 Task: Plan a trip to Kari, Nigeria from 11th November, 2023 to 17th November, 2023 for 1 adult. Place can be private room with 1  bedroom having 1 bed and 1 bathroom. Property type can be hotel.
Action: Mouse moved to (462, 62)
Screenshot: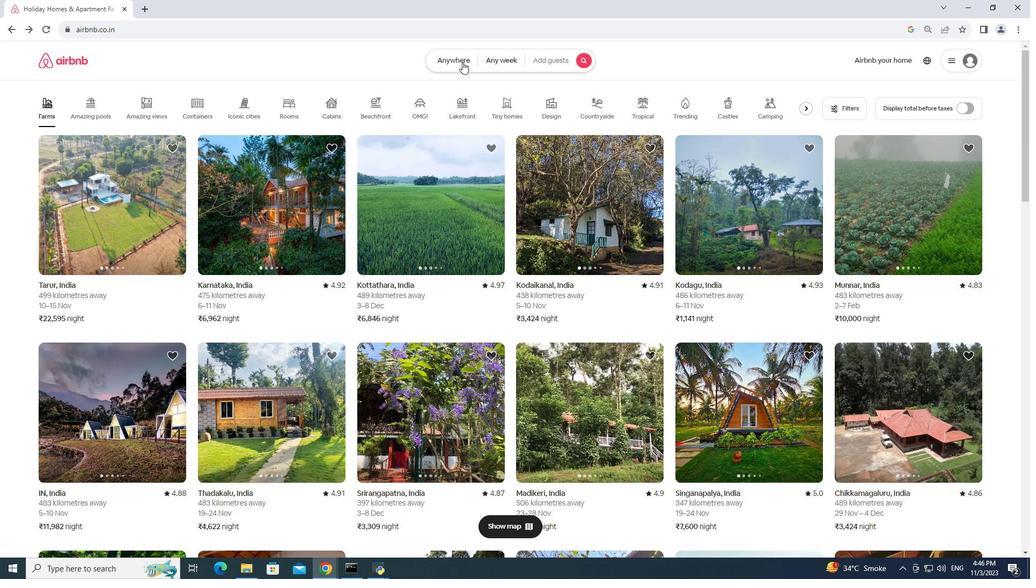 
Action: Mouse pressed left at (462, 62)
Screenshot: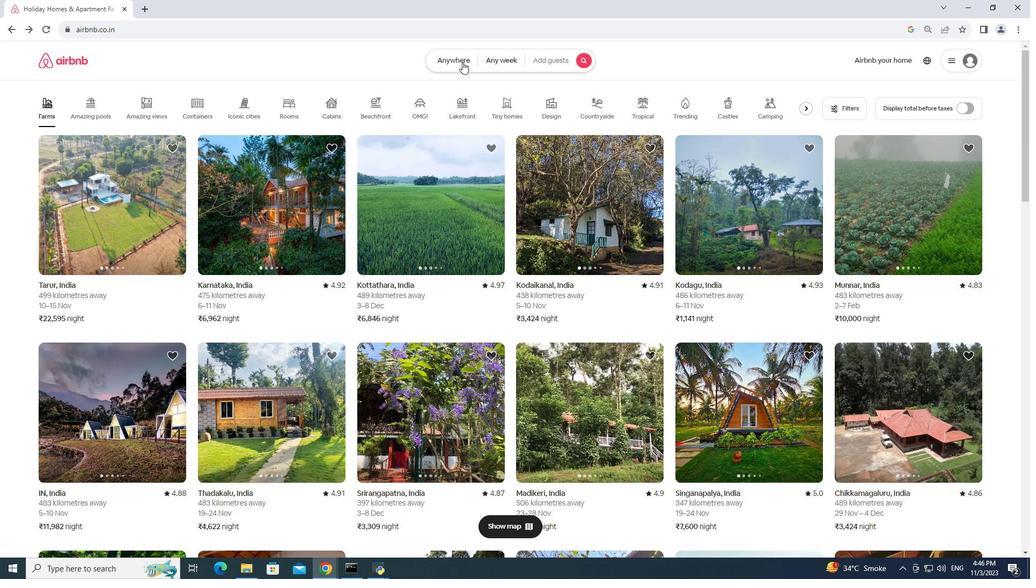 
Action: Mouse moved to (394, 90)
Screenshot: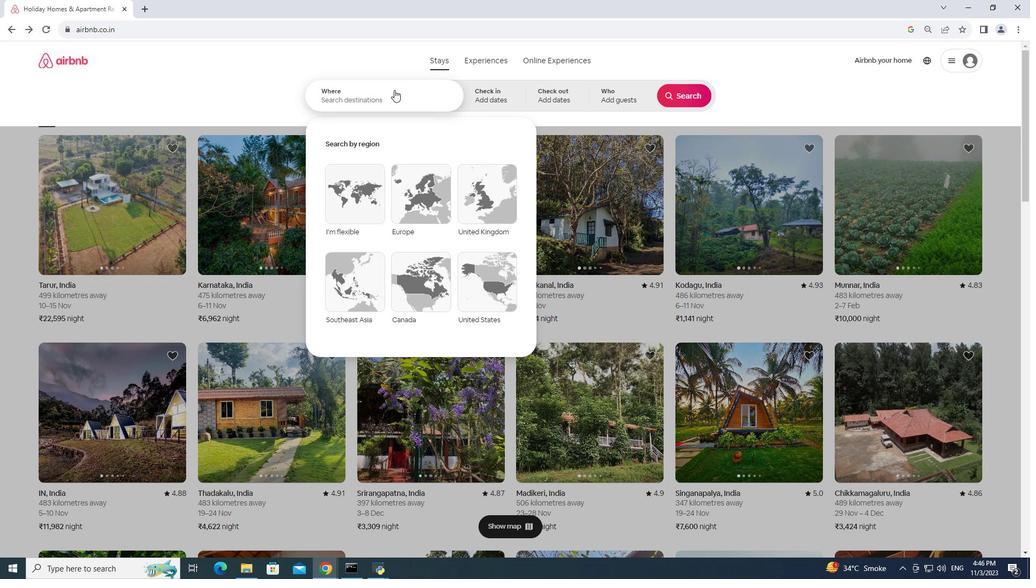 
Action: Key pressed kari,nigeria<Key.enter>11
Screenshot: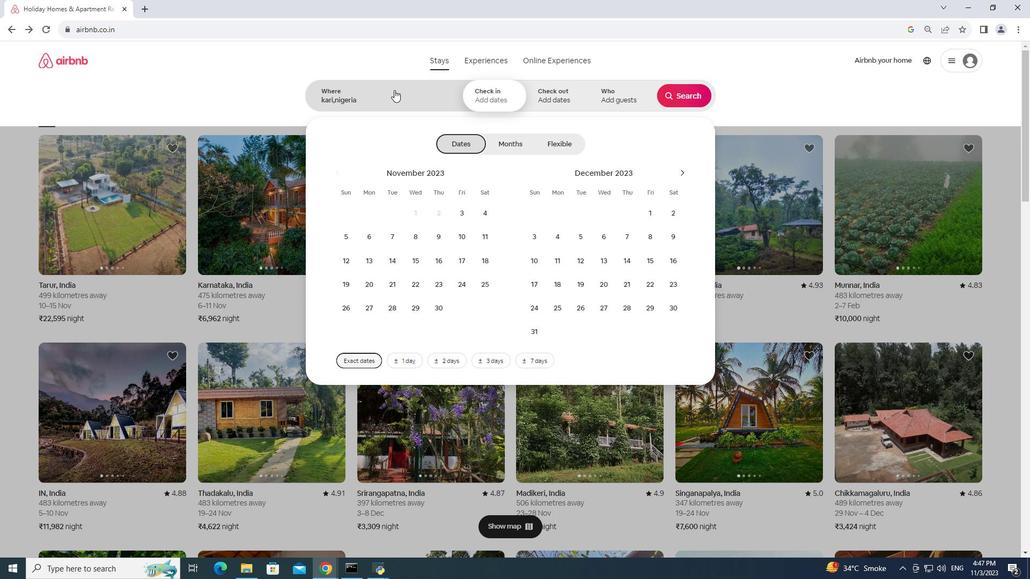 
Action: Mouse moved to (491, 240)
Screenshot: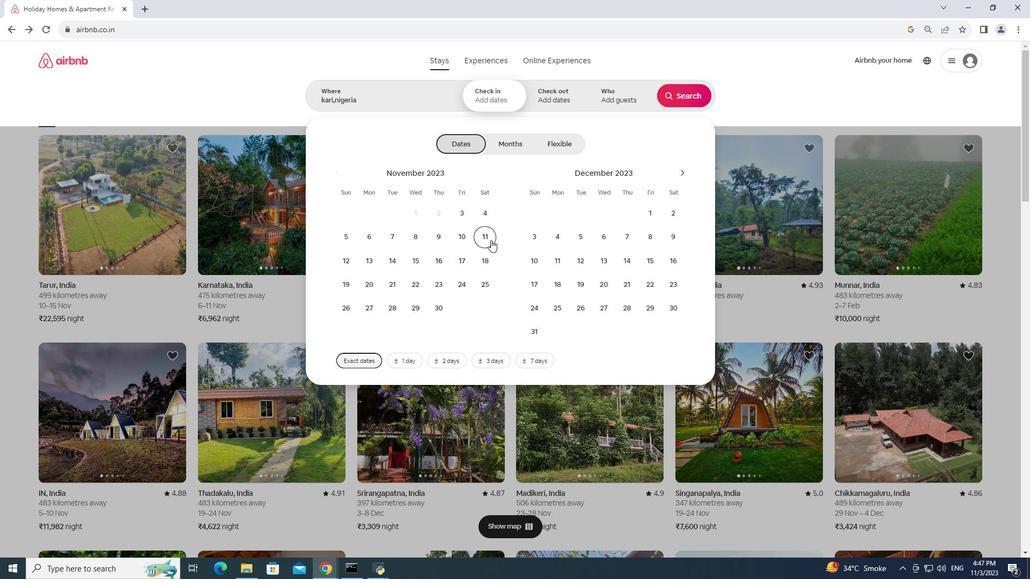 
Action: Mouse pressed left at (491, 240)
Screenshot: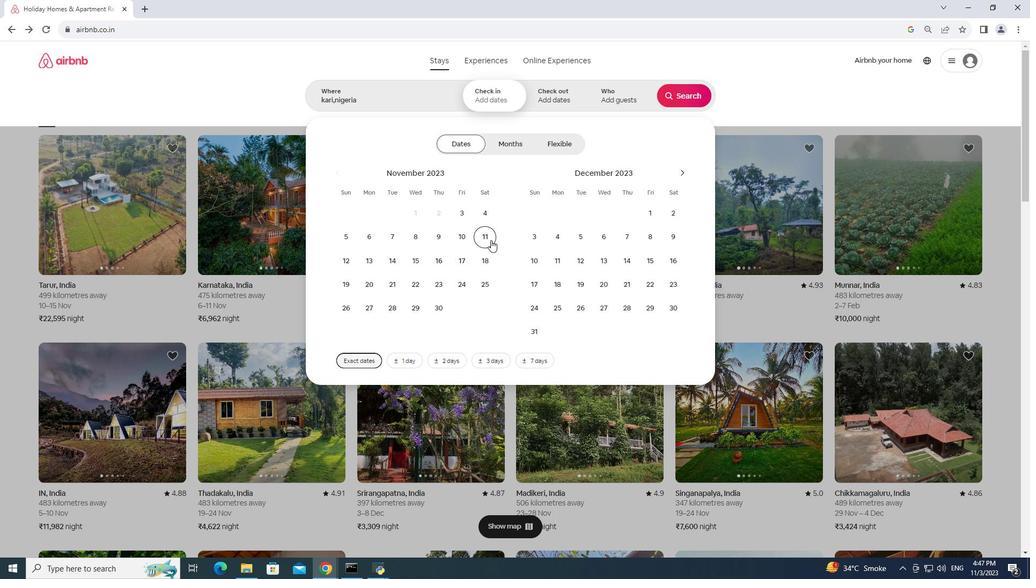 
Action: Mouse moved to (468, 253)
Screenshot: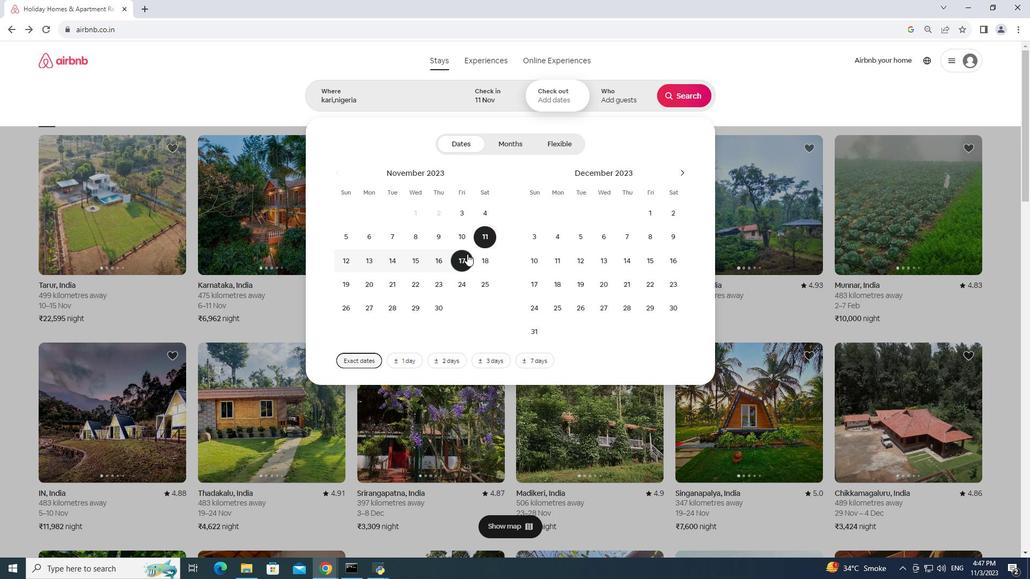 
Action: Mouse pressed left at (468, 253)
Screenshot: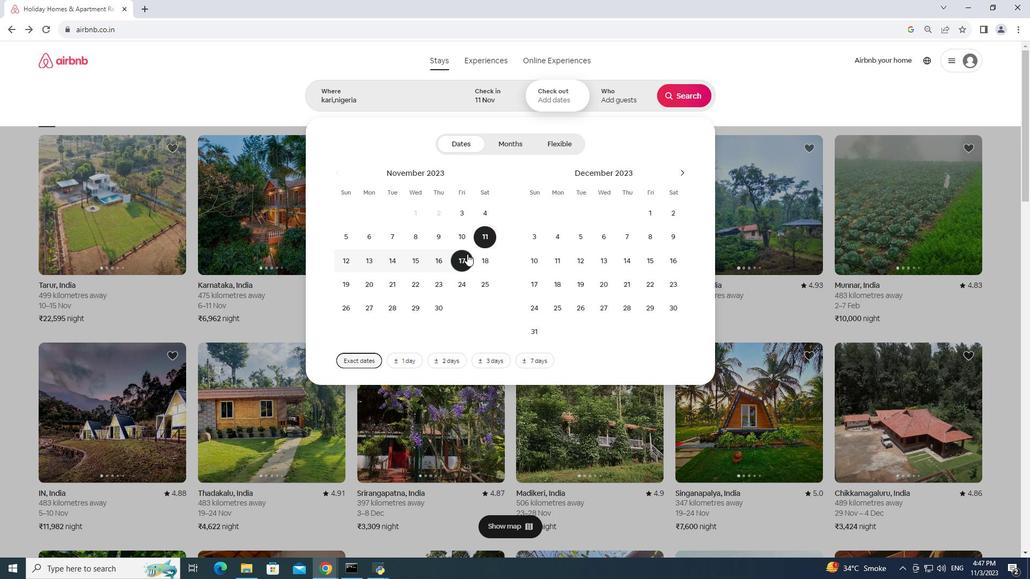 
Action: Mouse moved to (603, 89)
Screenshot: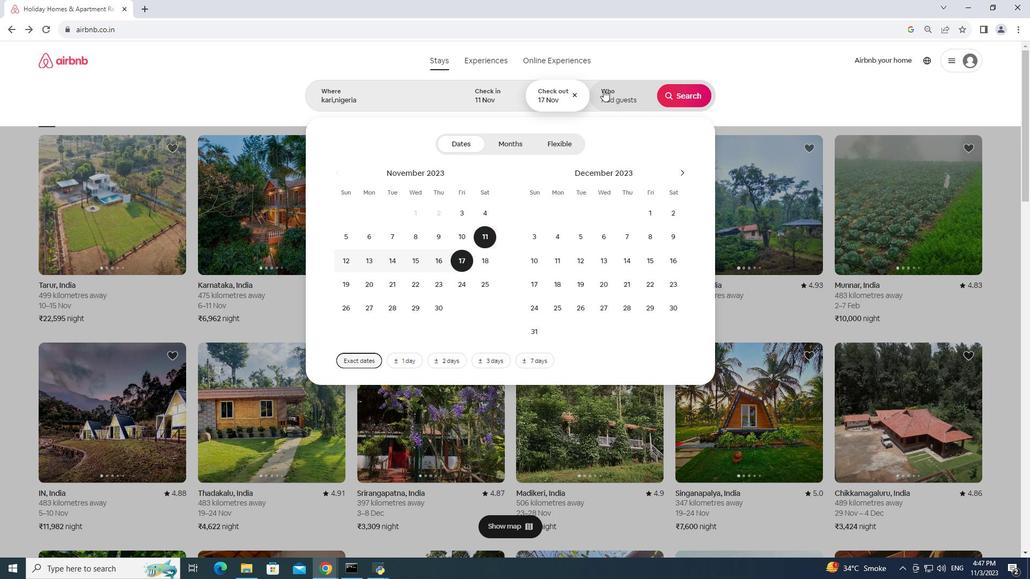 
Action: Mouse pressed left at (603, 89)
Screenshot: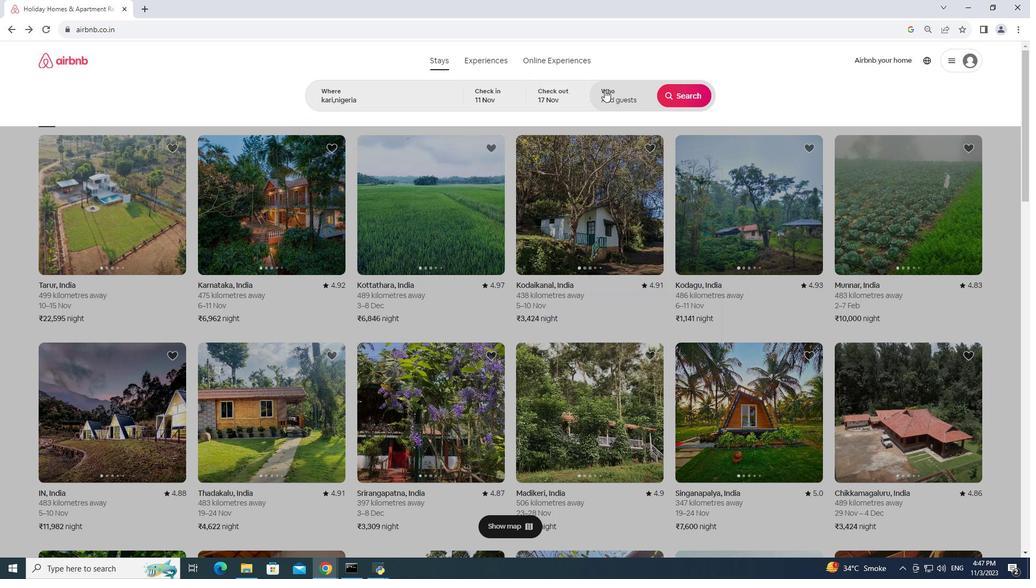 
Action: Mouse moved to (687, 141)
Screenshot: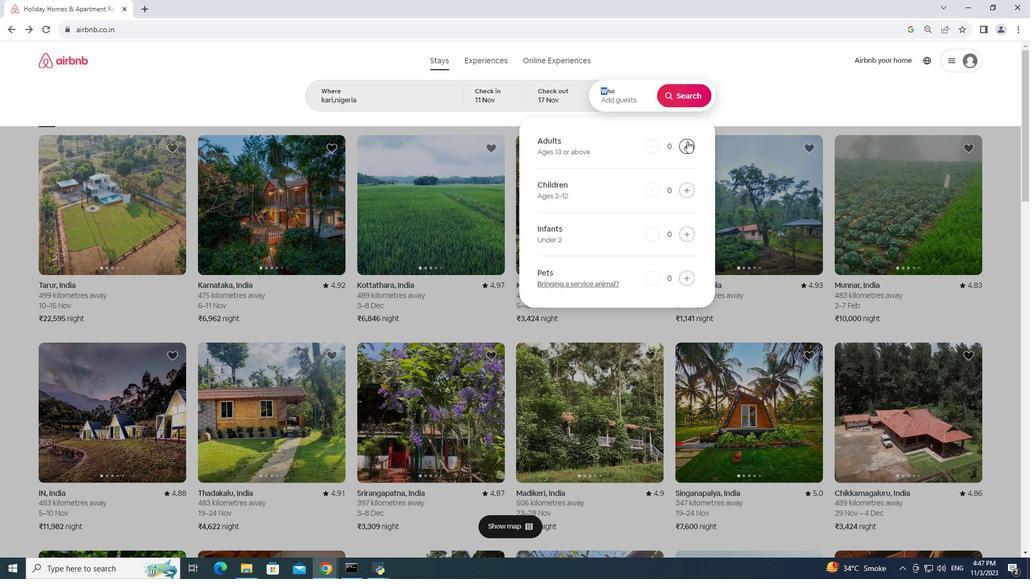 
Action: Mouse pressed left at (687, 141)
Screenshot: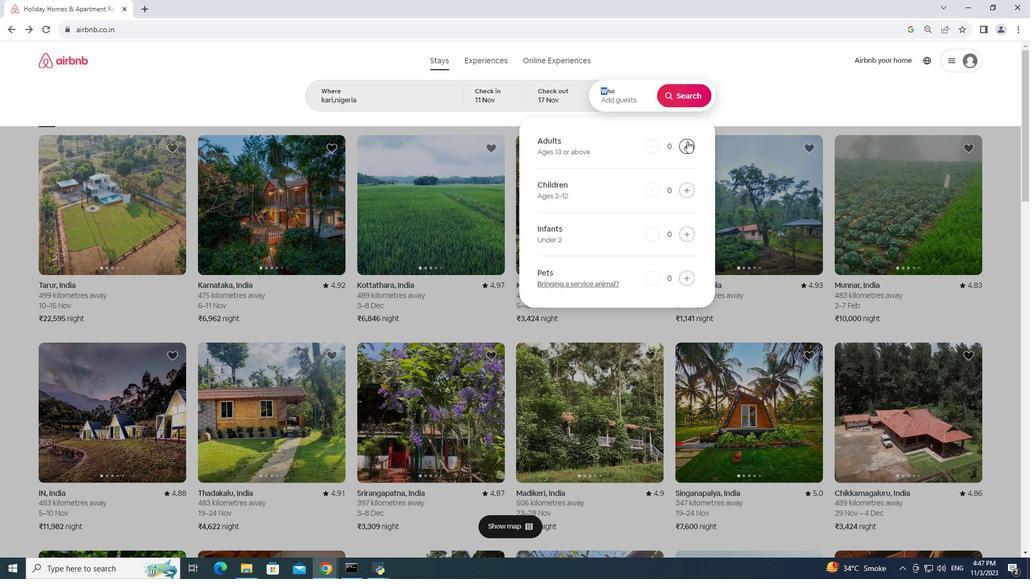 
Action: Mouse moved to (683, 85)
Screenshot: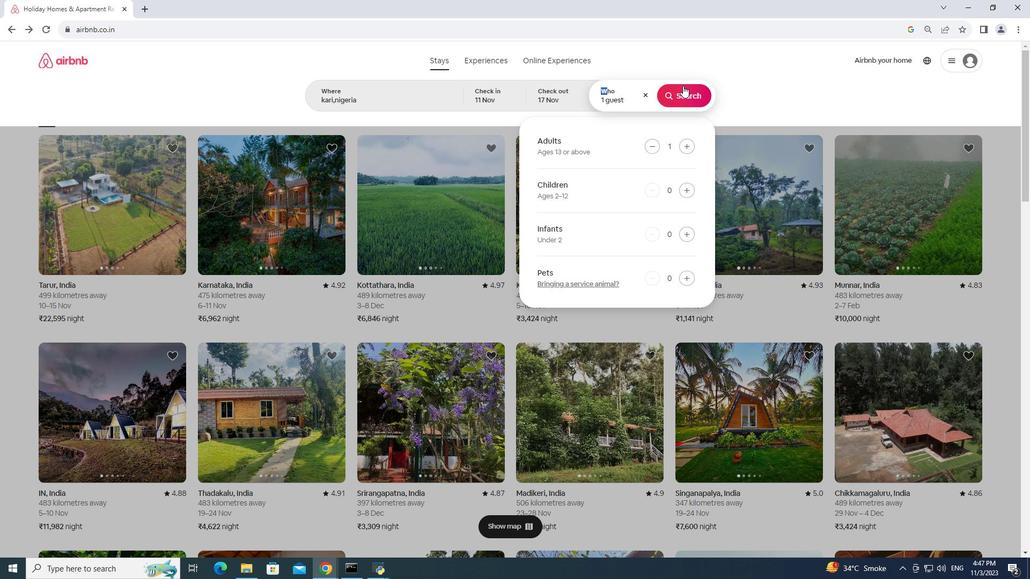 
Action: Mouse pressed left at (683, 85)
Screenshot: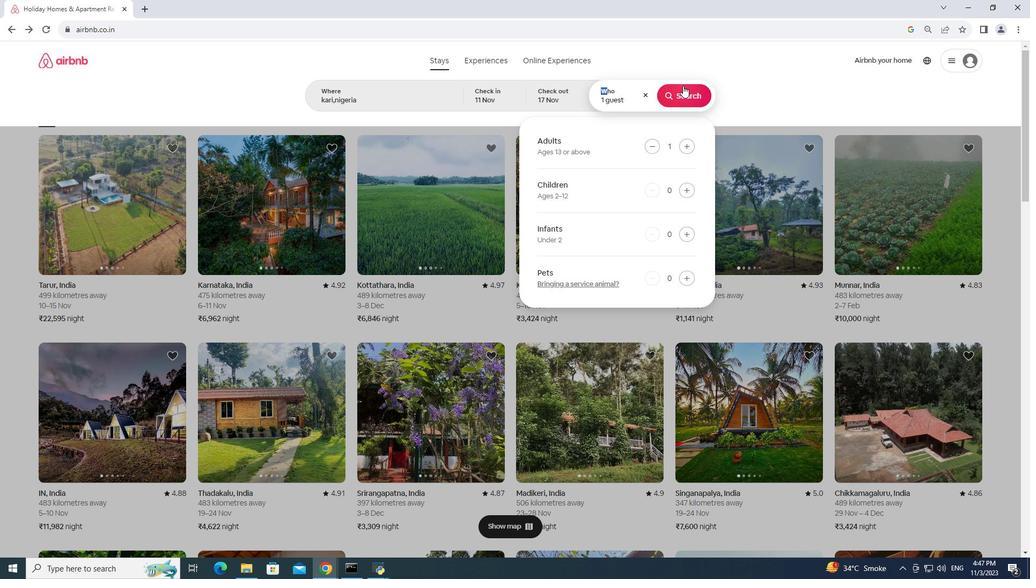 
Action: Mouse moved to (875, 96)
Screenshot: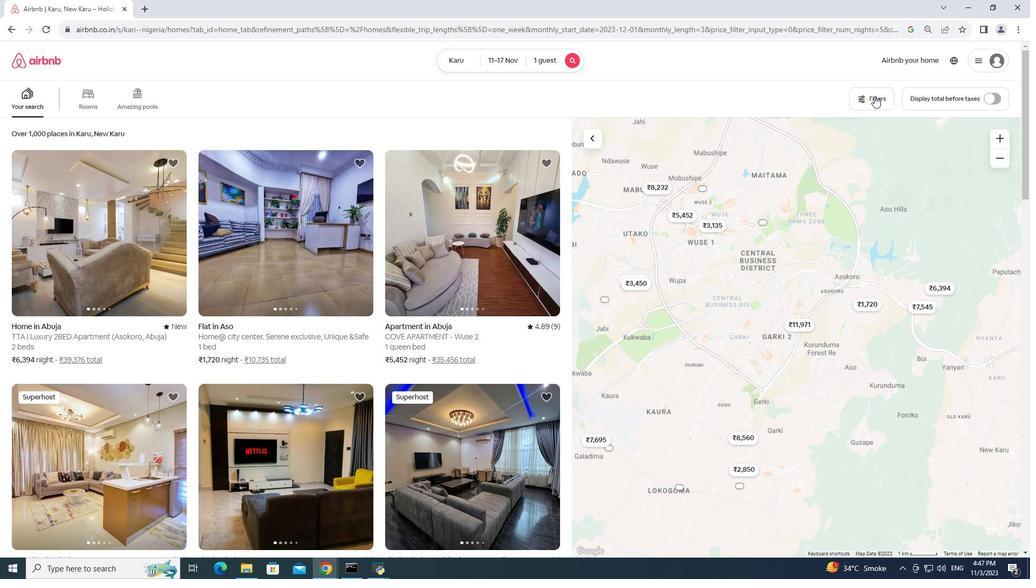 
Action: Mouse pressed left at (875, 96)
Screenshot: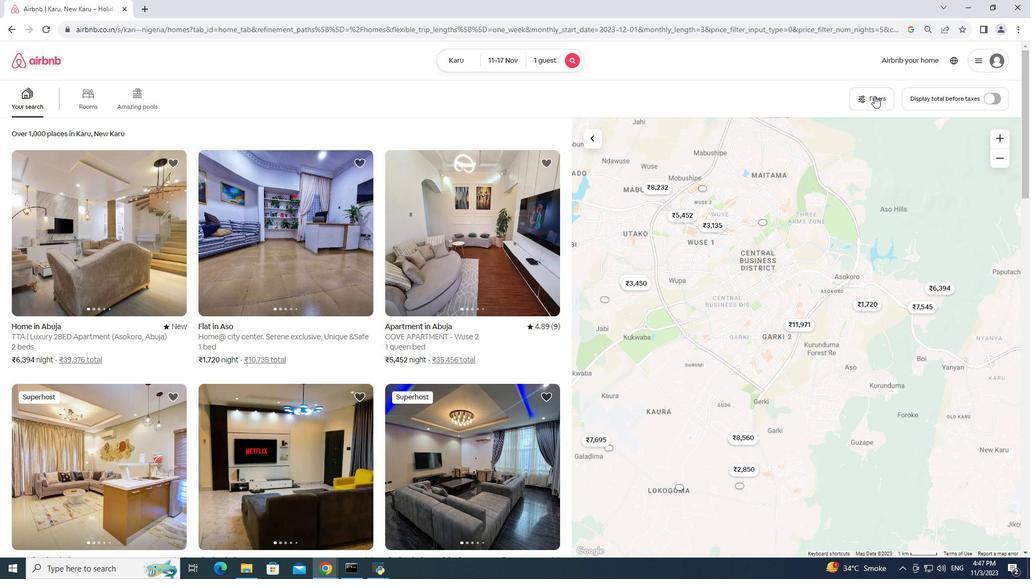 
Action: Mouse moved to (676, 321)
Screenshot: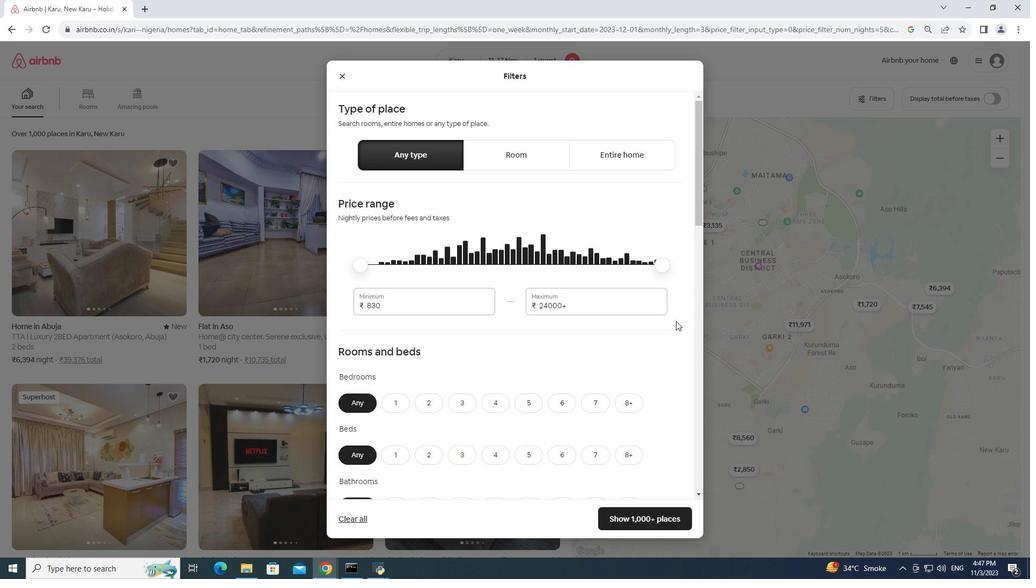 
Action: Mouse scrolled (676, 321) with delta (0, 0)
Screenshot: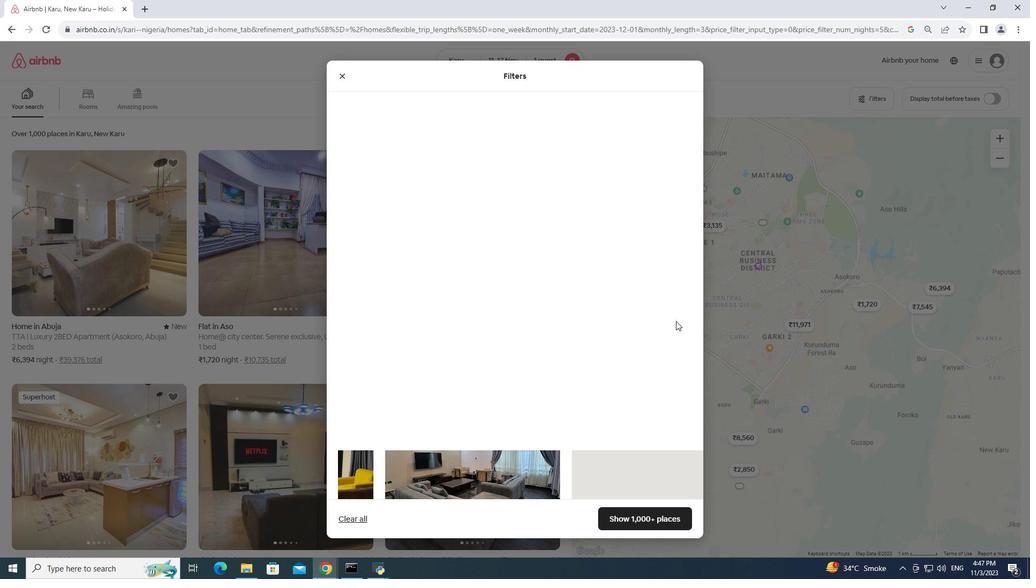 
Action: Mouse scrolled (676, 321) with delta (0, 0)
Screenshot: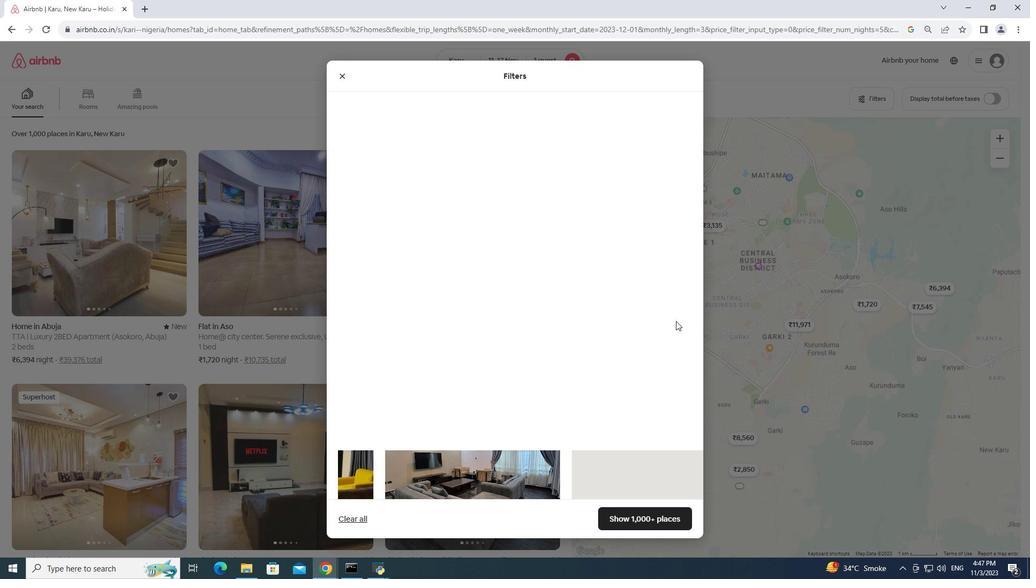 
Action: Mouse scrolled (676, 321) with delta (0, 0)
Screenshot: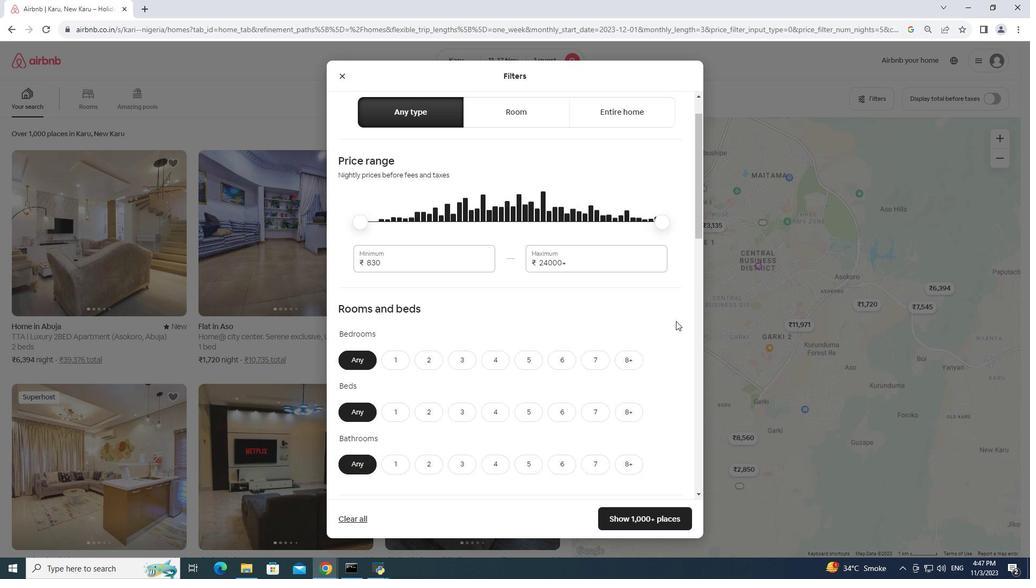 
Action: Mouse scrolled (676, 321) with delta (0, 0)
Screenshot: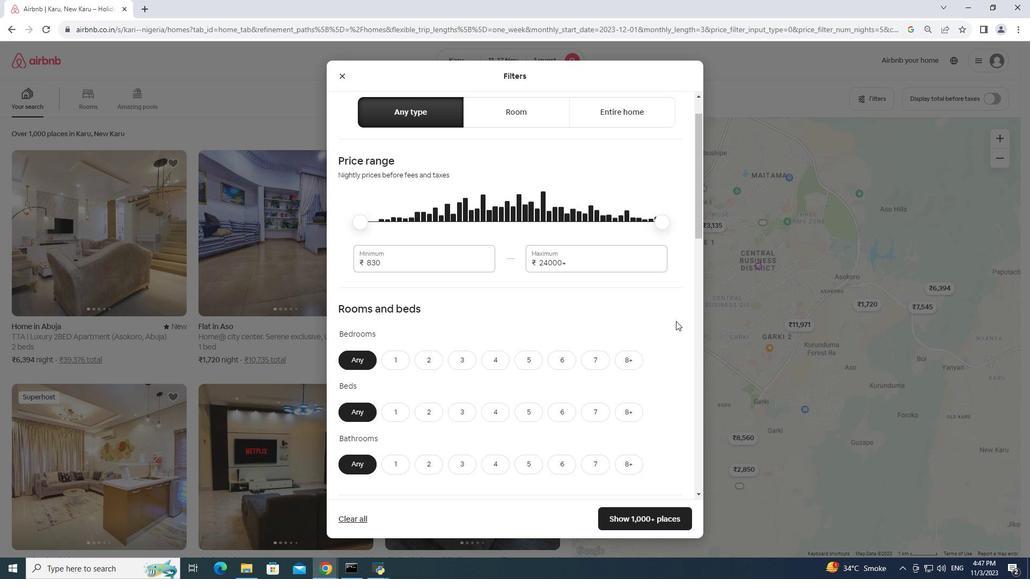 
Action: Mouse scrolled (676, 321) with delta (0, 0)
Screenshot: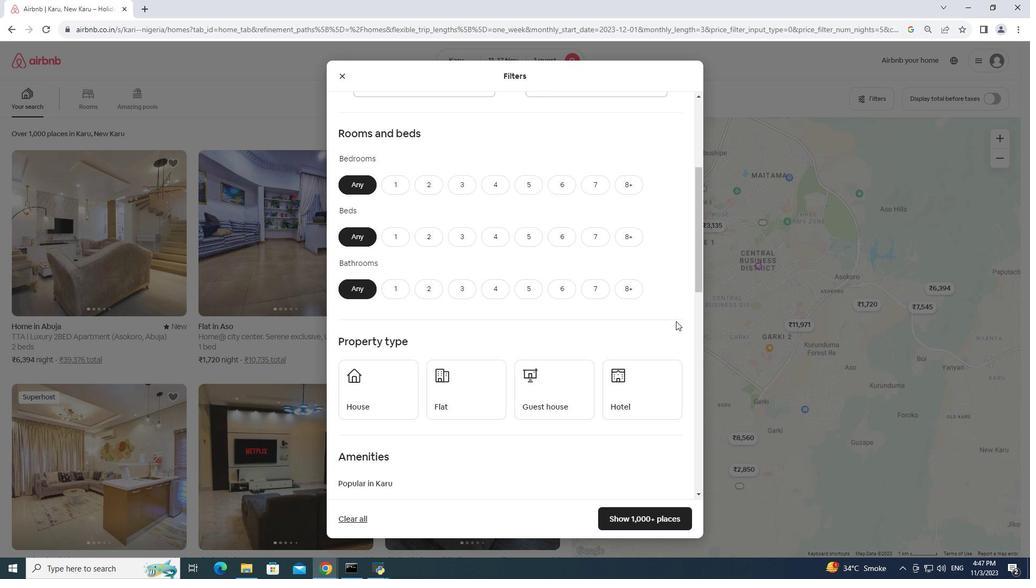 
Action: Mouse moved to (397, 134)
Screenshot: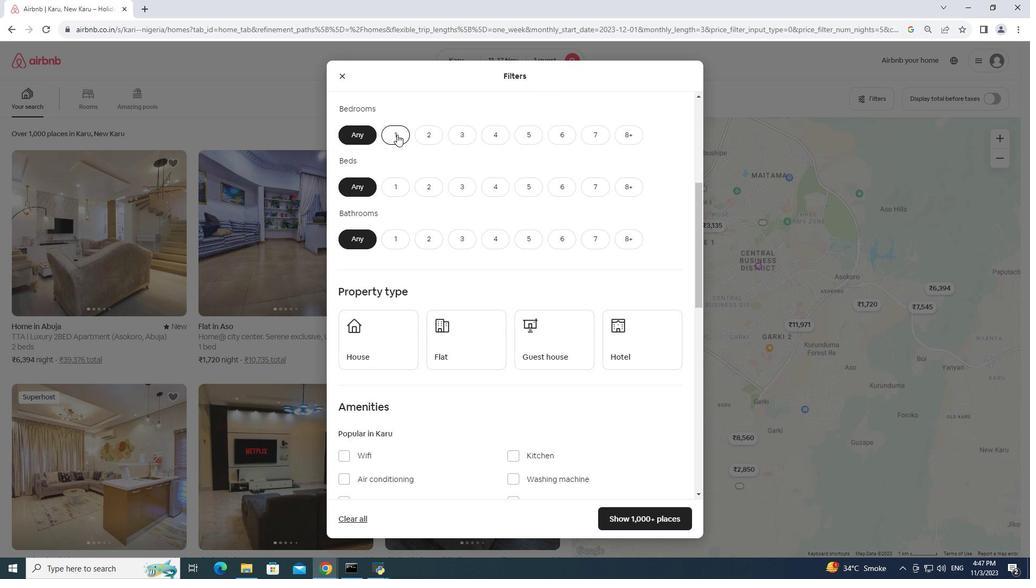 
Action: Mouse pressed left at (397, 134)
Screenshot: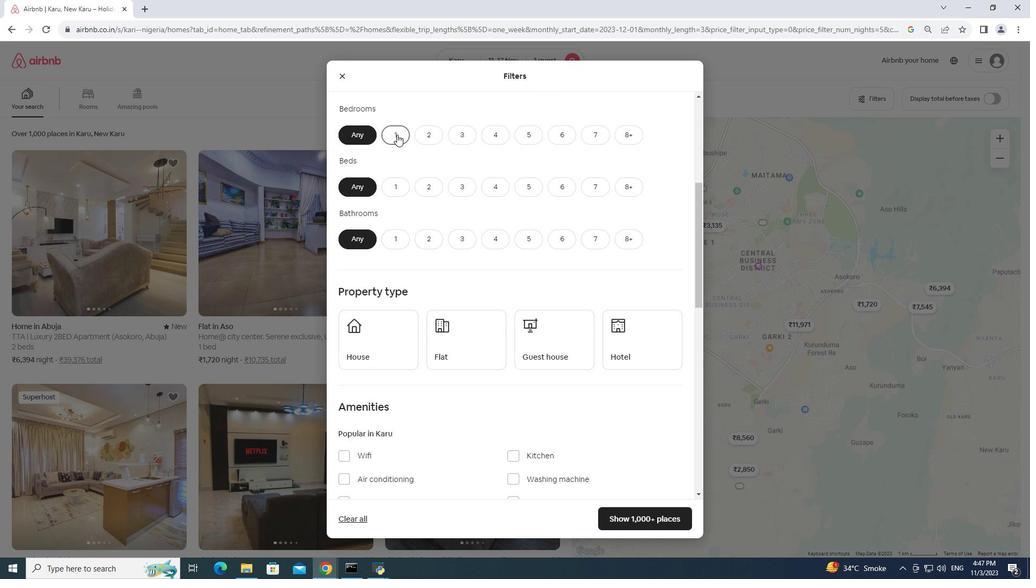 
Action: Mouse moved to (388, 181)
Screenshot: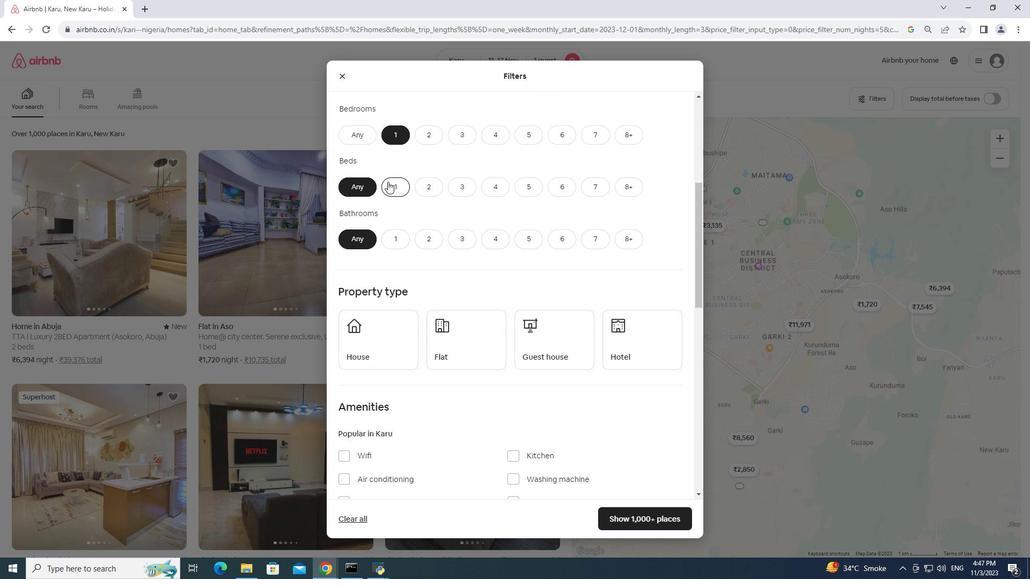 
Action: Mouse pressed left at (388, 181)
Screenshot: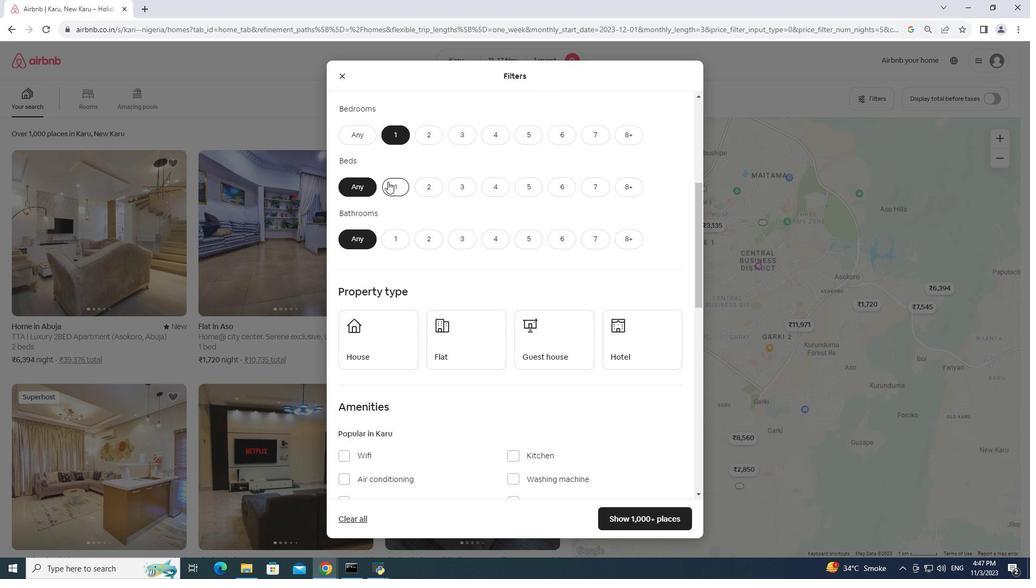 
Action: Mouse moved to (401, 231)
Screenshot: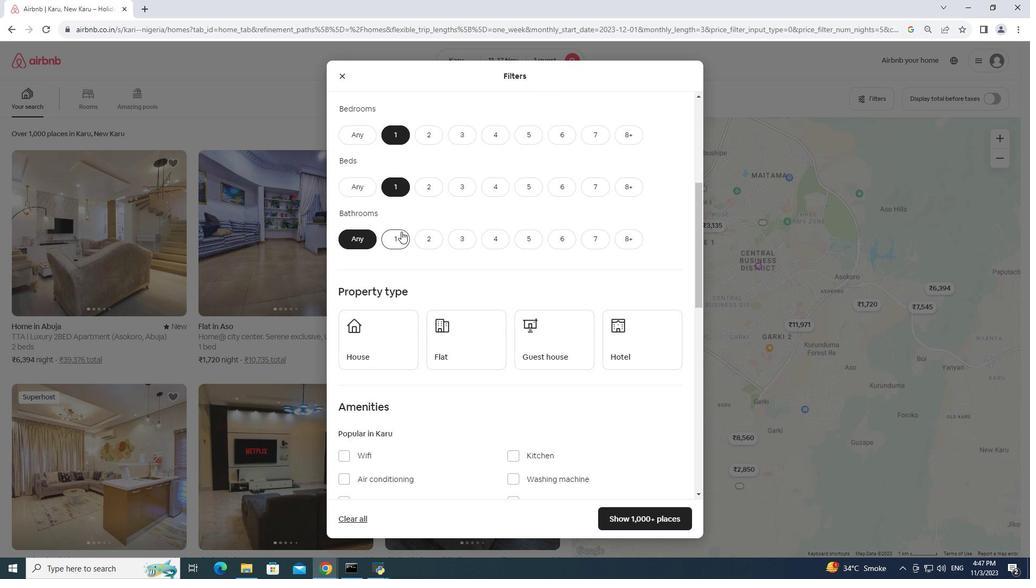 
Action: Mouse pressed left at (401, 231)
Screenshot: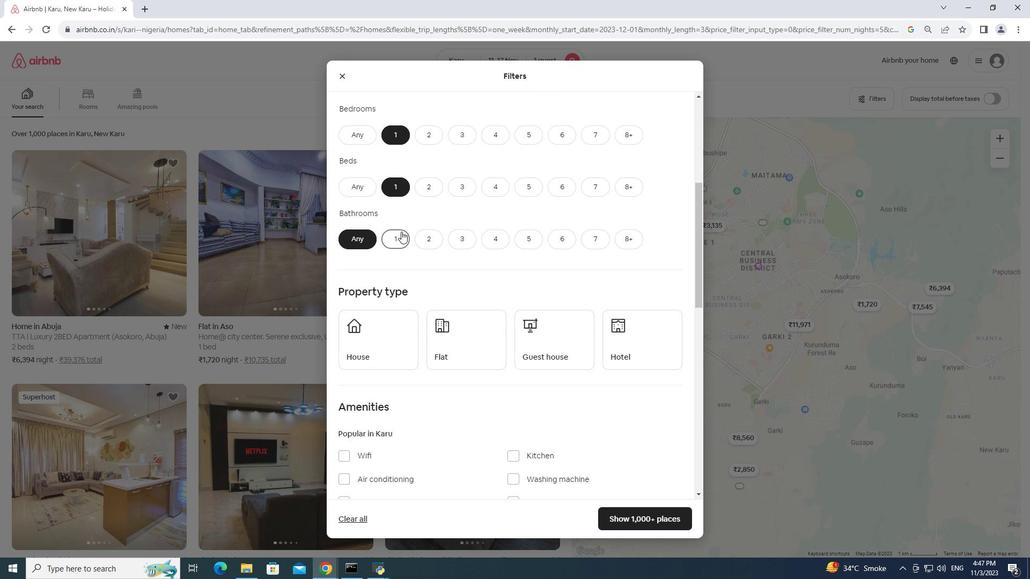 
Action: Mouse moved to (411, 234)
Screenshot: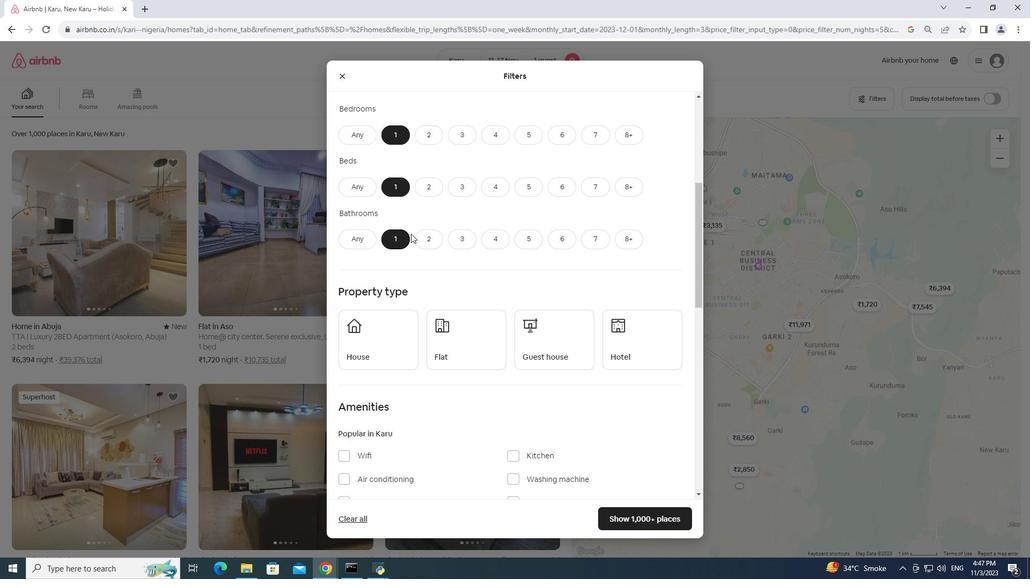 
Action: Mouse scrolled (411, 233) with delta (0, 0)
Screenshot: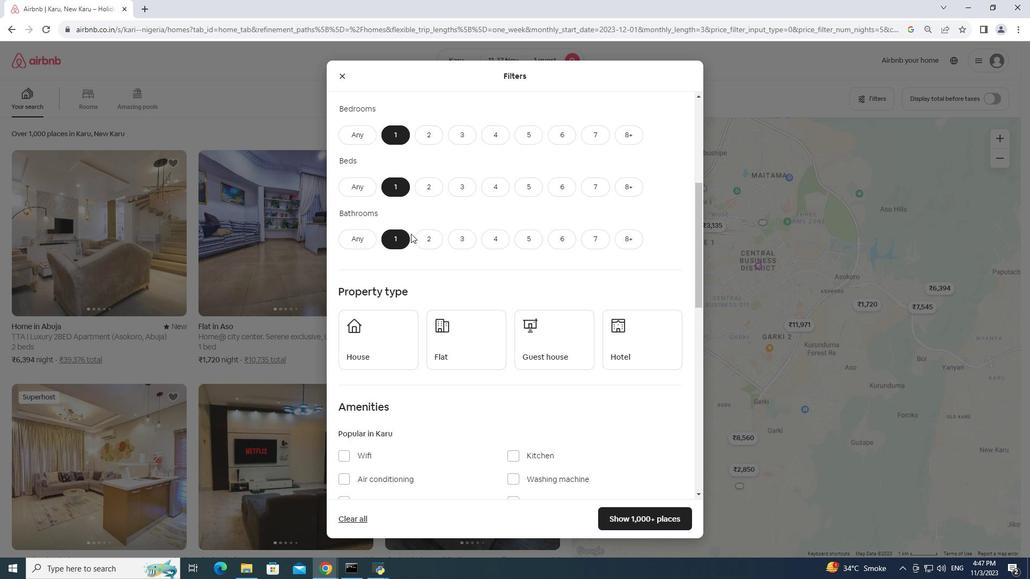 
Action: Mouse scrolled (411, 233) with delta (0, 0)
Screenshot: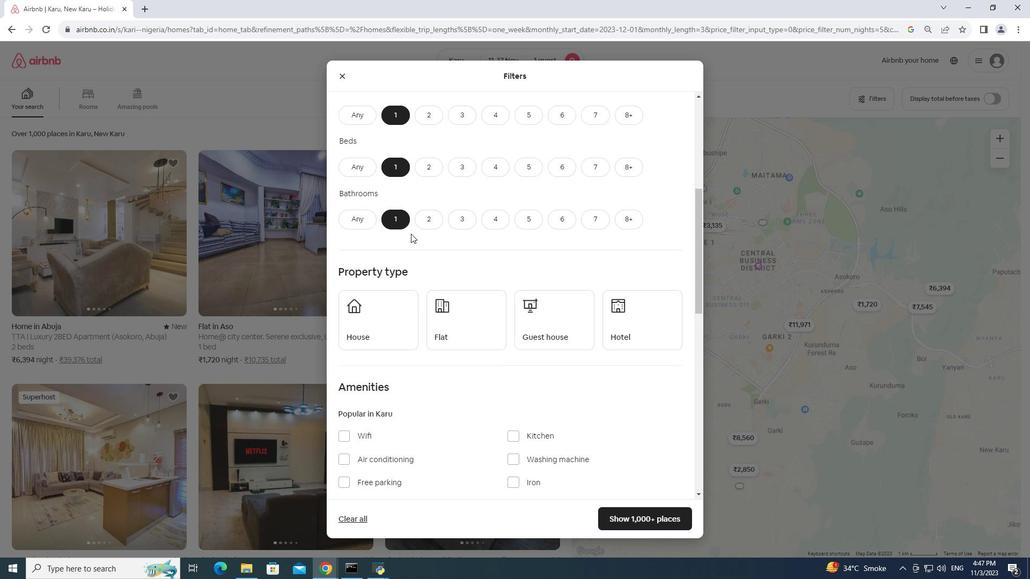 
Action: Mouse moved to (626, 230)
Screenshot: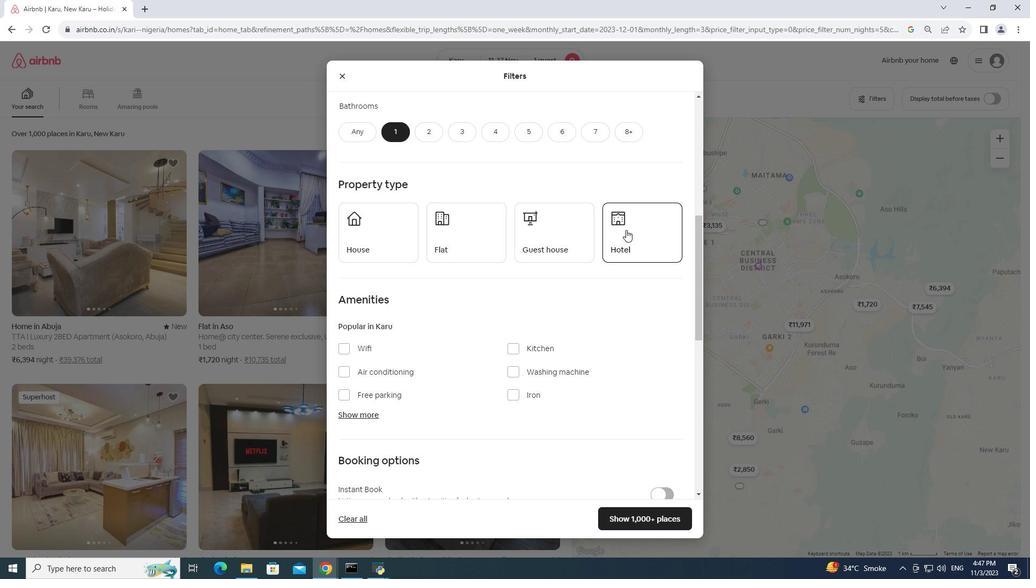 
Action: Mouse pressed left at (626, 230)
Screenshot: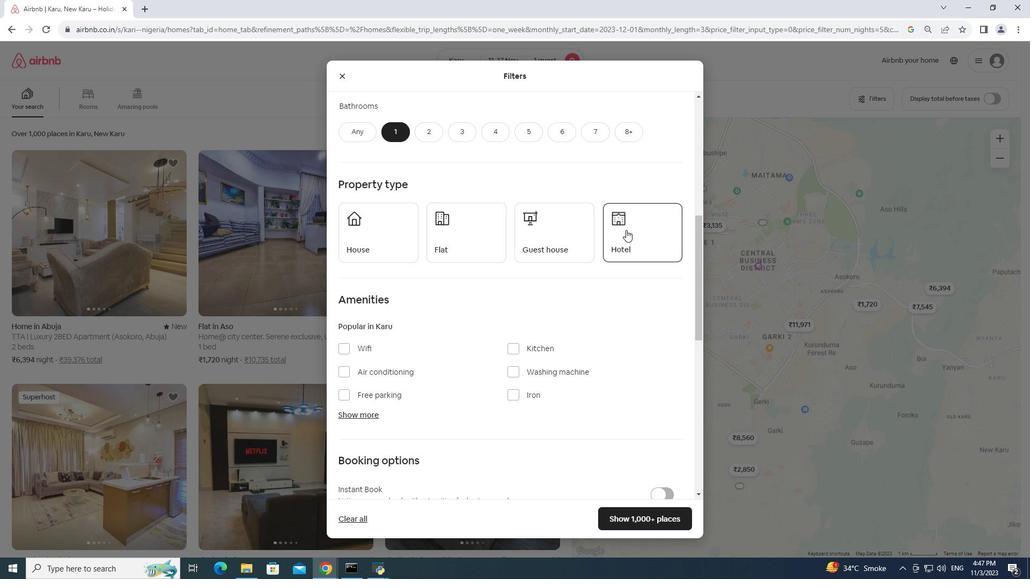 
Action: Mouse moved to (609, 264)
Screenshot: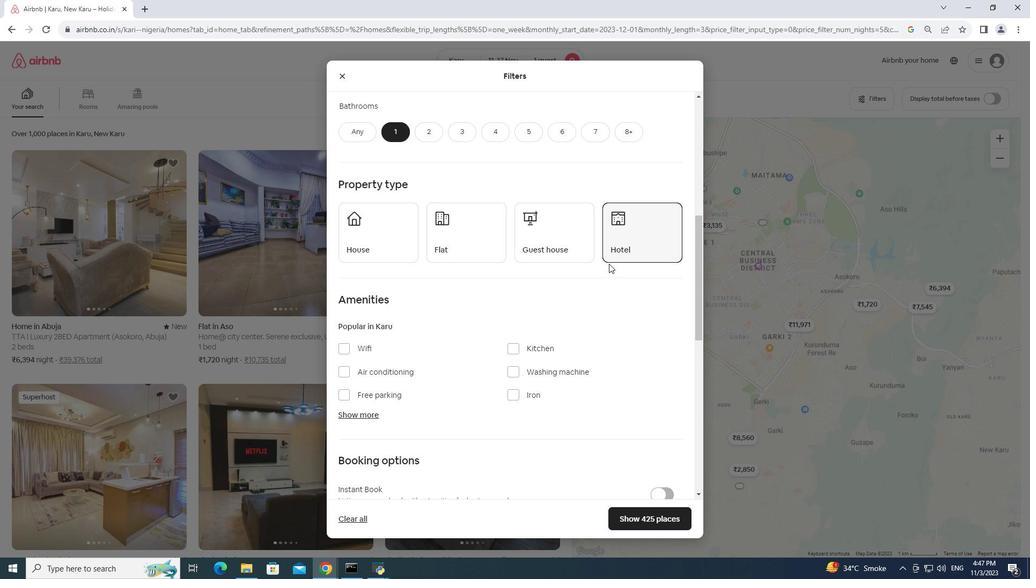 
Action: Mouse scrolled (609, 263) with delta (0, 0)
Screenshot: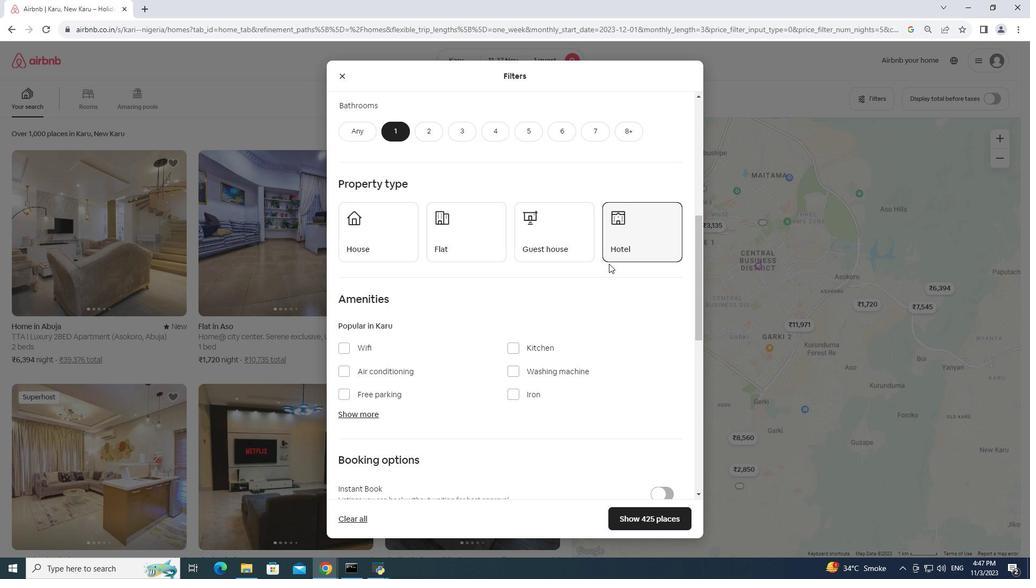 
Action: Mouse scrolled (609, 263) with delta (0, 0)
Screenshot: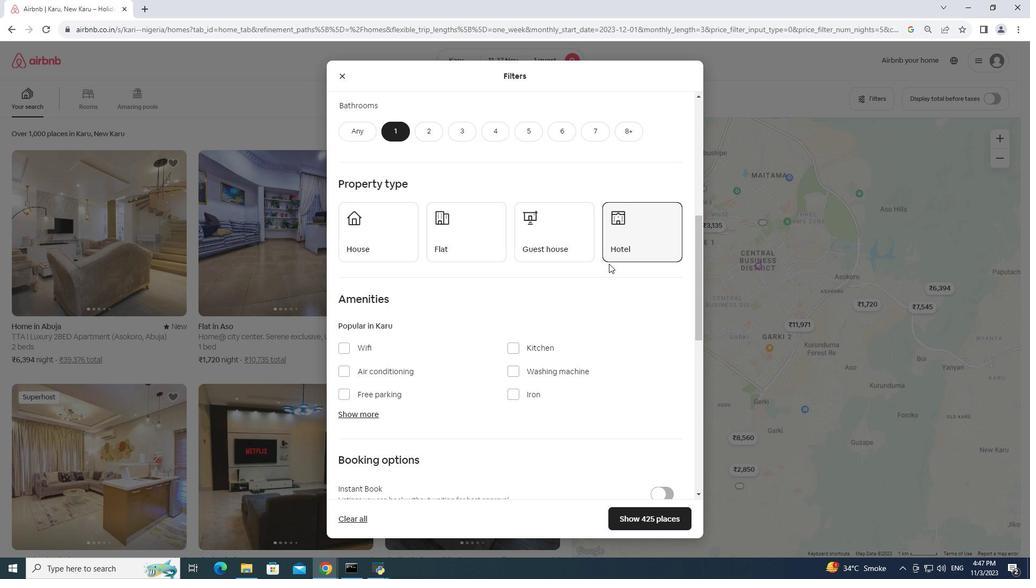 
Action: Mouse scrolled (609, 263) with delta (0, 0)
Screenshot: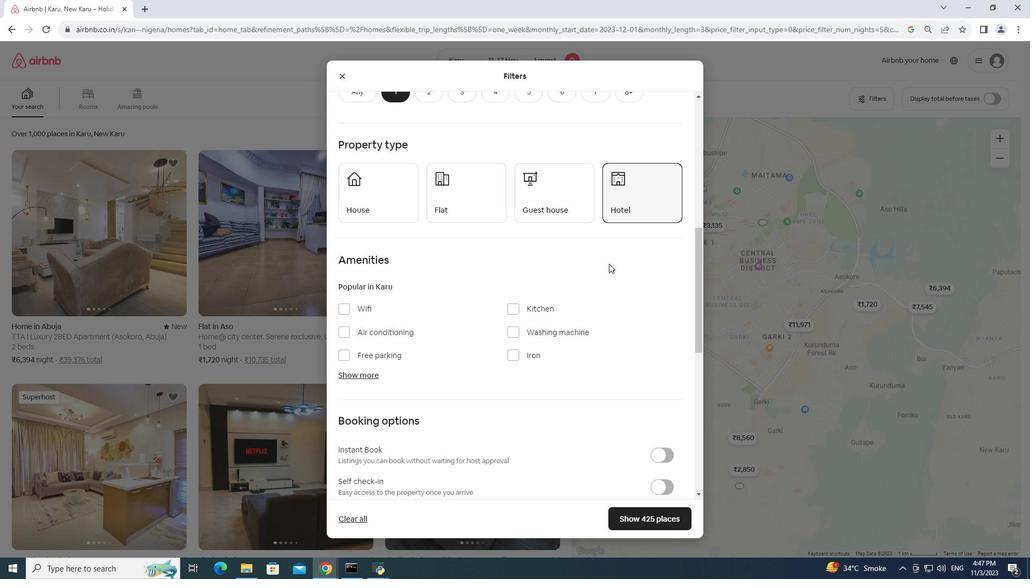 
Action: Mouse scrolled (609, 263) with delta (0, 0)
Screenshot: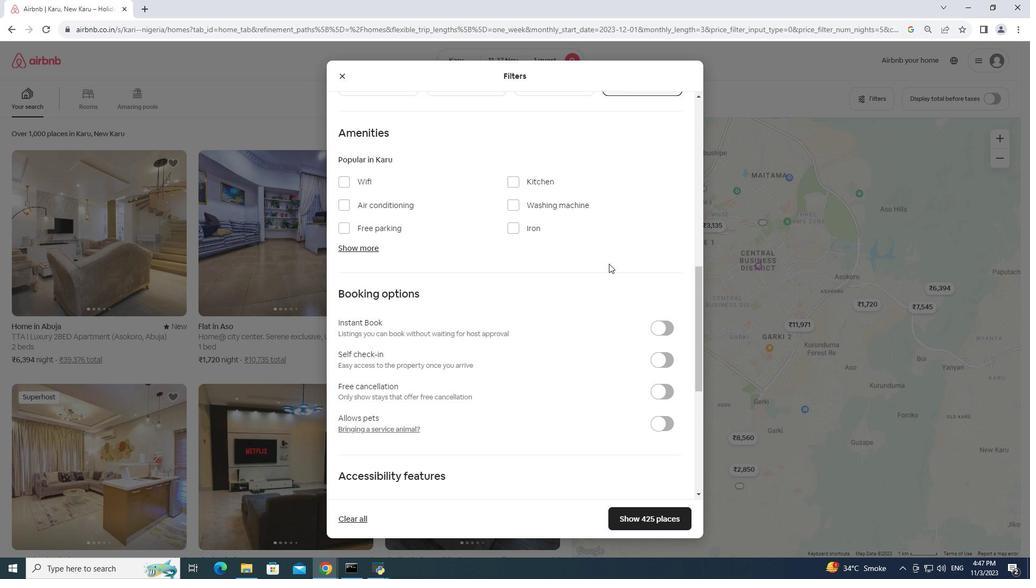 
Action: Mouse moved to (658, 524)
Screenshot: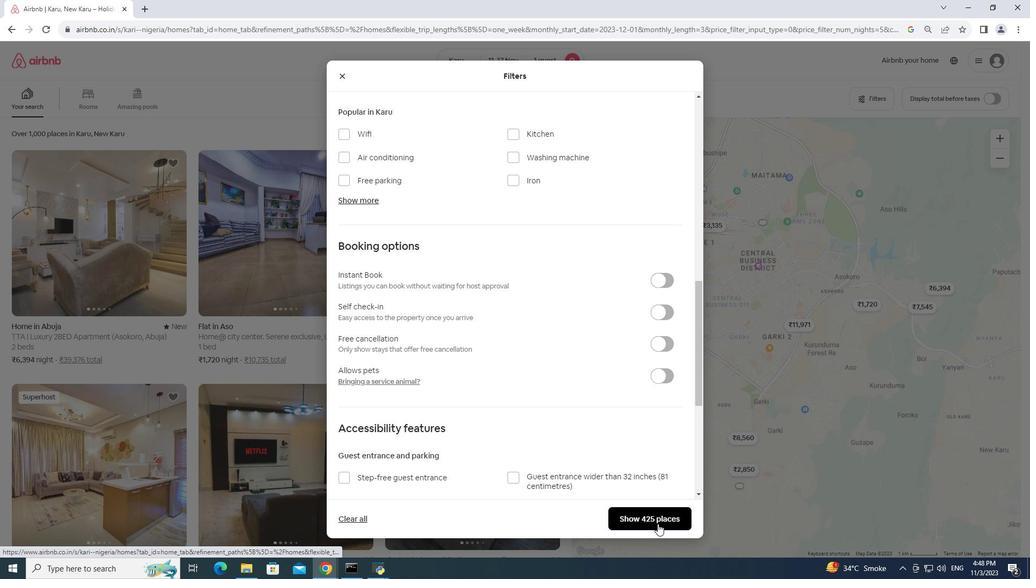 
Action: Mouse pressed left at (658, 524)
Screenshot: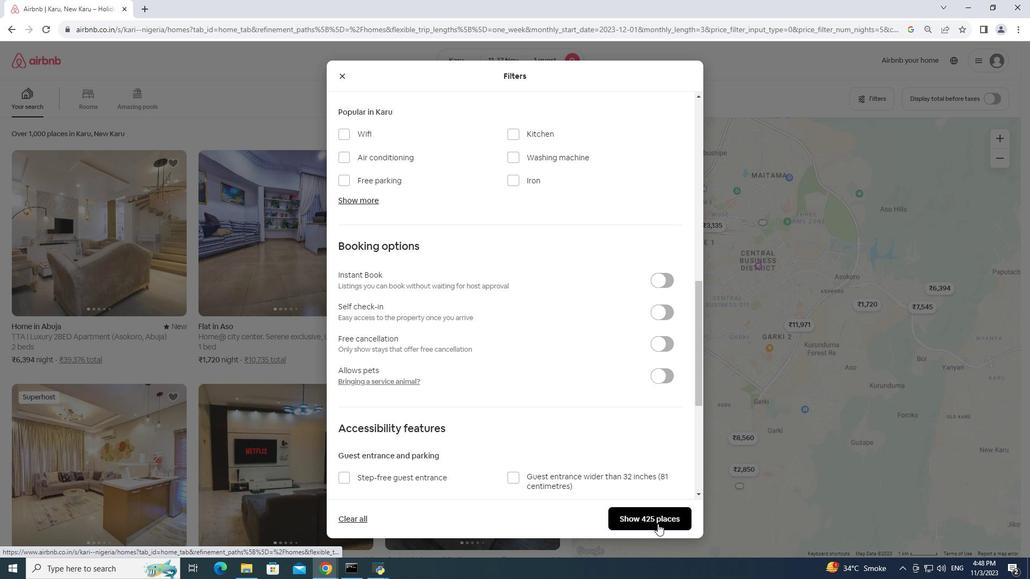 
Action: Mouse moved to (681, 443)
Screenshot: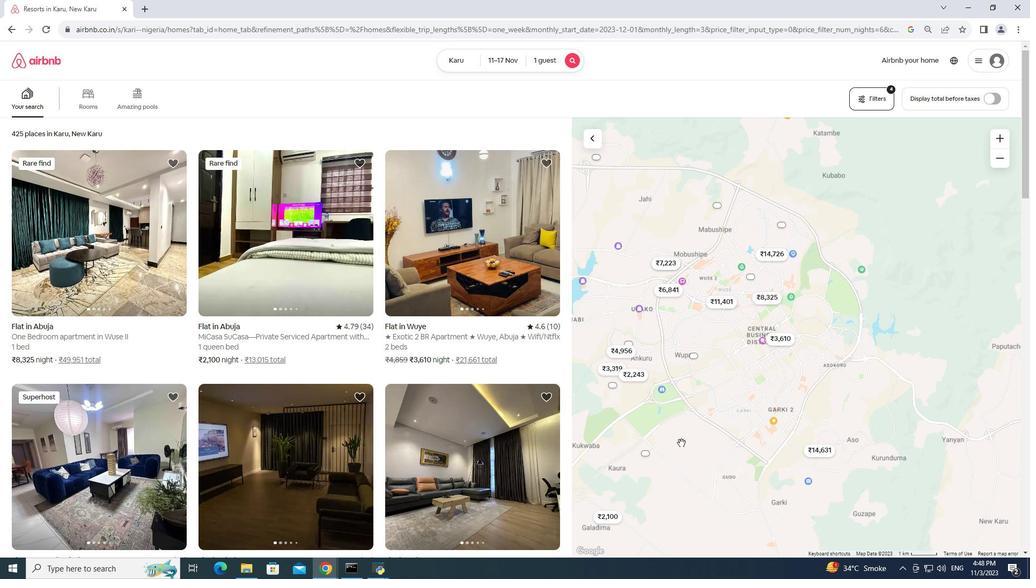 
Action: Mouse scrolled (681, 442) with delta (0, 0)
Screenshot: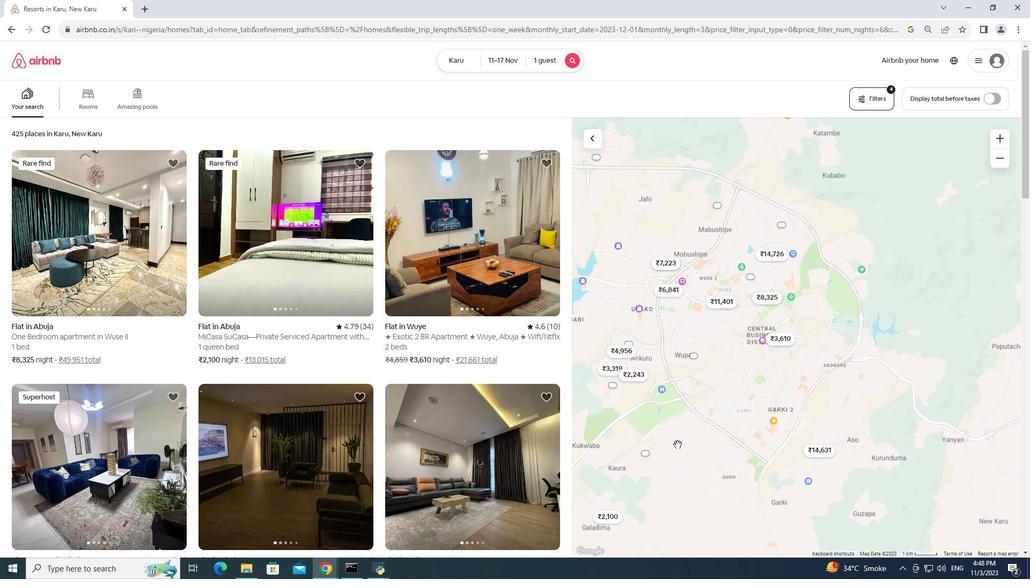 
Action: Mouse scrolled (681, 442) with delta (0, 0)
Screenshot: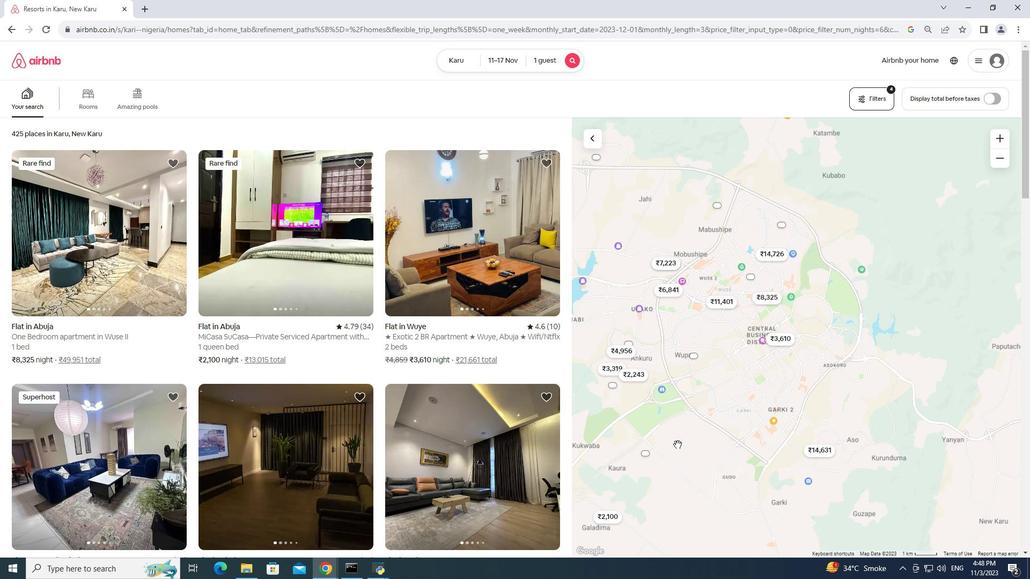 
Action: Mouse moved to (674, 445)
Screenshot: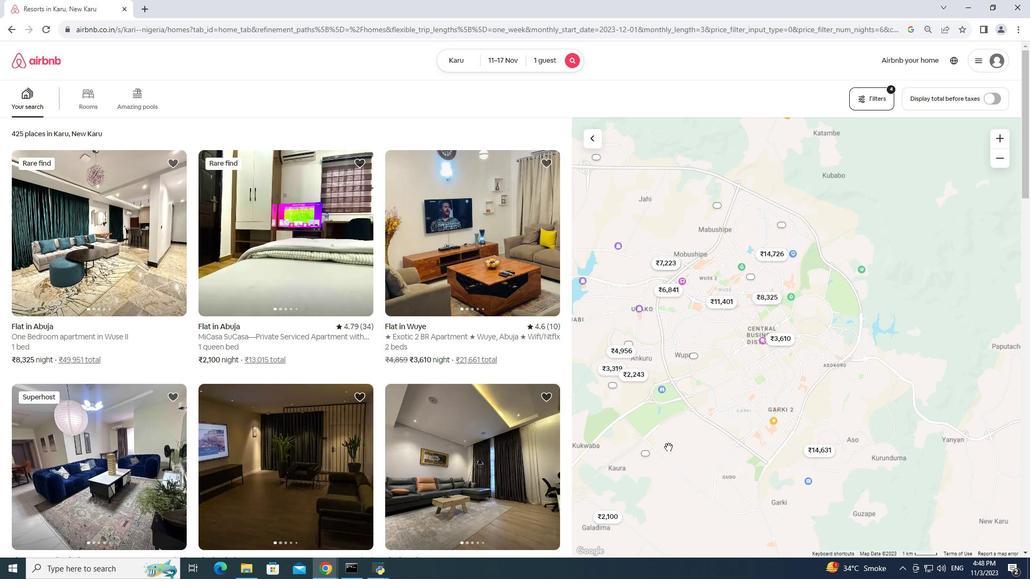 
Action: Mouse scrolled (674, 444) with delta (0, 0)
Screenshot: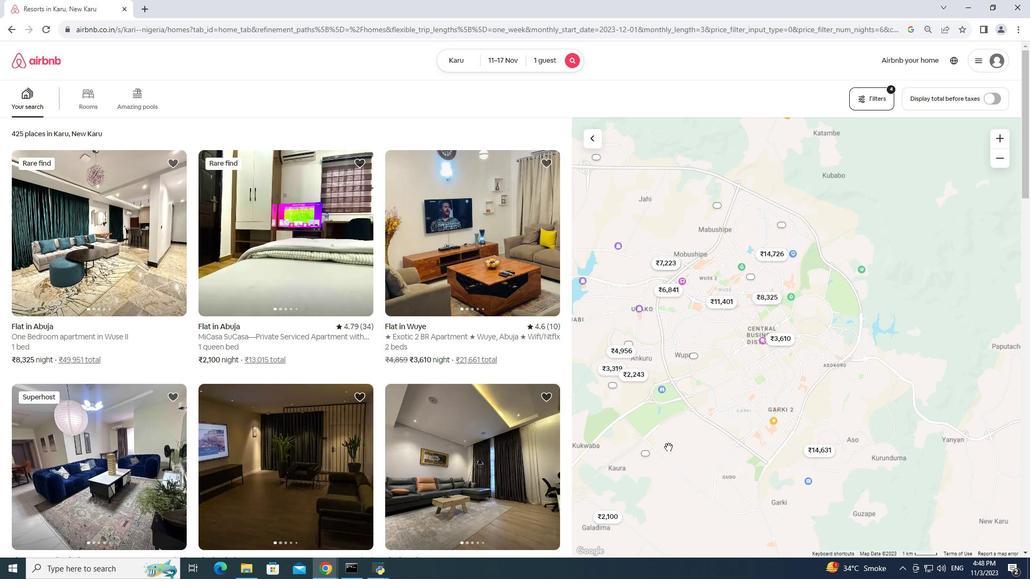 
Action: Mouse moved to (650, 444)
Screenshot: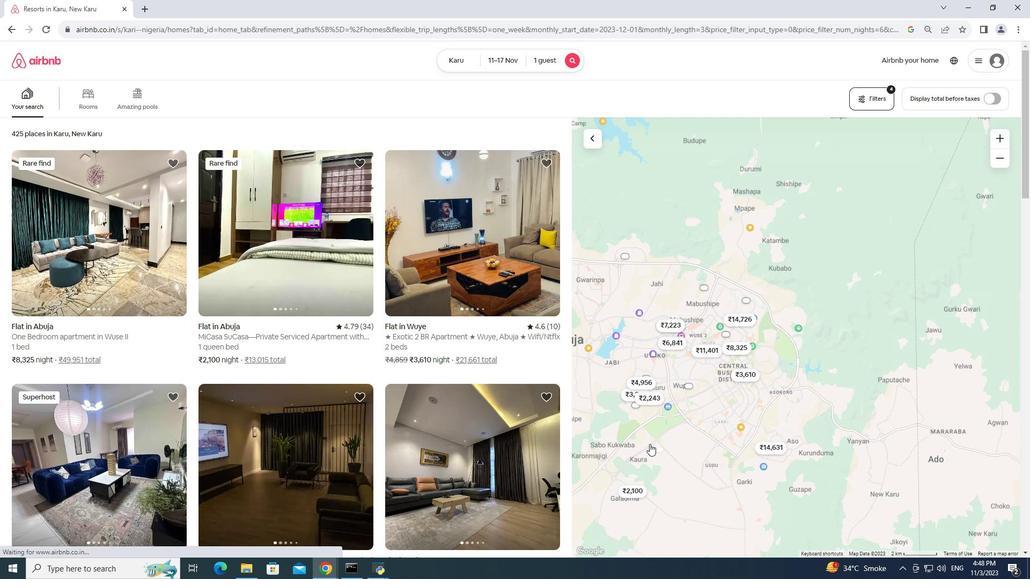 
Action: Mouse scrolled (650, 443) with delta (0, 0)
Screenshot: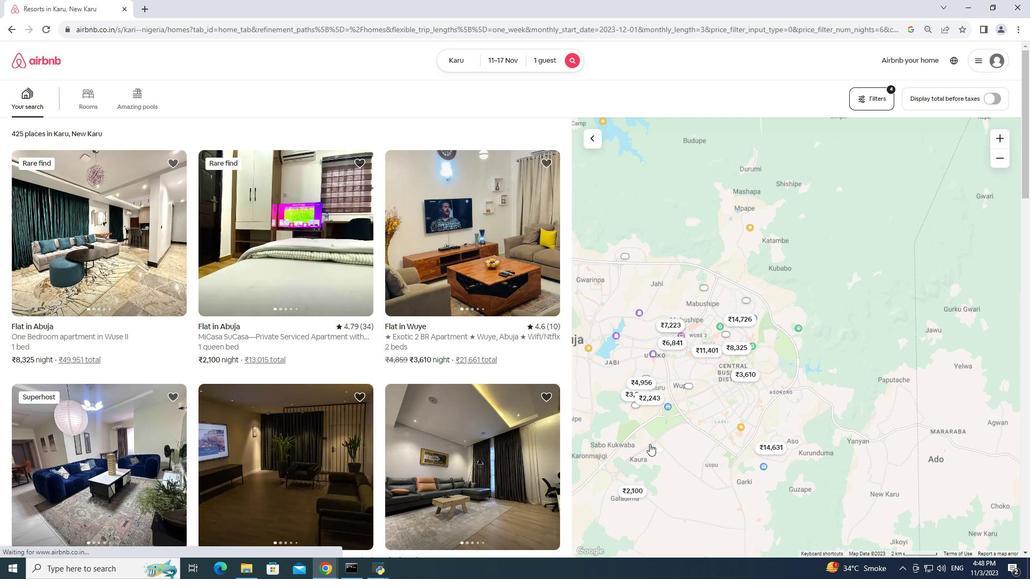 
Action: Mouse moved to (871, 97)
Screenshot: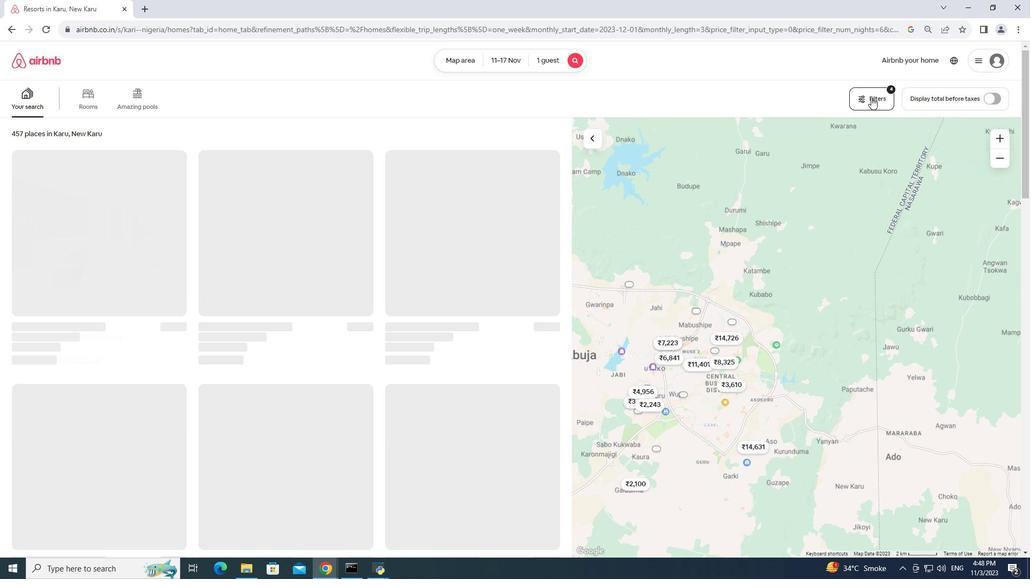 
Action: Mouse pressed left at (871, 97)
Screenshot: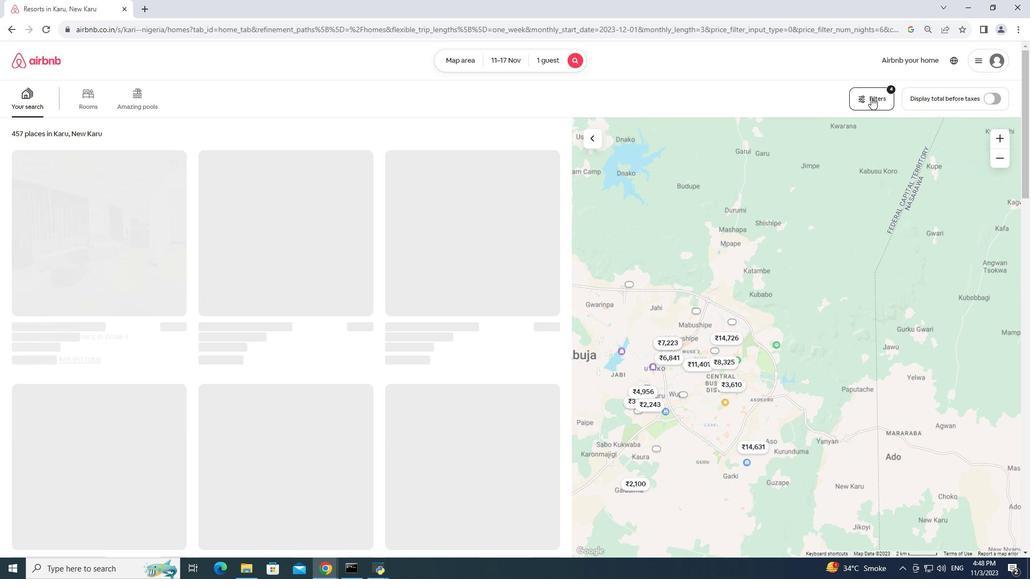 
Action: Mouse moved to (588, 315)
Screenshot: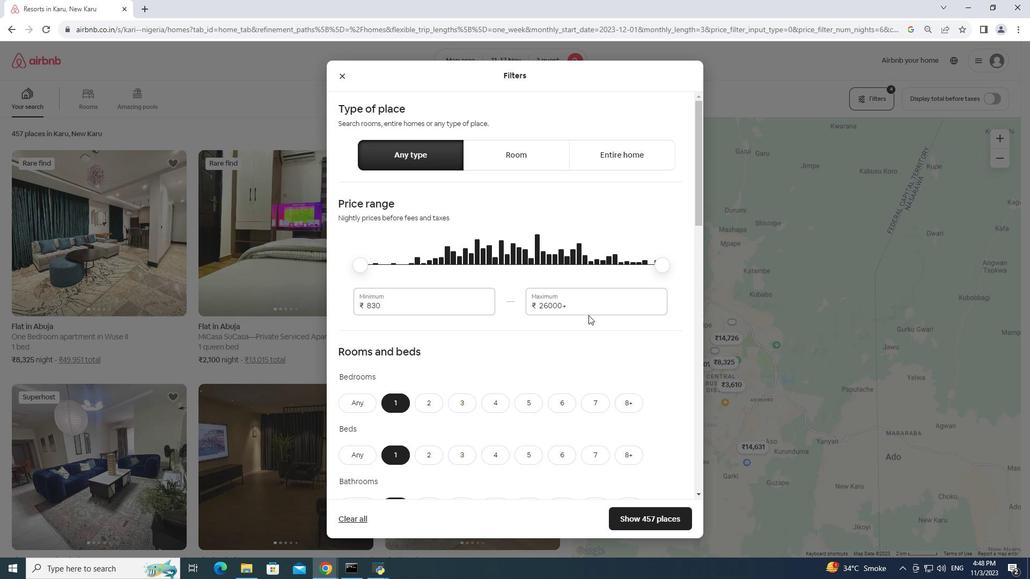 
Action: Mouse scrolled (588, 315) with delta (0, 0)
Screenshot: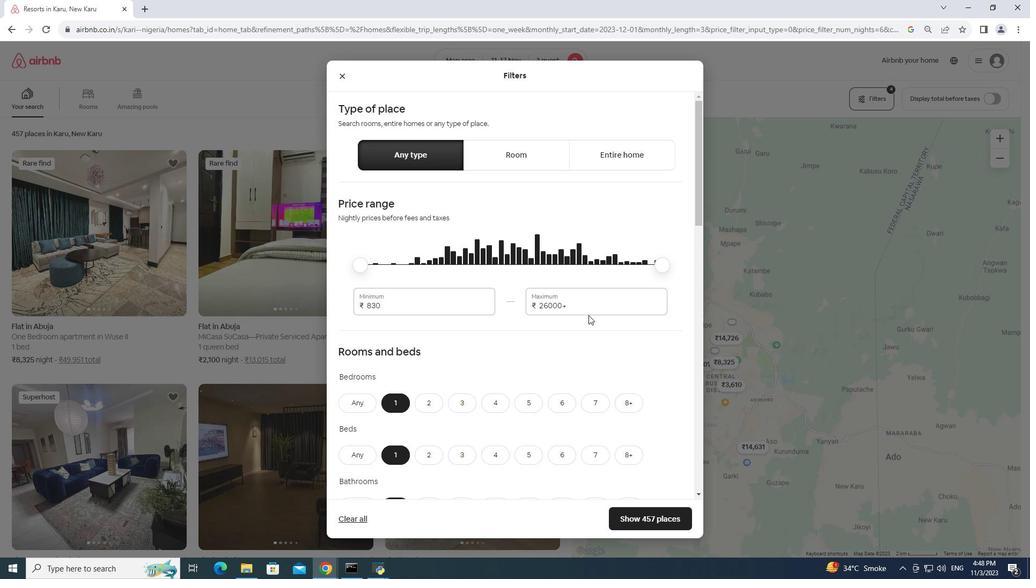 
Action: Mouse scrolled (588, 315) with delta (0, 0)
Screenshot: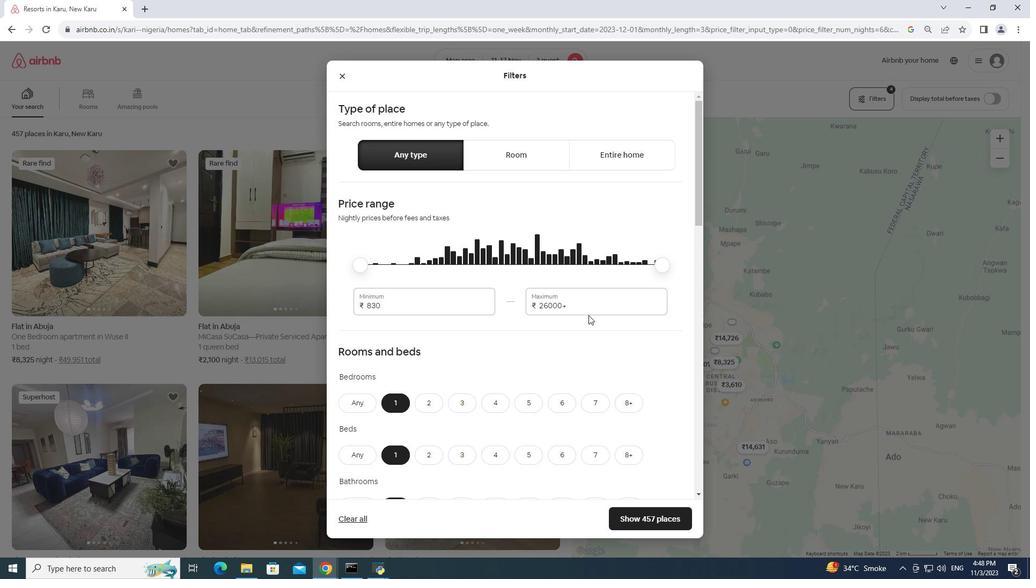
Action: Mouse scrolled (588, 315) with delta (0, 0)
Screenshot: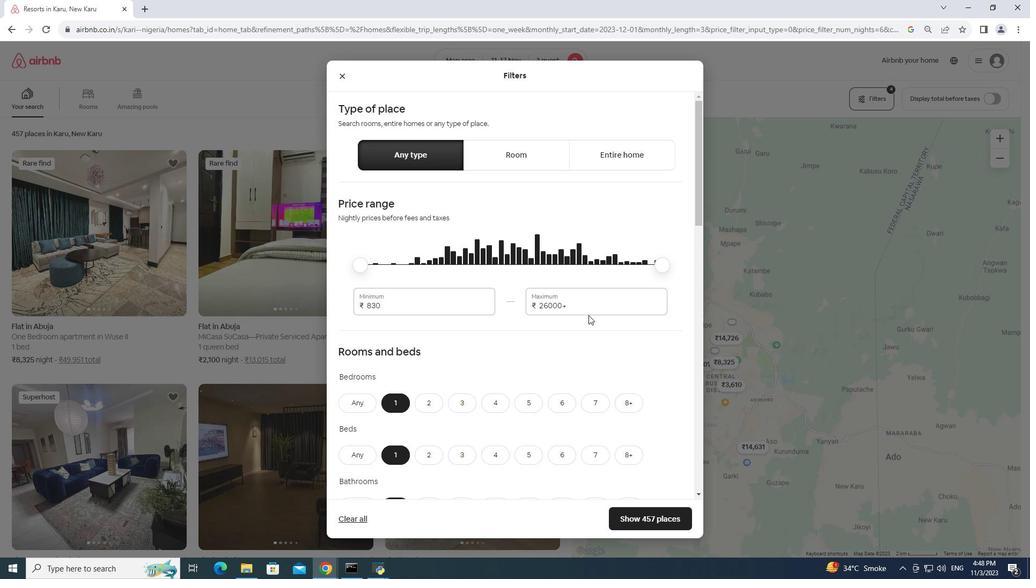 
Action: Mouse scrolled (588, 315) with delta (0, 0)
Screenshot: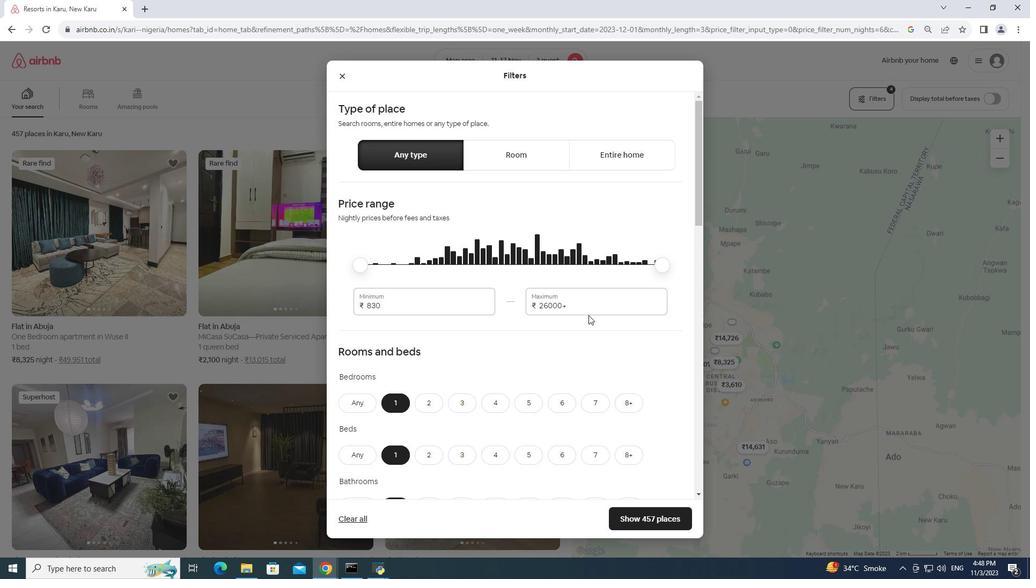 
Action: Mouse moved to (573, 309)
Screenshot: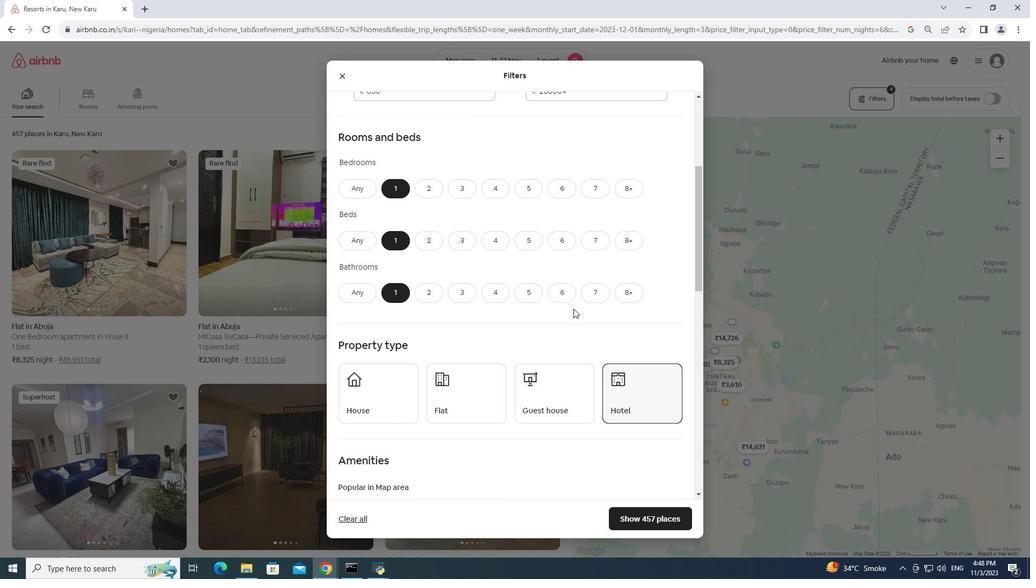 
Action: Mouse scrolled (573, 308) with delta (0, 0)
Screenshot: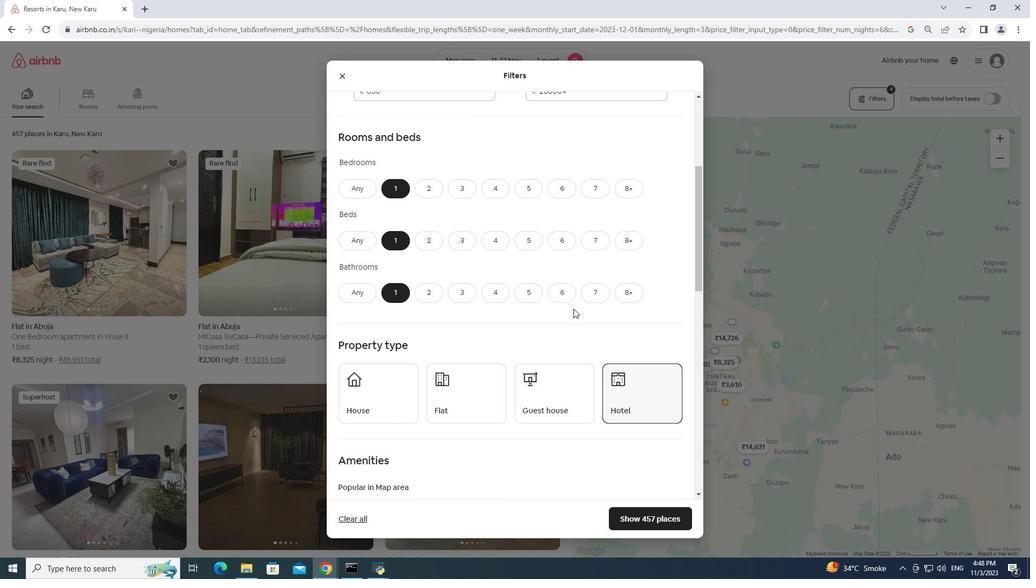 
Action: Mouse scrolled (573, 308) with delta (0, 0)
Screenshot: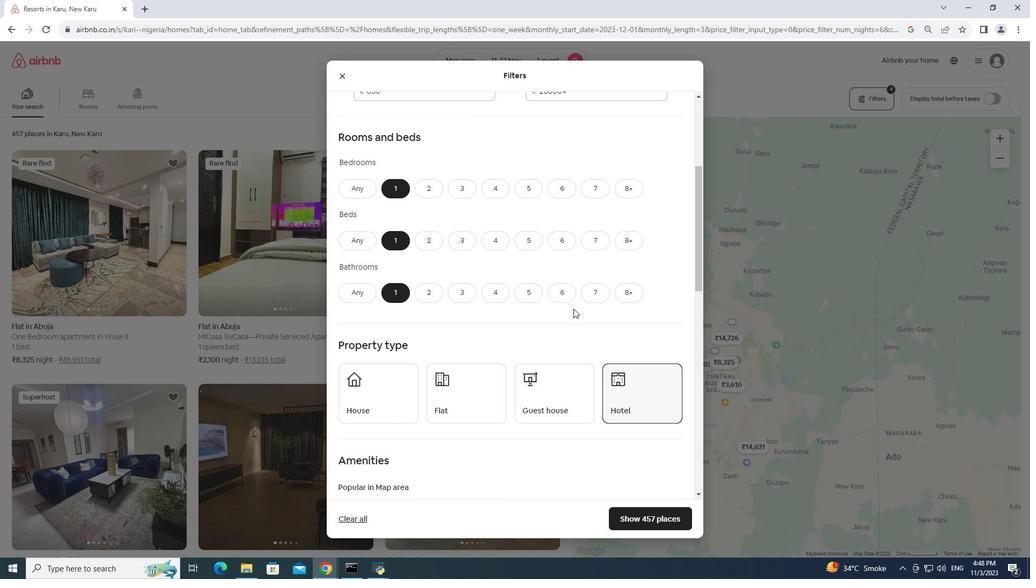 
Action: Mouse scrolled (573, 308) with delta (0, 0)
Screenshot: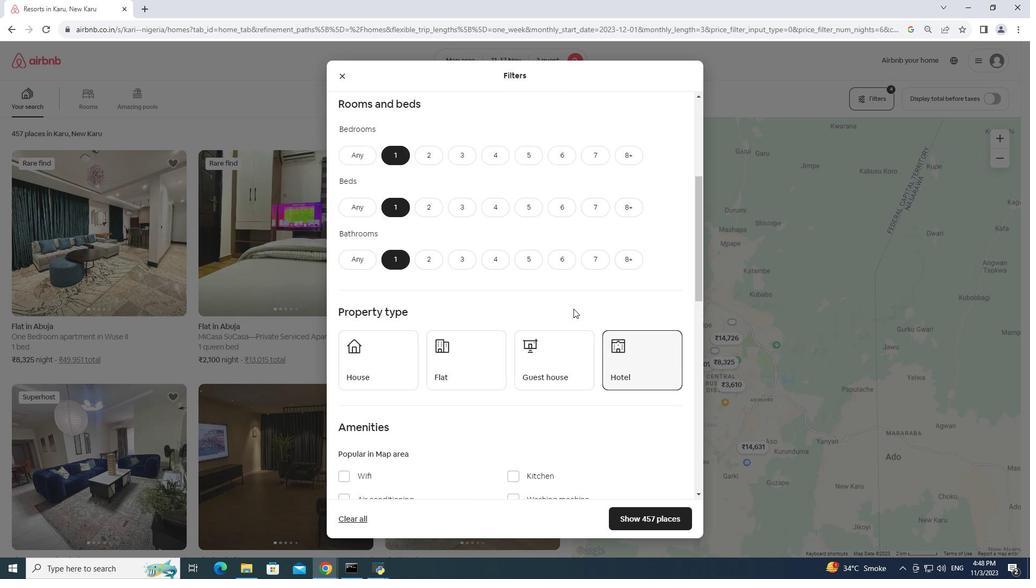 
Action: Mouse scrolled (573, 308) with delta (0, 0)
Screenshot: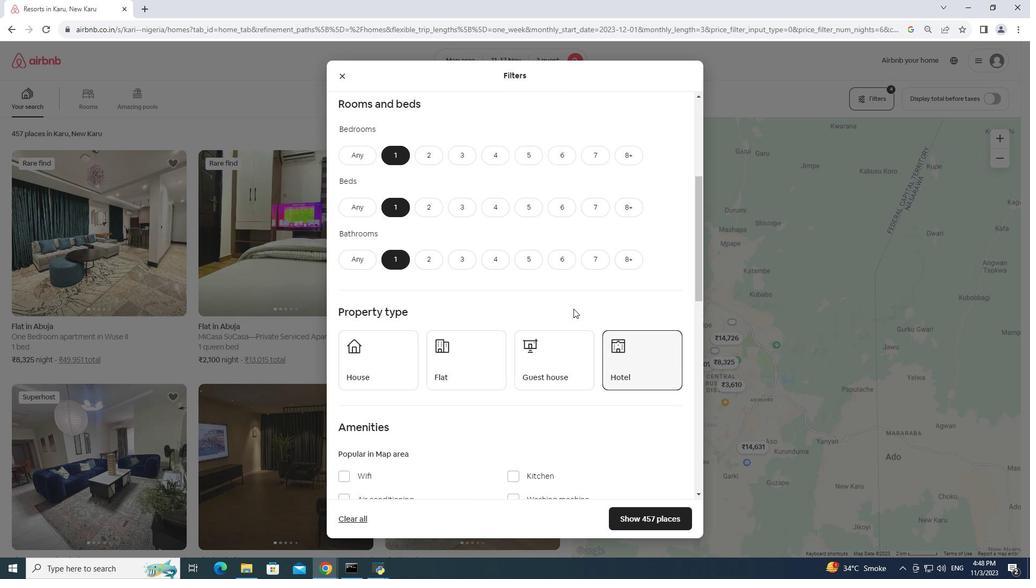 
Action: Mouse moved to (346, 74)
Screenshot: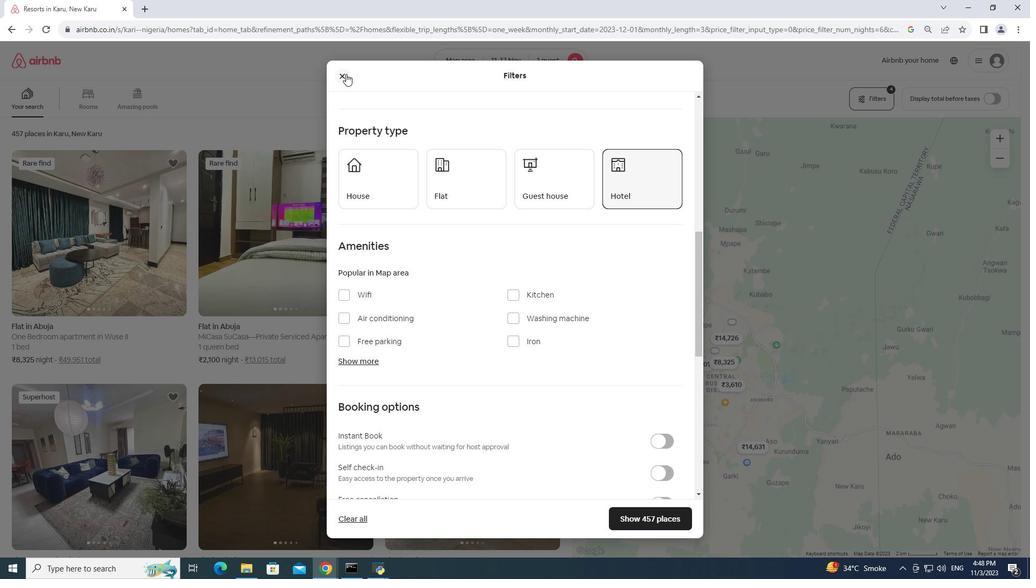 
Action: Mouse pressed left at (346, 74)
Screenshot: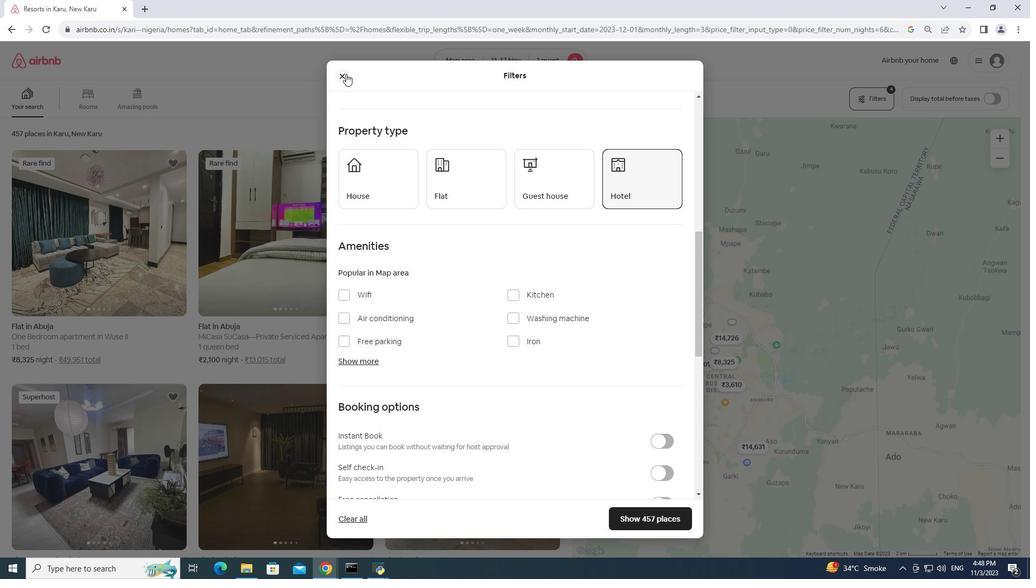 
Action: Mouse moved to (131, 244)
Screenshot: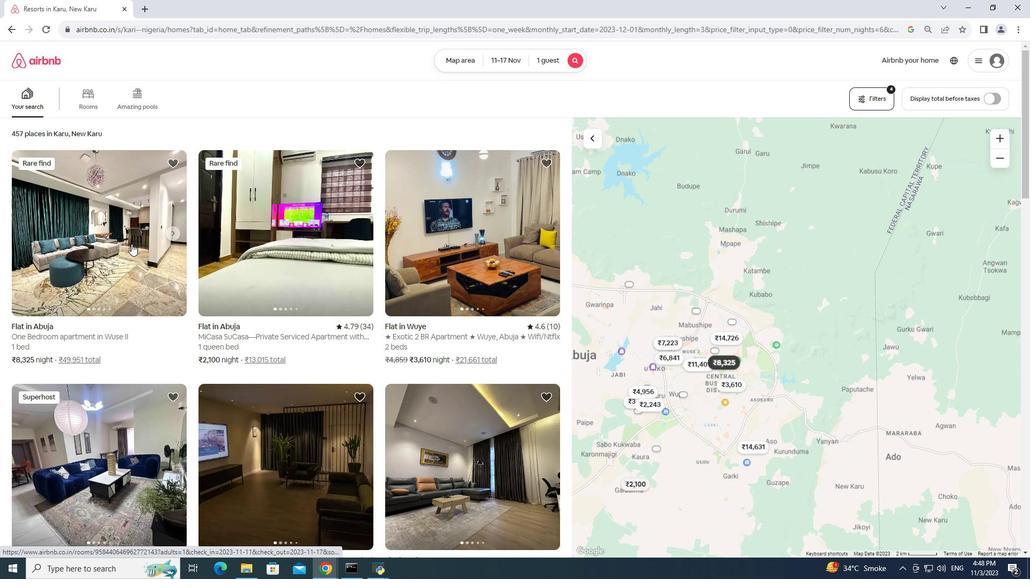
Action: Mouse pressed left at (131, 244)
Screenshot: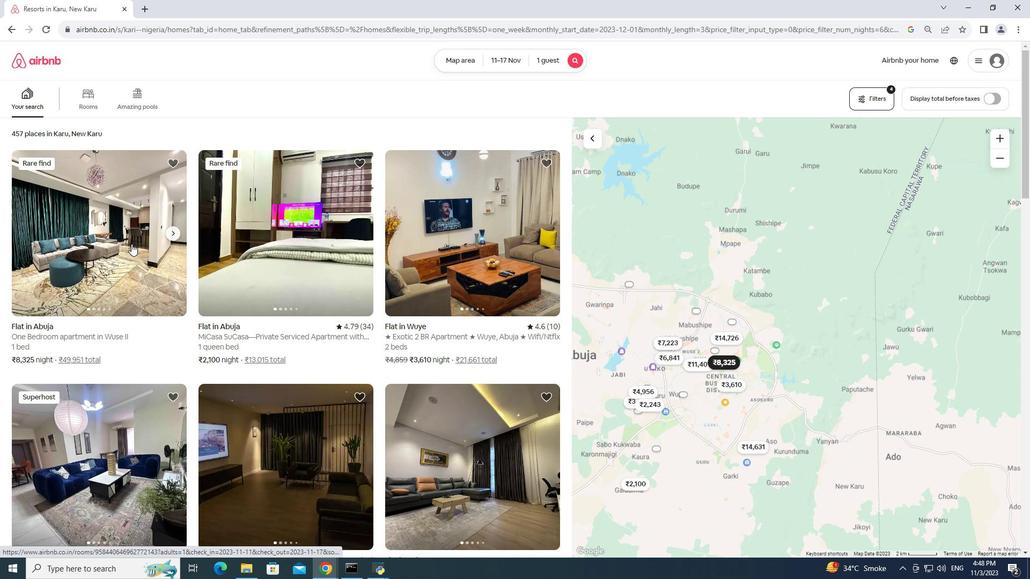 
Action: Mouse moved to (131, 243)
Screenshot: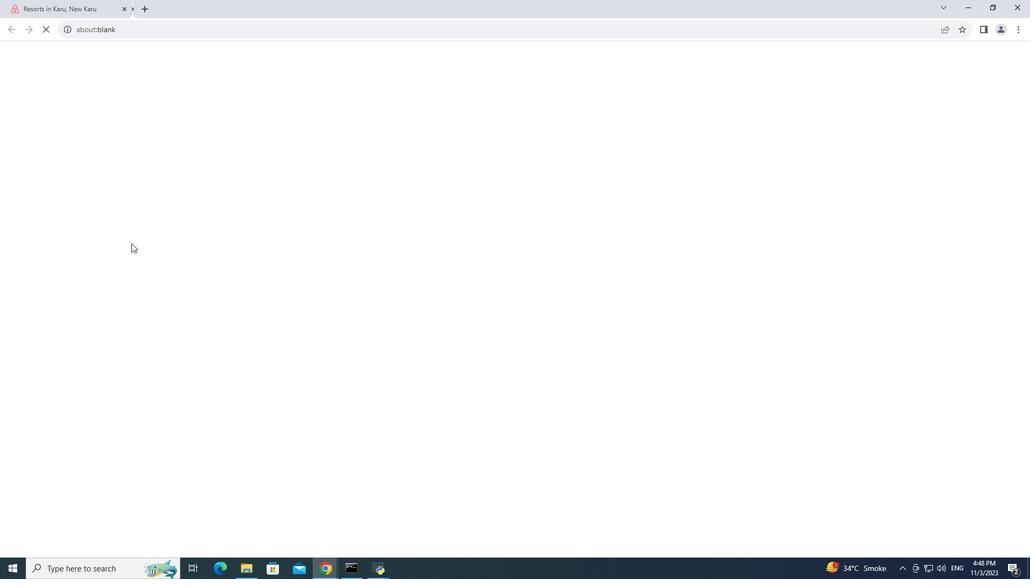 
Action: Mouse pressed left at (131, 243)
Screenshot: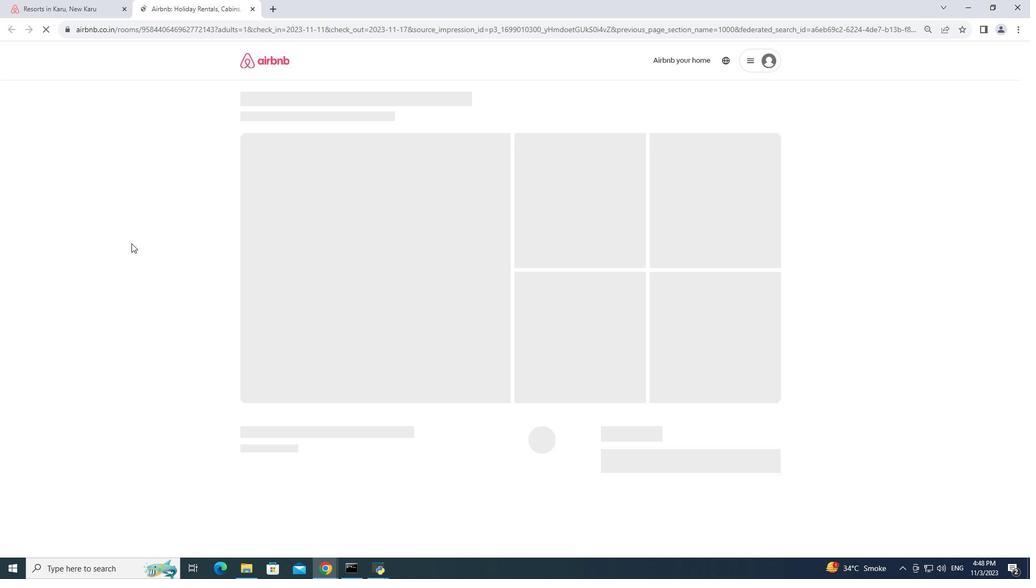 
Action: Mouse moved to (744, 380)
Screenshot: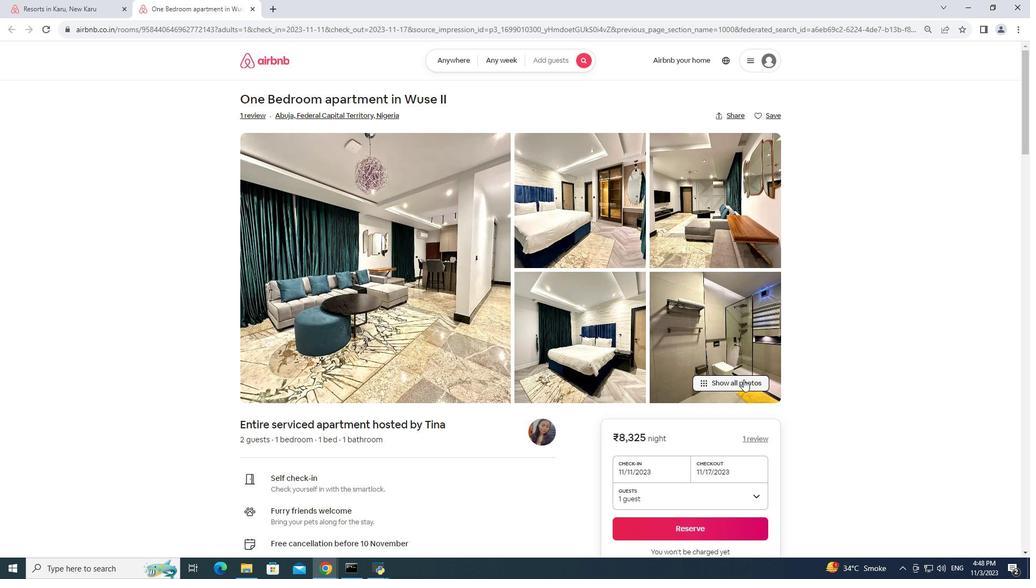 
Action: Mouse pressed left at (744, 380)
Screenshot: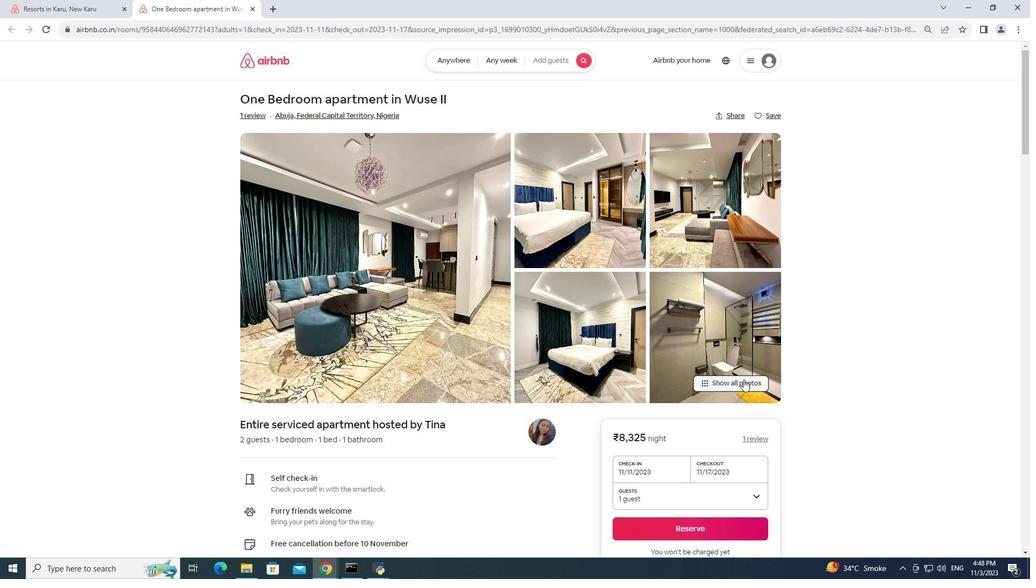 
Action: Mouse moved to (634, 332)
Screenshot: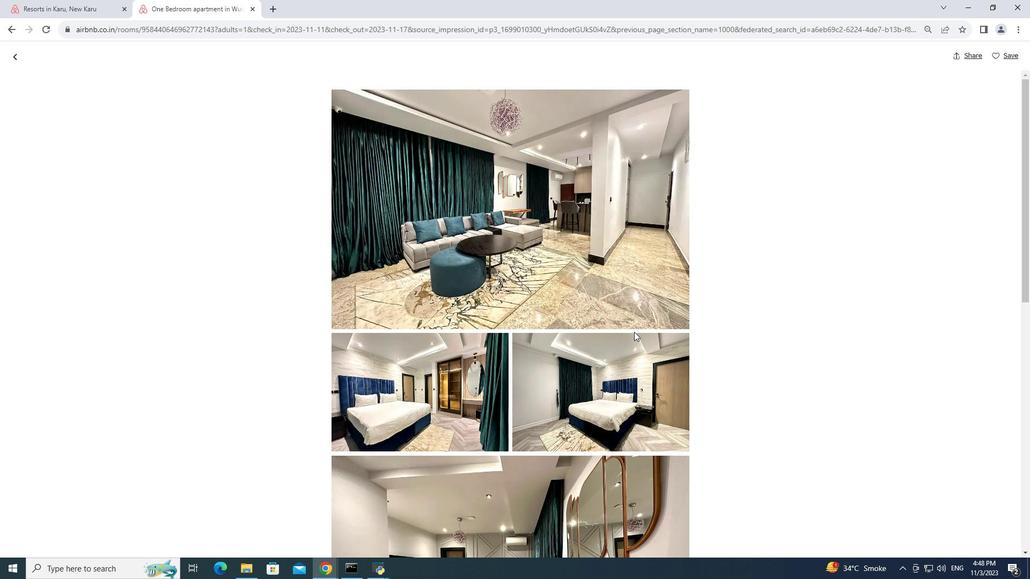 
Action: Mouse scrolled (634, 331) with delta (0, 0)
Screenshot: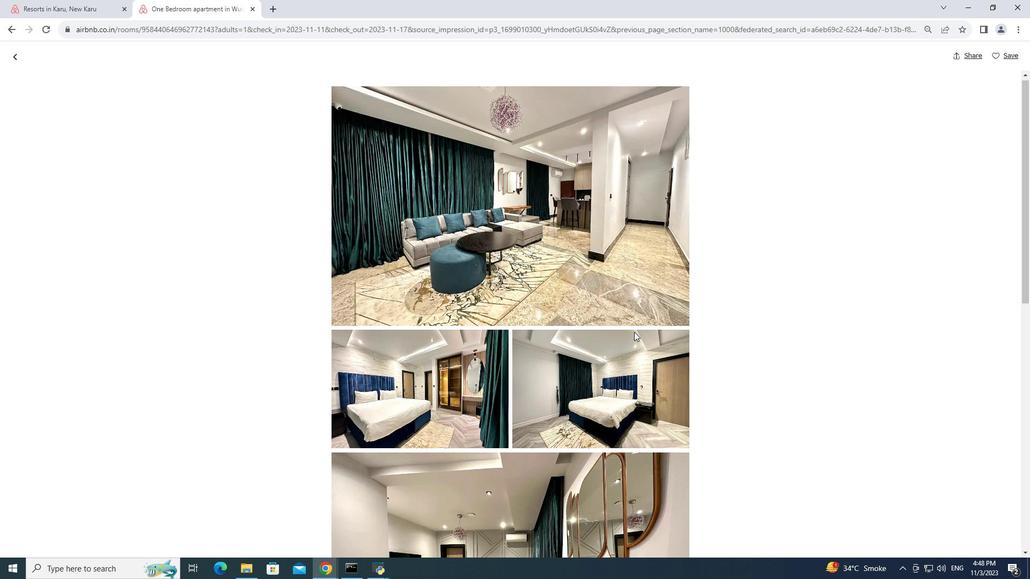 
Action: Mouse scrolled (634, 331) with delta (0, 0)
Screenshot: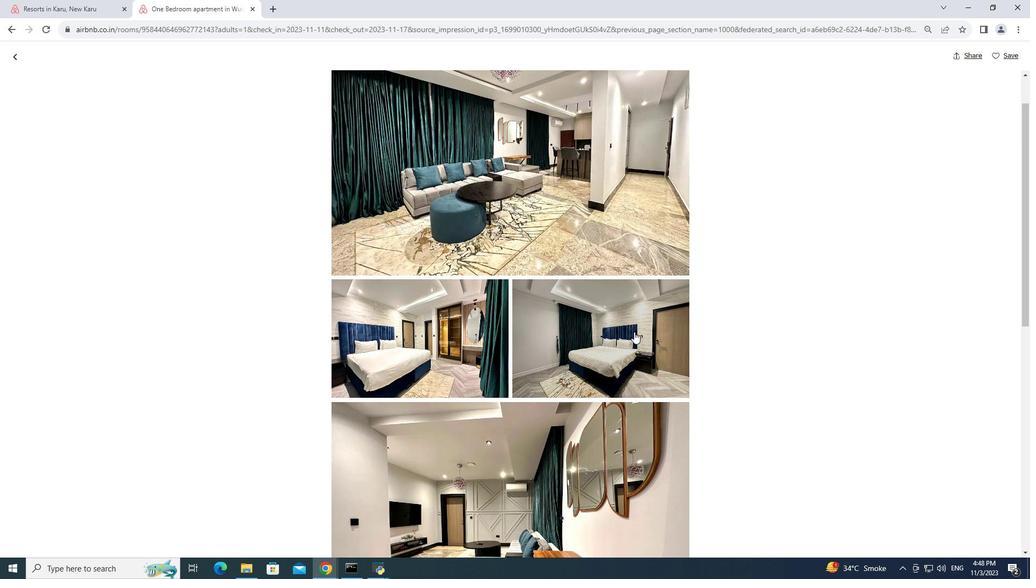 
Action: Mouse scrolled (634, 331) with delta (0, 0)
Screenshot: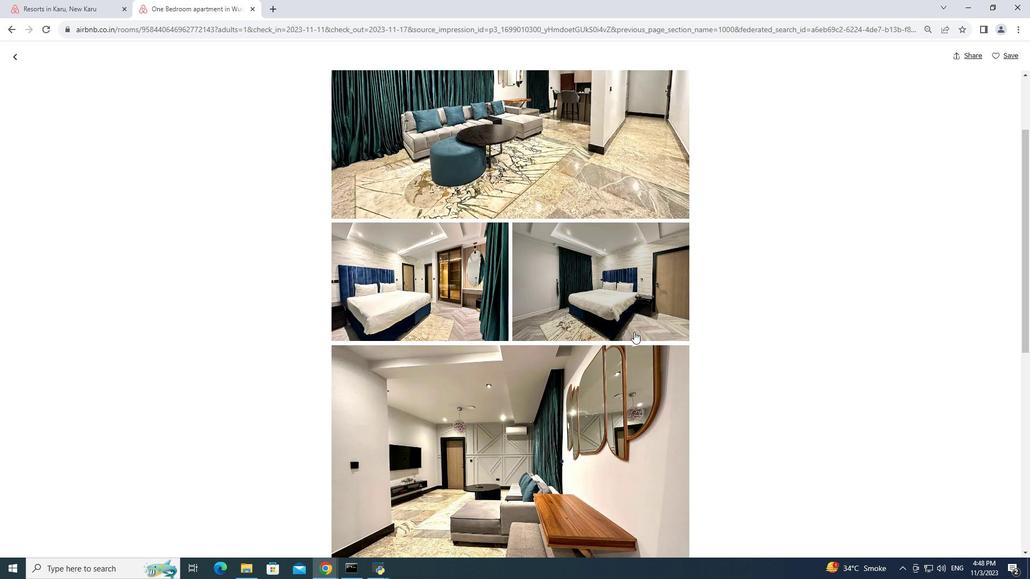 
Action: Mouse moved to (635, 330)
Screenshot: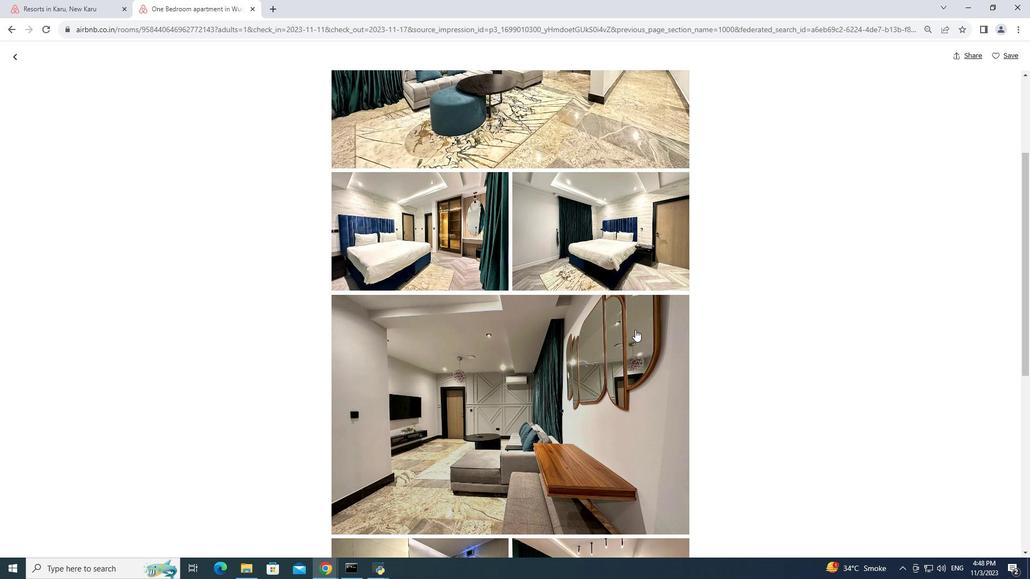 
Action: Mouse scrolled (635, 329) with delta (0, 0)
Screenshot: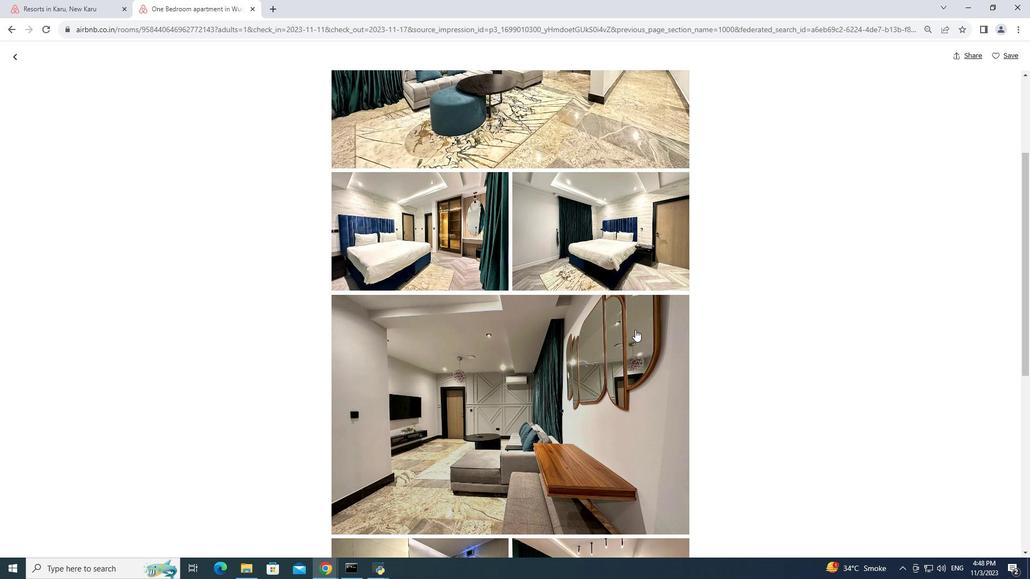 
Action: Mouse moved to (634, 329)
Screenshot: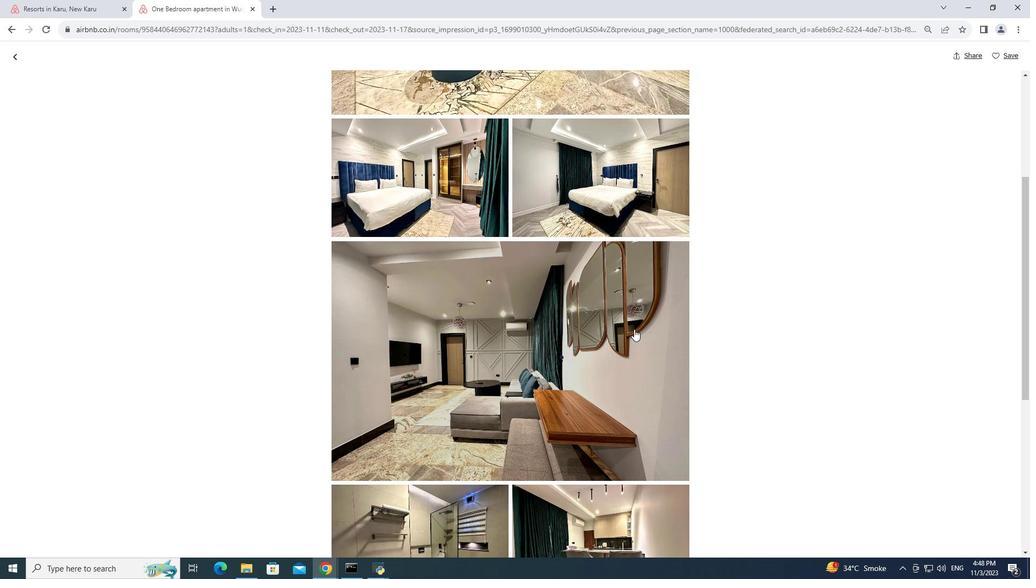 
Action: Mouse scrolled (634, 329) with delta (0, 0)
Screenshot: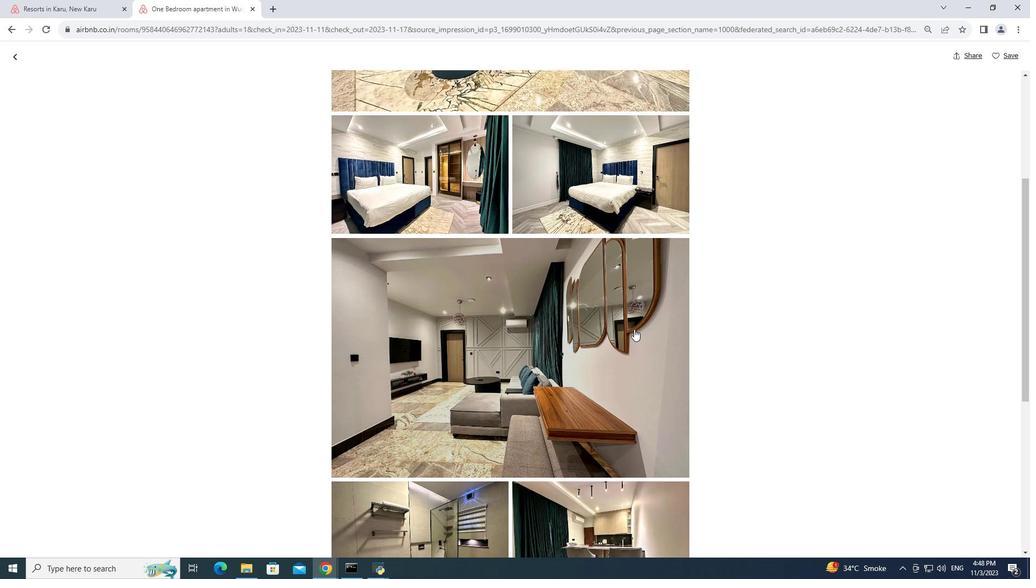 
Action: Mouse scrolled (634, 329) with delta (0, 0)
Screenshot: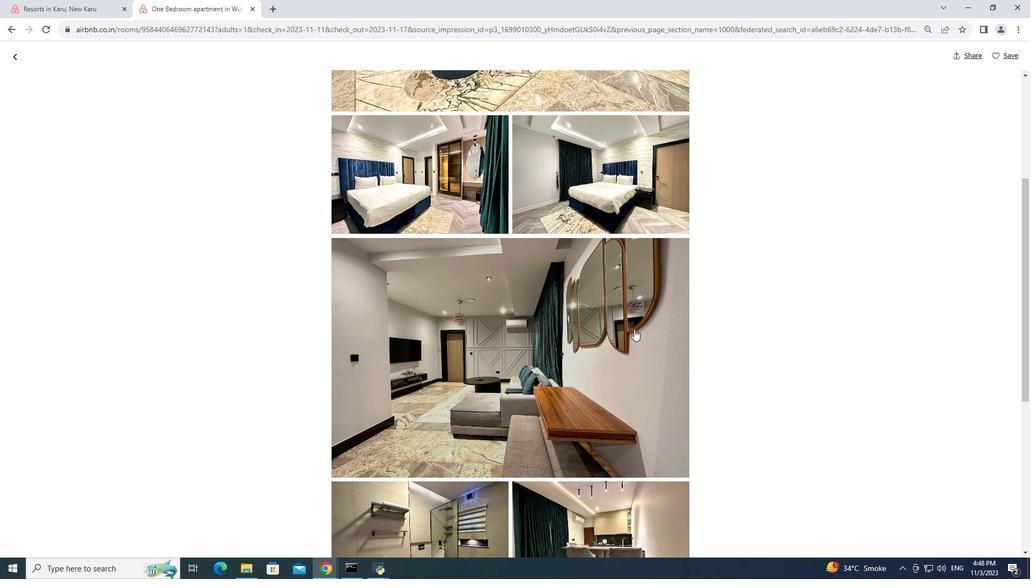 
Action: Mouse scrolled (634, 329) with delta (0, 0)
Screenshot: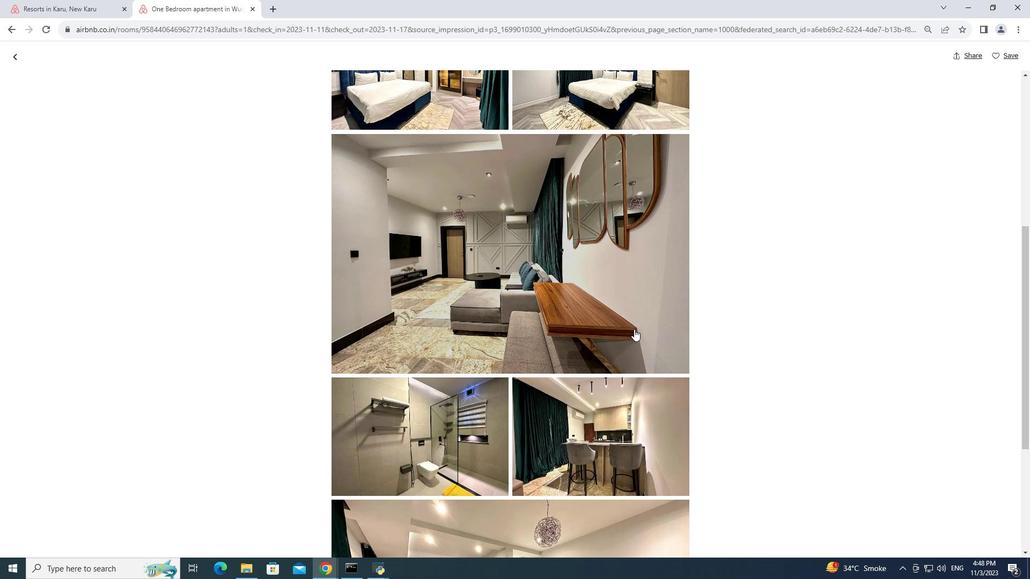 
Action: Mouse moved to (633, 329)
Screenshot: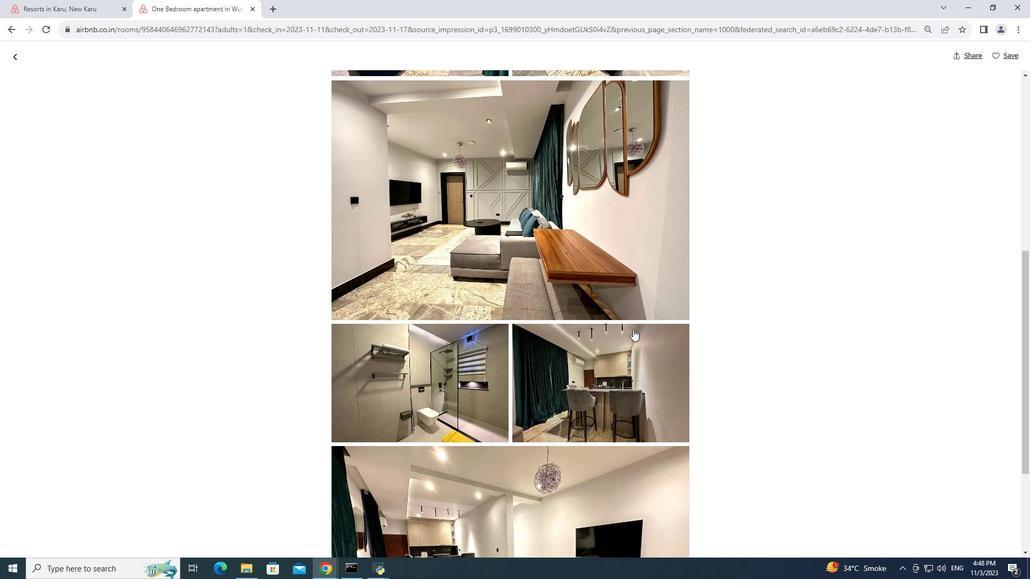 
Action: Mouse scrolled (633, 329) with delta (0, 0)
Screenshot: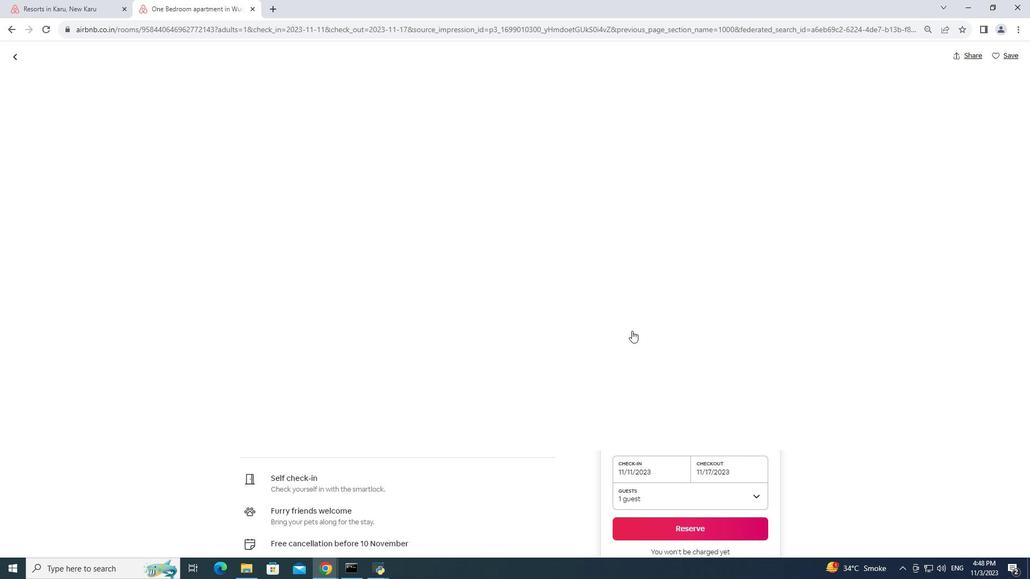 
Action: Mouse moved to (631, 331)
Screenshot: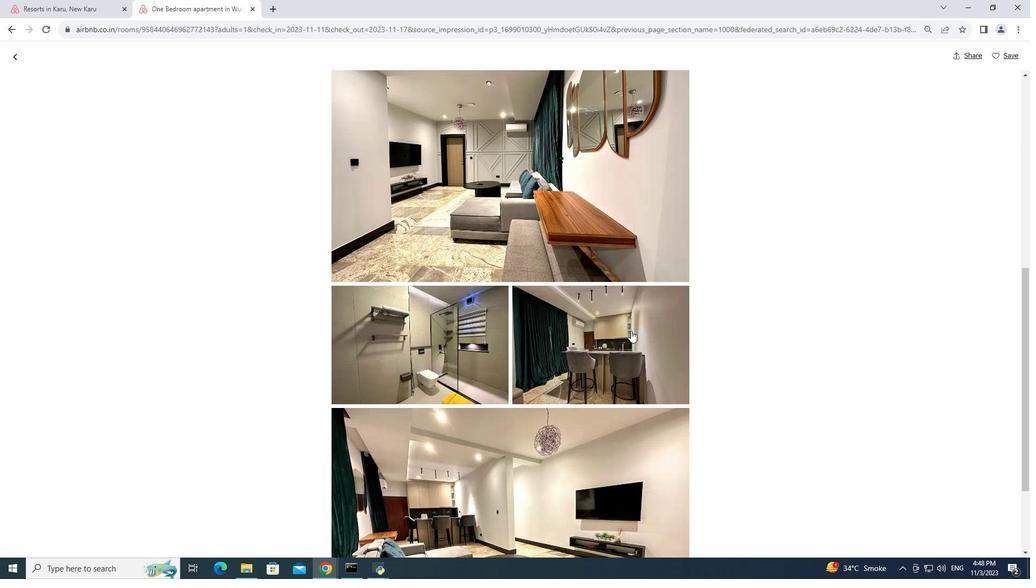 
Action: Mouse scrolled (631, 330) with delta (0, 0)
Screenshot: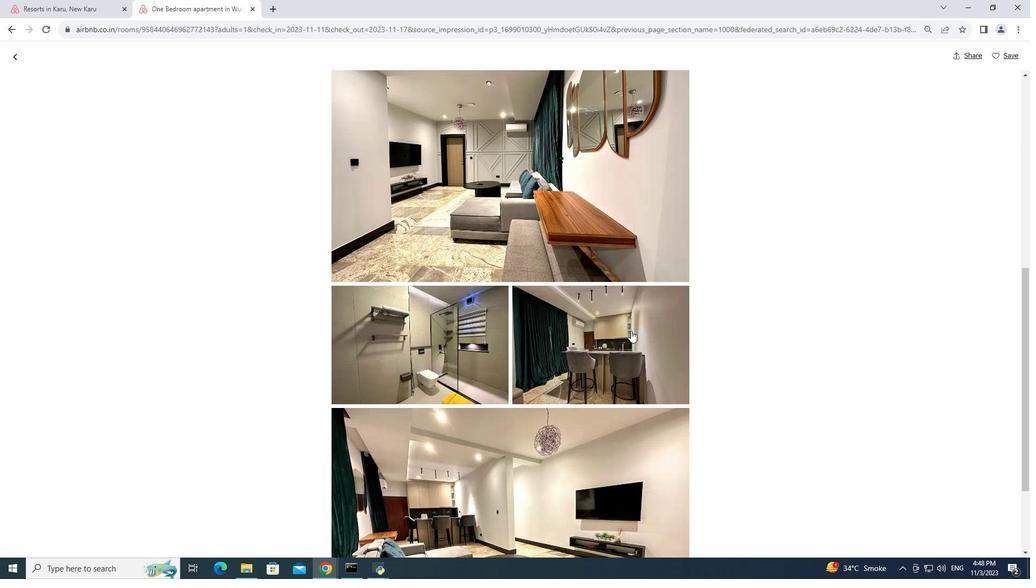 
Action: Mouse moved to (631, 331)
Screenshot: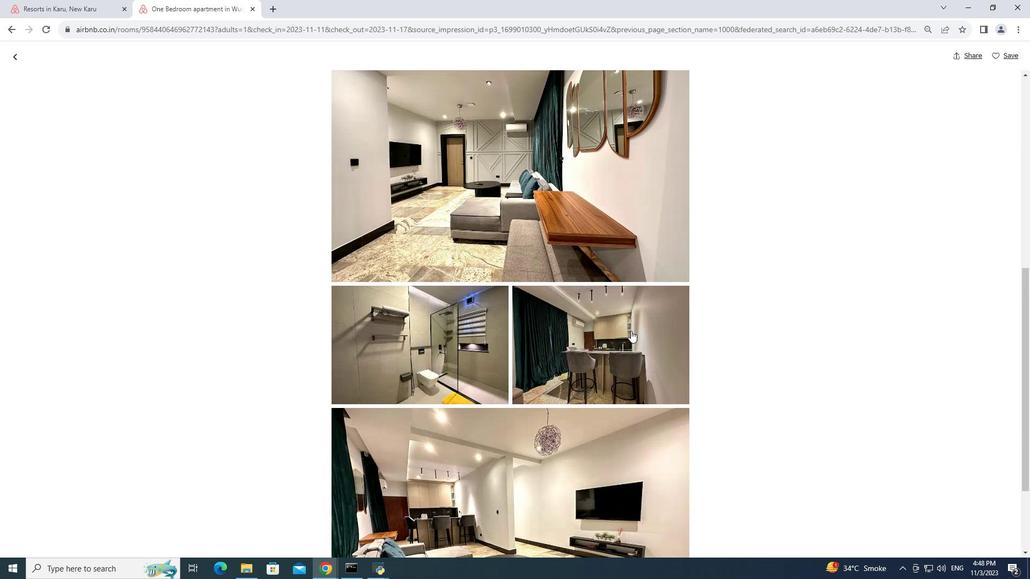 
Action: Mouse scrolled (631, 330) with delta (0, 0)
Screenshot: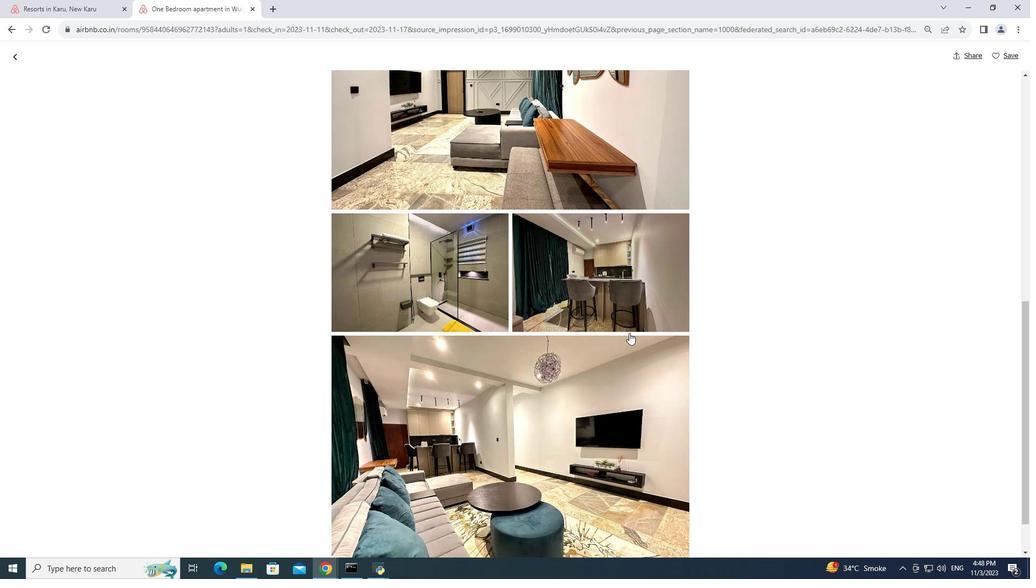 
Action: Mouse moved to (630, 333)
Screenshot: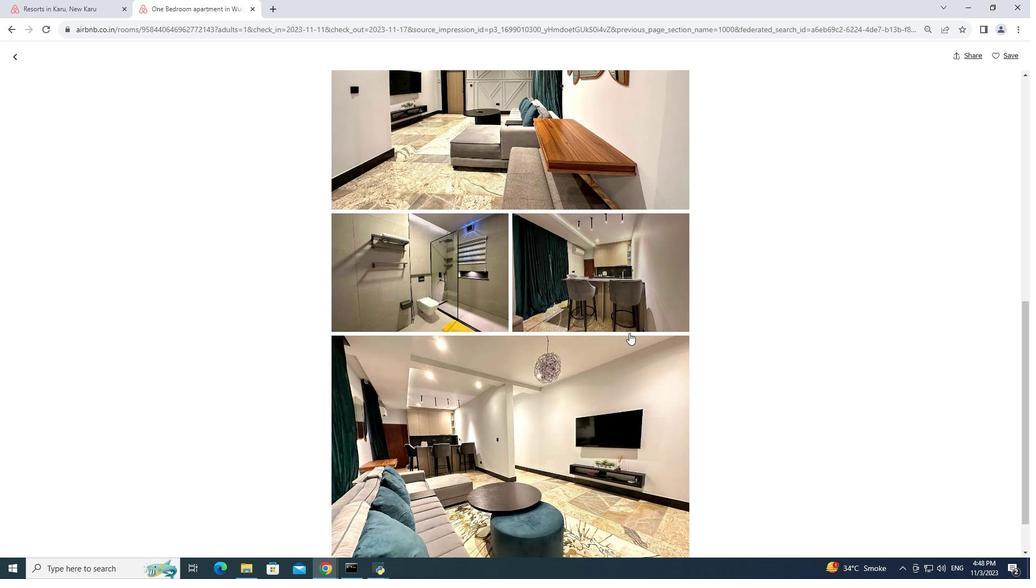 
Action: Mouse scrolled (630, 332) with delta (0, 0)
Screenshot: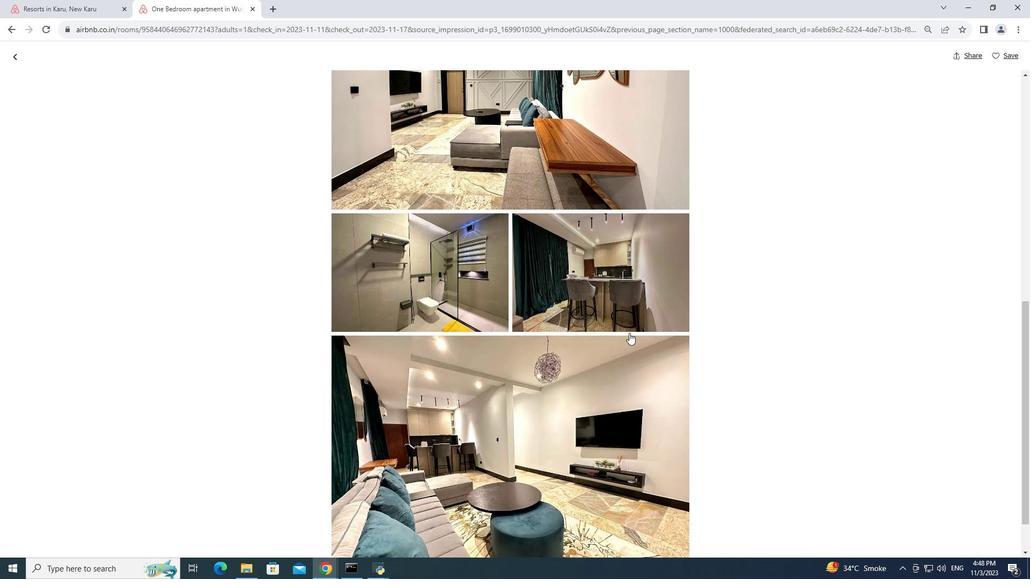 
Action: Mouse moved to (629, 333)
Screenshot: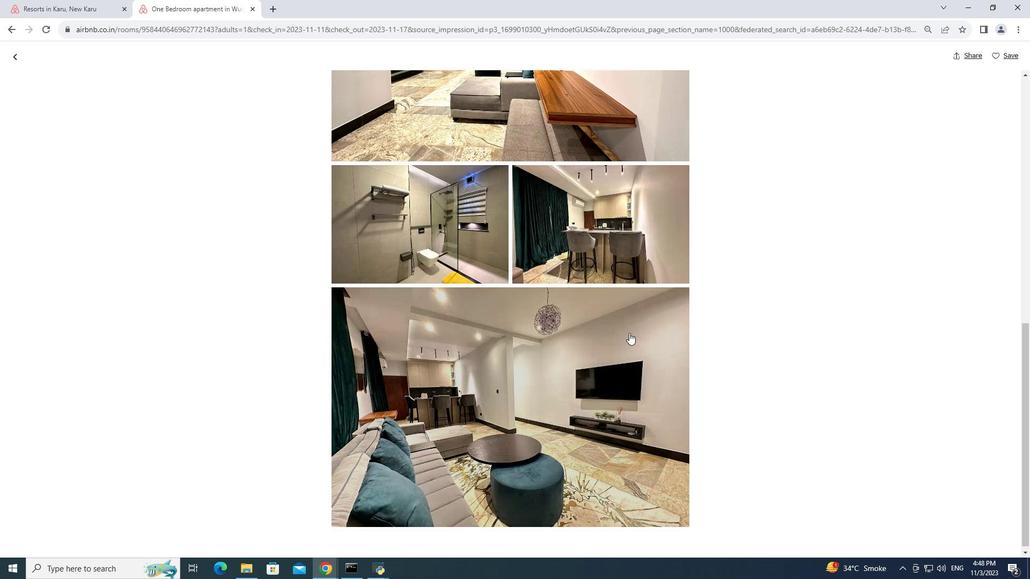 
Action: Mouse scrolled (629, 332) with delta (0, 0)
Screenshot: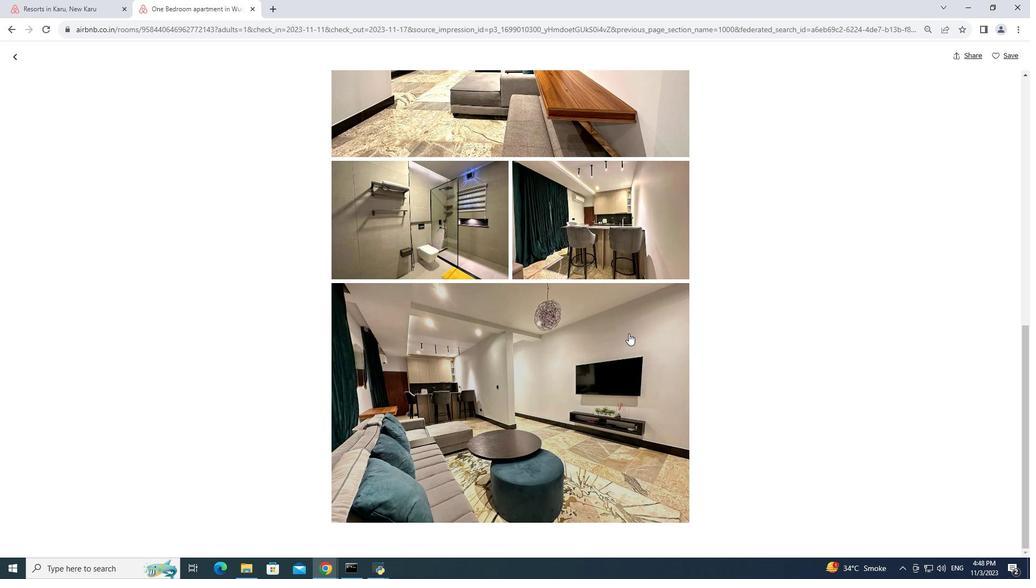 
Action: Mouse moved to (628, 334)
Screenshot: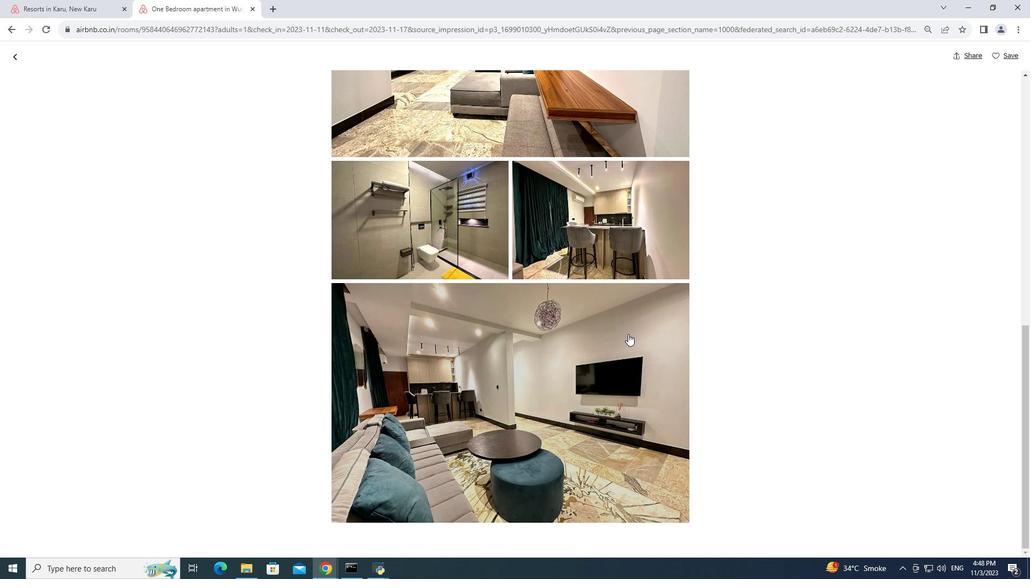 
Action: Mouse scrolled (628, 333) with delta (0, 0)
Screenshot: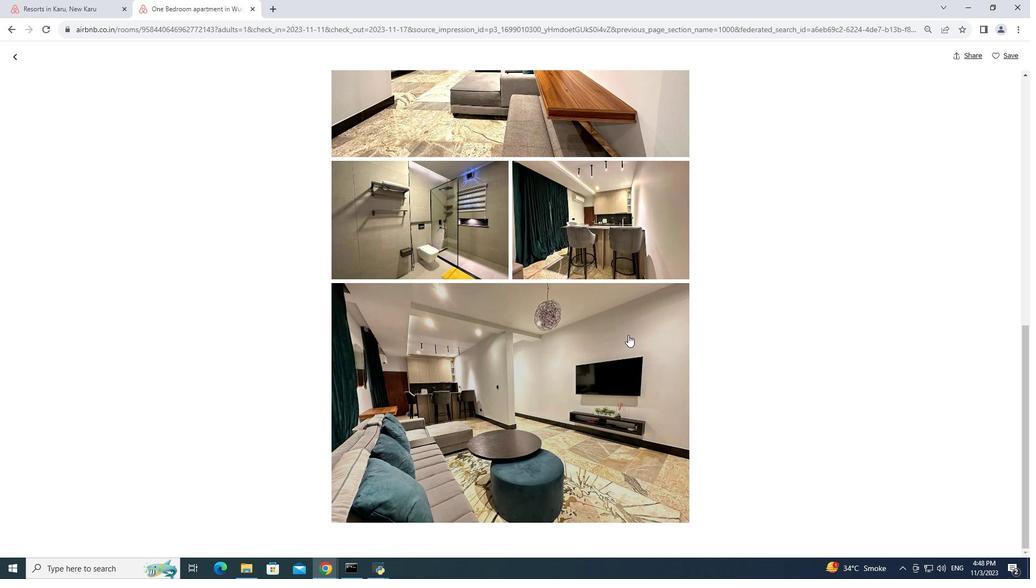 
Action: Mouse moved to (628, 335)
Screenshot: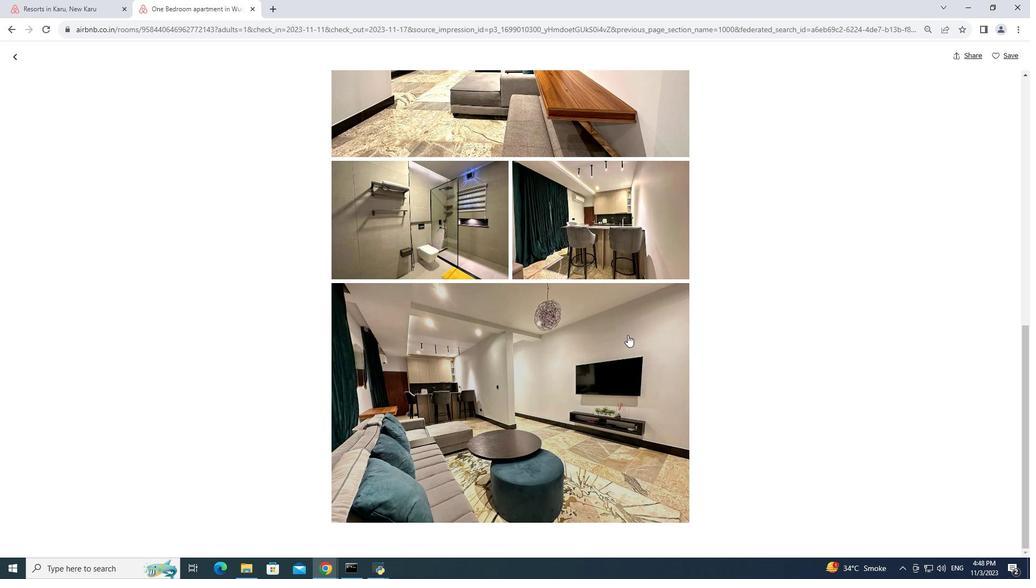 
Action: Mouse scrolled (628, 334) with delta (0, 0)
Screenshot: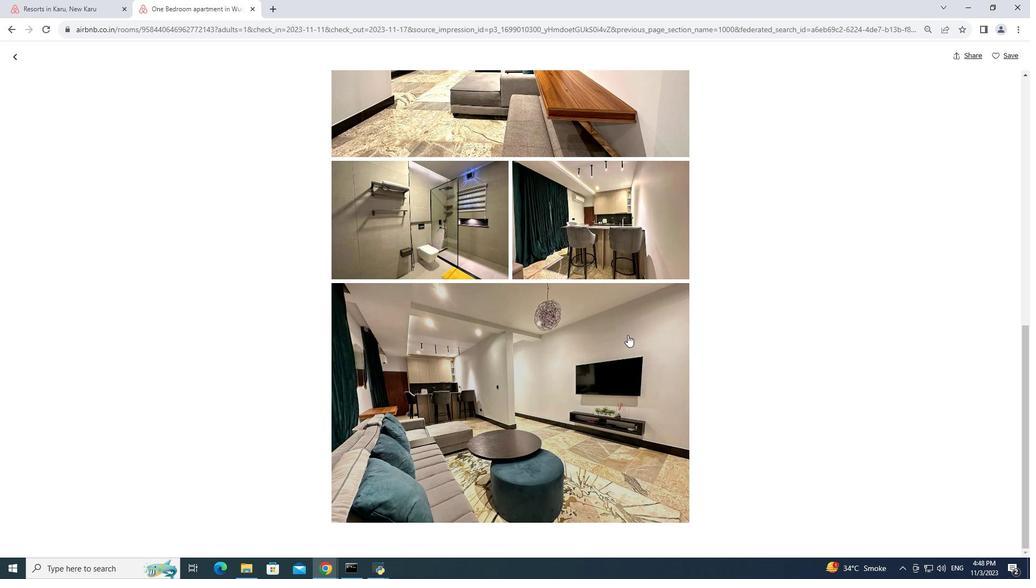 
Action: Mouse scrolled (628, 334) with delta (0, 0)
Screenshot: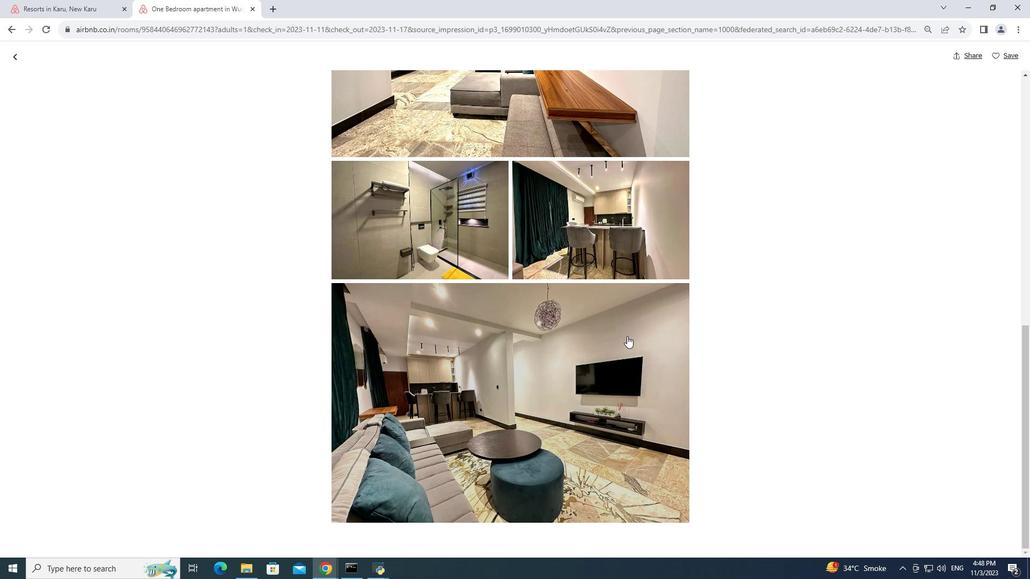 
Action: Mouse moved to (627, 336)
Screenshot: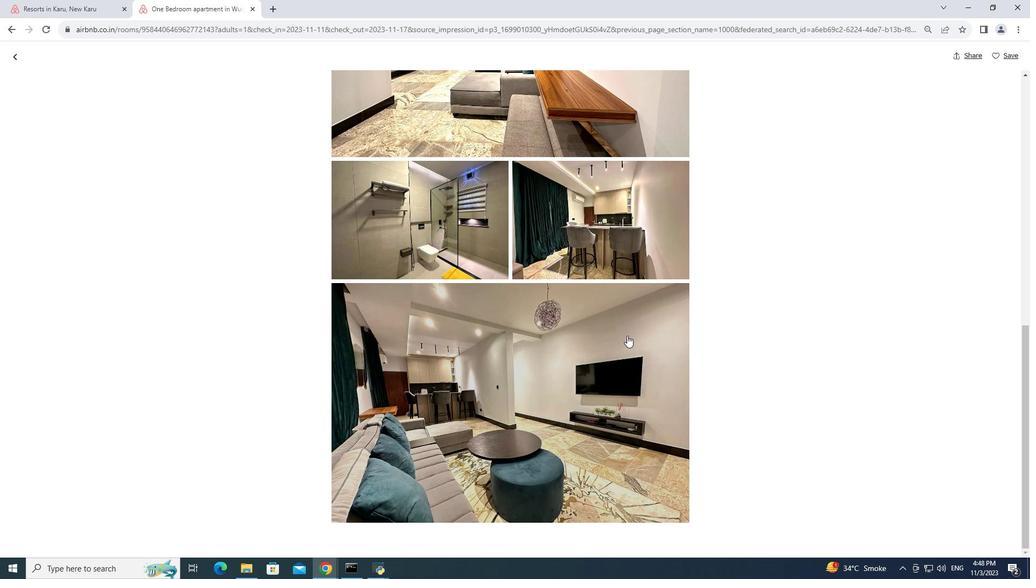 
Action: Mouse scrolled (627, 335) with delta (0, 0)
Screenshot: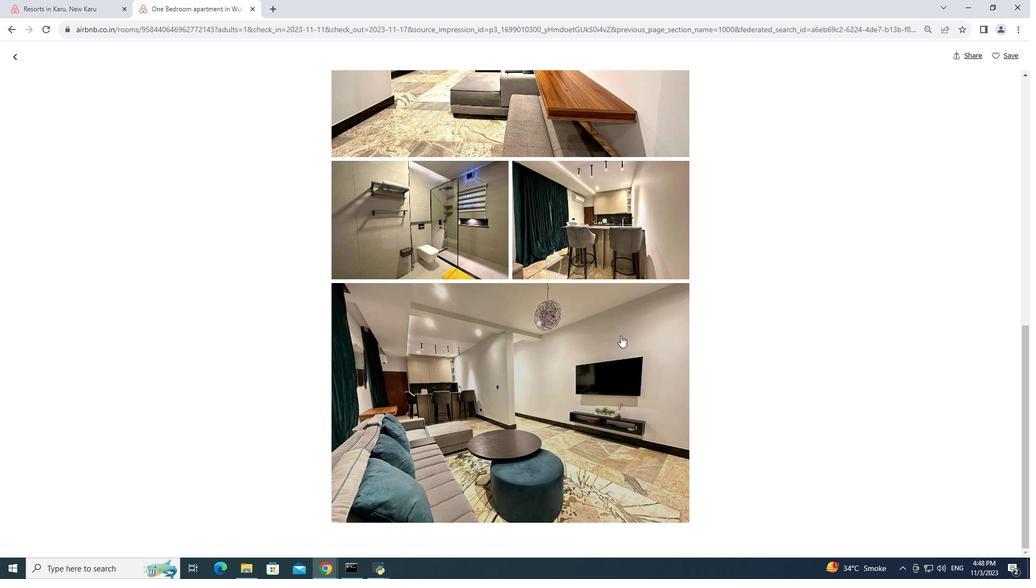
Action: Mouse moved to (622, 336)
Screenshot: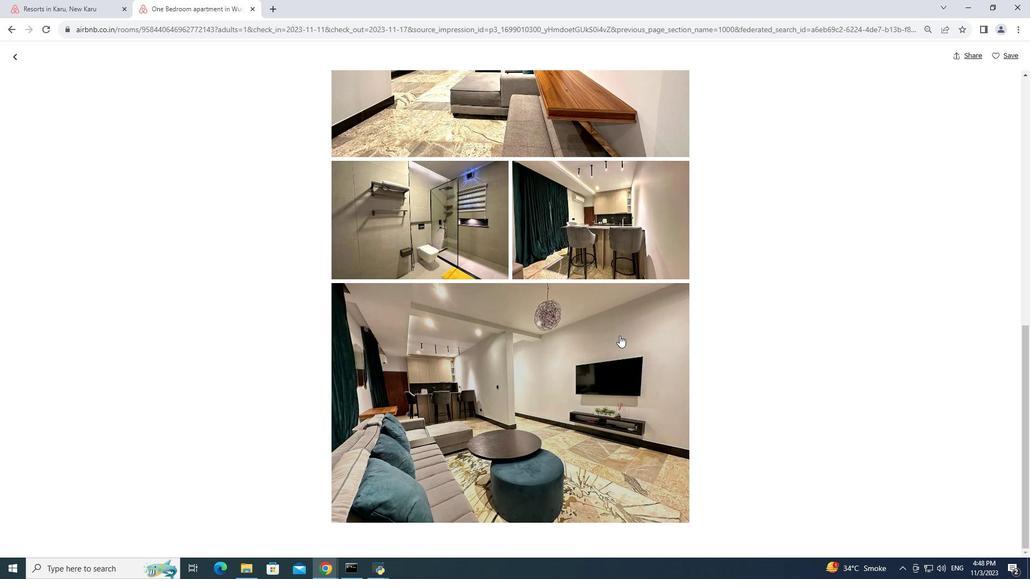 
Action: Mouse scrolled (622, 335) with delta (0, 0)
Screenshot: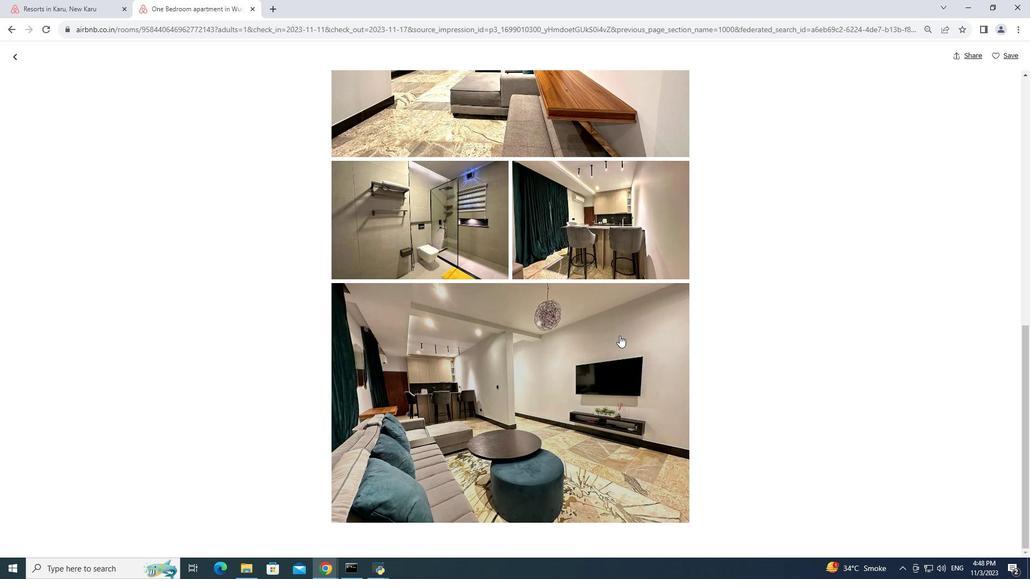 
Action: Mouse moved to (620, 336)
Screenshot: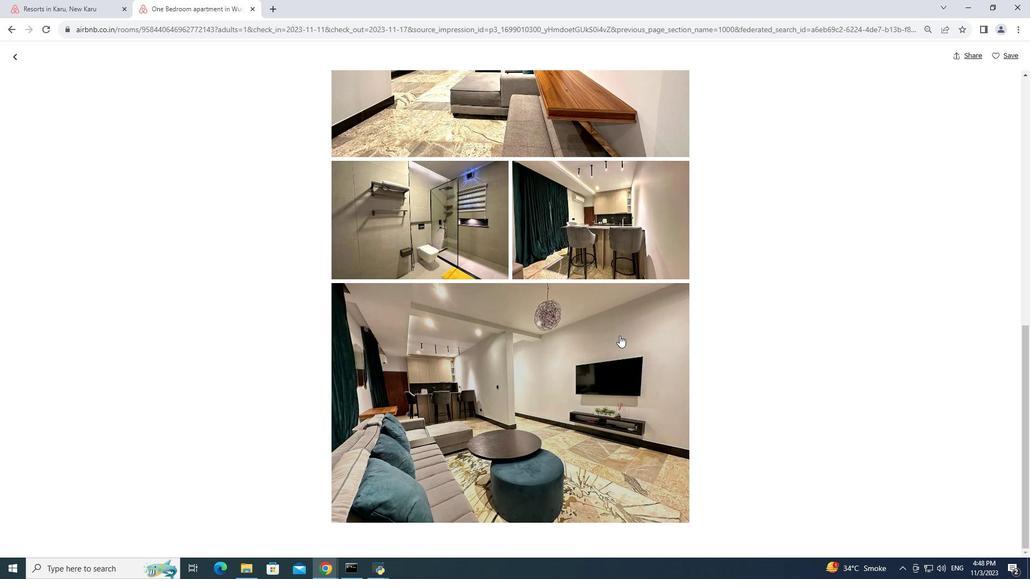 
Action: Mouse scrolled (620, 335) with delta (0, 0)
Screenshot: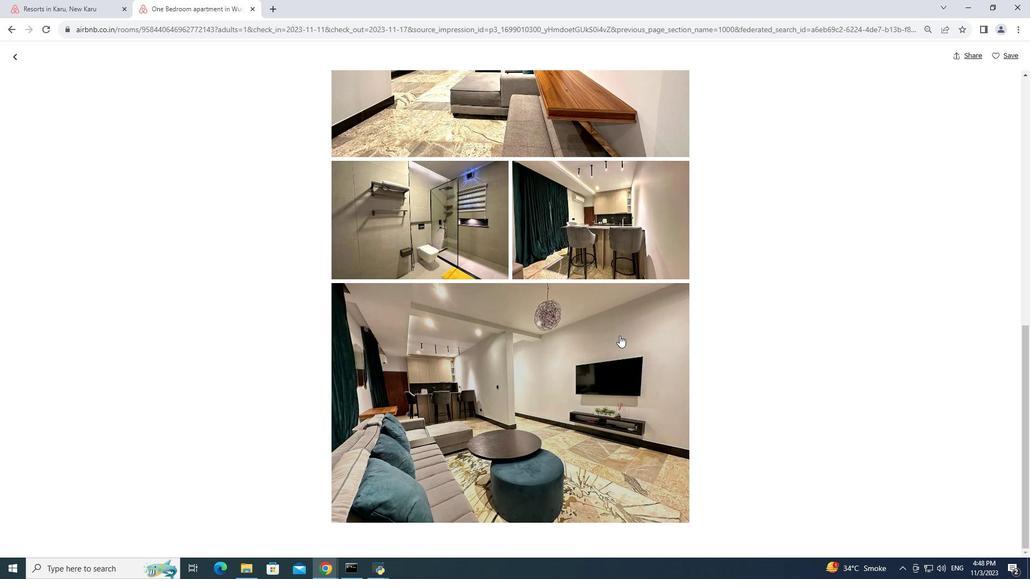 
Action: Mouse moved to (618, 330)
Screenshot: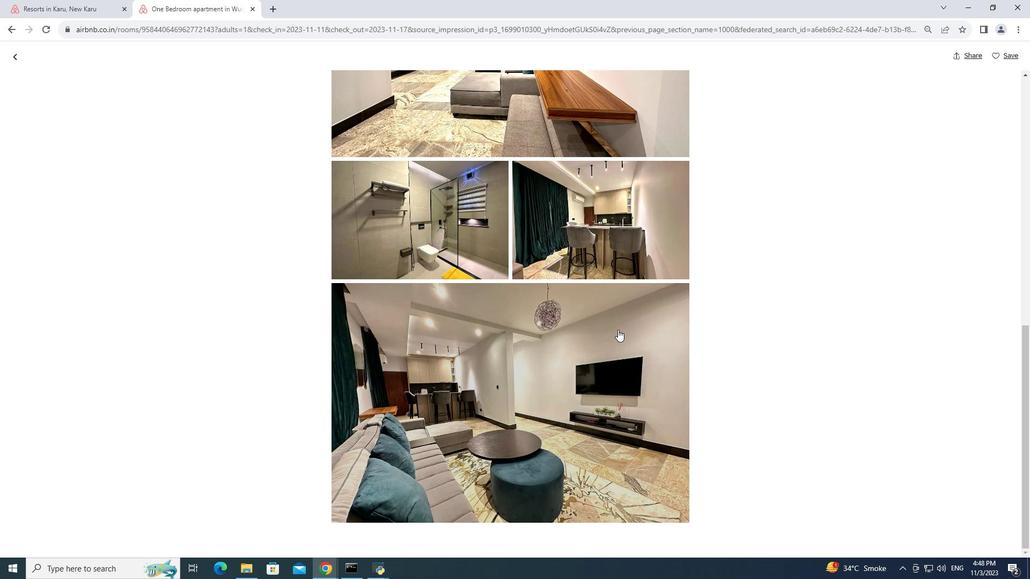 
Action: Mouse scrolled (618, 329) with delta (0, 0)
Screenshot: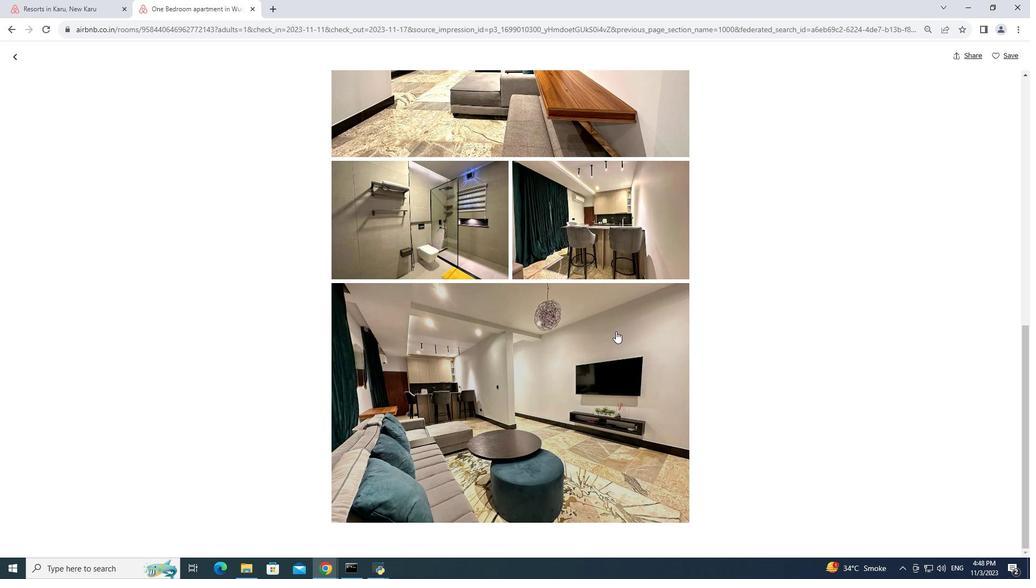 
Action: Mouse scrolled (618, 329) with delta (0, 0)
Screenshot: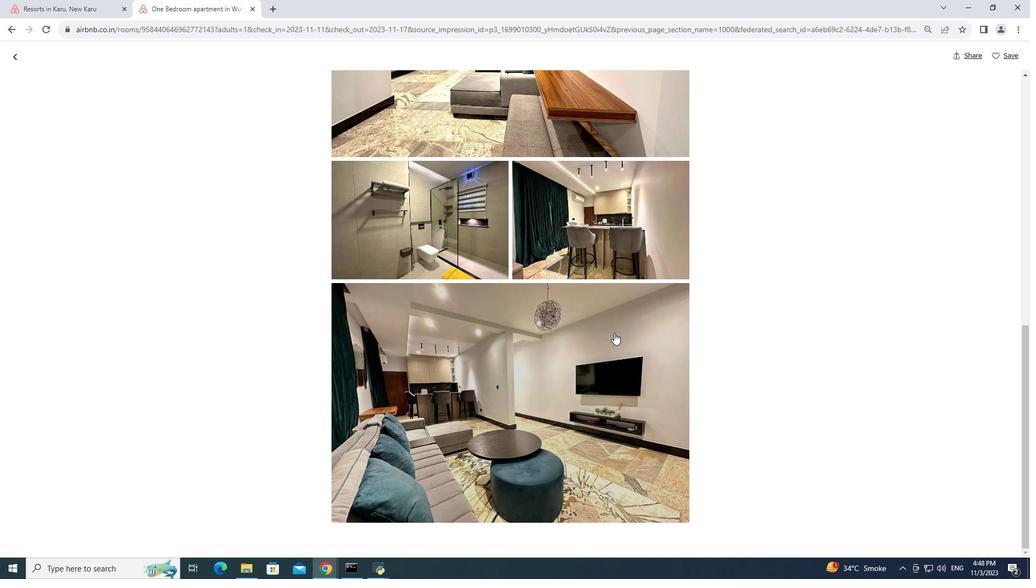 
Action: Mouse moved to (617, 330)
Screenshot: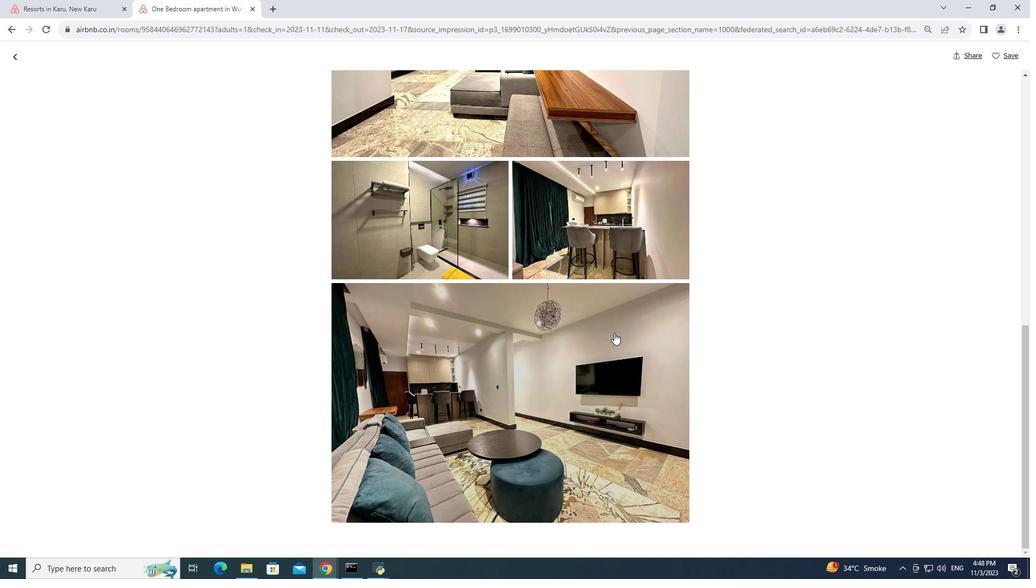 
Action: Mouse scrolled (617, 329) with delta (0, 0)
Screenshot: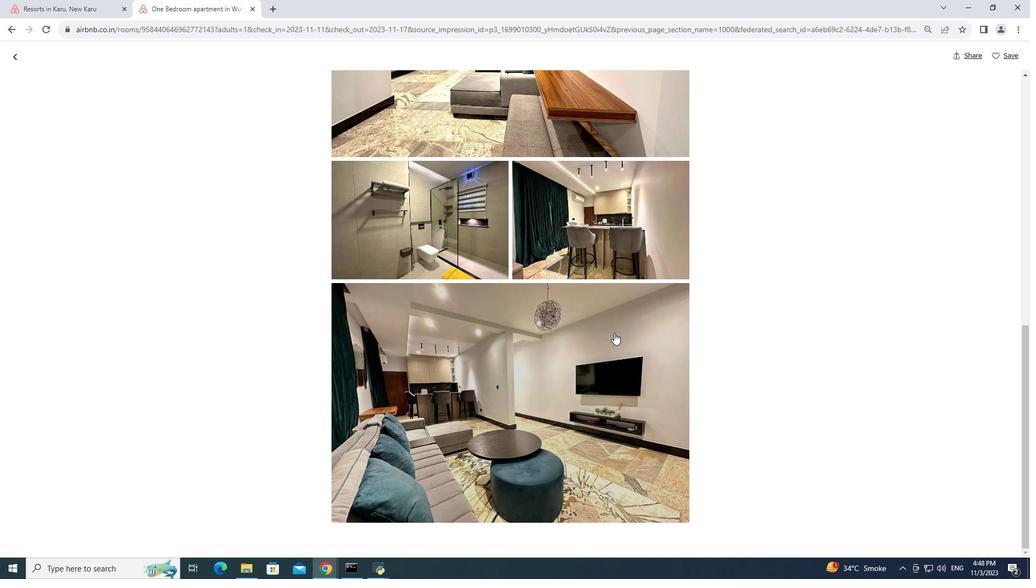 
Action: Mouse moved to (615, 333)
Screenshot: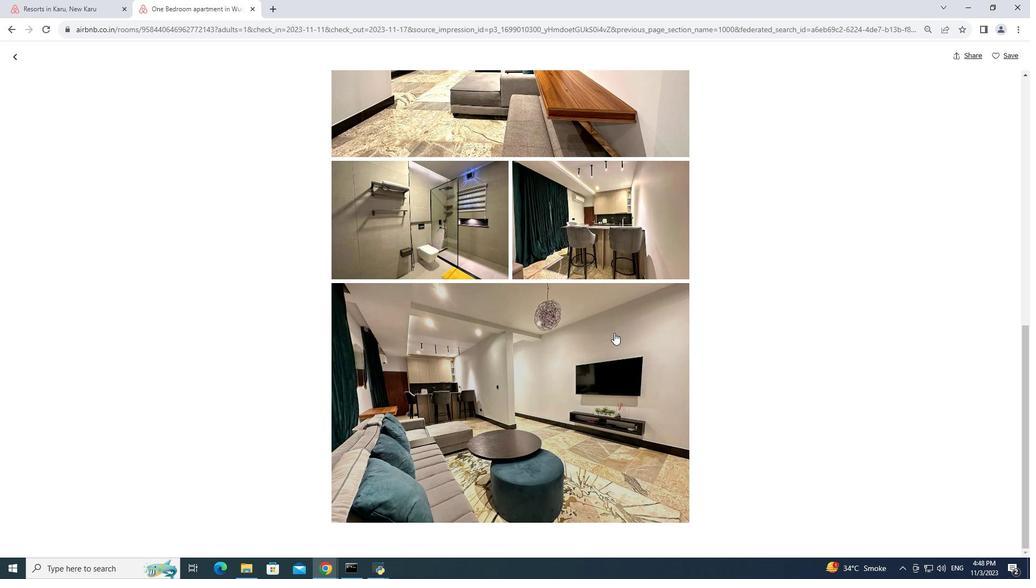 
Action: Mouse scrolled (615, 332) with delta (0, 0)
Screenshot: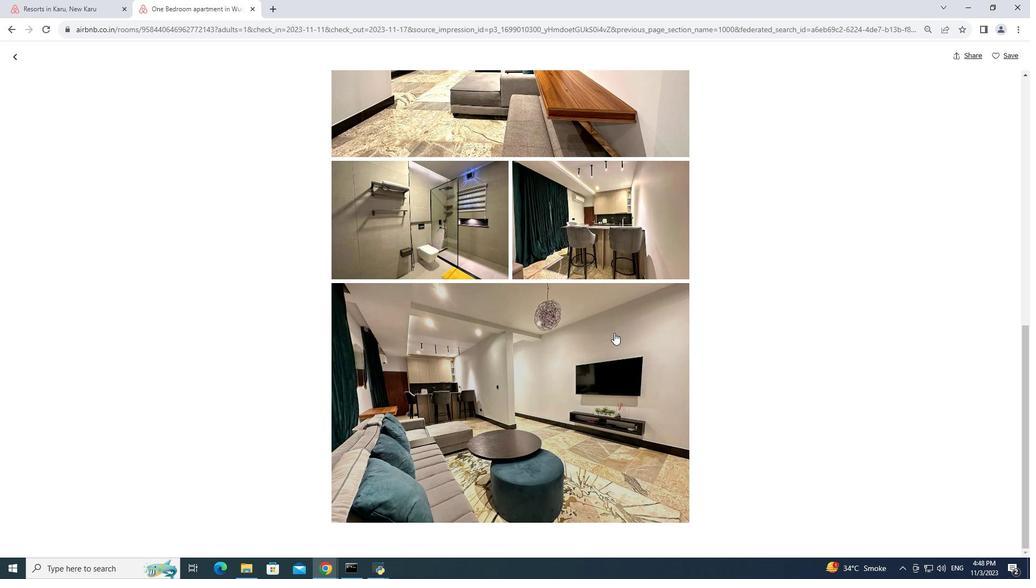 
Action: Mouse moved to (10, 52)
Screenshot: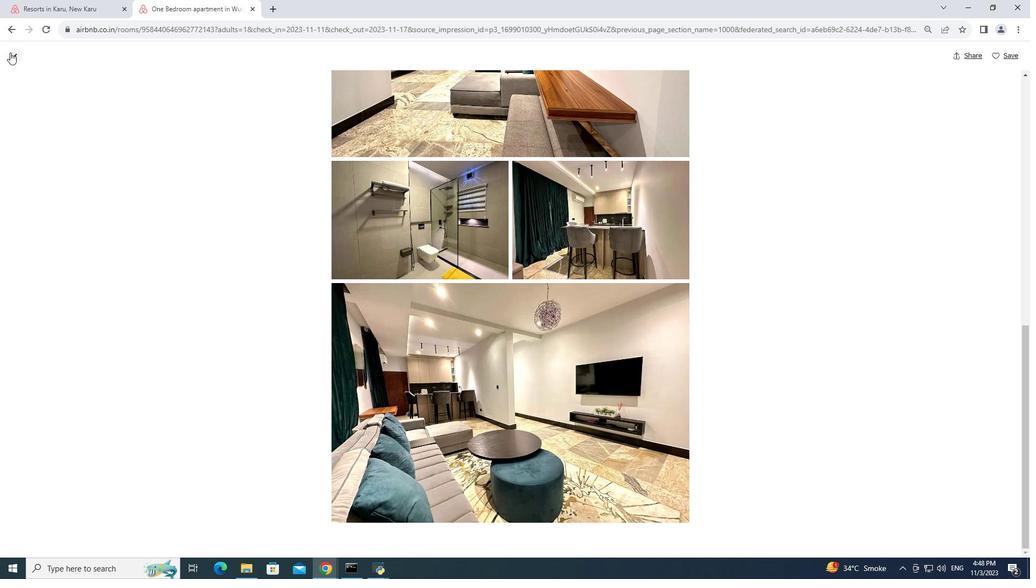 
Action: Mouse pressed left at (10, 52)
Screenshot: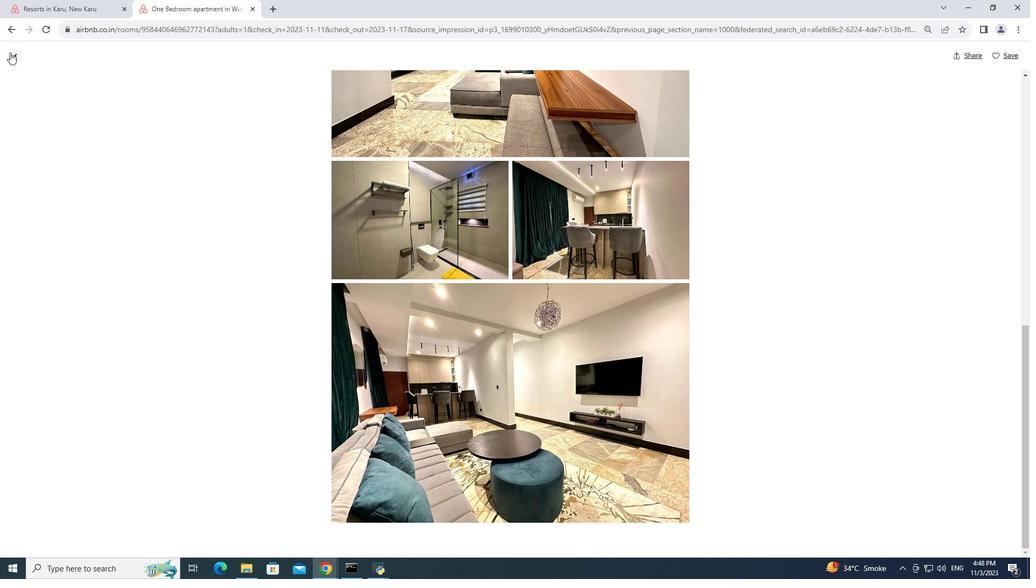 
Action: Mouse moved to (372, 249)
Screenshot: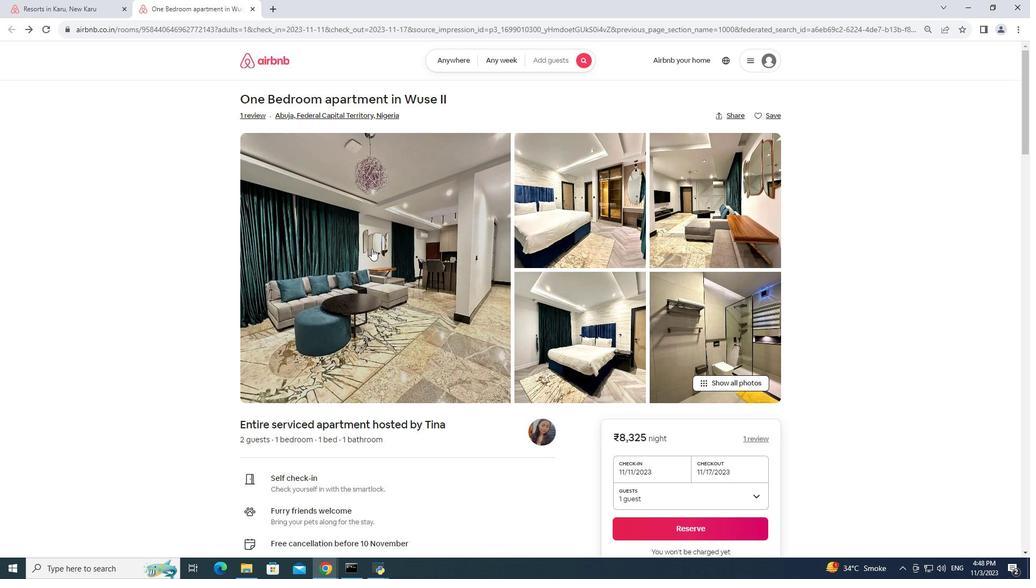 
Action: Mouse scrolled (372, 248) with delta (0, 0)
Screenshot: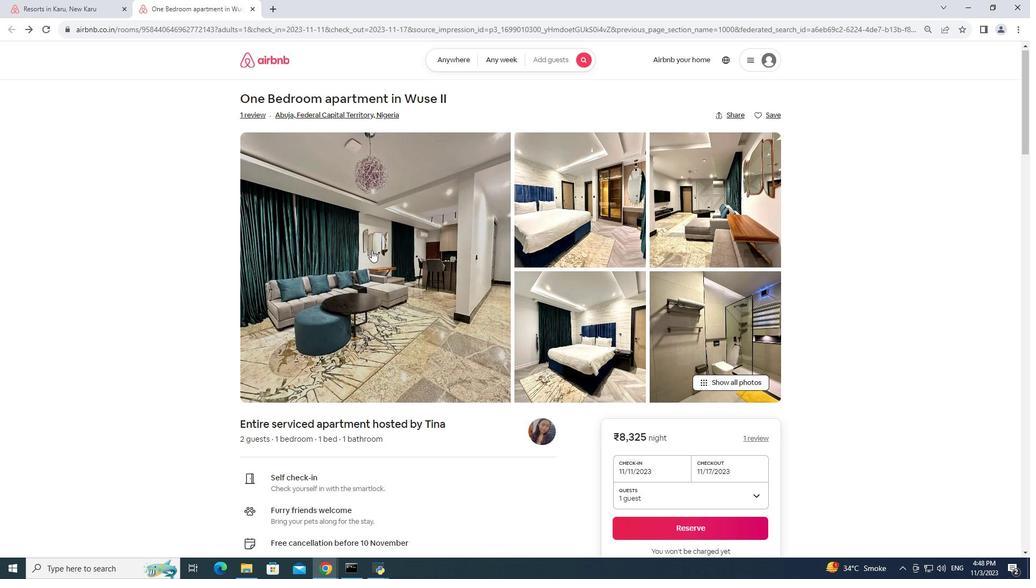 
Action: Mouse moved to (372, 249)
Screenshot: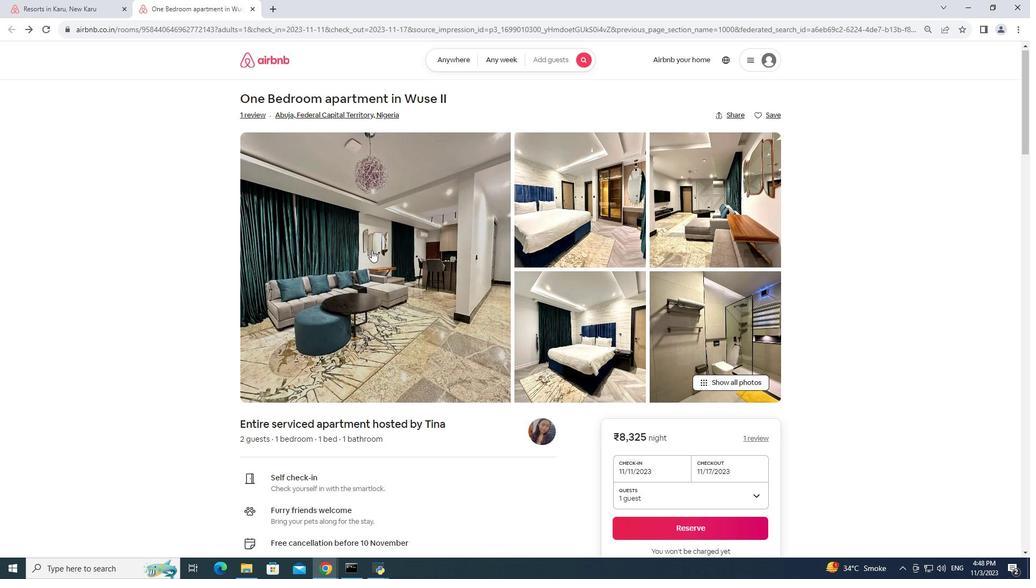 
Action: Mouse scrolled (372, 249) with delta (0, 0)
Screenshot: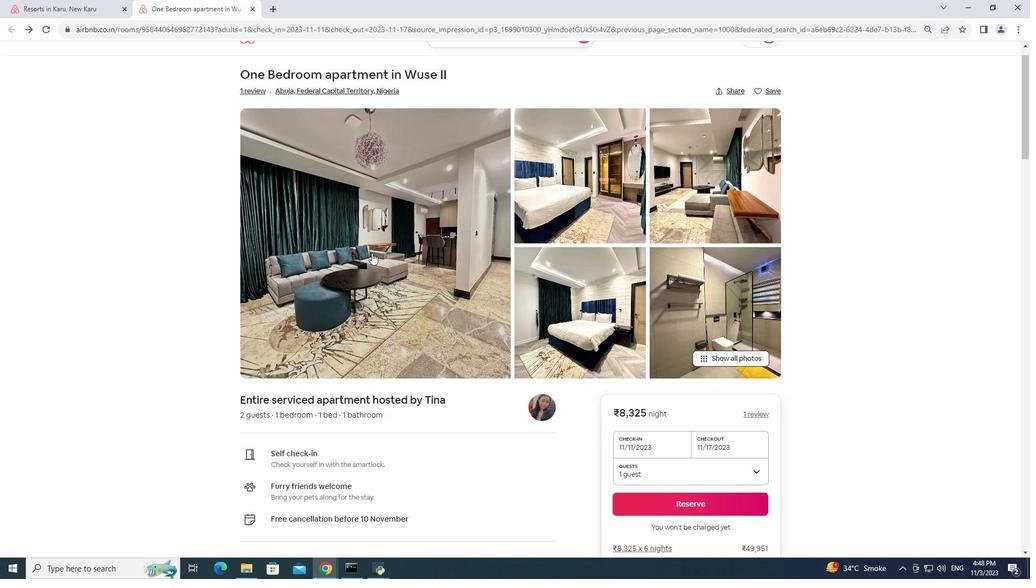 
Action: Mouse moved to (372, 251)
Screenshot: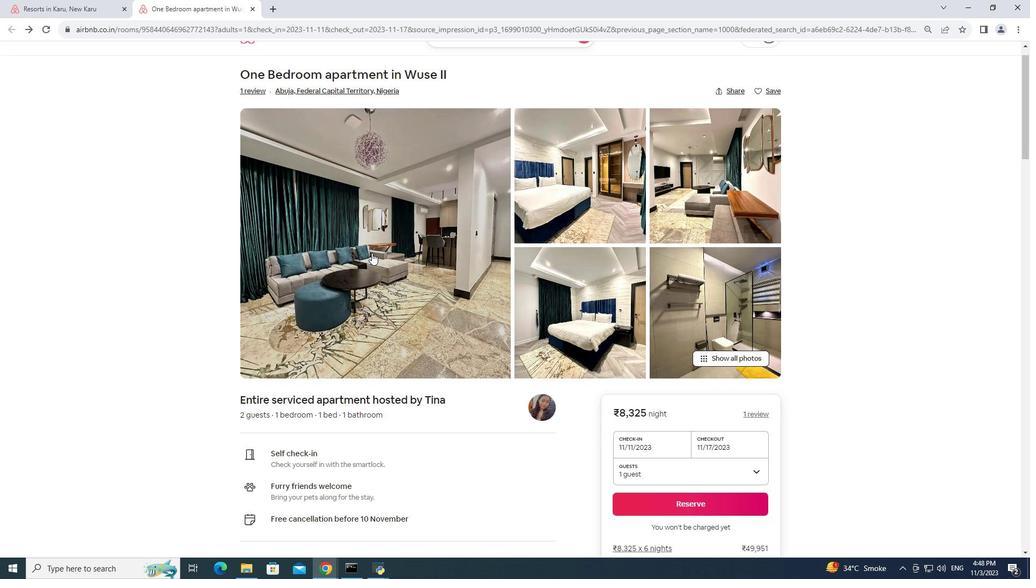 
Action: Mouse scrolled (372, 251) with delta (0, 0)
Screenshot: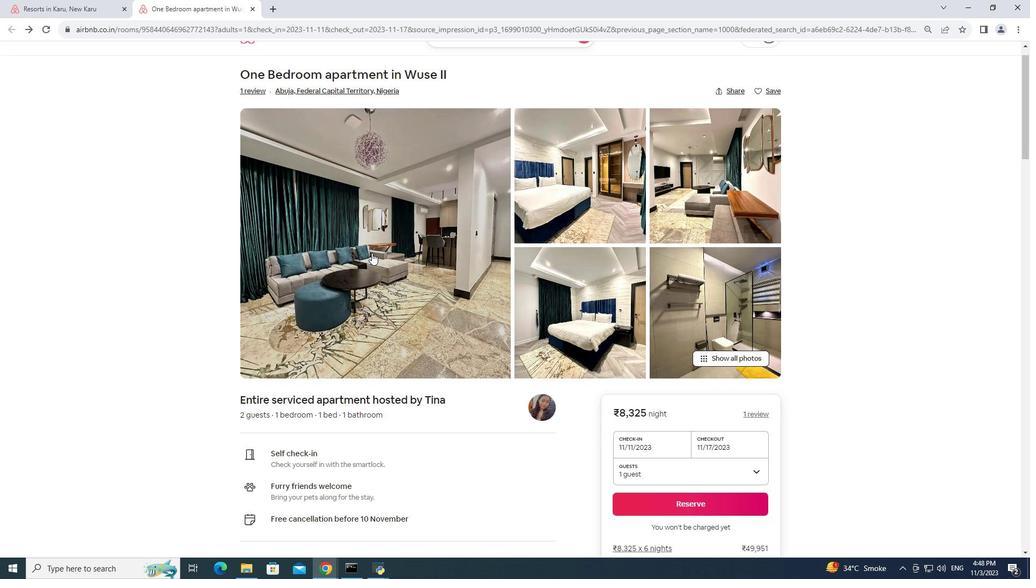 
Action: Mouse moved to (372, 253)
Screenshot: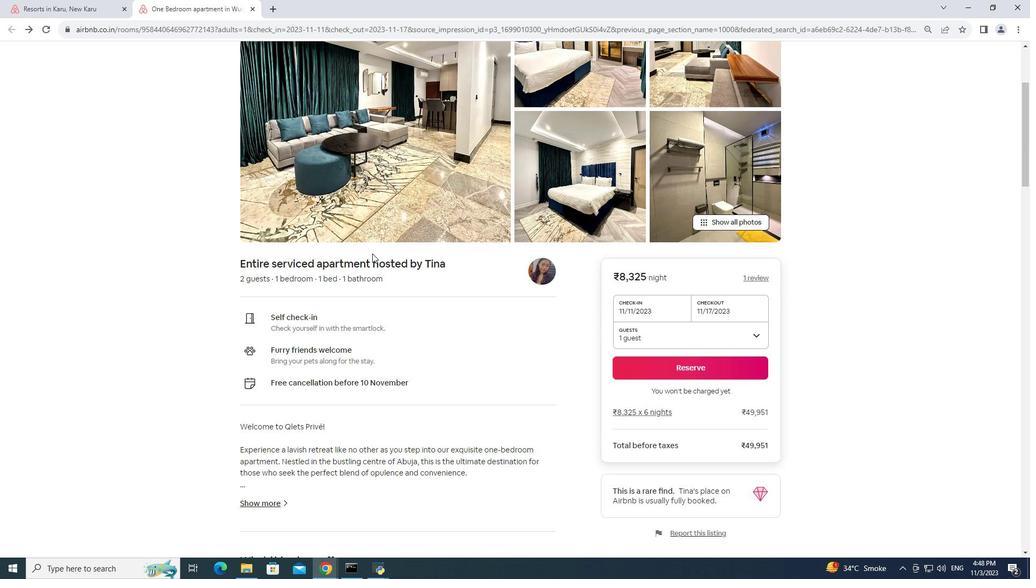 
Action: Mouse scrolled (372, 253) with delta (0, 0)
Screenshot: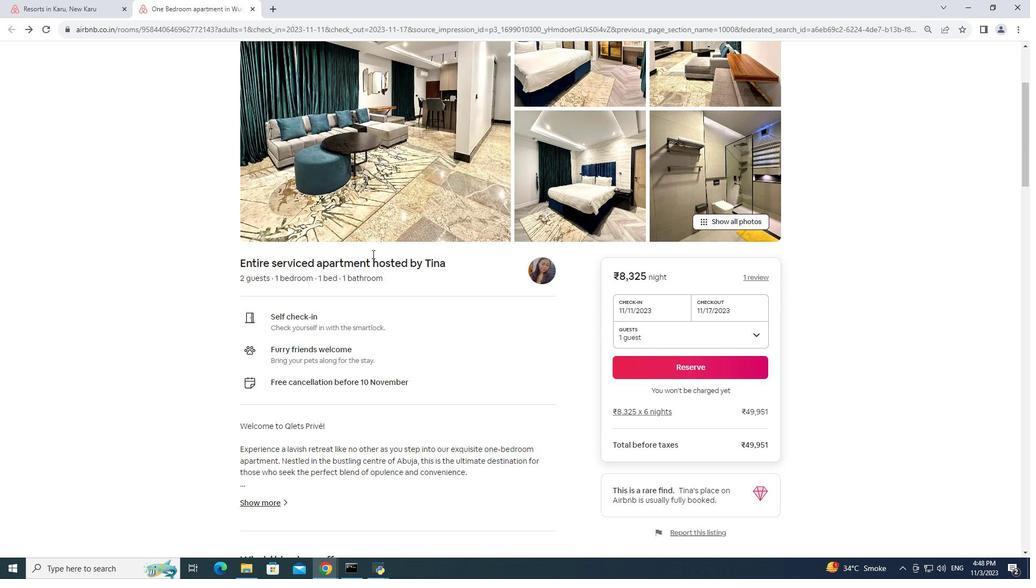 
Action: Mouse moved to (372, 254)
Screenshot: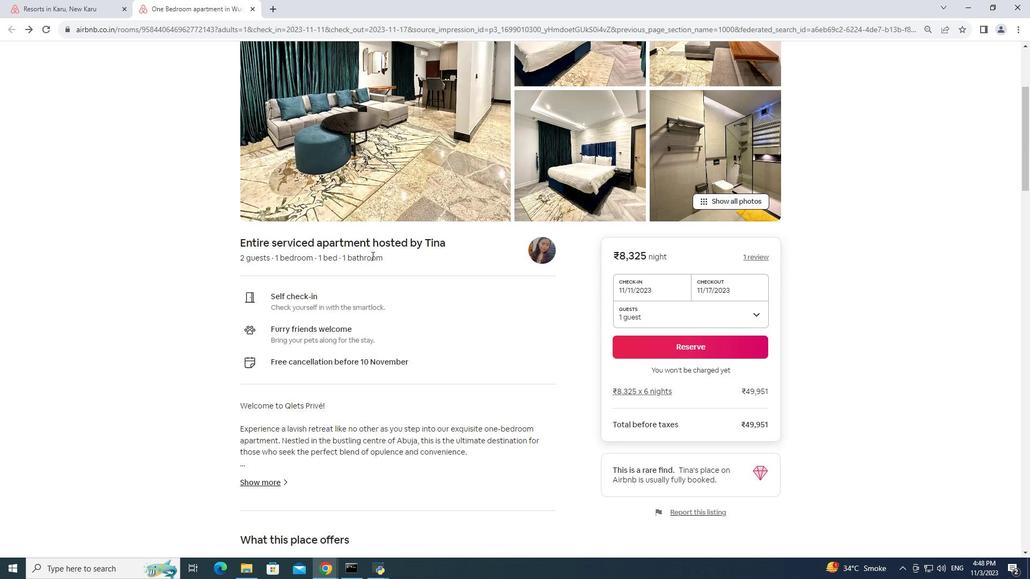 
Action: Mouse scrolled (372, 253) with delta (0, 0)
Screenshot: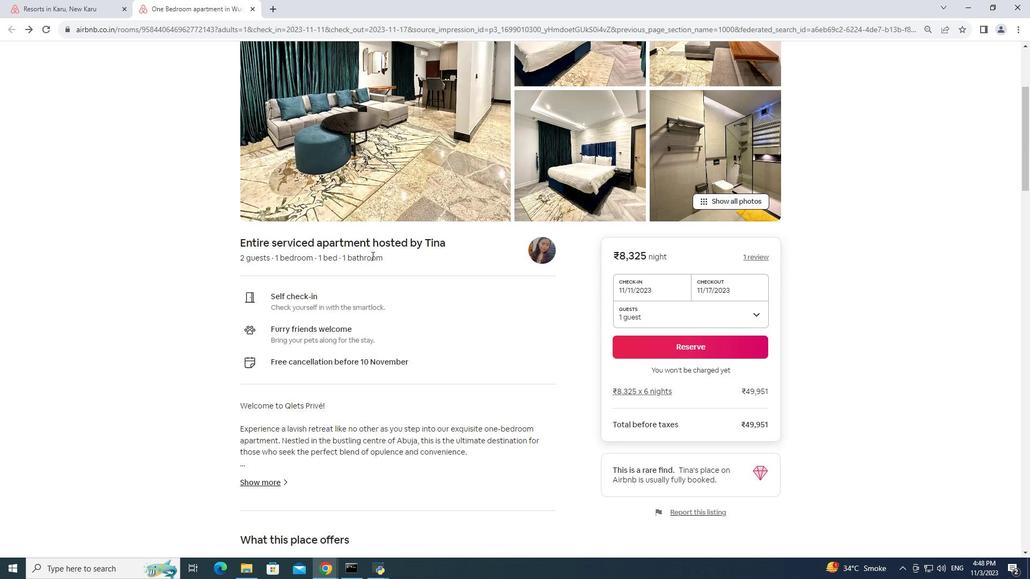 
Action: Mouse moved to (371, 255)
Screenshot: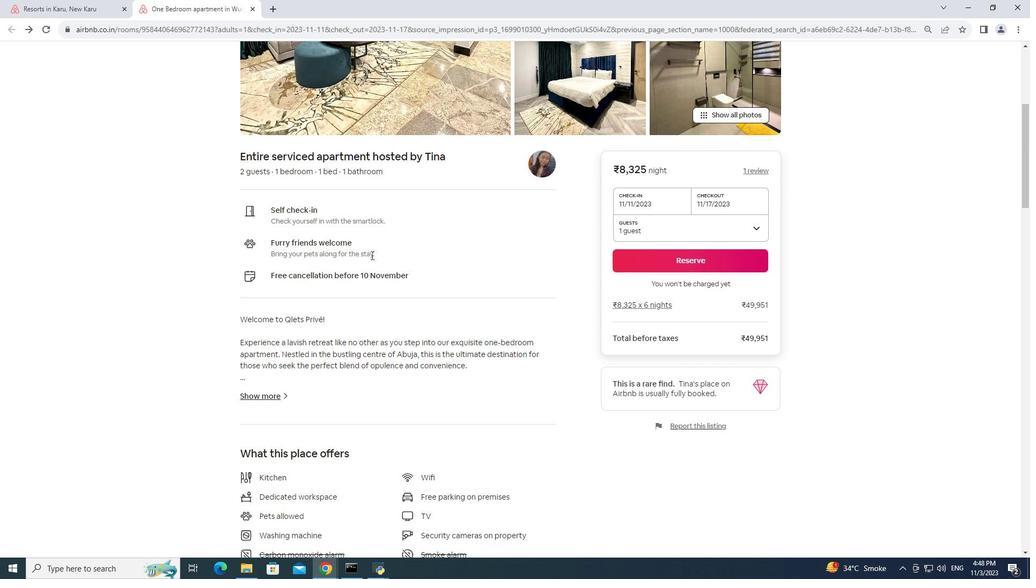 
Action: Mouse scrolled (371, 254) with delta (0, 0)
Screenshot: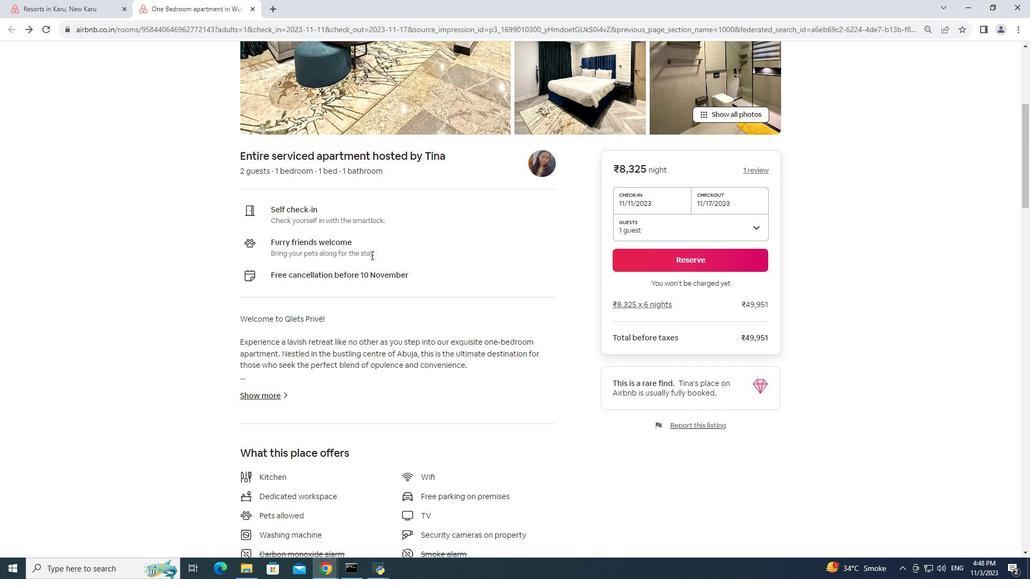 
Action: Mouse scrolled (371, 254) with delta (0, 0)
Screenshot: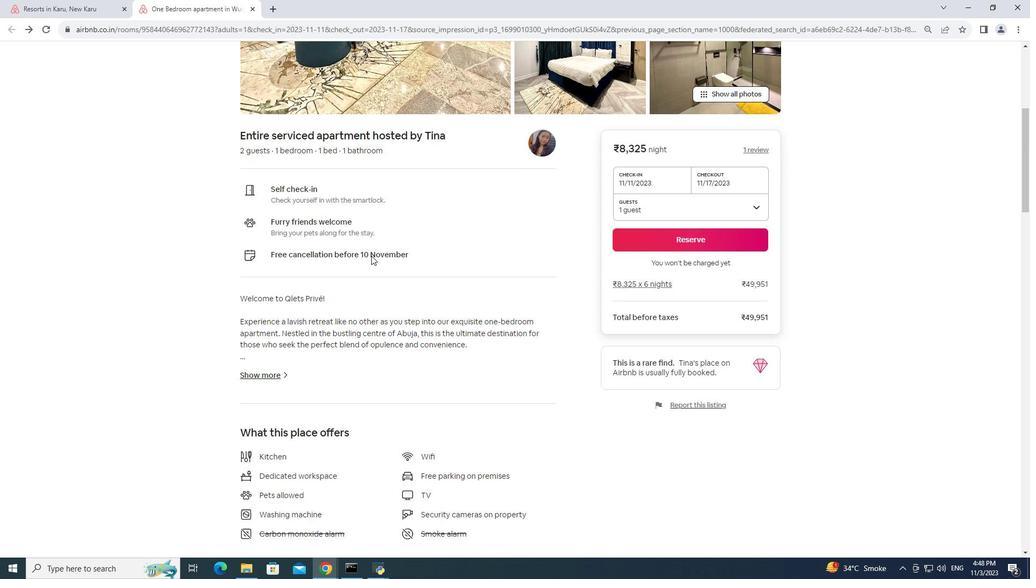 
Action: Mouse moved to (370, 256)
Screenshot: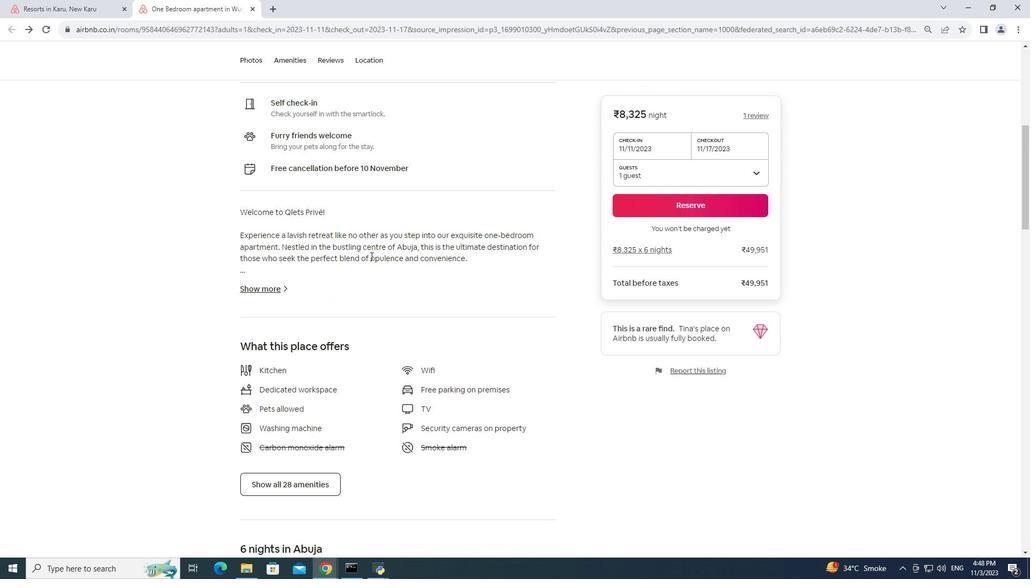 
Action: Mouse scrolled (370, 256) with delta (0, 0)
Screenshot: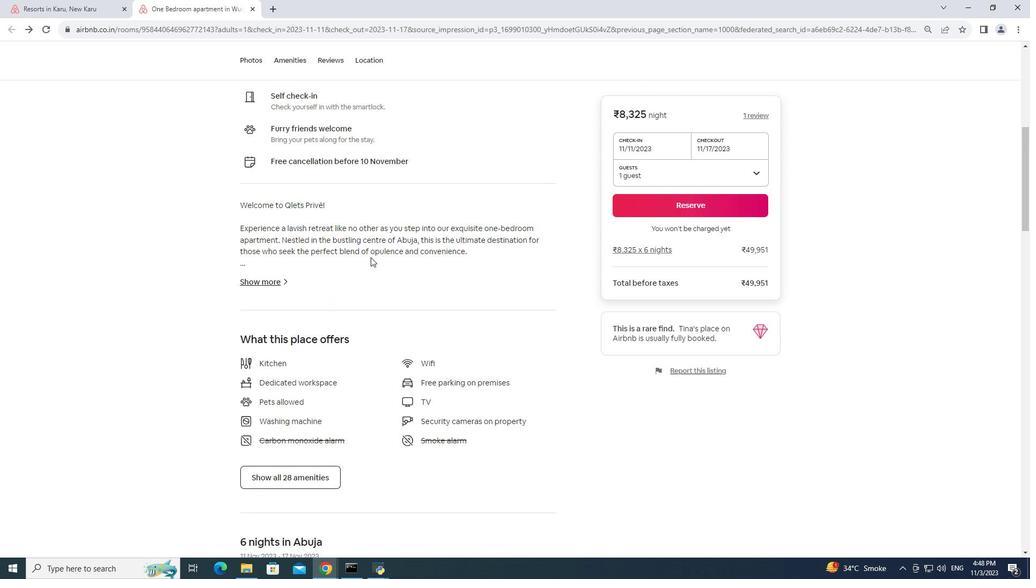 
Action: Mouse moved to (370, 257)
Screenshot: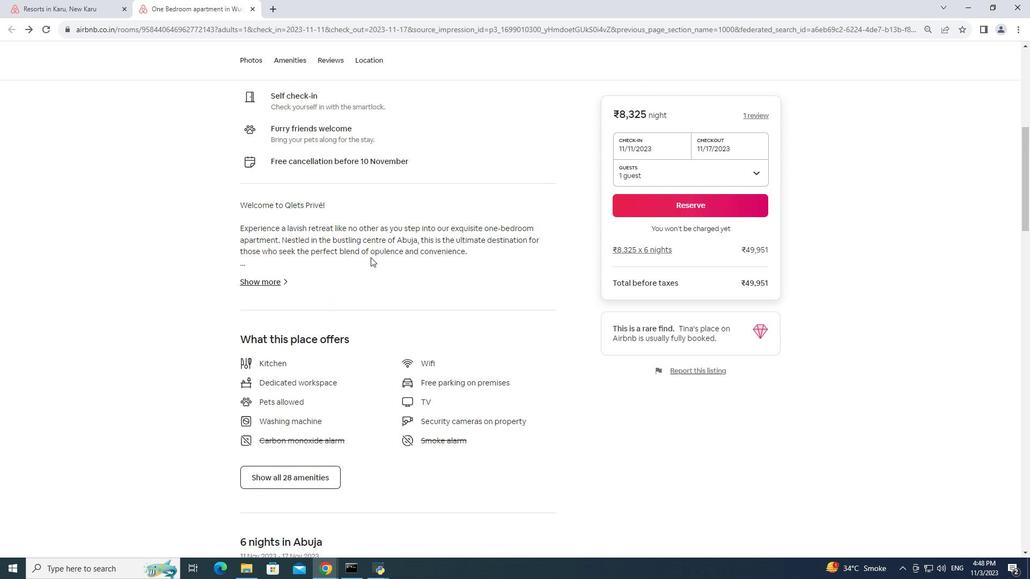 
Action: Mouse scrolled (370, 256) with delta (0, 0)
Screenshot: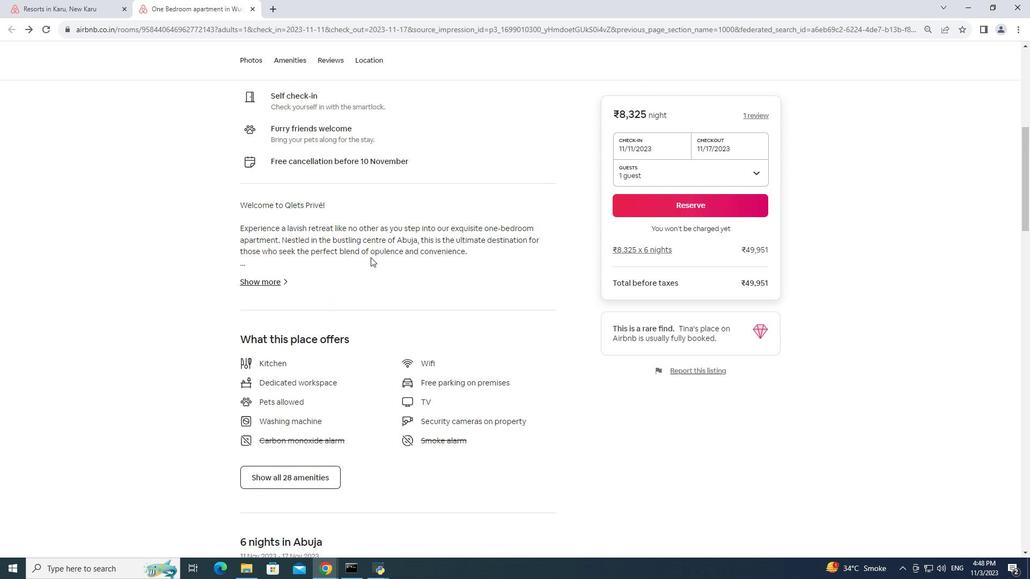 
Action: Mouse moved to (370, 258)
Screenshot: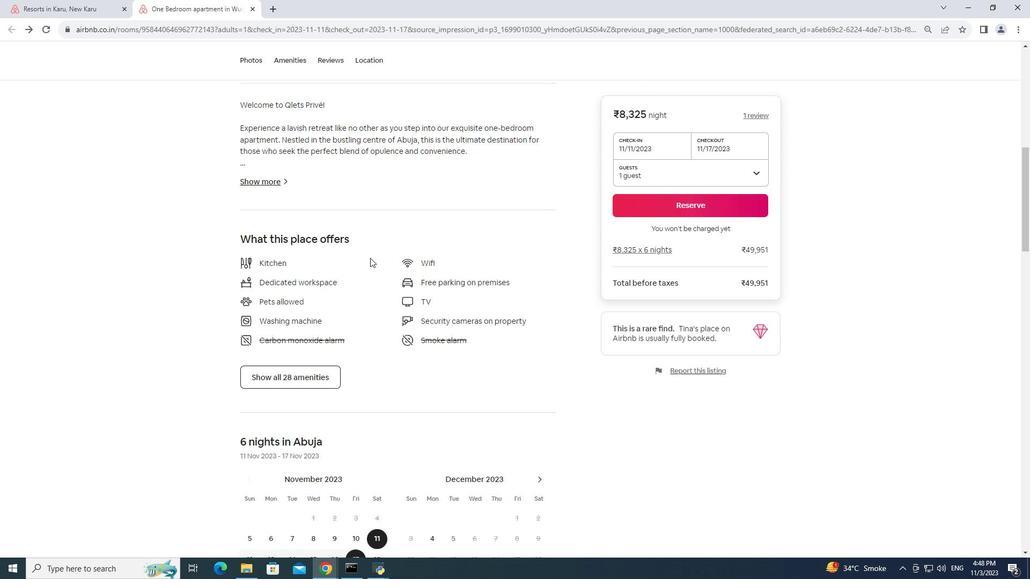 
Action: Mouse scrolled (370, 257) with delta (0, 0)
Screenshot: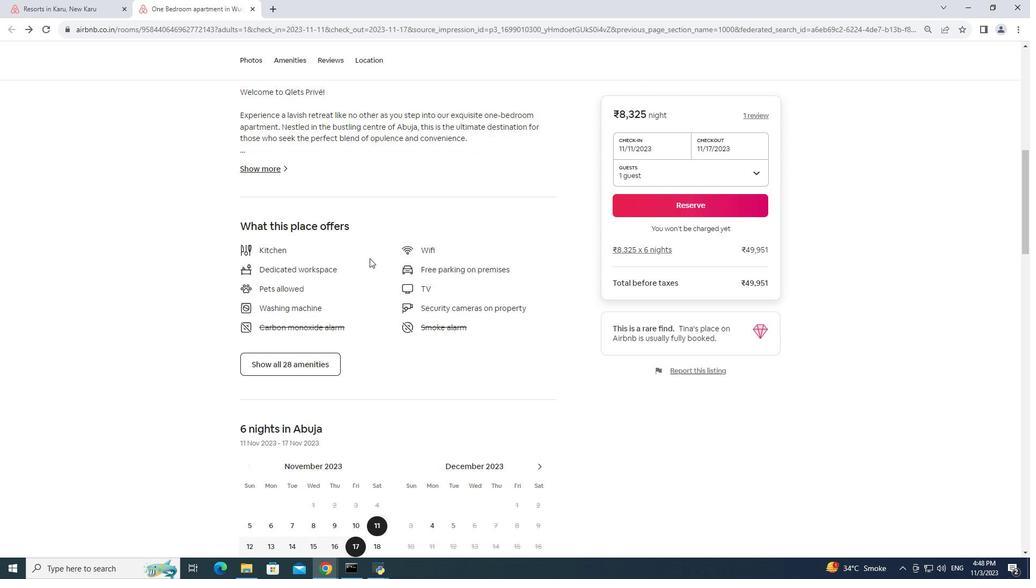 
Action: Mouse moved to (369, 258)
Screenshot: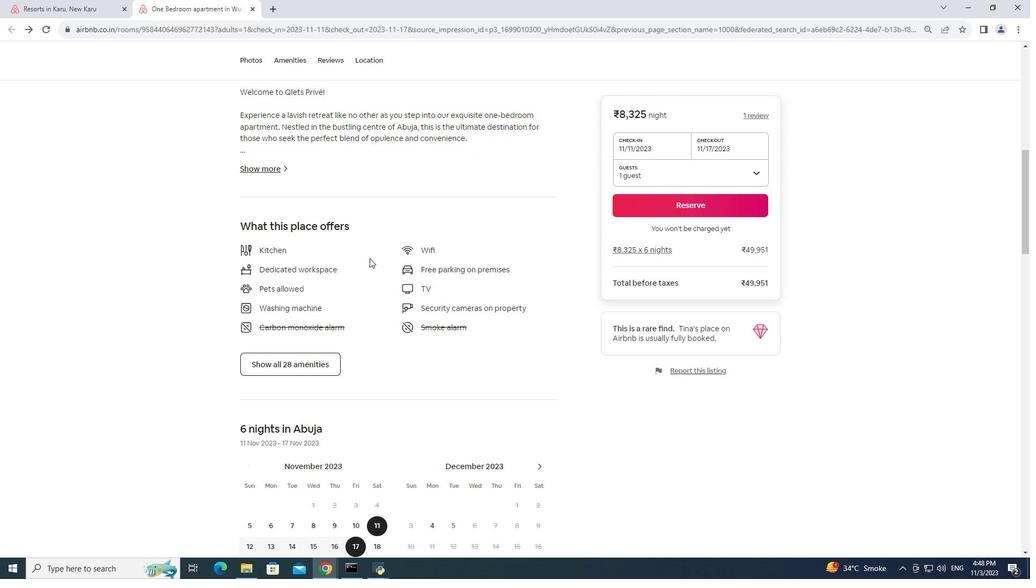 
Action: Mouse scrolled (369, 257) with delta (0, 0)
Screenshot: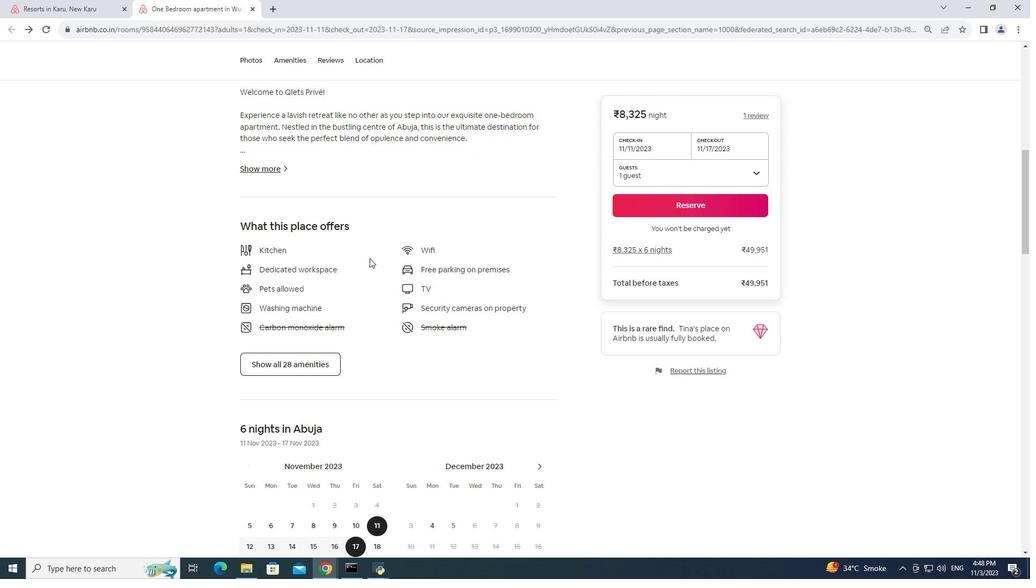 
Action: Mouse moved to (369, 258)
Screenshot: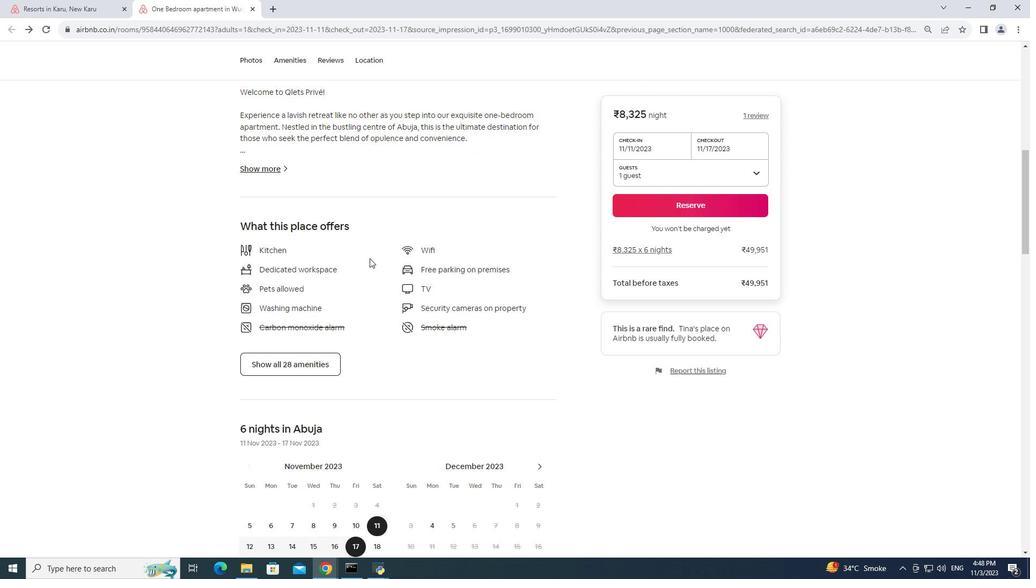 
Action: Mouse scrolled (369, 258) with delta (0, 0)
Screenshot: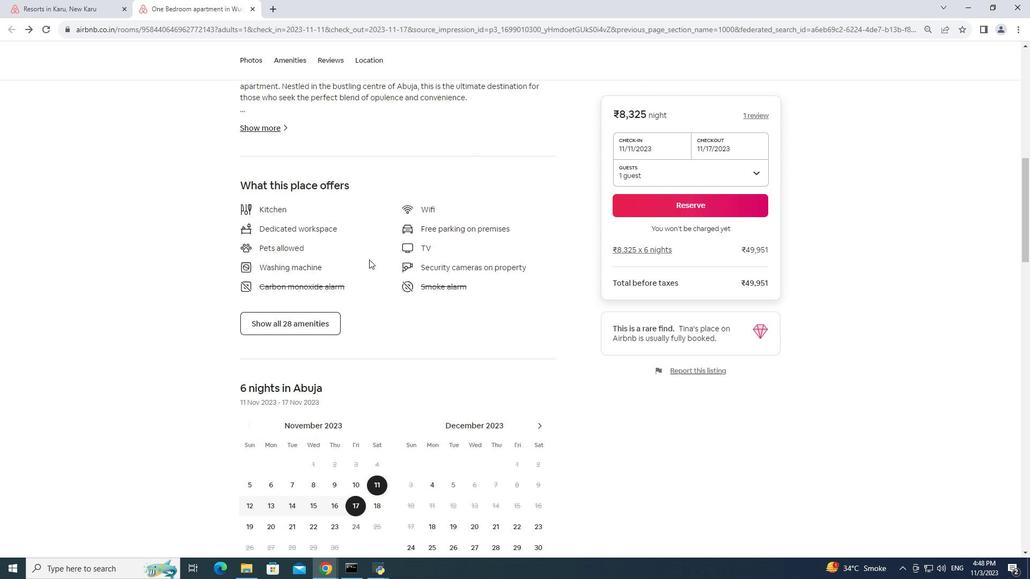 
Action: Mouse moved to (296, 220)
Screenshot: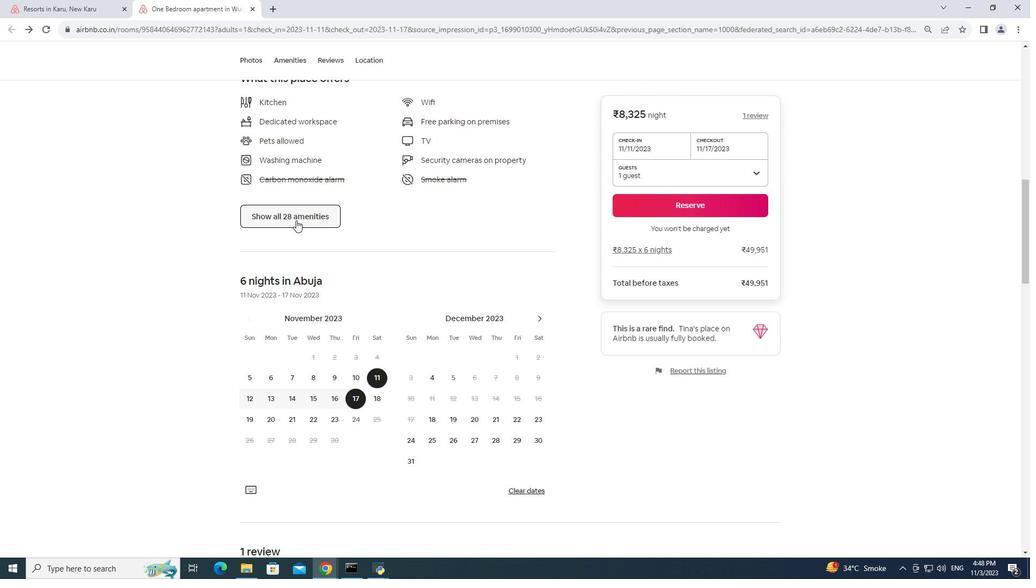 
Action: Mouse pressed left at (296, 220)
Screenshot: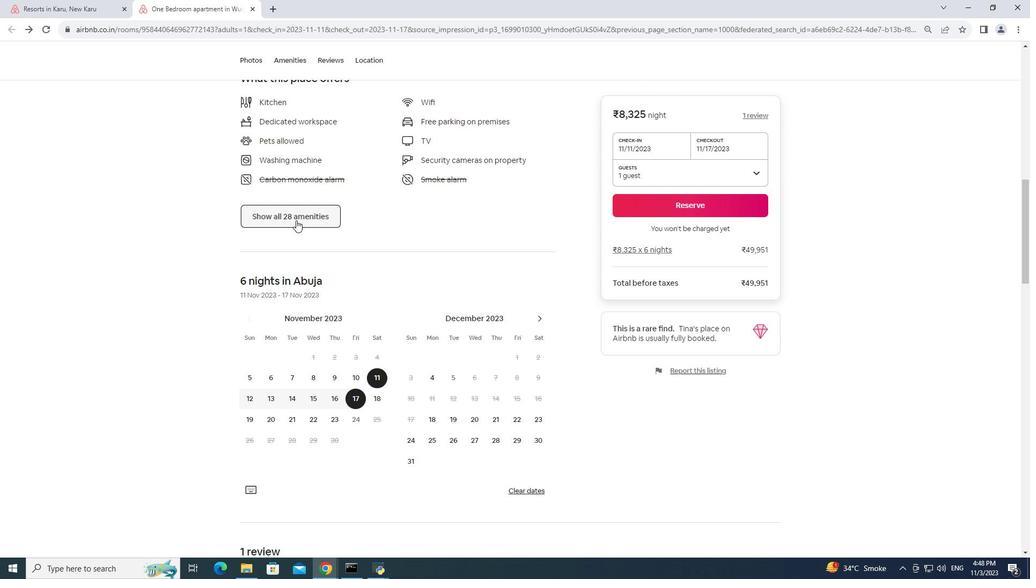 
Action: Mouse moved to (381, 227)
Screenshot: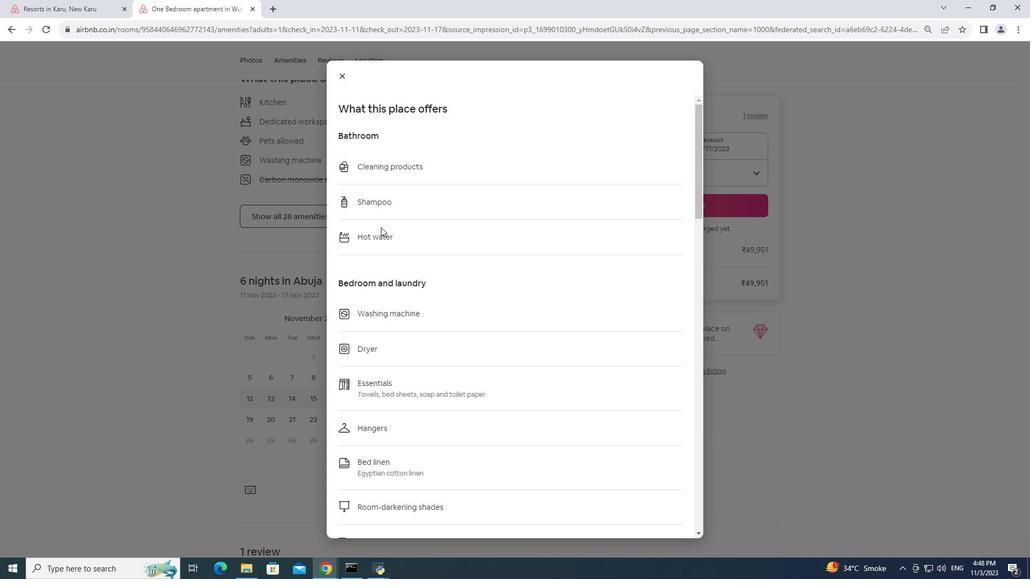 
Action: Mouse scrolled (381, 227) with delta (0, 0)
Screenshot: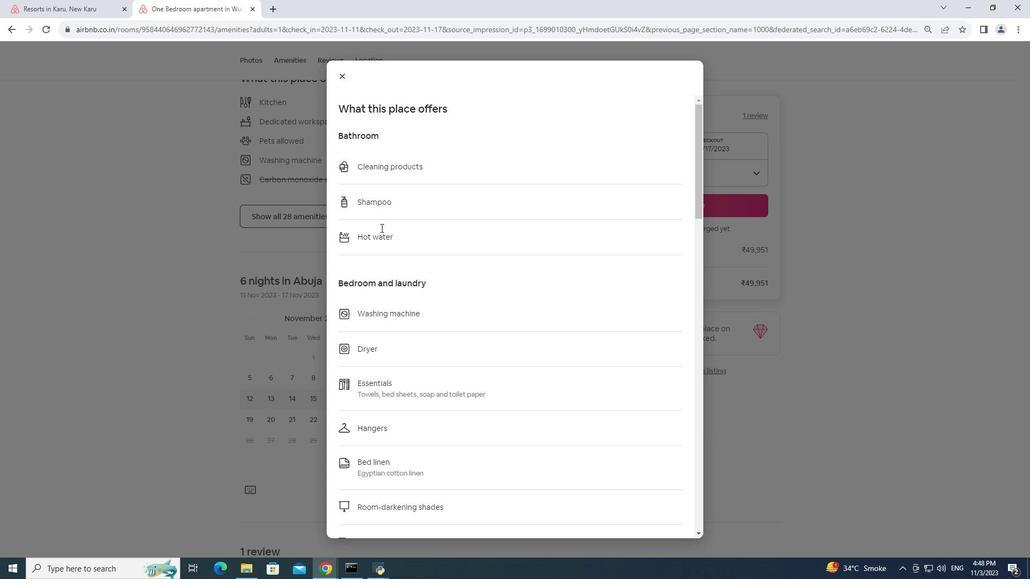 
Action: Mouse moved to (381, 228)
Screenshot: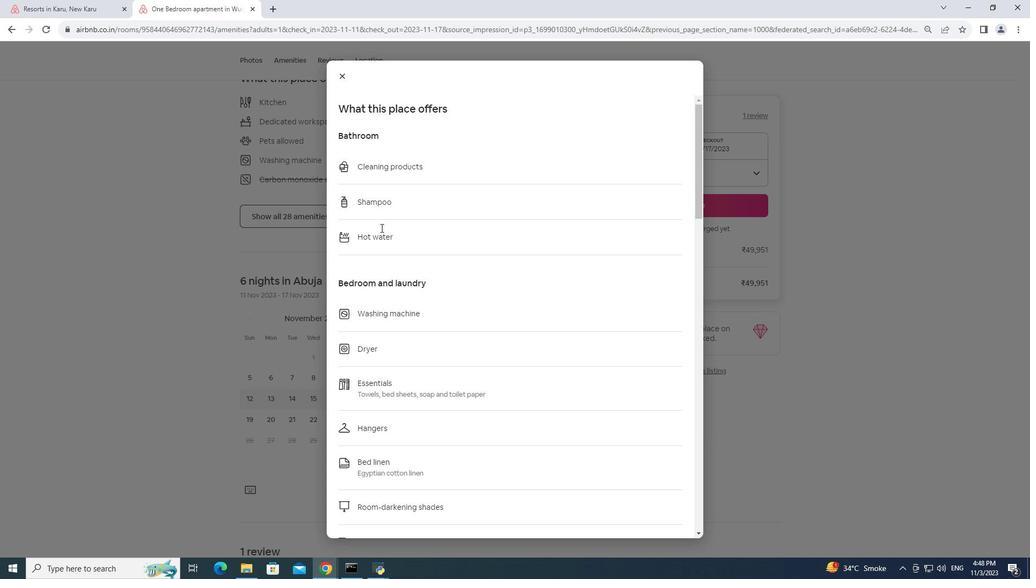 
Action: Mouse scrolled (381, 227) with delta (0, 0)
Screenshot: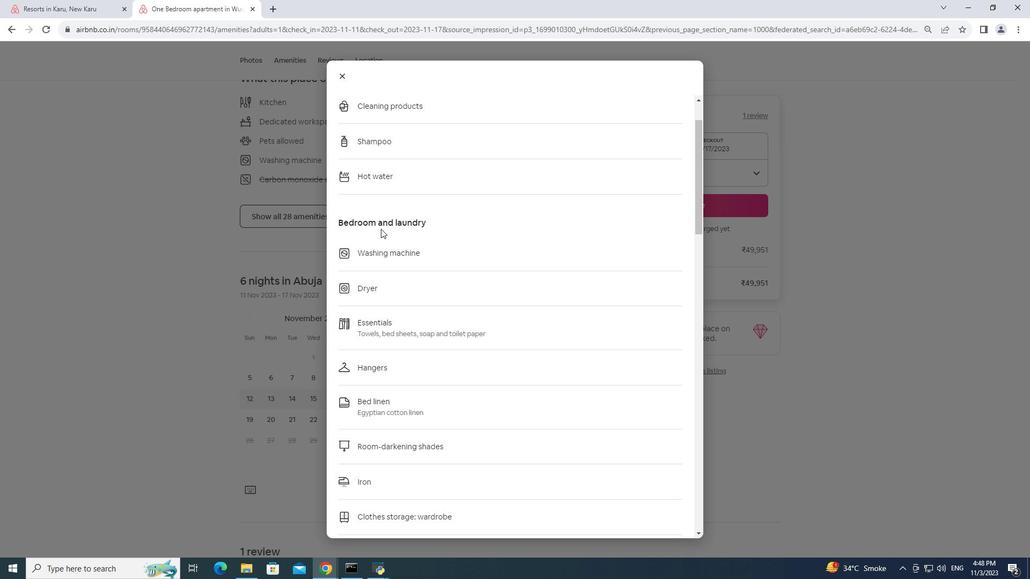 
Action: Mouse moved to (381, 229)
Screenshot: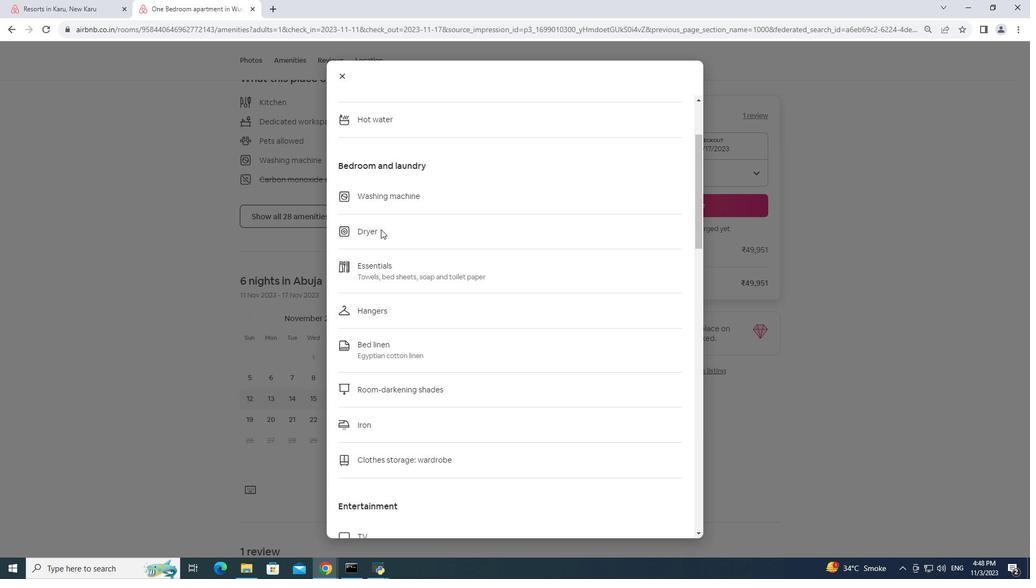 
Action: Mouse scrolled (381, 229) with delta (0, 0)
Screenshot: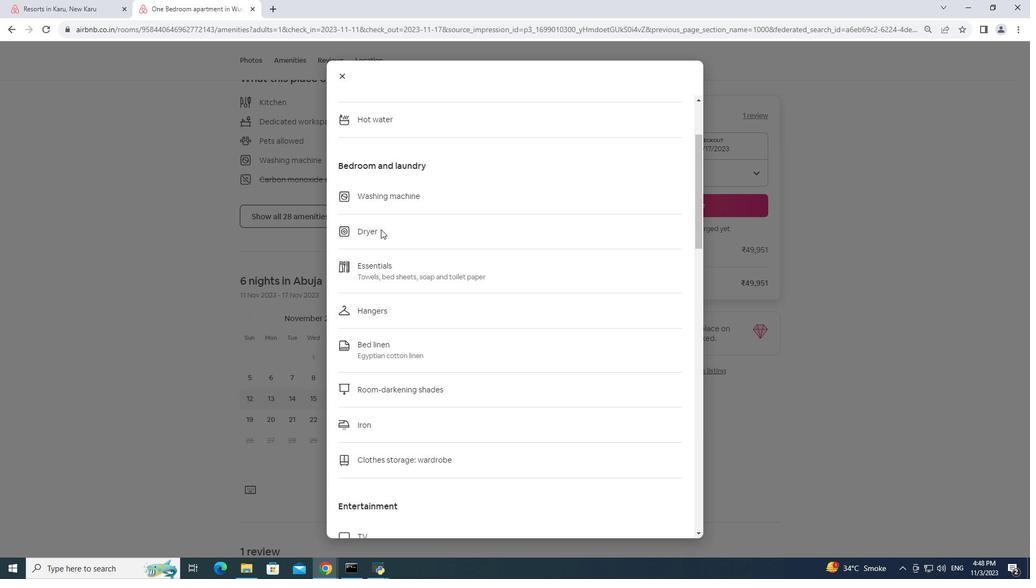 
Action: Mouse moved to (380, 232)
Screenshot: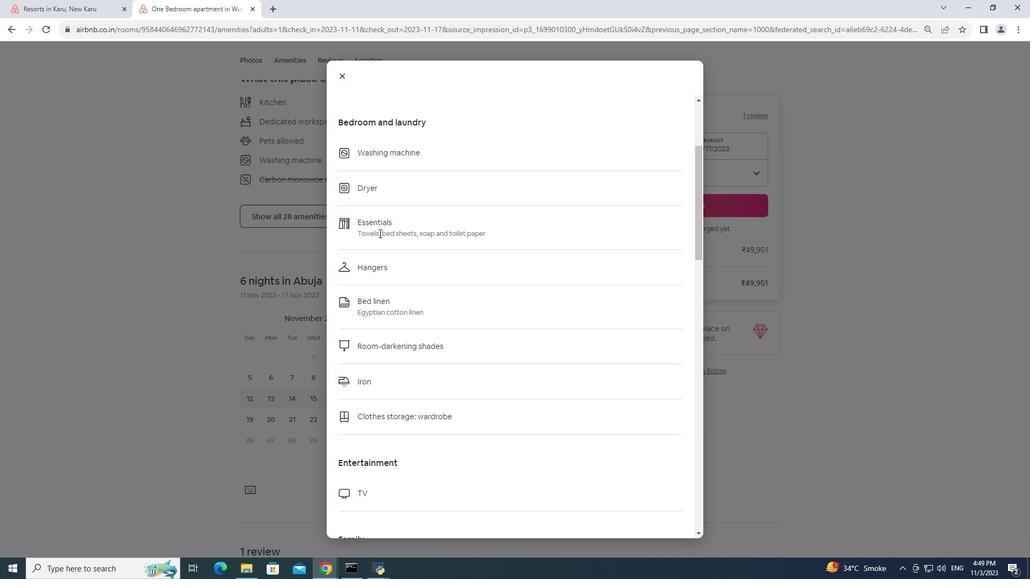 
Action: Mouse scrolled (380, 232) with delta (0, 0)
Screenshot: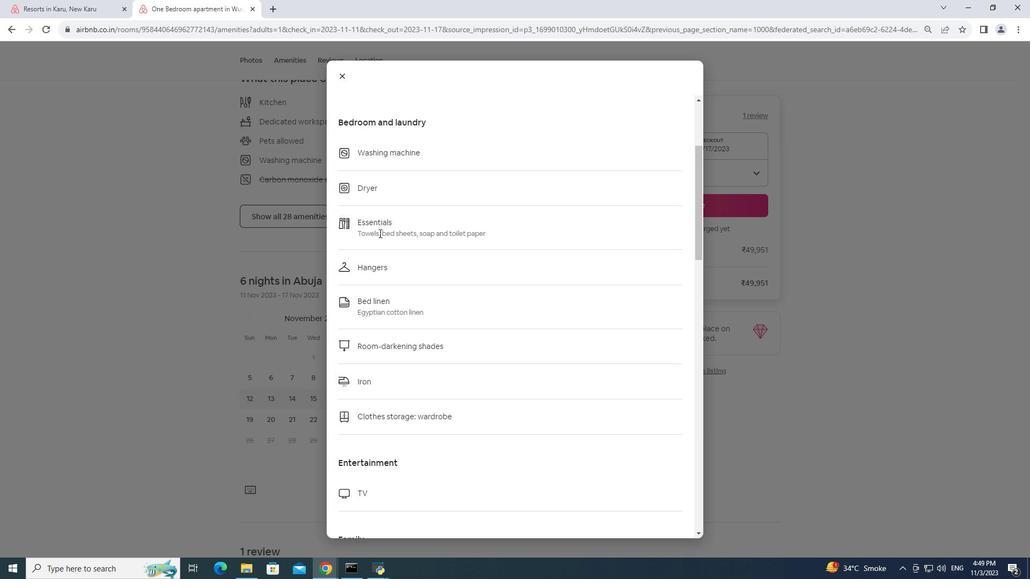 
Action: Mouse moved to (378, 234)
Screenshot: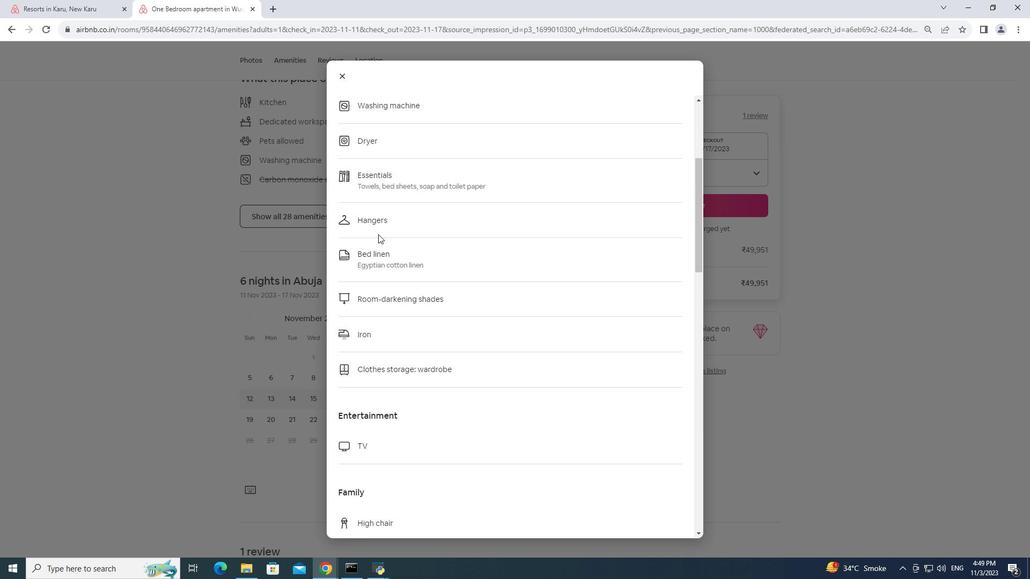 
Action: Mouse scrolled (378, 234) with delta (0, 0)
Screenshot: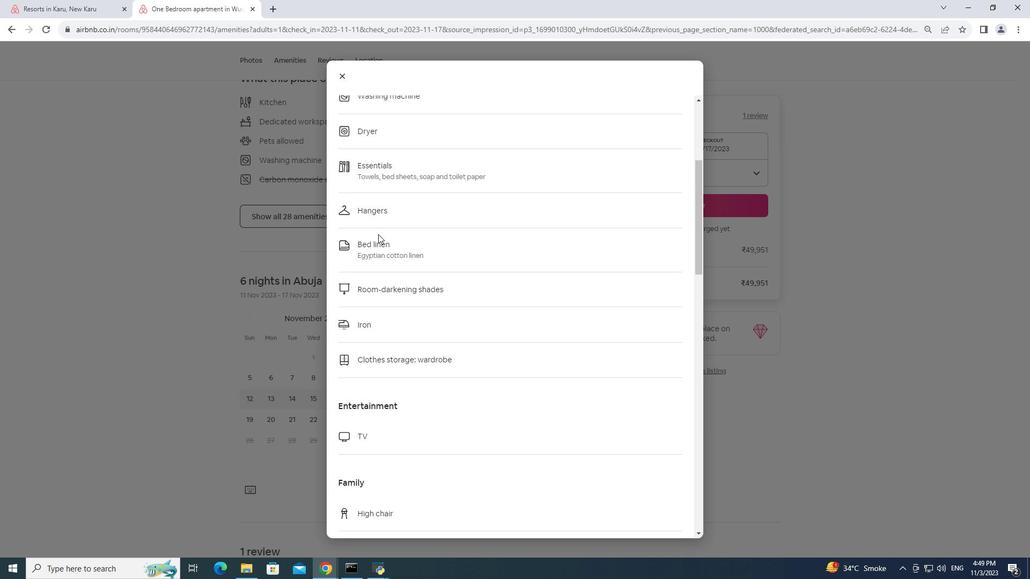 
Action: Mouse scrolled (378, 234) with delta (0, 0)
Screenshot: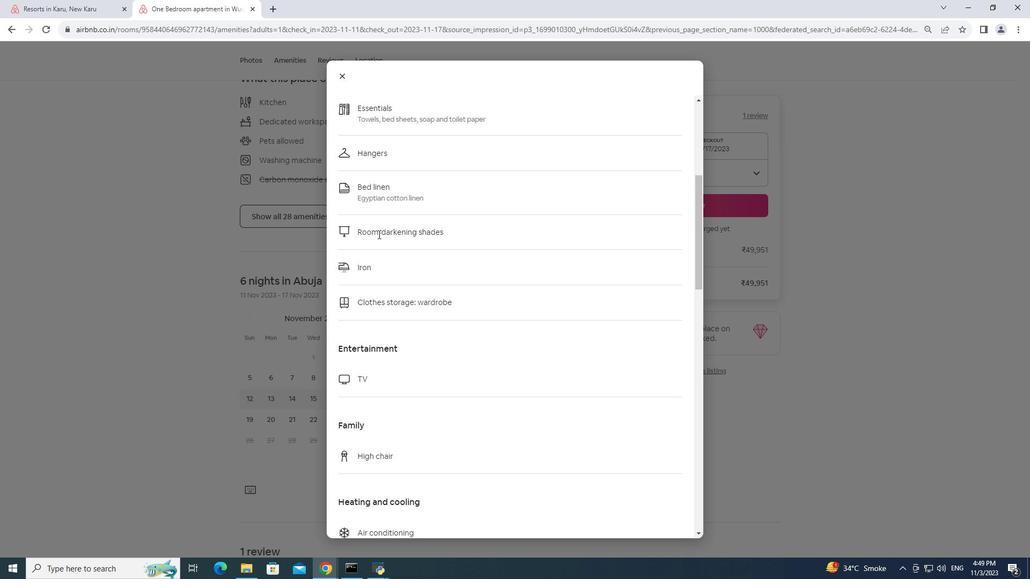 
Action: Mouse scrolled (378, 234) with delta (0, 0)
Screenshot: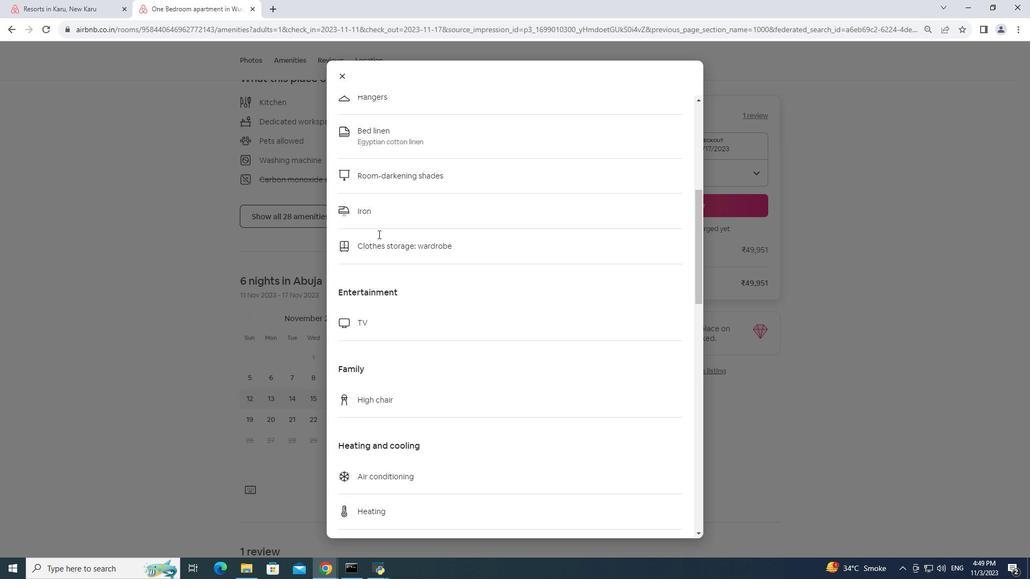 
Action: Mouse scrolled (378, 234) with delta (0, 0)
Screenshot: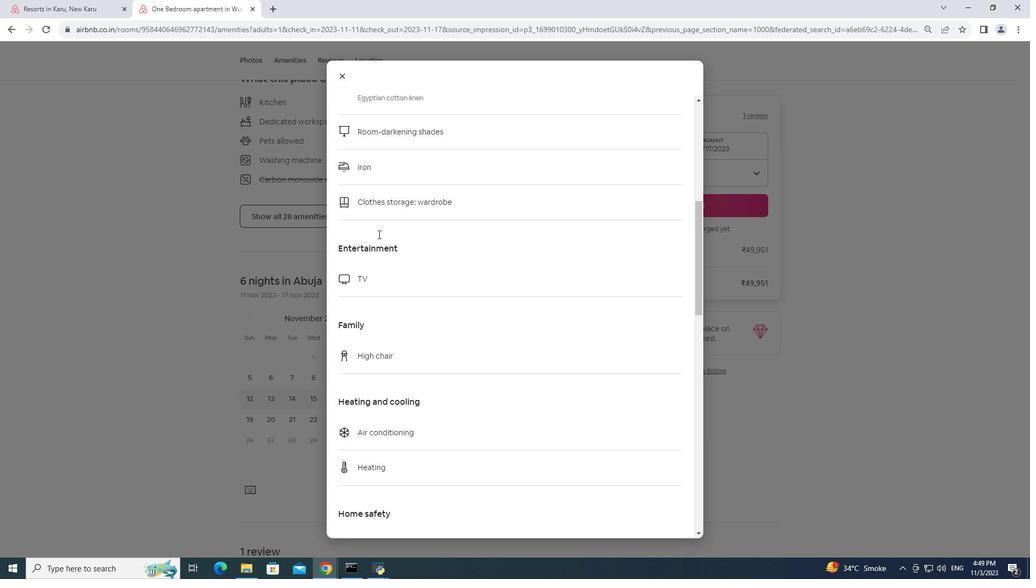 
Action: Mouse scrolled (378, 234) with delta (0, 0)
Screenshot: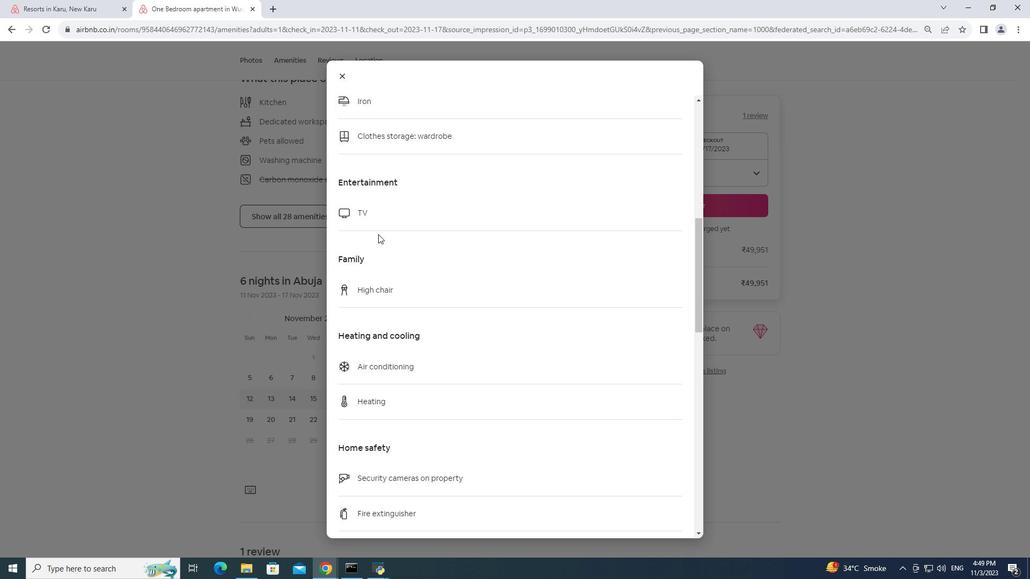 
Action: Mouse moved to (388, 241)
Screenshot: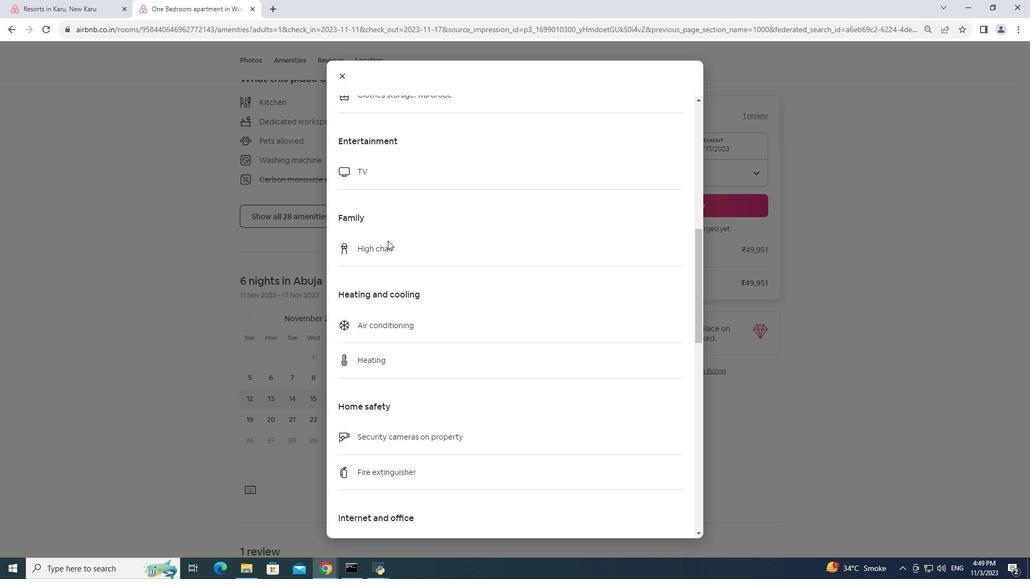 
Action: Mouse scrolled (388, 240) with delta (0, 0)
Screenshot: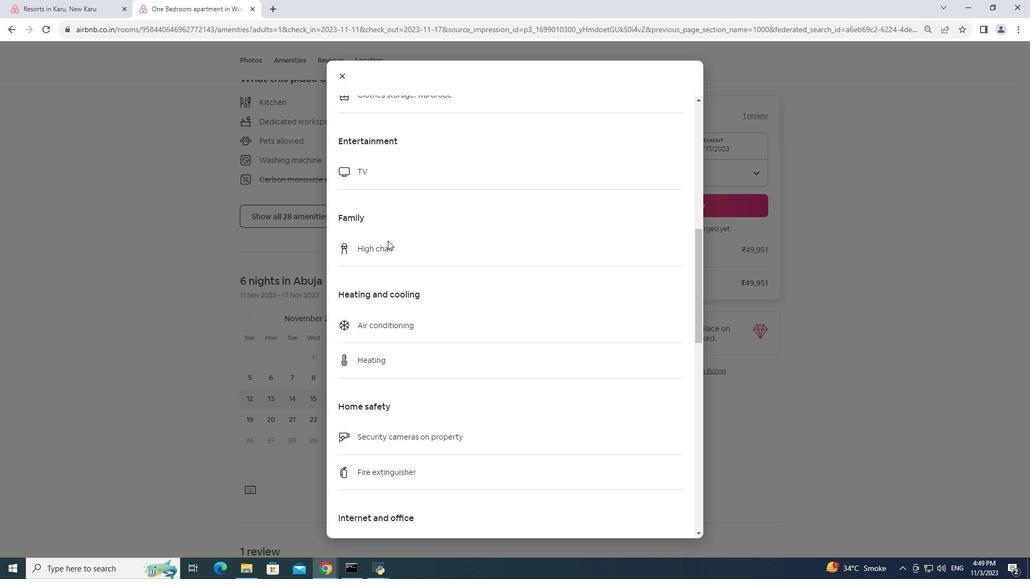 
Action: Mouse scrolled (388, 240) with delta (0, 0)
Screenshot: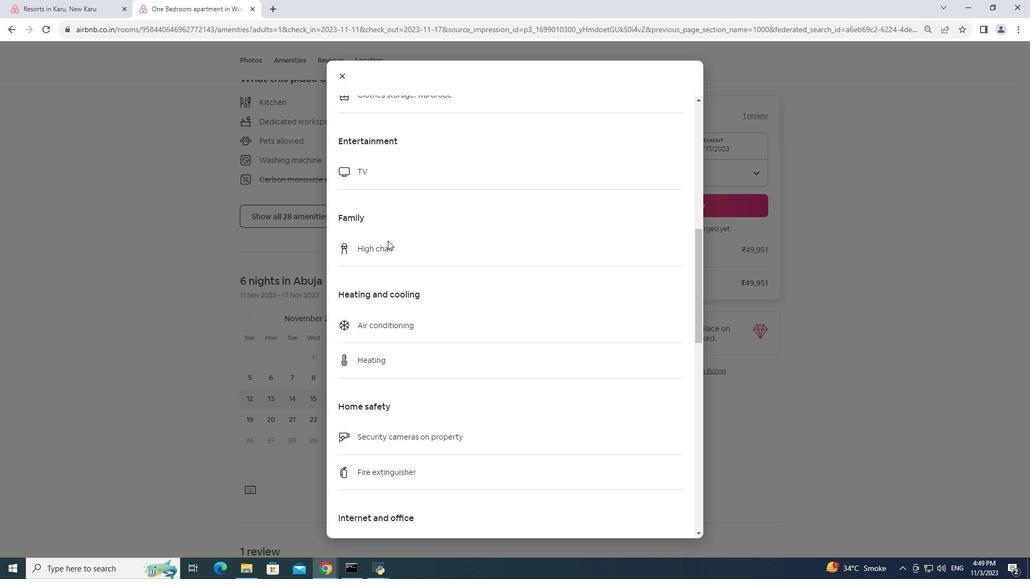 
Action: Mouse scrolled (388, 240) with delta (0, 0)
Screenshot: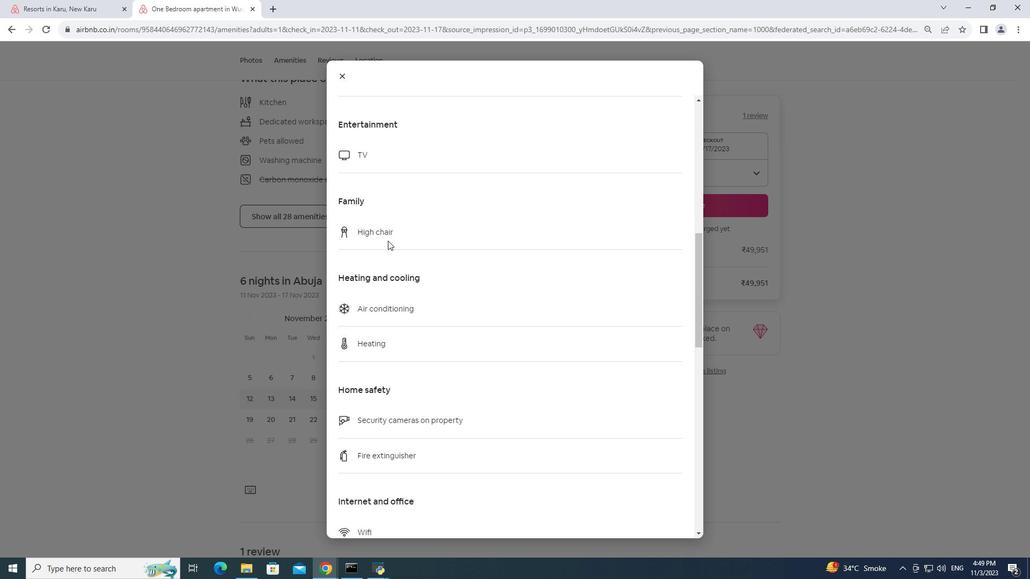 
Action: Mouse scrolled (388, 240) with delta (0, 0)
Screenshot: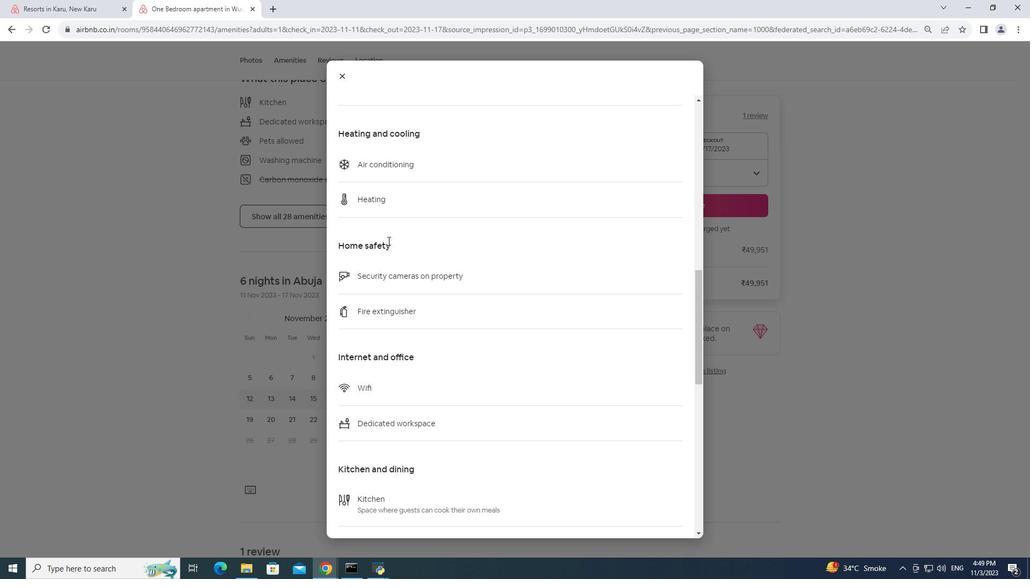 
Action: Mouse moved to (388, 241)
Screenshot: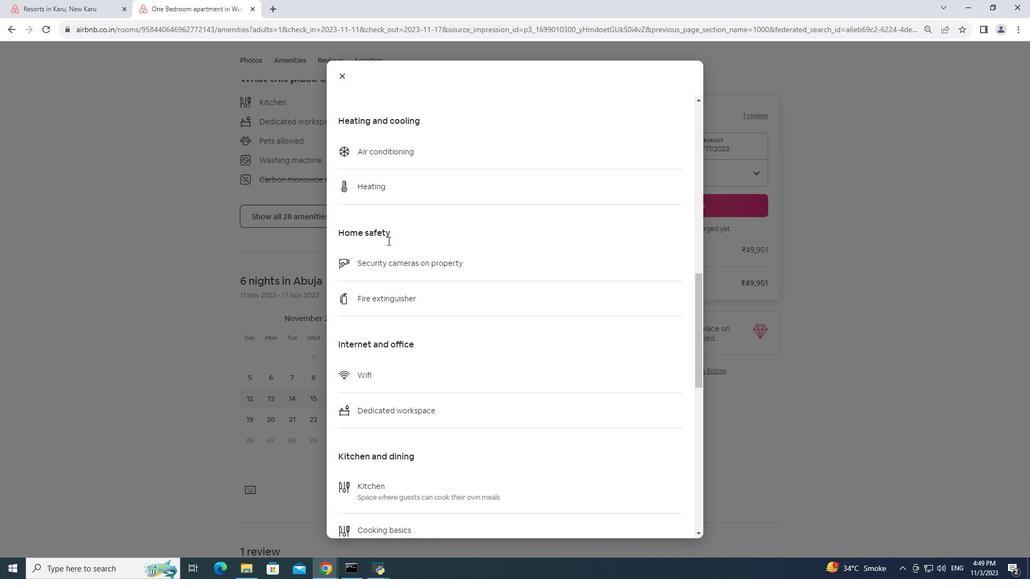 
Action: Mouse scrolled (388, 240) with delta (0, 0)
Screenshot: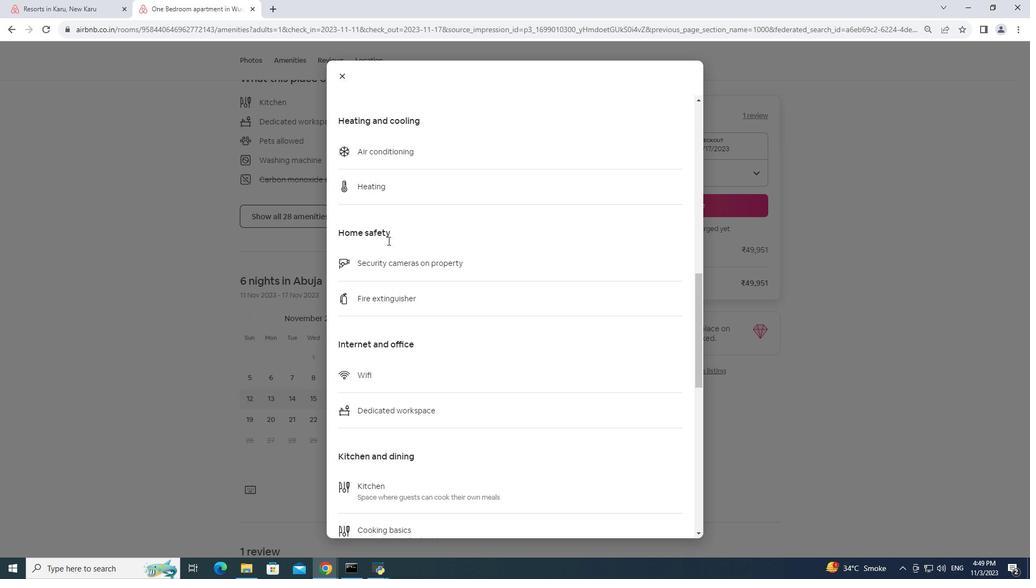 
Action: Mouse moved to (388, 241)
Screenshot: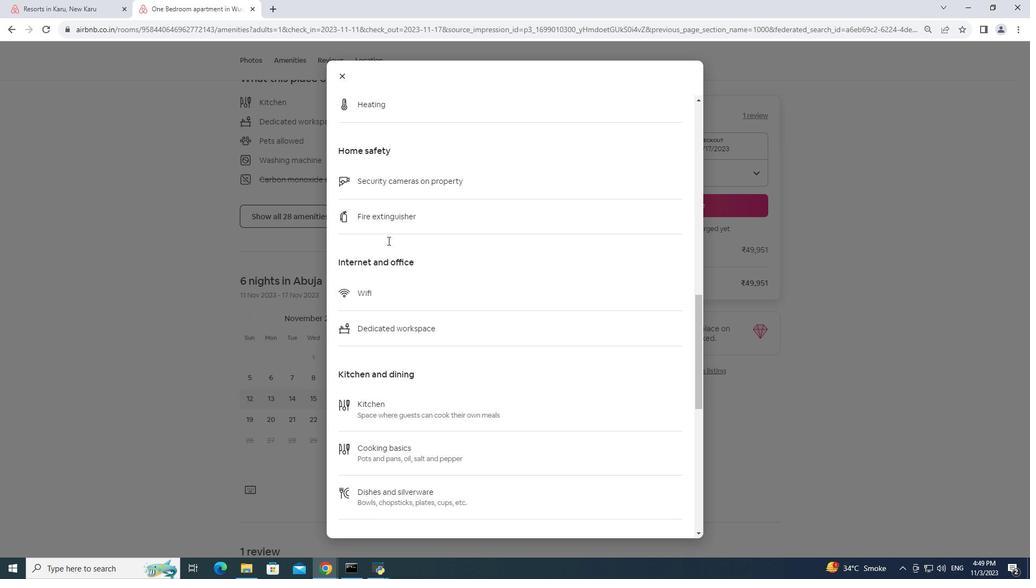 
Action: Mouse scrolled (388, 240) with delta (0, 0)
Screenshot: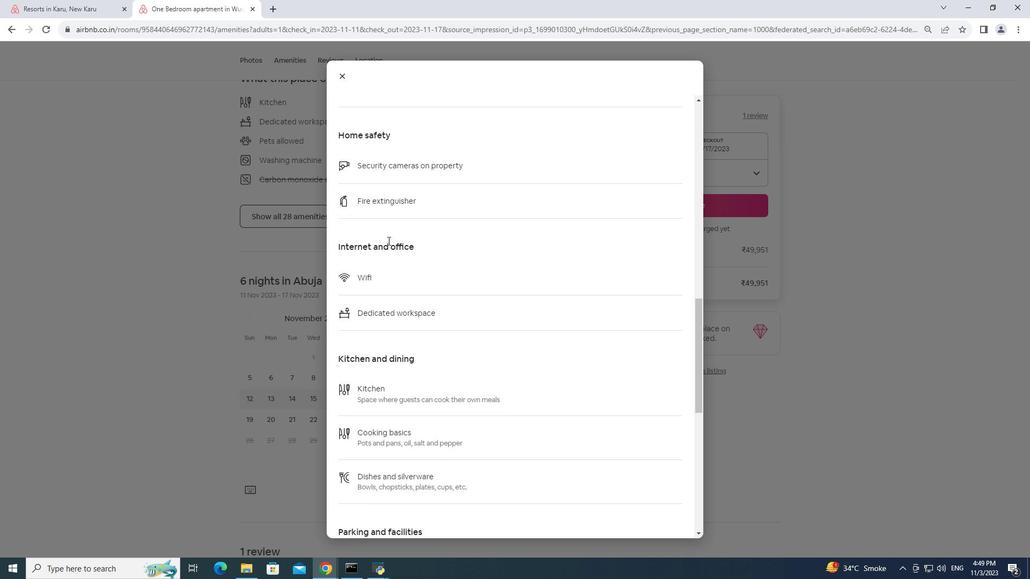 
Action: Mouse scrolled (388, 240) with delta (0, 0)
Screenshot: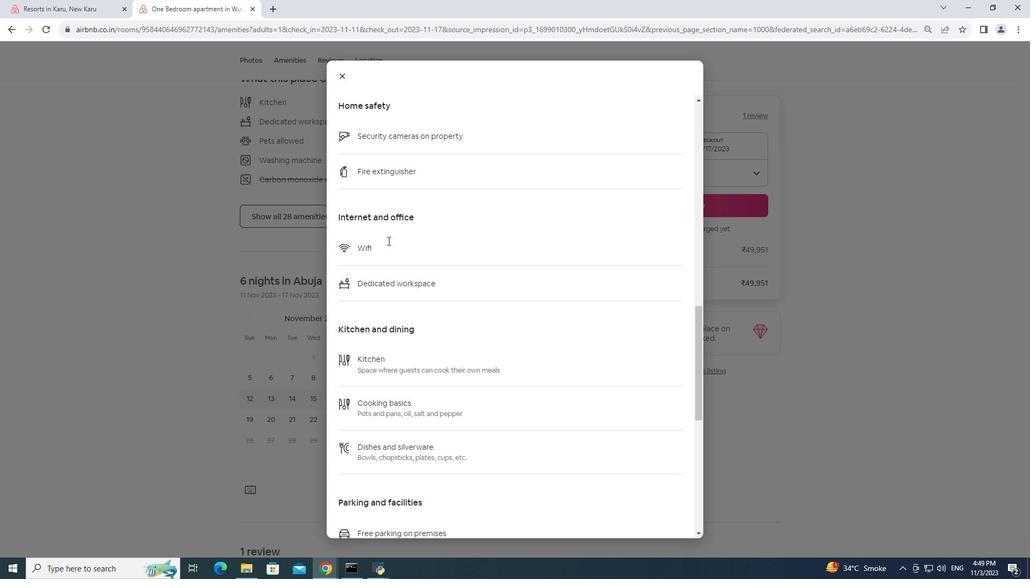 
Action: Mouse scrolled (388, 240) with delta (0, 0)
Screenshot: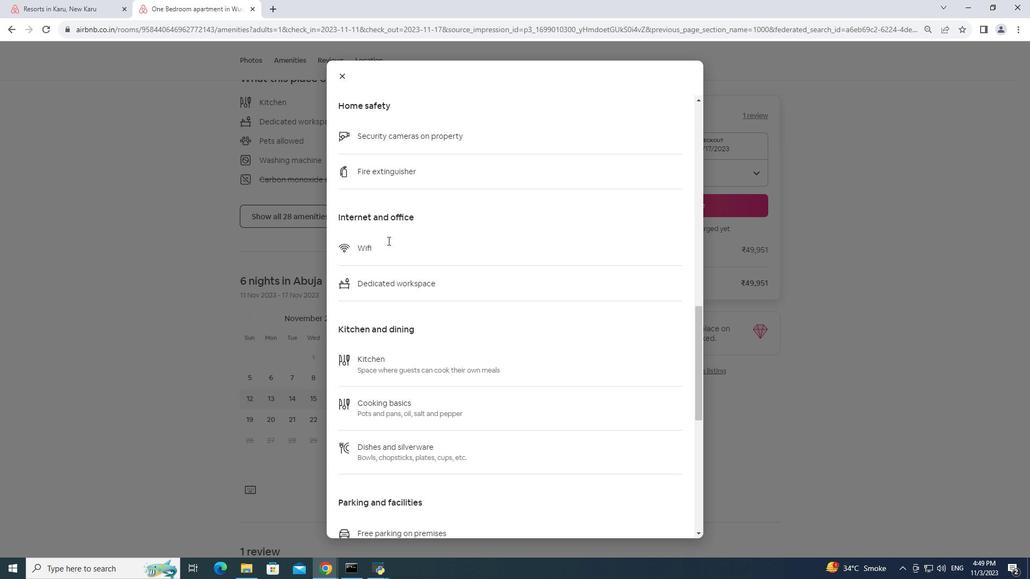 
Action: Mouse moved to (387, 241)
Screenshot: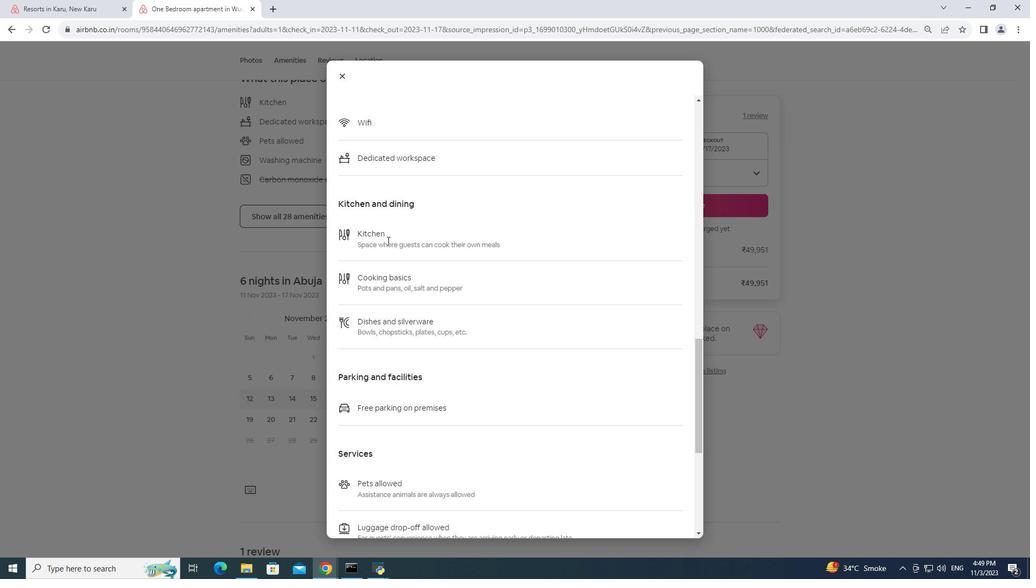 
Action: Mouse scrolled (387, 240) with delta (0, 0)
Screenshot: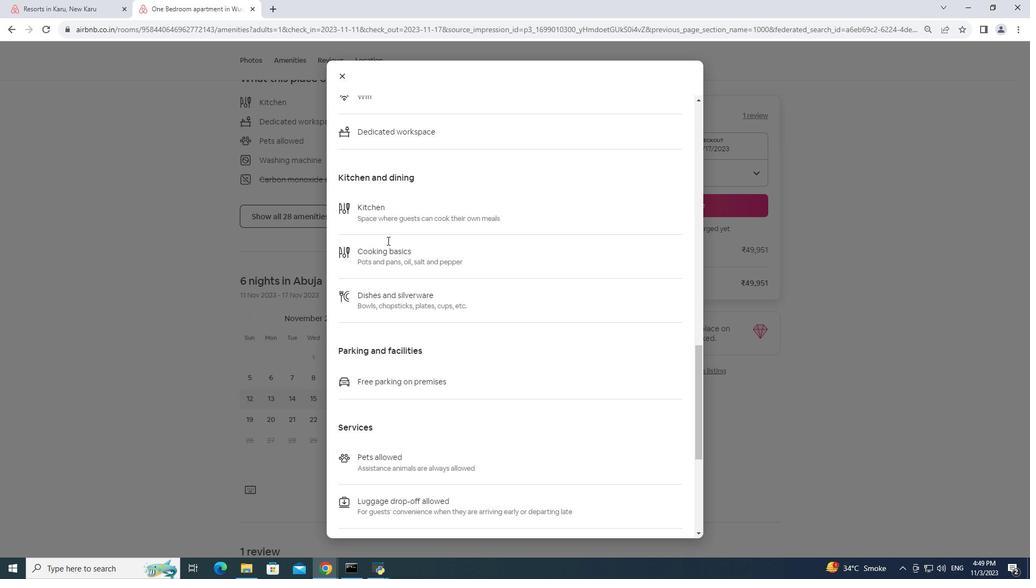 
Action: Mouse scrolled (387, 240) with delta (0, 0)
Screenshot: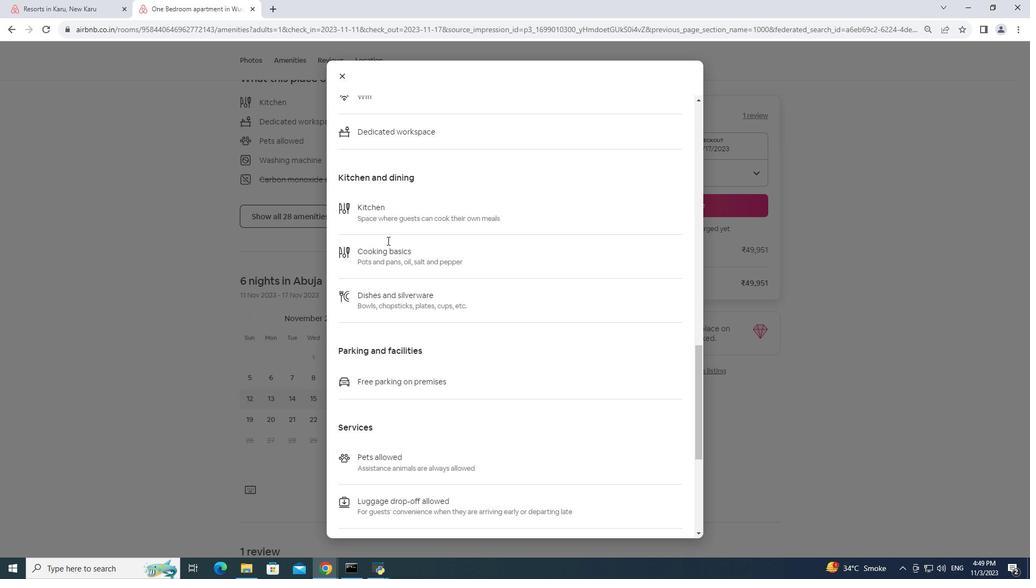 
Action: Mouse scrolled (387, 240) with delta (0, 0)
Screenshot: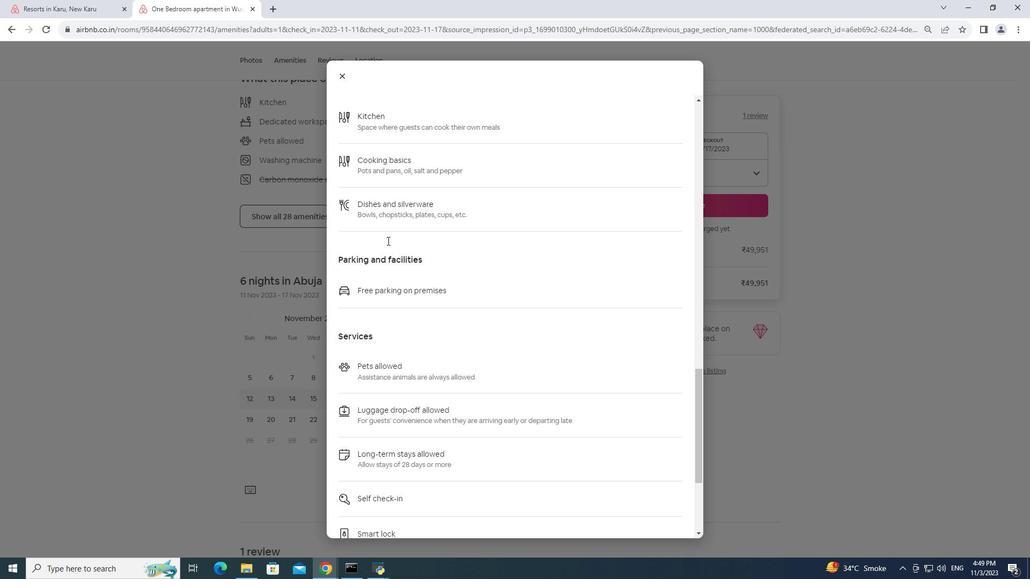 
Action: Mouse moved to (387, 241)
Screenshot: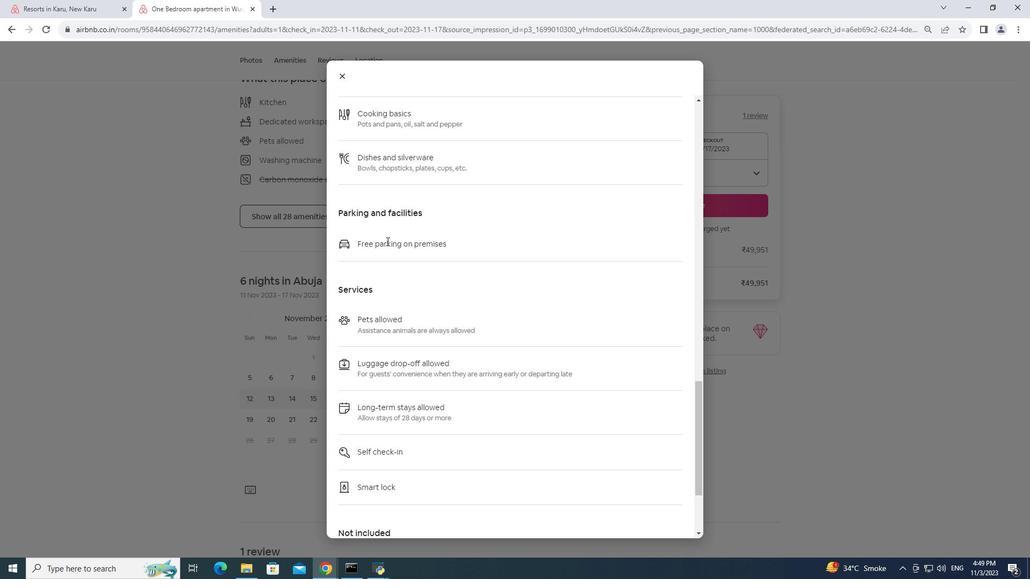 
Action: Mouse scrolled (387, 240) with delta (0, 0)
Screenshot: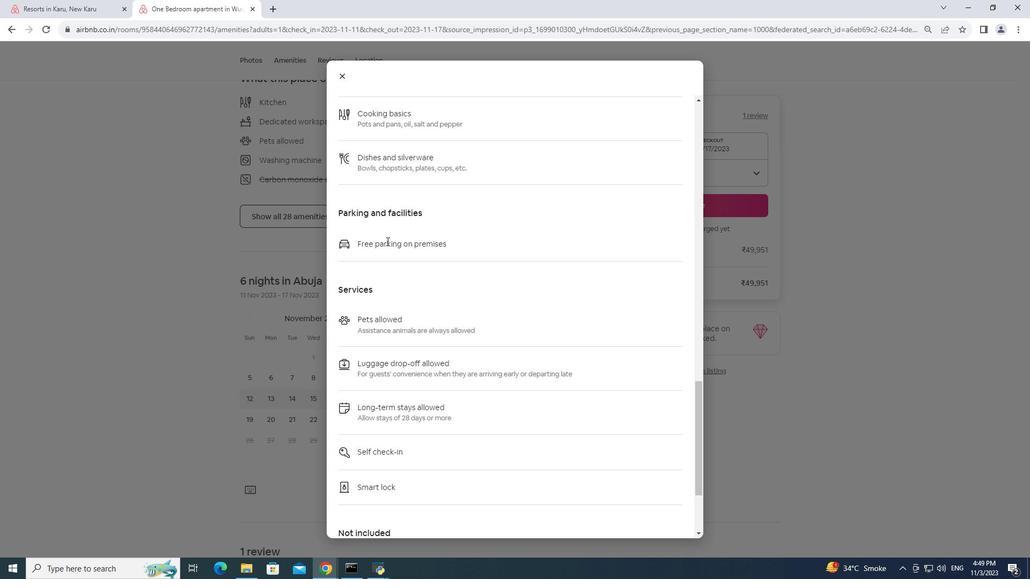 
Action: Mouse moved to (387, 241)
Screenshot: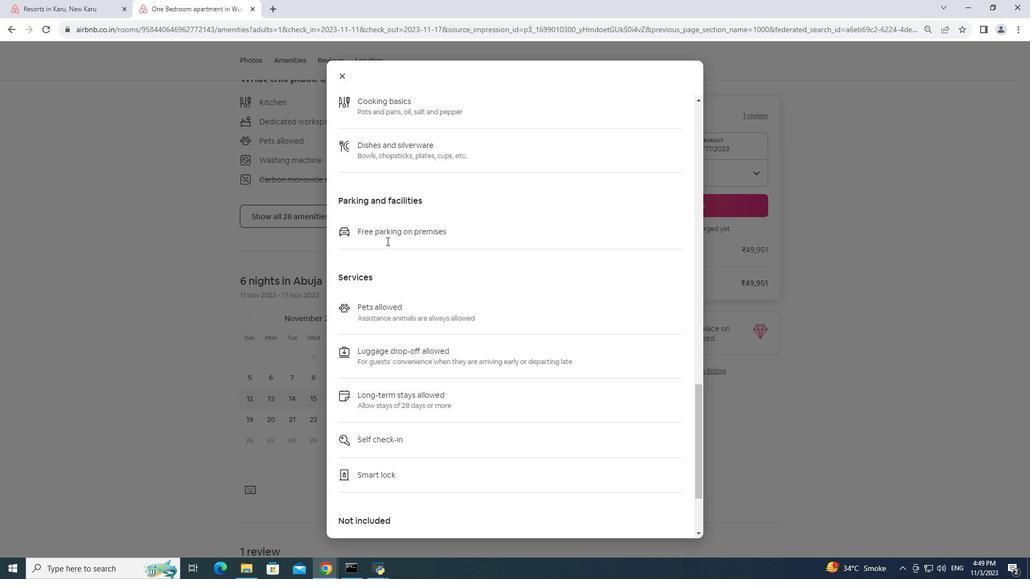 
Action: Mouse scrolled (387, 241) with delta (0, 0)
Screenshot: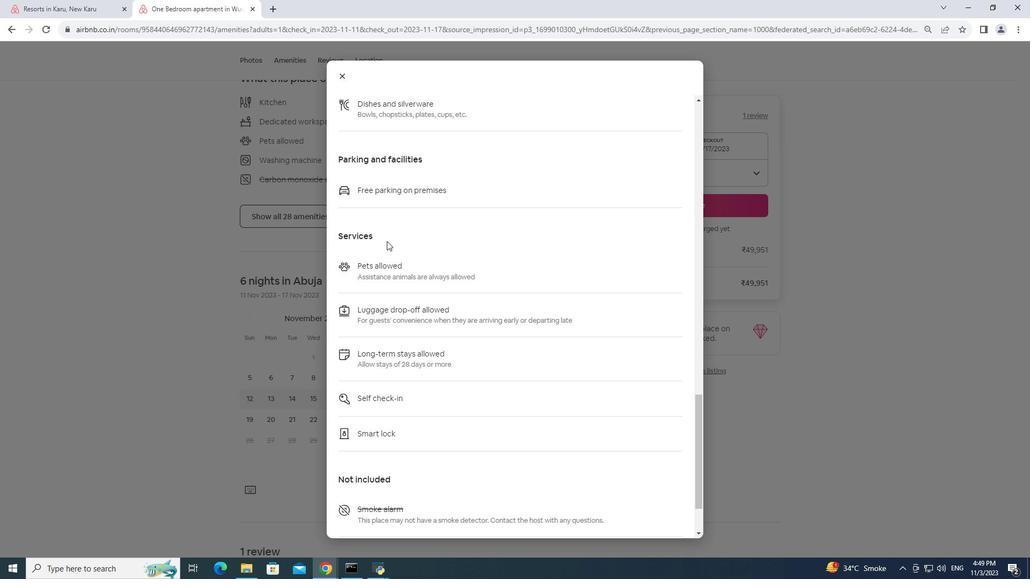 
Action: Mouse scrolled (387, 241) with delta (0, 0)
Screenshot: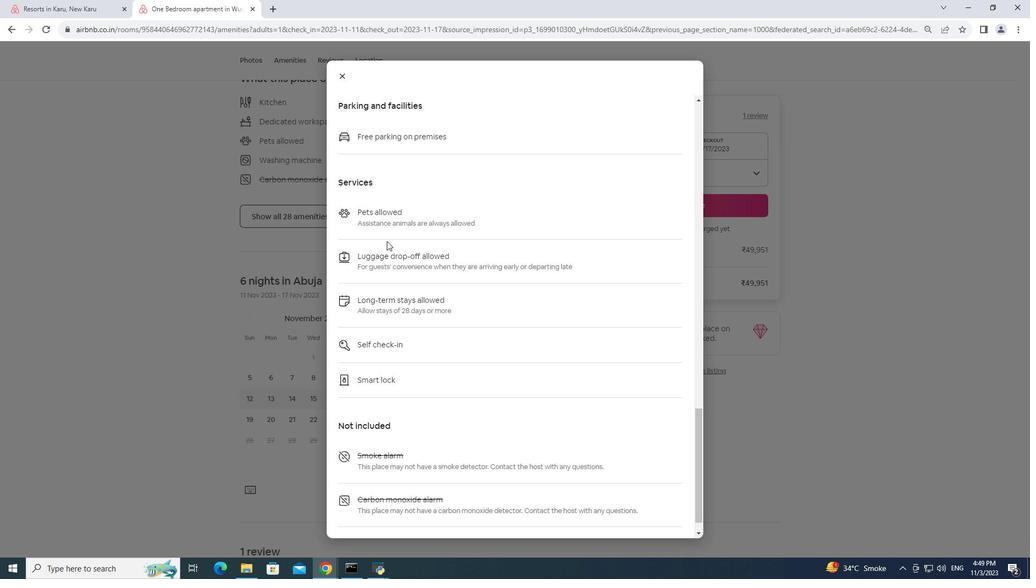 
Action: Mouse scrolled (387, 241) with delta (0, 0)
Screenshot: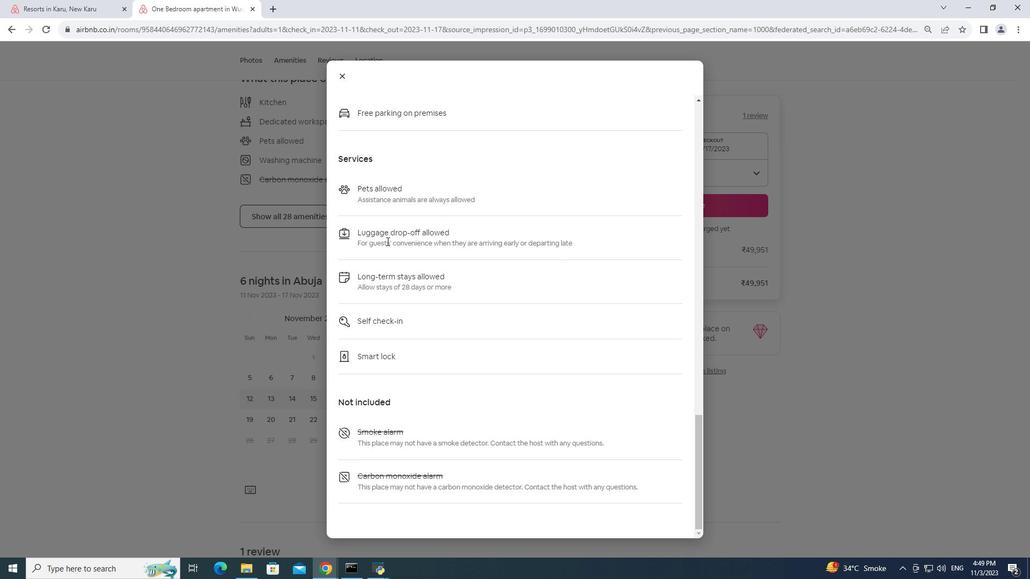 
Action: Mouse scrolled (387, 241) with delta (0, 0)
Screenshot: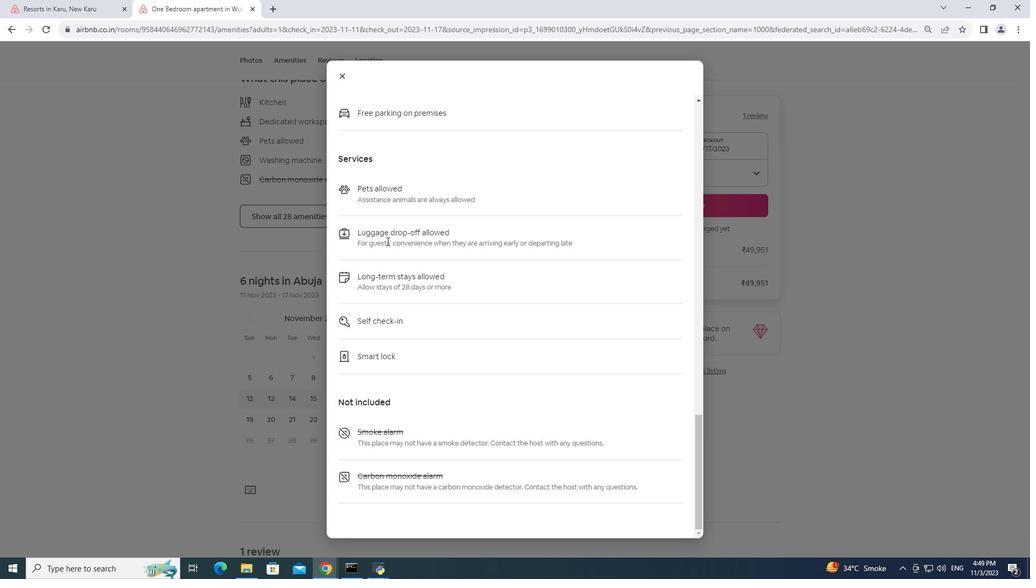 
Action: Mouse scrolled (387, 241) with delta (0, 0)
Screenshot: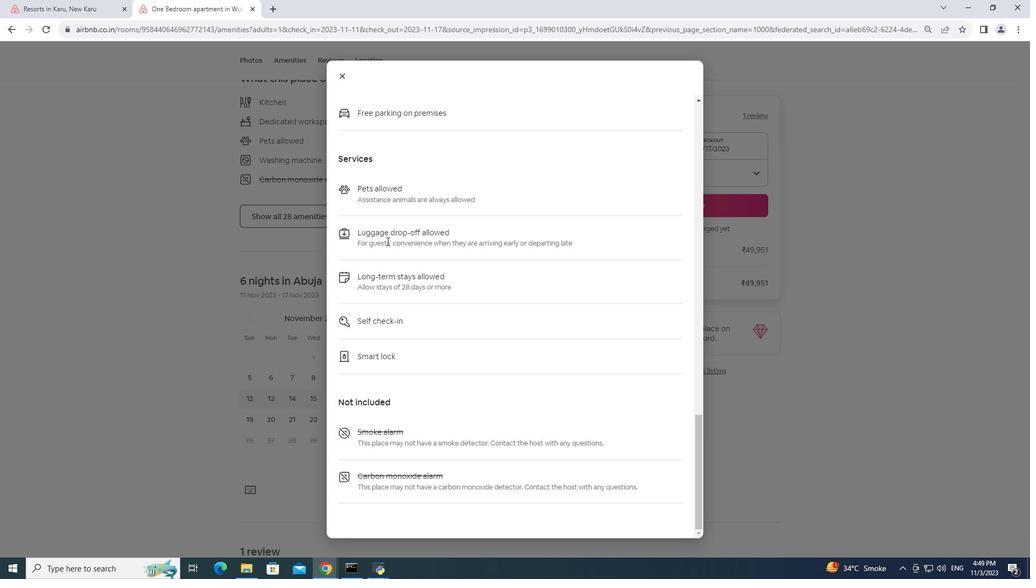 
Action: Mouse moved to (388, 231)
Screenshot: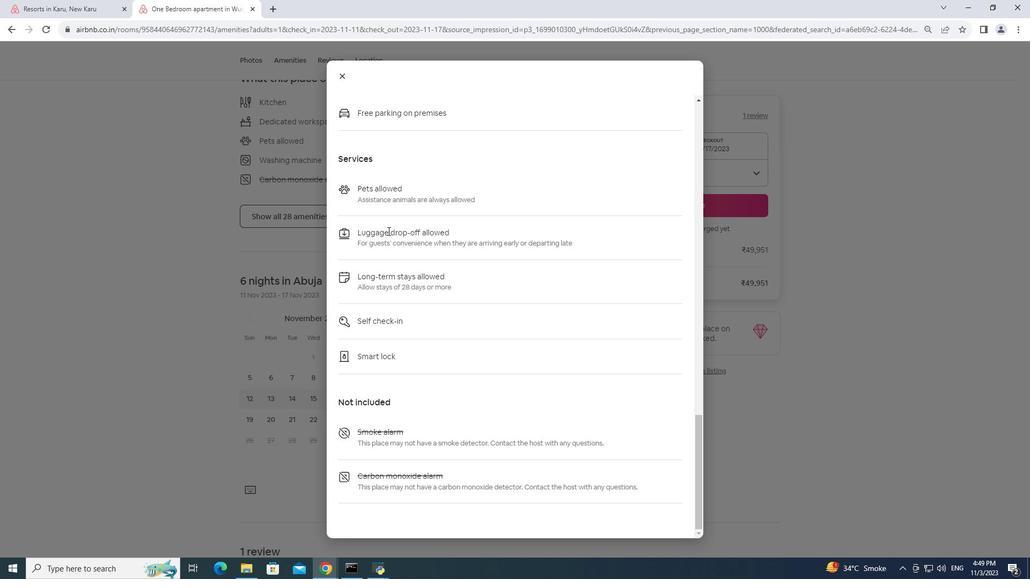 
Action: Mouse scrolled (388, 231) with delta (0, 0)
Screenshot: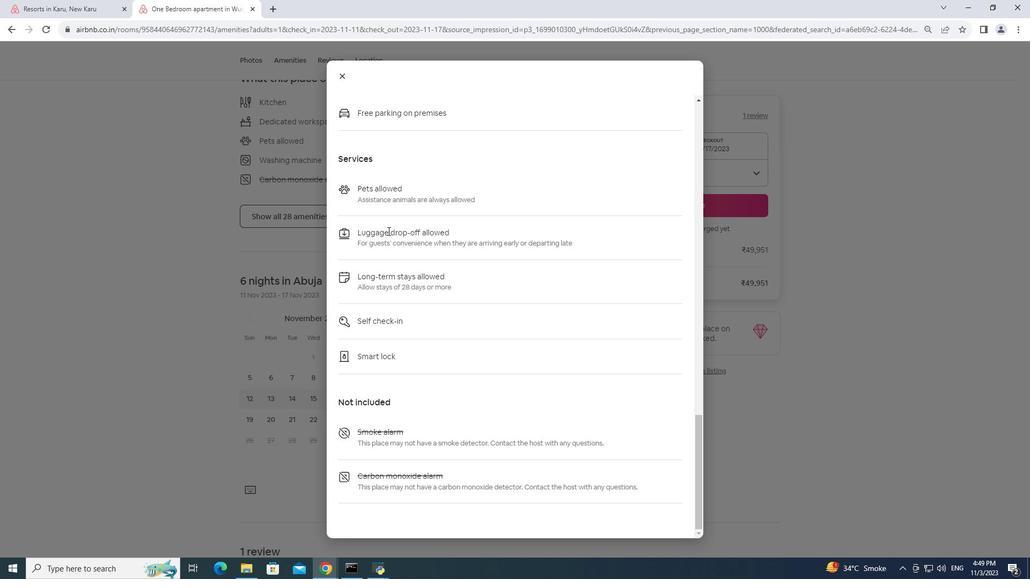 
Action: Mouse moved to (388, 231)
Screenshot: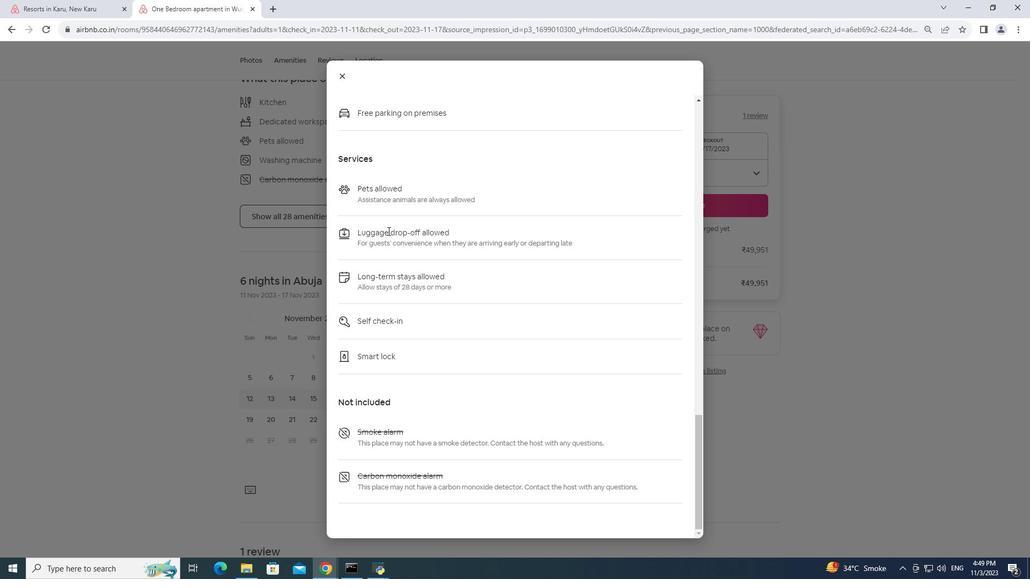 
Action: Mouse scrolled (388, 230) with delta (0, 0)
Screenshot: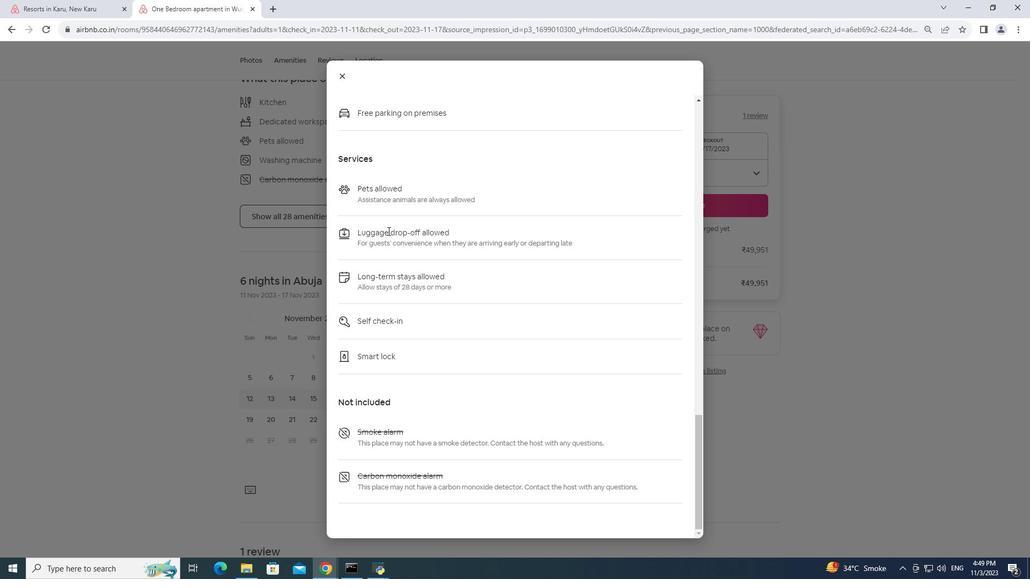 
Action: Mouse moved to (387, 231)
Screenshot: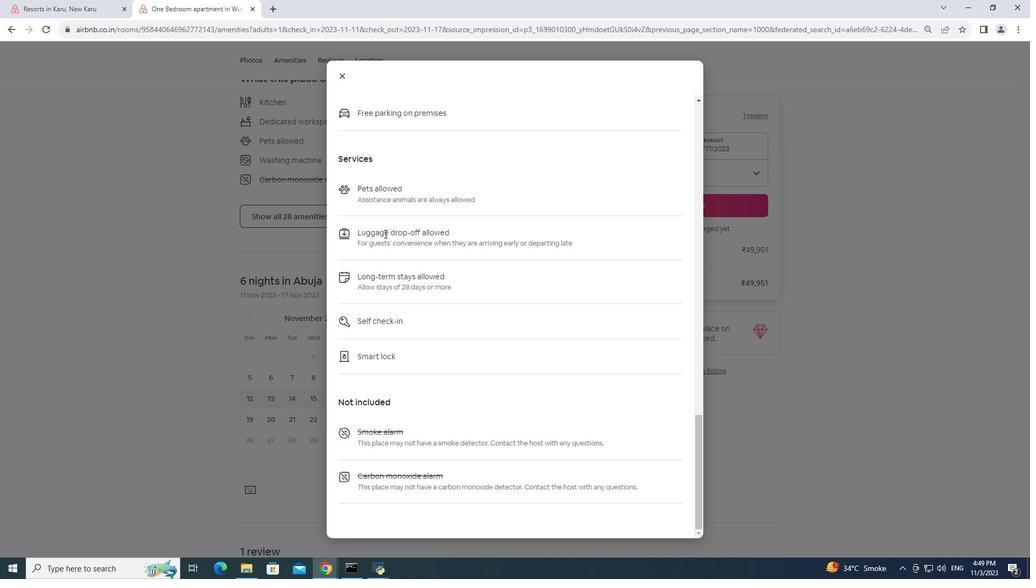 
Action: Mouse scrolled (387, 230) with delta (0, 0)
Screenshot: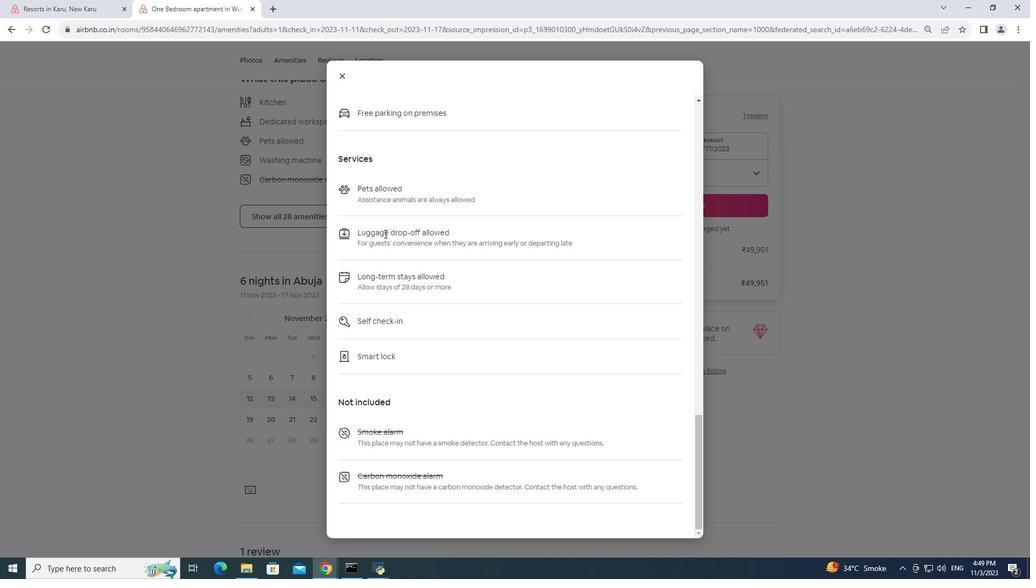 
Action: Mouse moved to (384, 234)
Screenshot: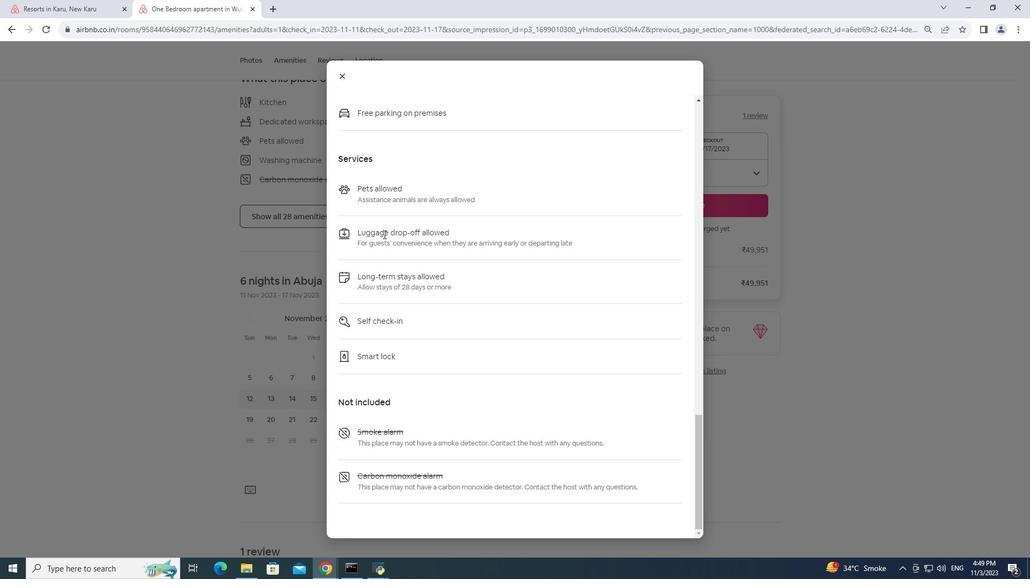
Action: Mouse scrolled (384, 233) with delta (0, 0)
Screenshot: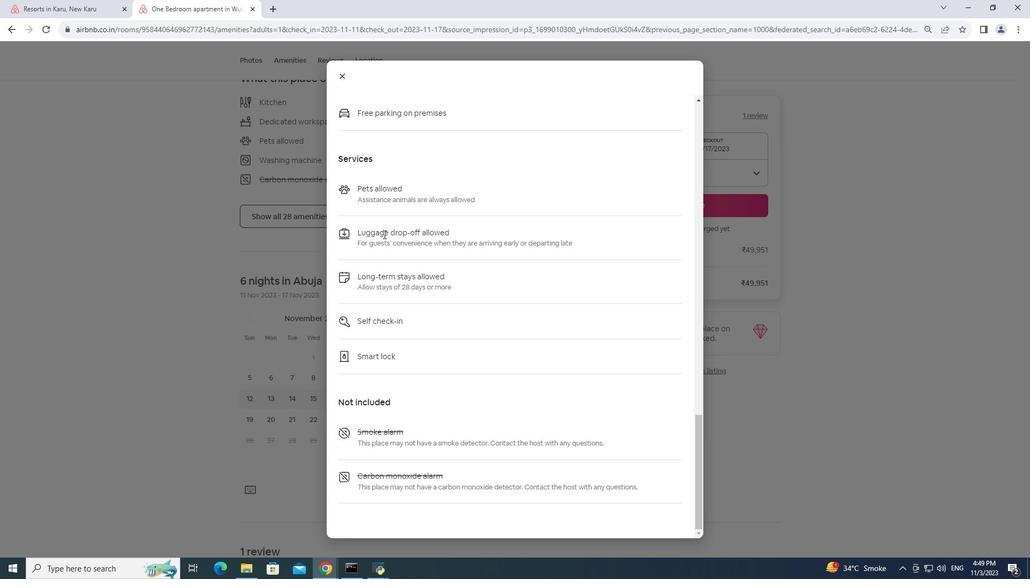 
Action: Mouse moved to (383, 231)
Screenshot: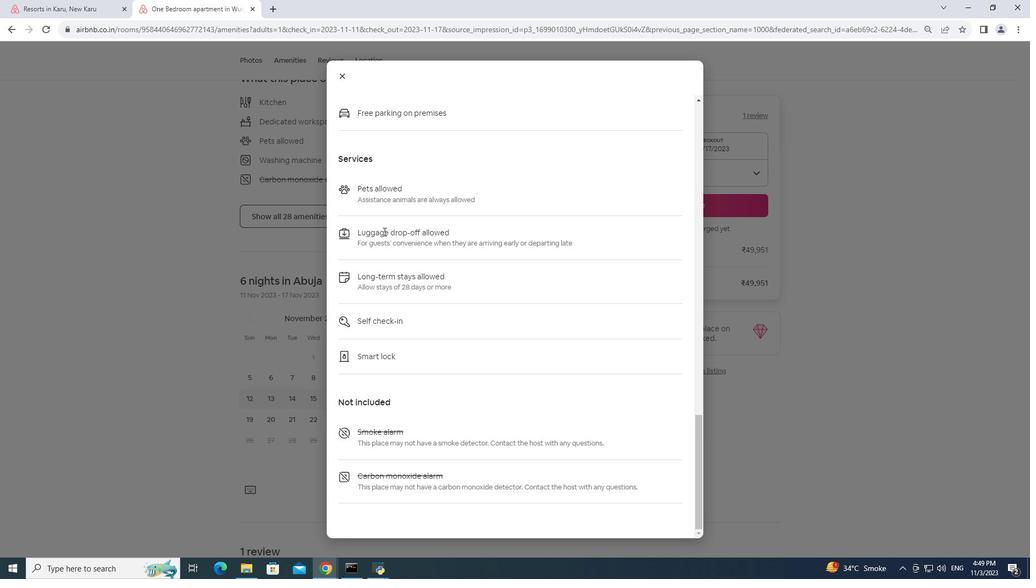 
Action: Mouse scrolled (383, 231) with delta (0, 0)
Screenshot: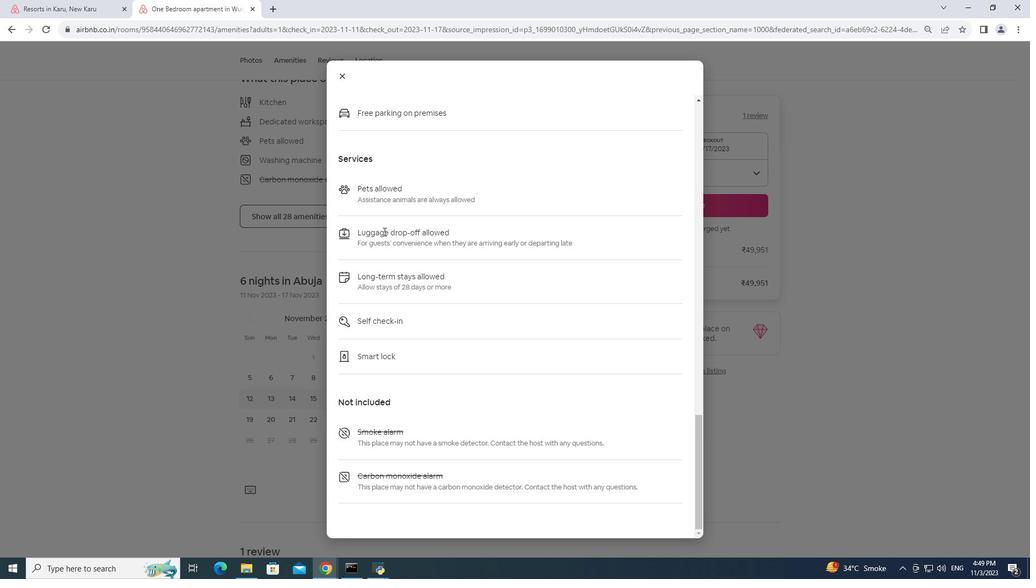 
Action: Mouse scrolled (383, 231) with delta (0, 0)
Screenshot: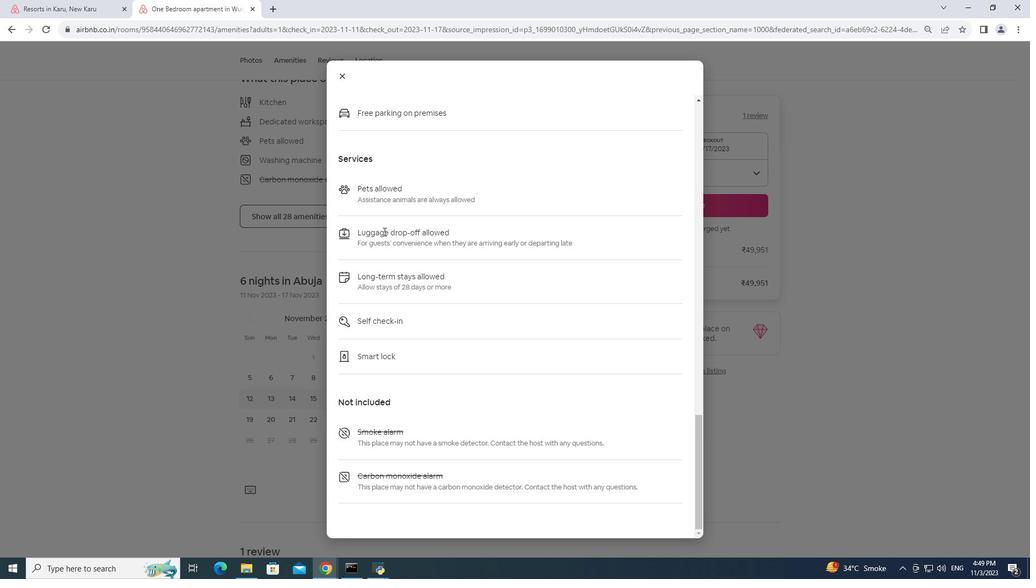 
Action: Mouse moved to (348, 90)
Screenshot: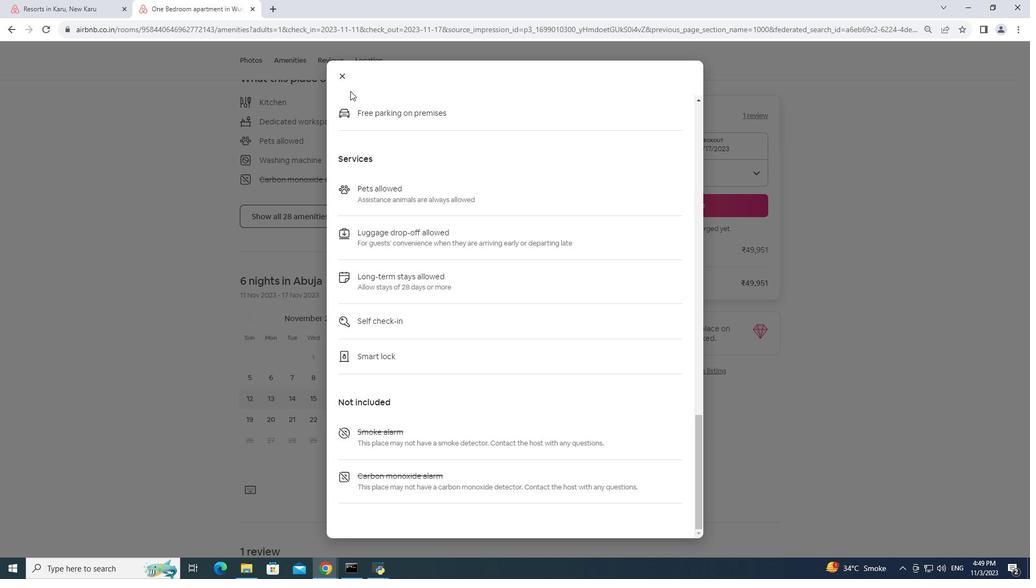 
Action: Mouse pressed left at (348, 90)
Screenshot: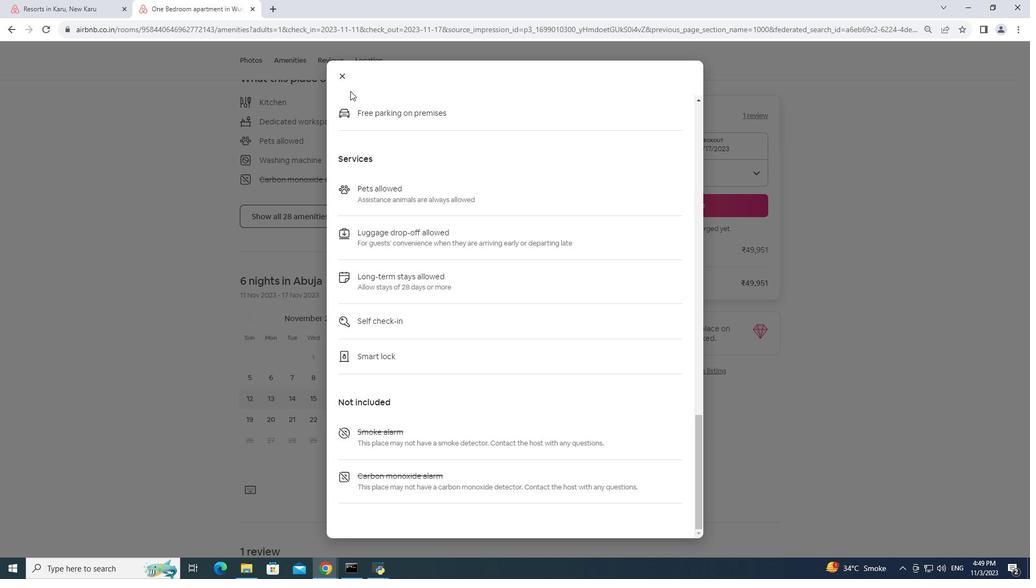 
Action: Mouse moved to (349, 83)
Screenshot: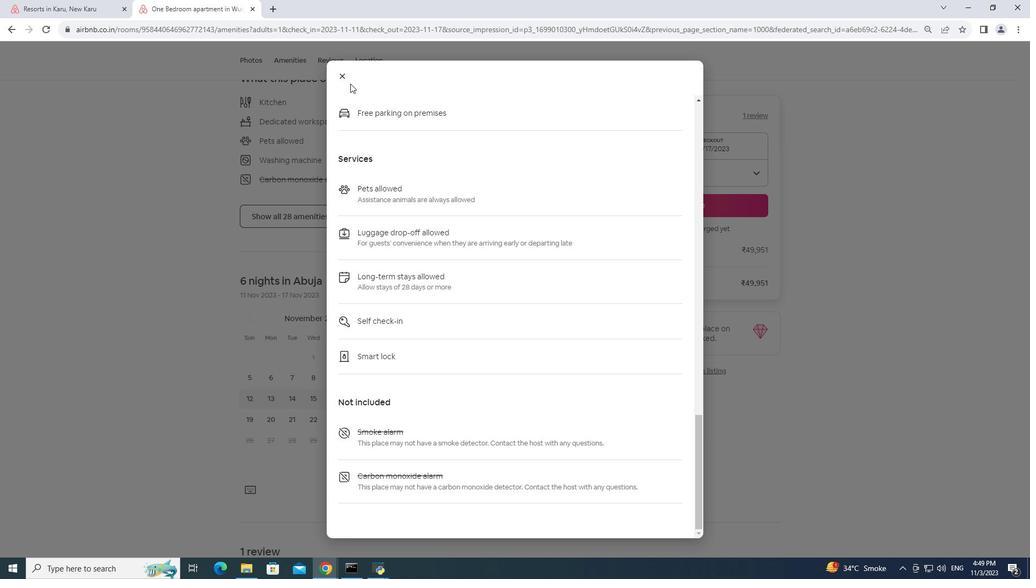 
Action: Mouse pressed left at (349, 83)
Screenshot: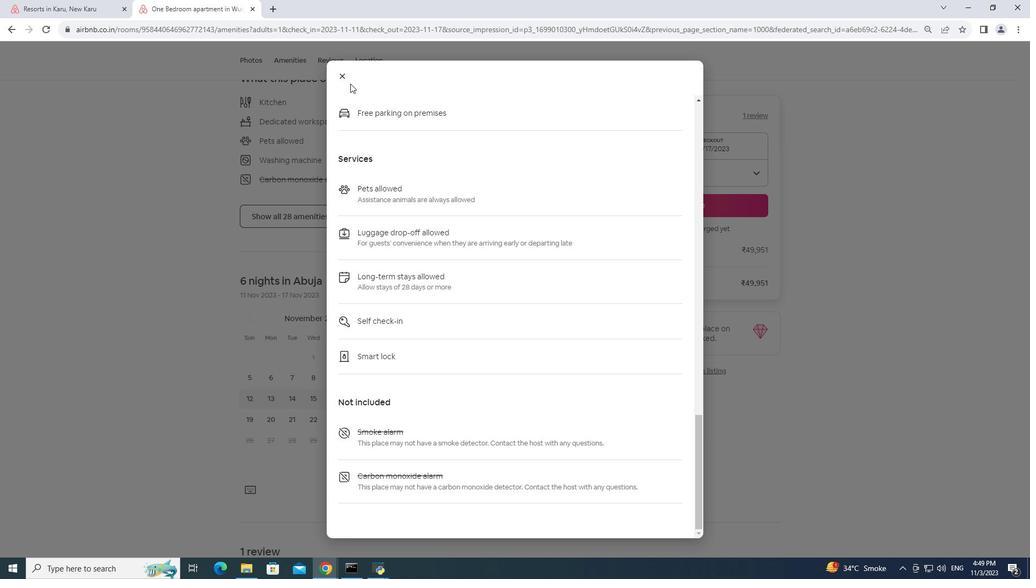 
Action: Mouse moved to (347, 80)
Screenshot: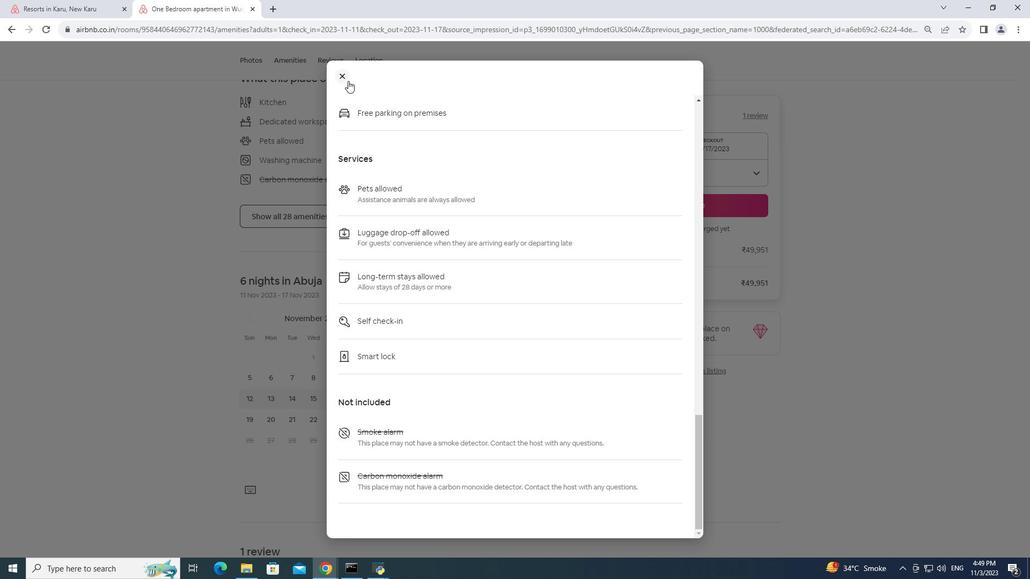 
Action: Mouse pressed left at (347, 80)
Screenshot: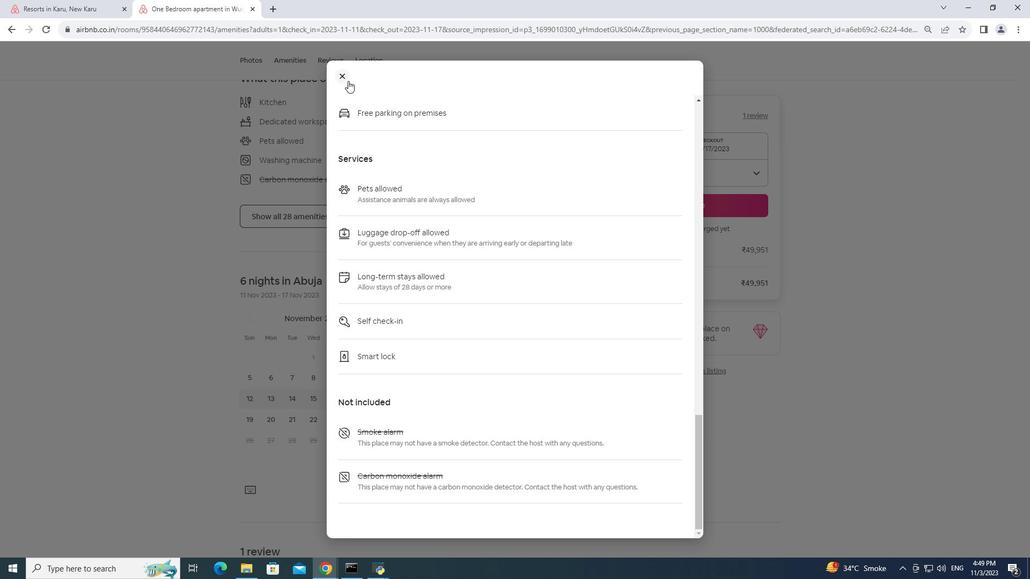 
Action: Mouse moved to (338, 76)
Screenshot: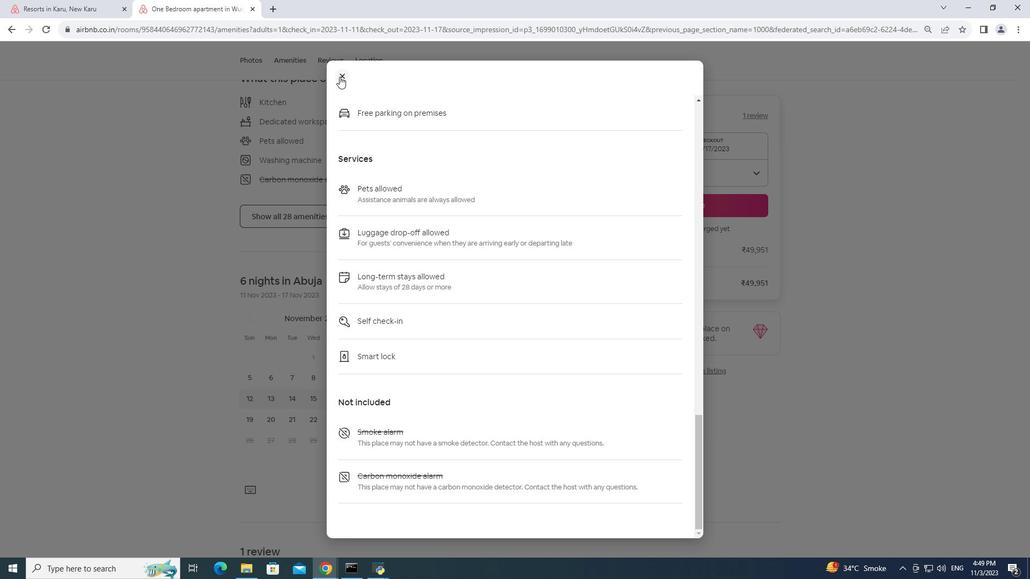 
Action: Mouse pressed left at (338, 76)
Screenshot: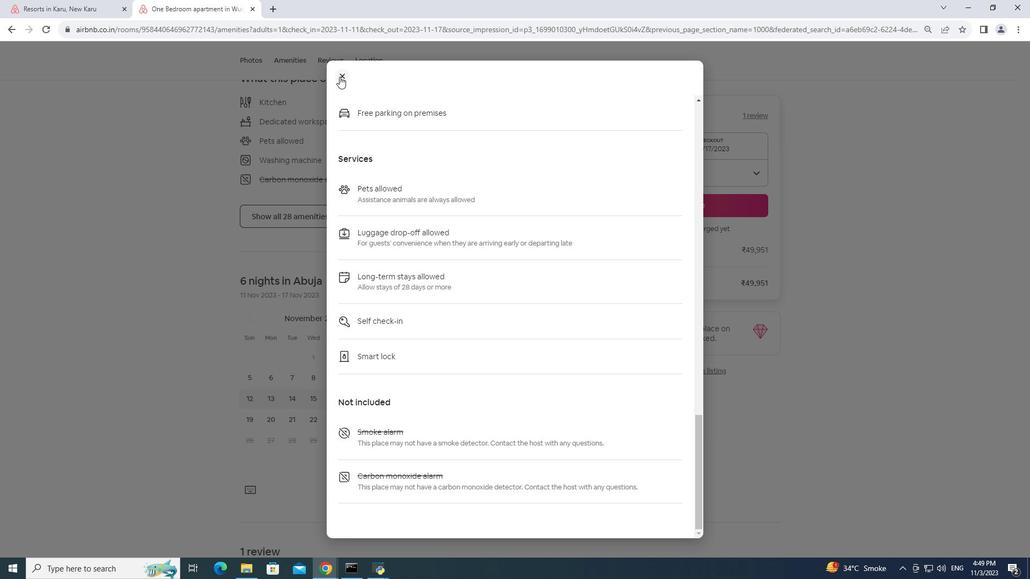 
Action: Mouse moved to (386, 133)
Screenshot: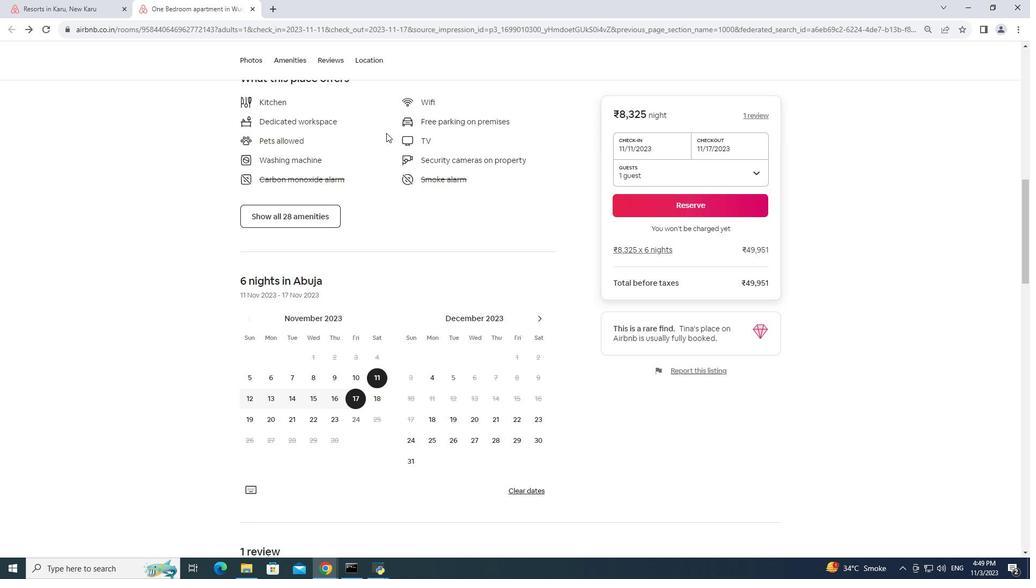 
Action: Mouse scrolled (386, 132) with delta (0, 0)
Screenshot: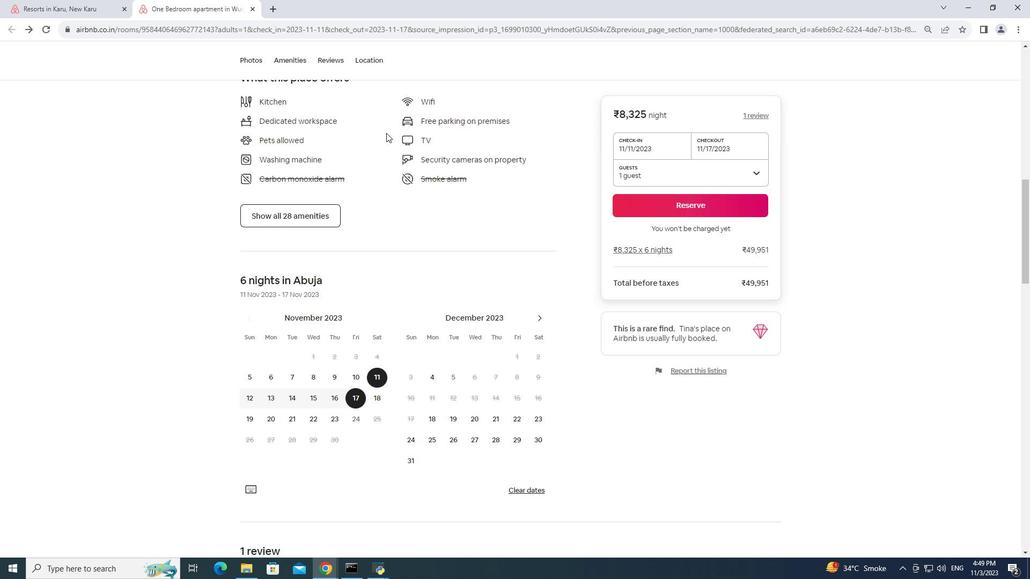
Action: Mouse scrolled (386, 132) with delta (0, 0)
Screenshot: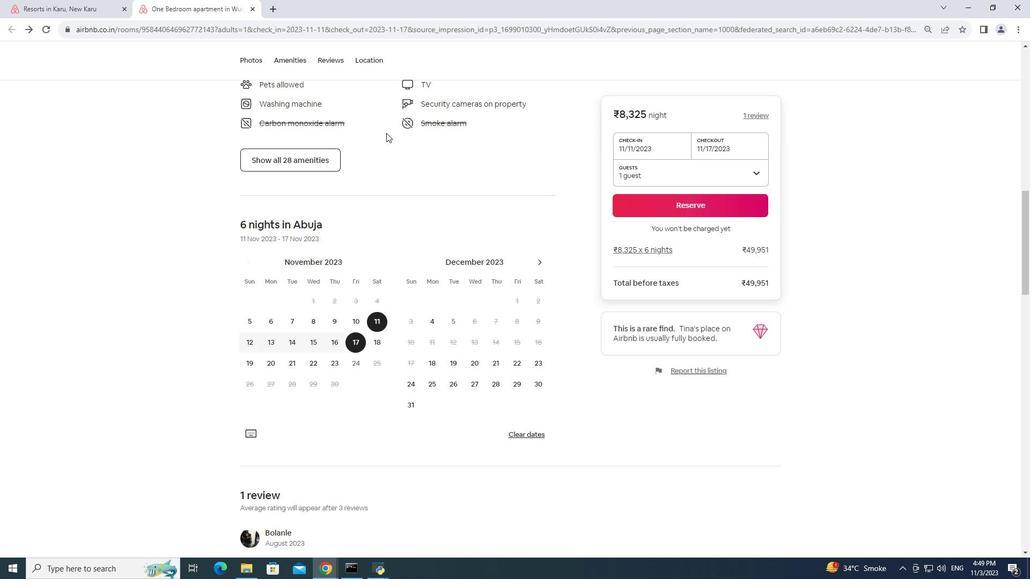 
Action: Mouse scrolled (386, 132) with delta (0, 0)
Screenshot: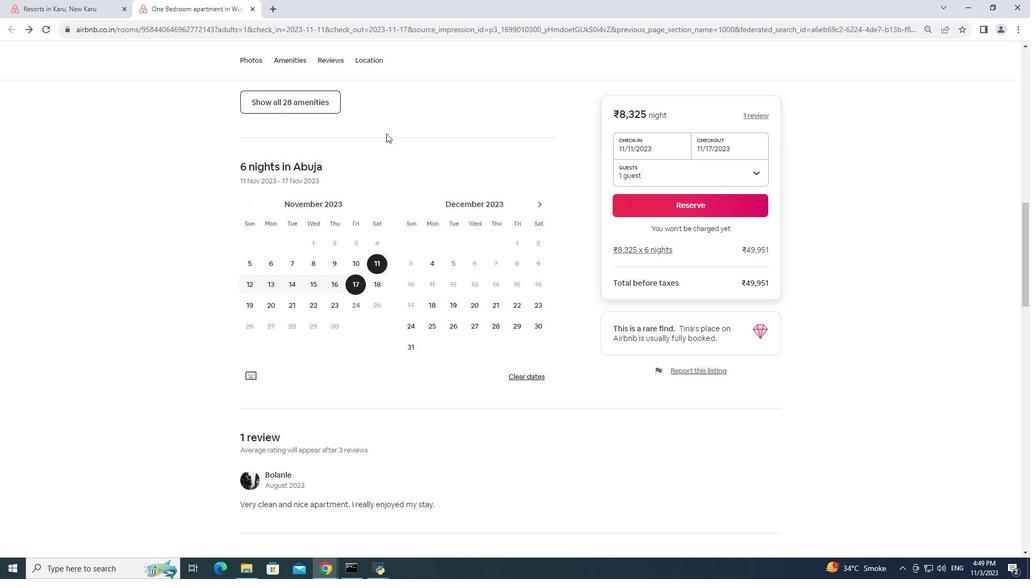 
Action: Mouse scrolled (386, 132) with delta (0, 0)
Screenshot: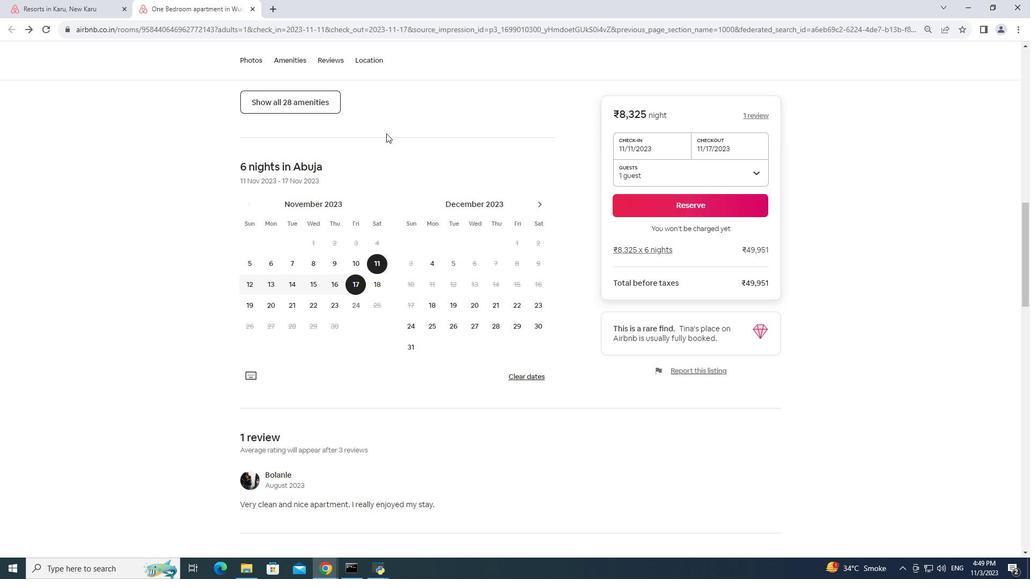 
Action: Mouse scrolled (386, 132) with delta (0, 0)
Screenshot: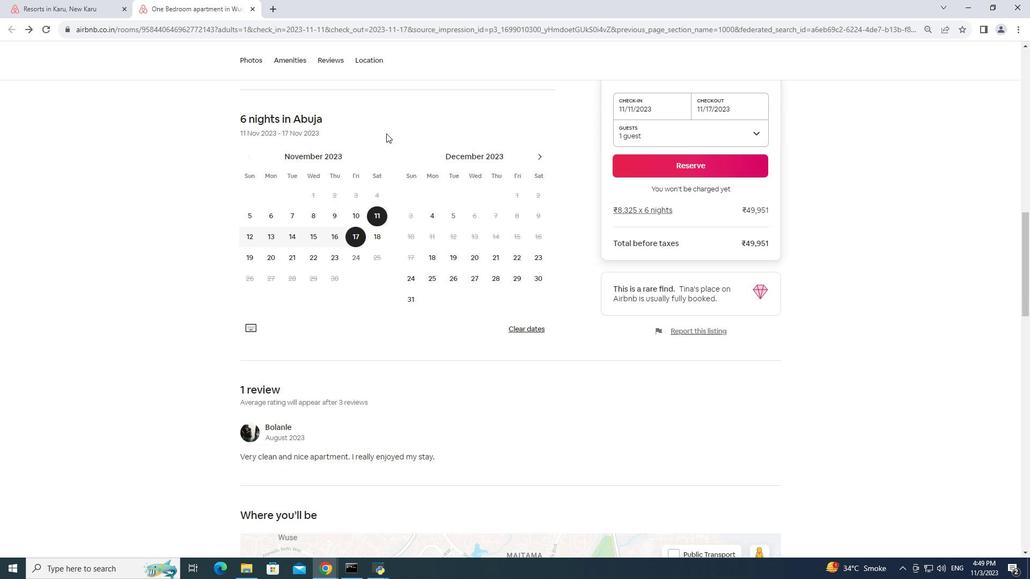 
Action: Mouse moved to (386, 133)
Screenshot: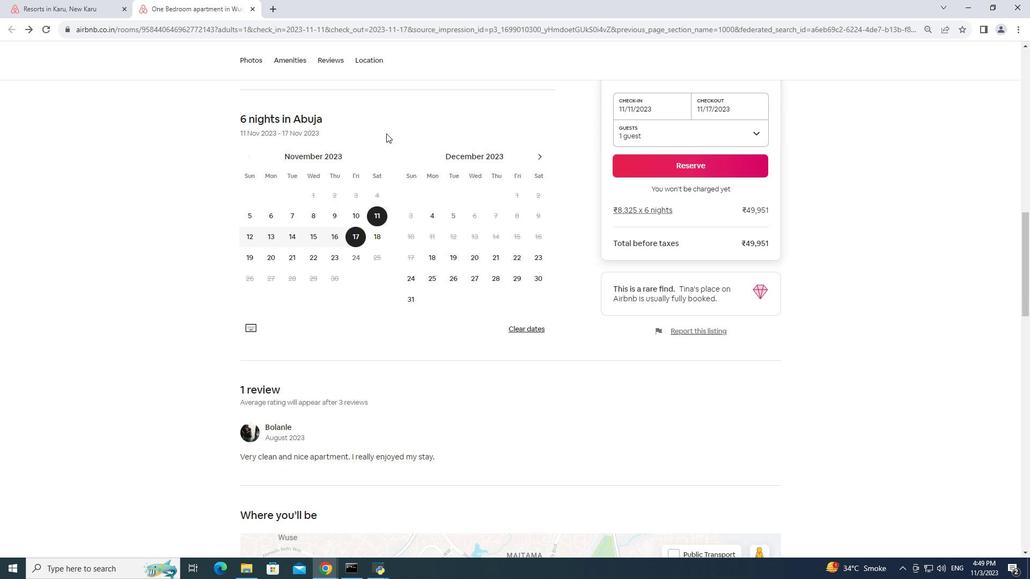
Action: Mouse scrolled (386, 133) with delta (0, 0)
Screenshot: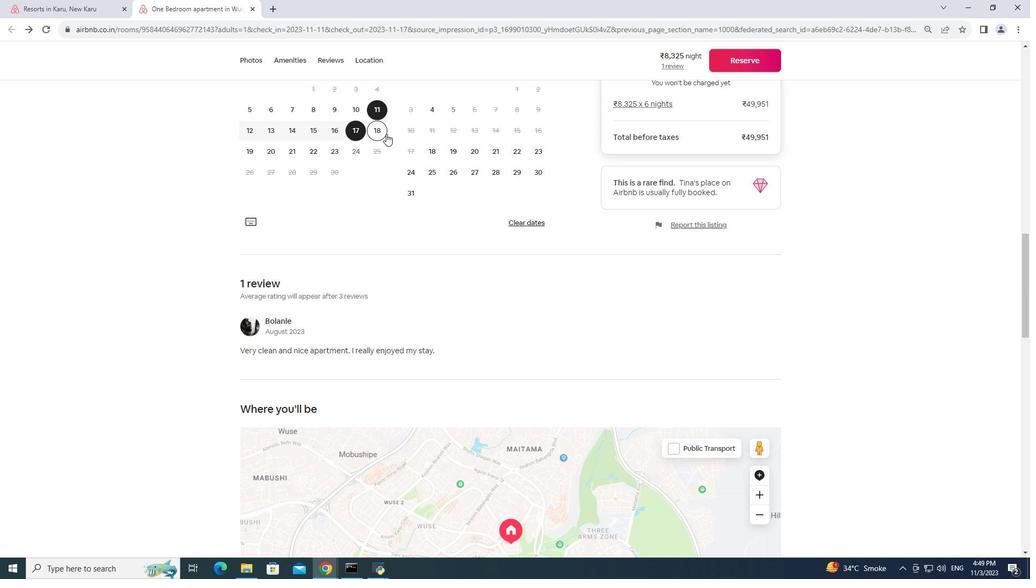 
Action: Mouse scrolled (386, 133) with delta (0, 0)
Screenshot: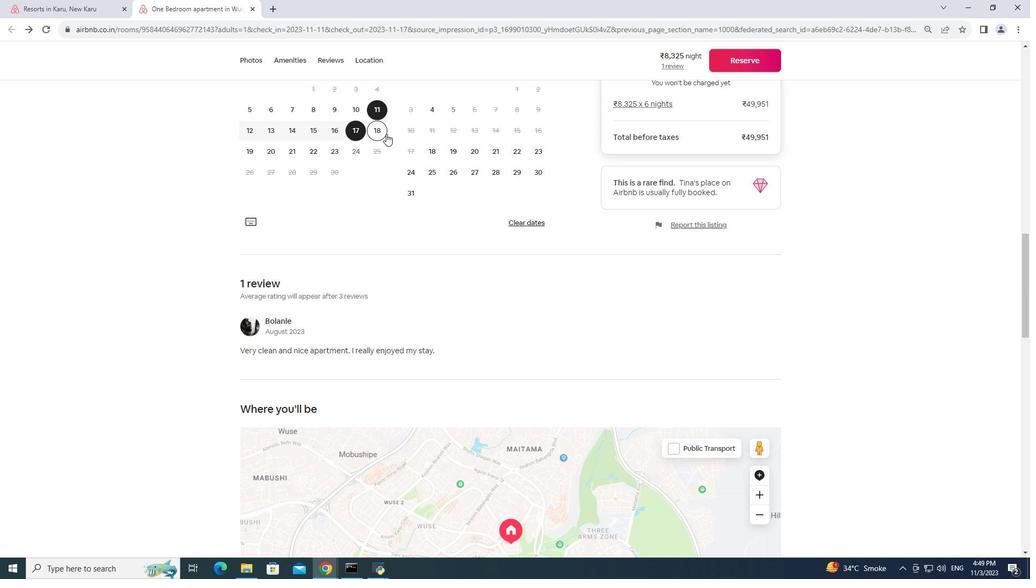 
Action: Mouse moved to (385, 134)
Screenshot: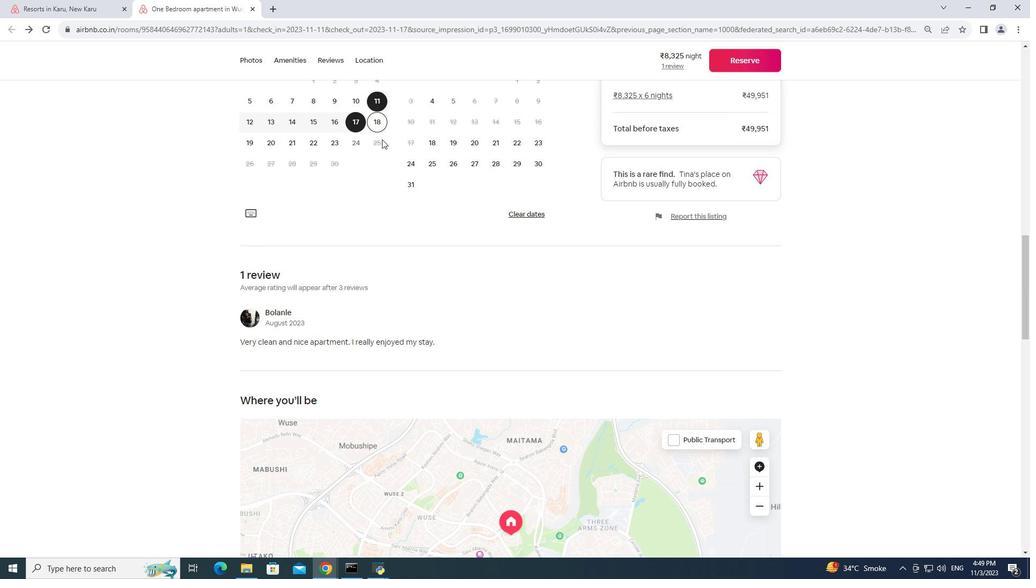 
Action: Mouse scrolled (385, 134) with delta (0, 0)
Screenshot: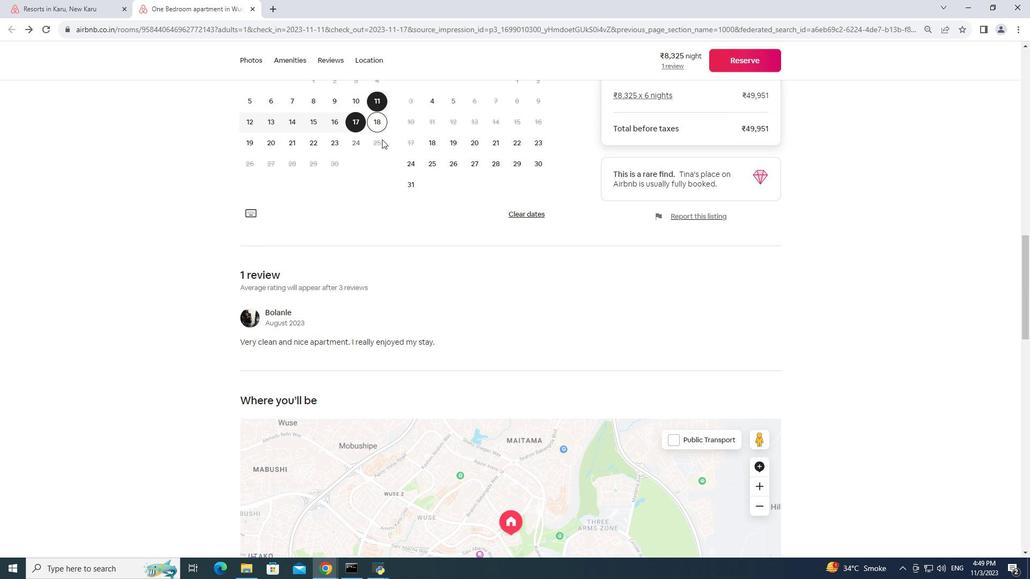 
Action: Mouse moved to (382, 139)
Screenshot: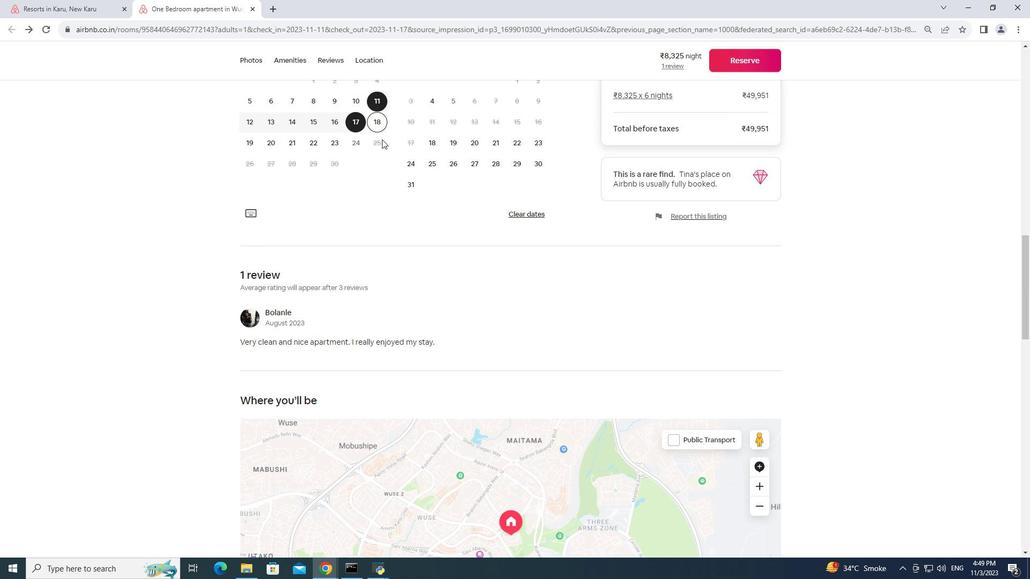 
Action: Mouse scrolled (382, 139) with delta (0, 0)
Screenshot: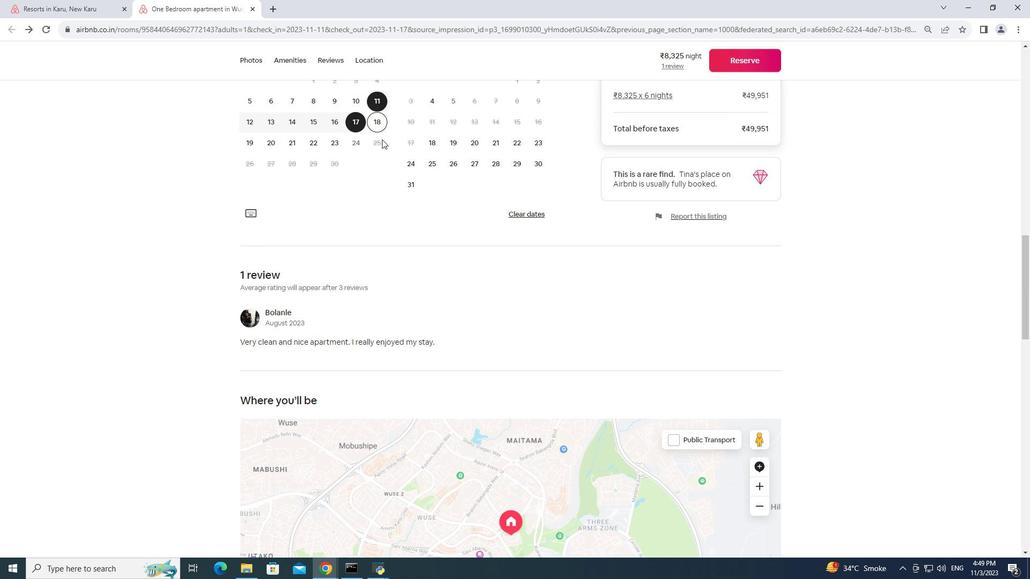 
Action: Mouse moved to (382, 139)
Screenshot: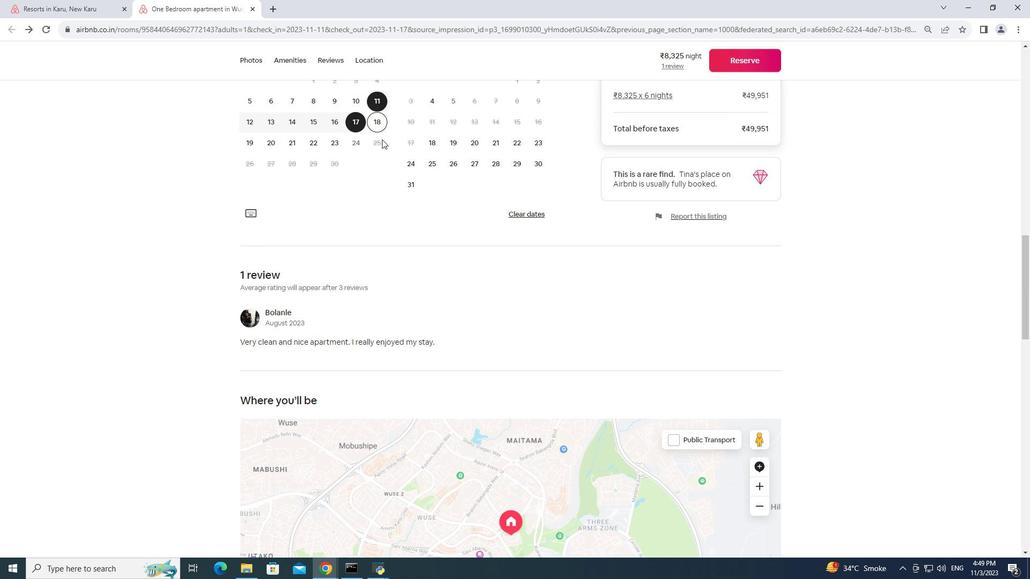 
Action: Mouse scrolled (382, 139) with delta (0, 0)
Screenshot: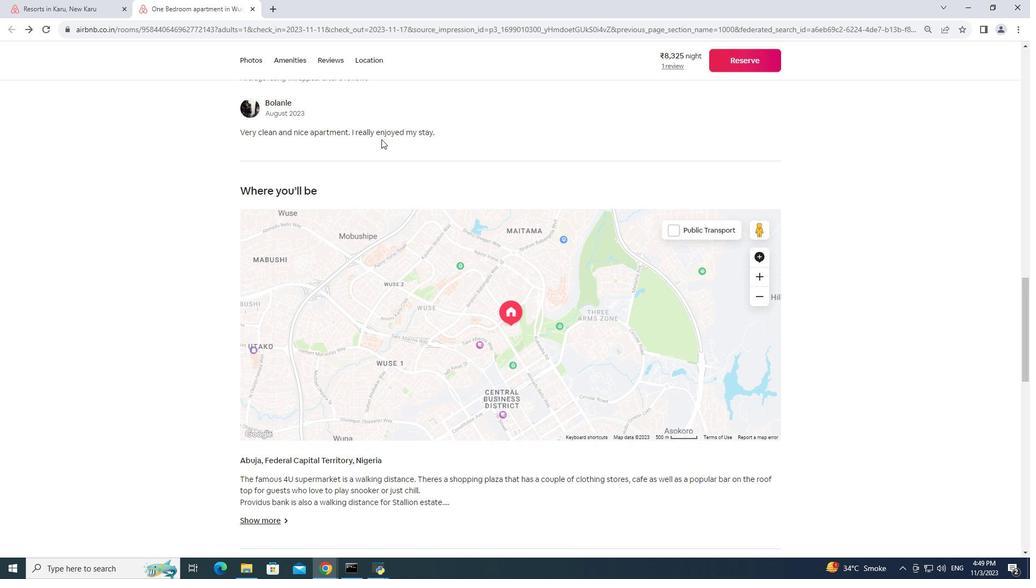 
Action: Mouse moved to (382, 139)
Screenshot: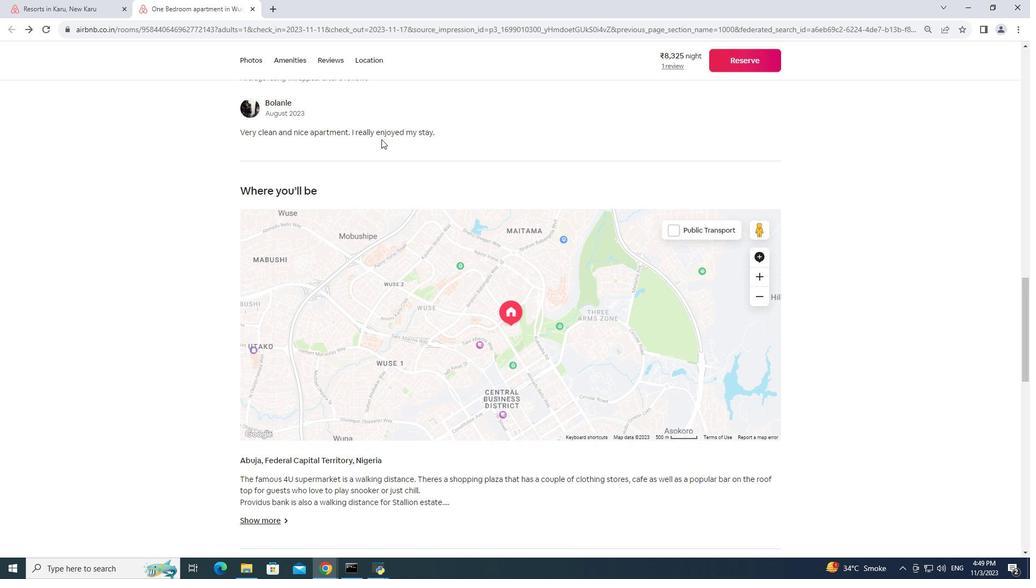 
Action: Mouse scrolled (382, 139) with delta (0, 0)
Screenshot: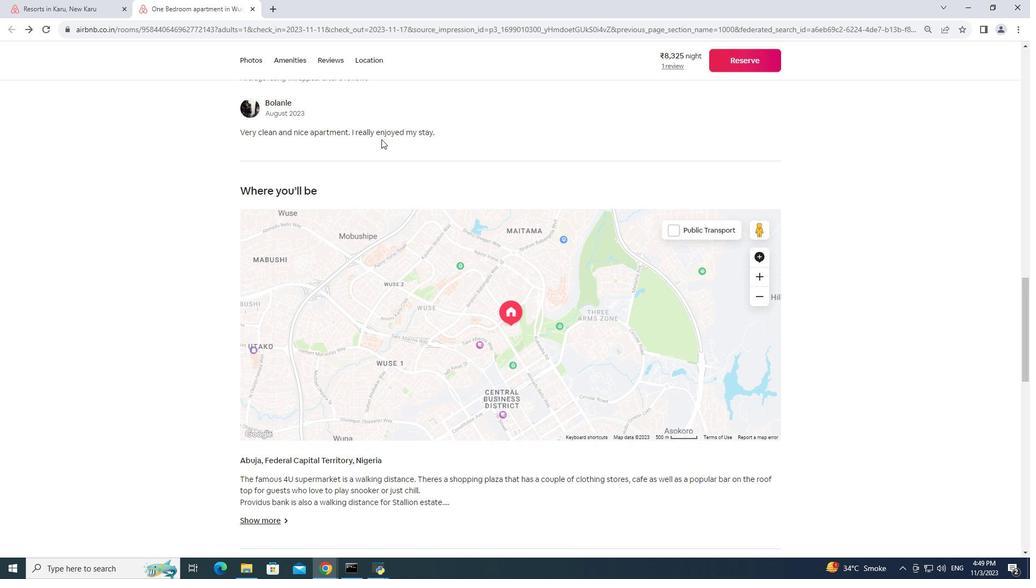 
Action: Mouse scrolled (382, 139) with delta (0, 0)
Screenshot: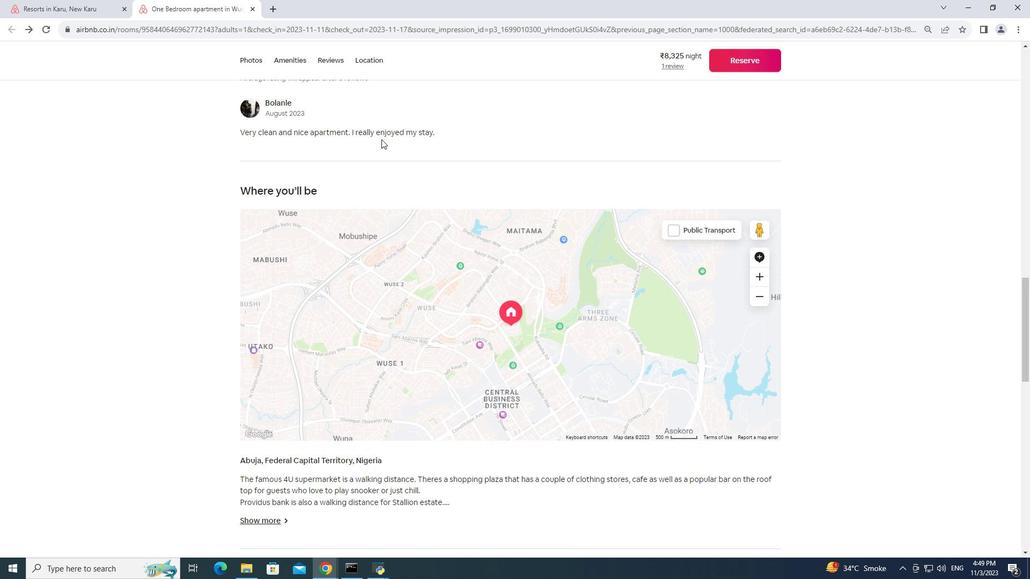 
Action: Mouse moved to (381, 139)
Screenshot: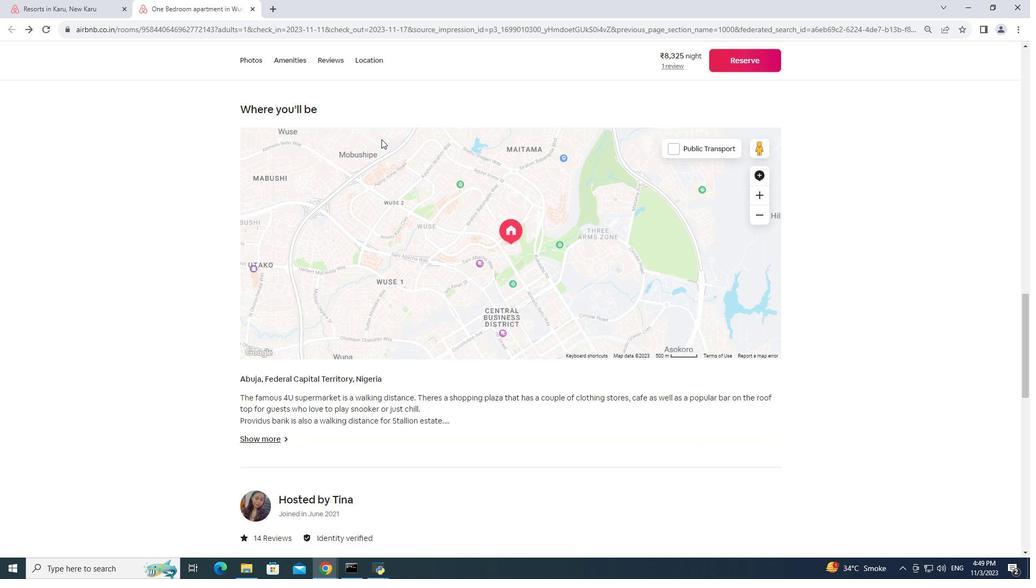 
Action: Mouse scrolled (381, 139) with delta (0, 0)
Screenshot: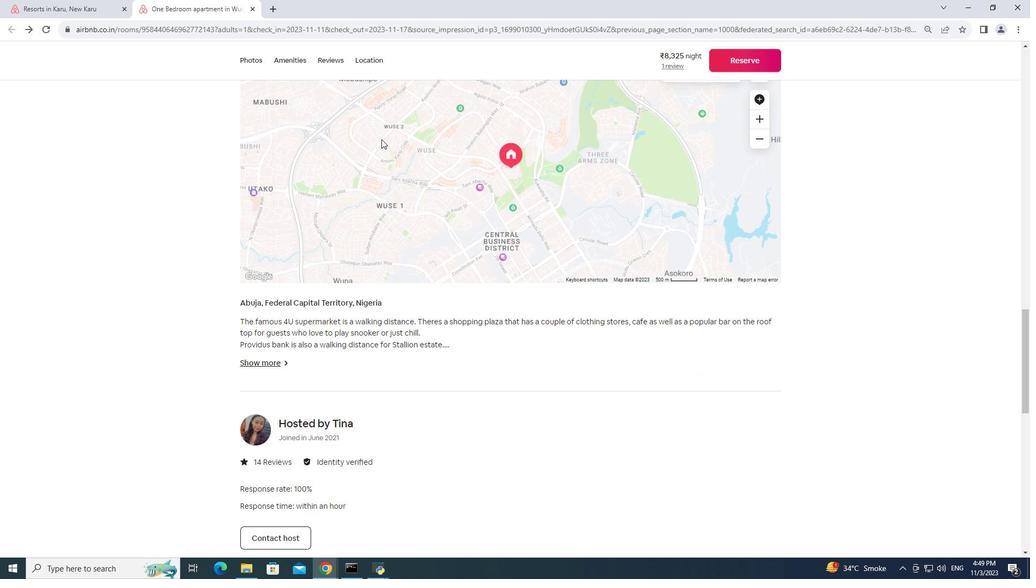 
Action: Mouse scrolled (381, 139) with delta (0, 0)
Screenshot: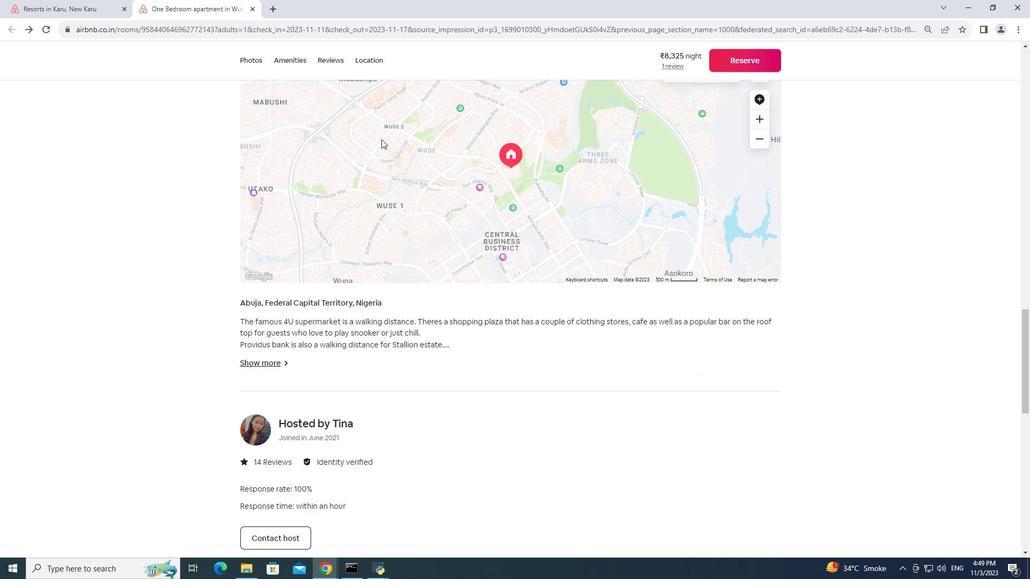 
Action: Mouse scrolled (381, 139) with delta (0, 0)
Screenshot: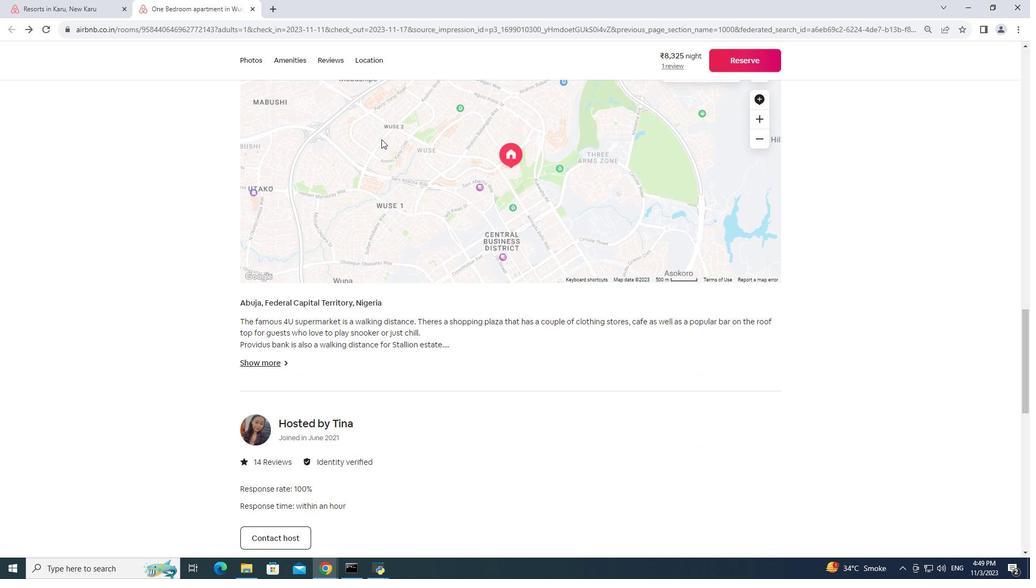 
Action: Mouse moved to (380, 141)
Screenshot: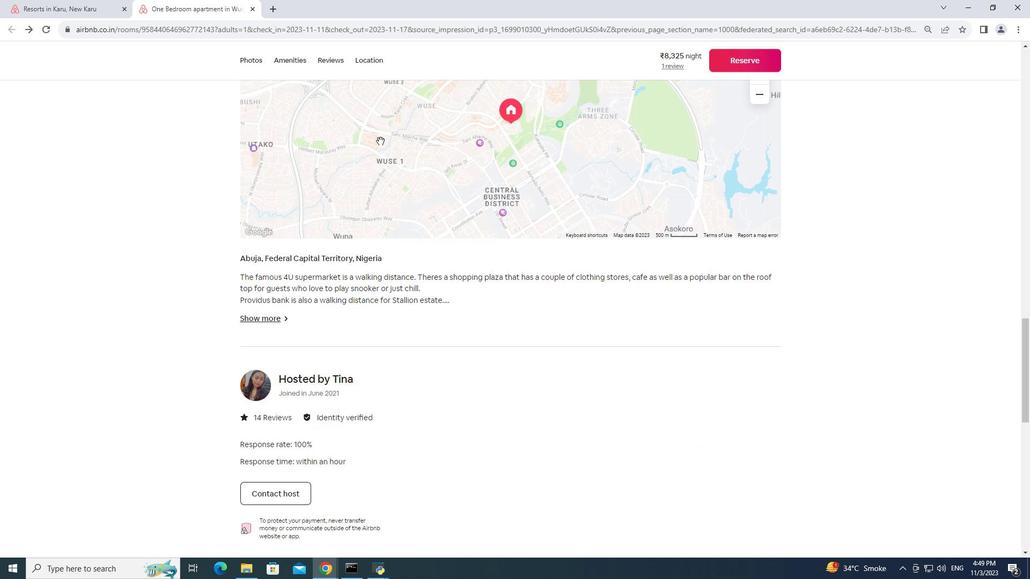 
Action: Mouse scrolled (380, 140) with delta (0, 0)
Screenshot: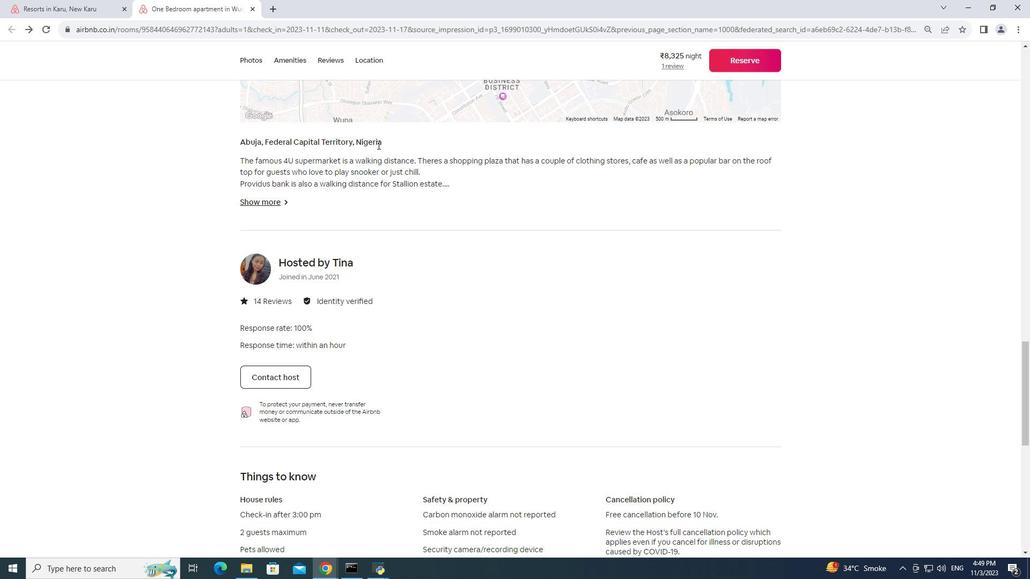 
Action: Mouse scrolled (380, 140) with delta (0, 0)
Screenshot: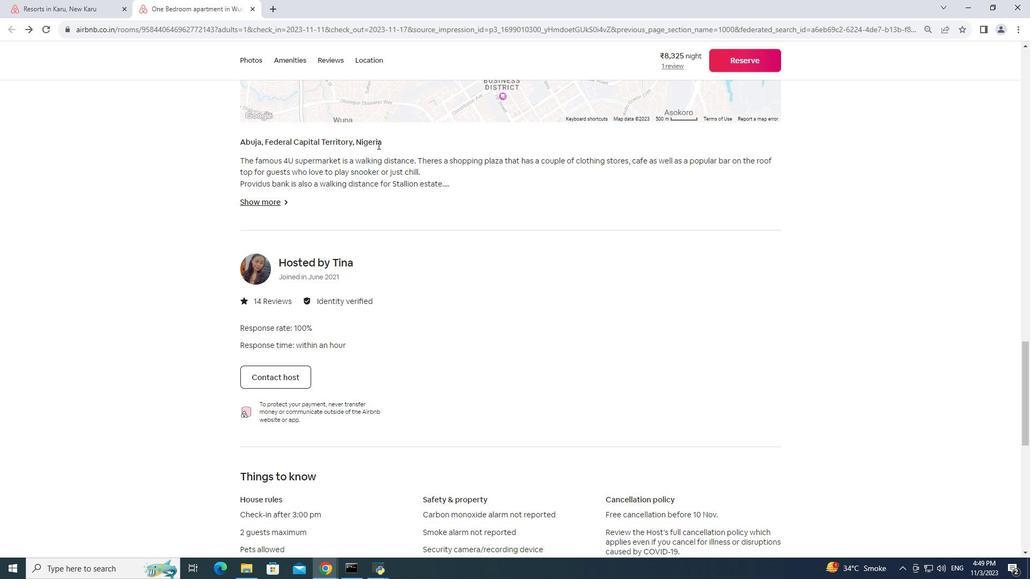 
Action: Mouse scrolled (380, 140) with delta (0, 0)
Screenshot: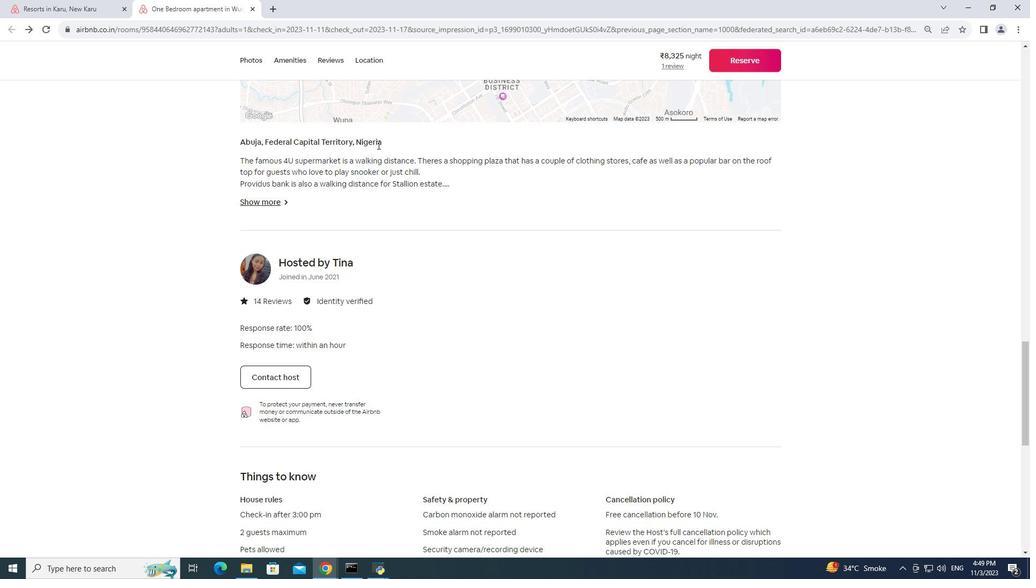 
Action: Mouse moved to (376, 146)
Screenshot: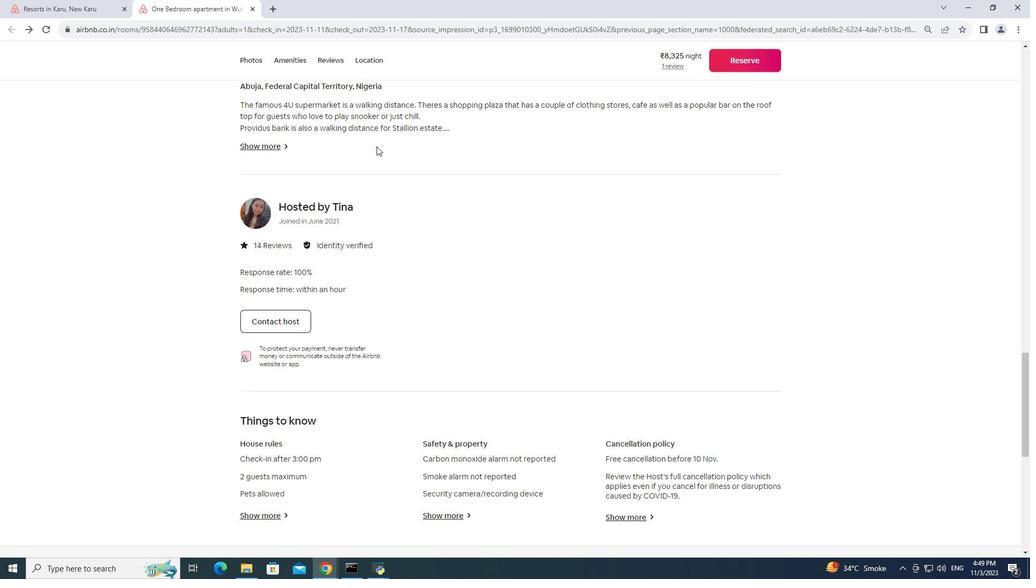 
Action: Mouse scrolled (376, 146) with delta (0, 0)
Screenshot: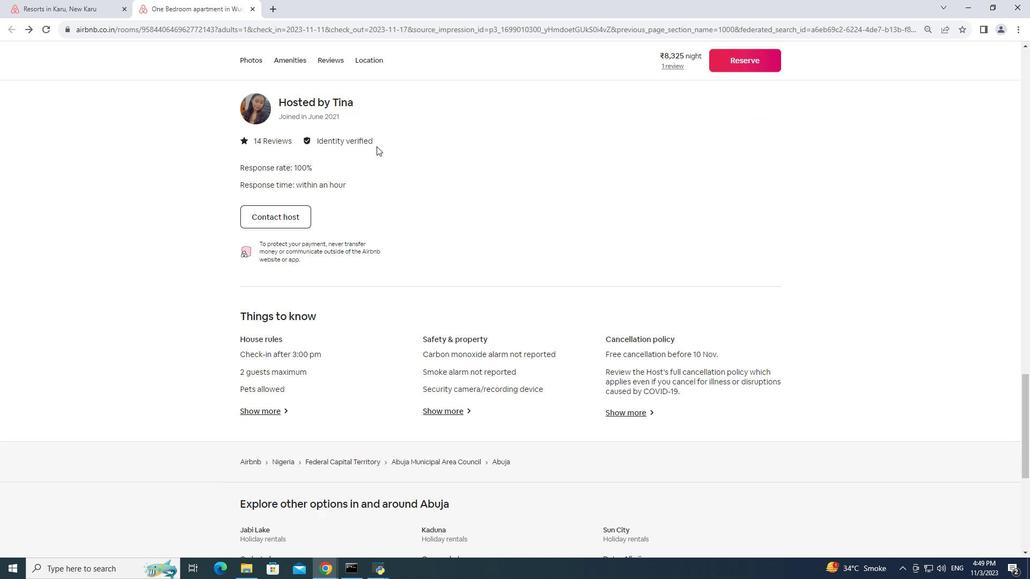 
Action: Mouse scrolled (376, 146) with delta (0, 0)
Screenshot: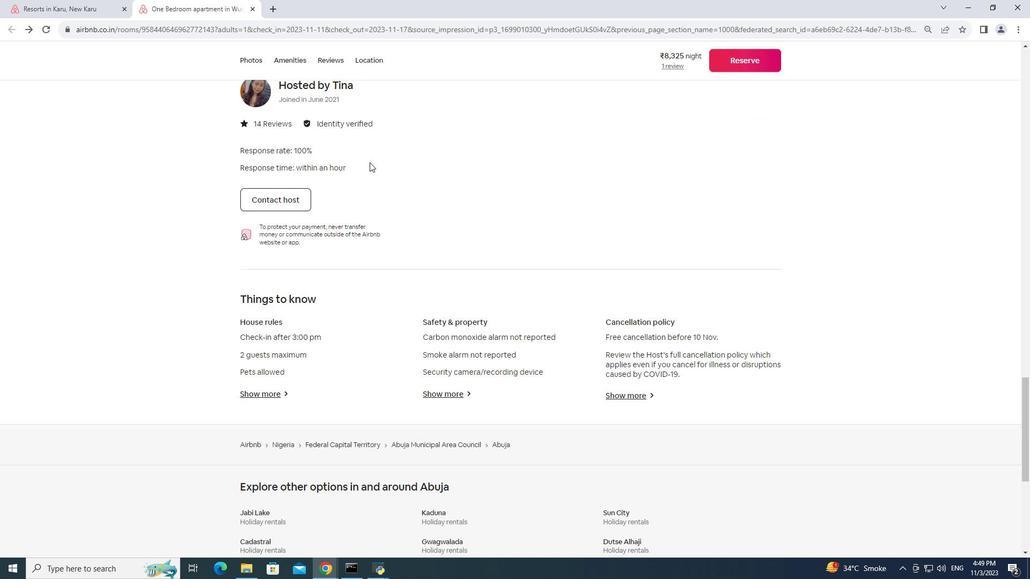 
Action: Mouse moved to (376, 146)
Screenshot: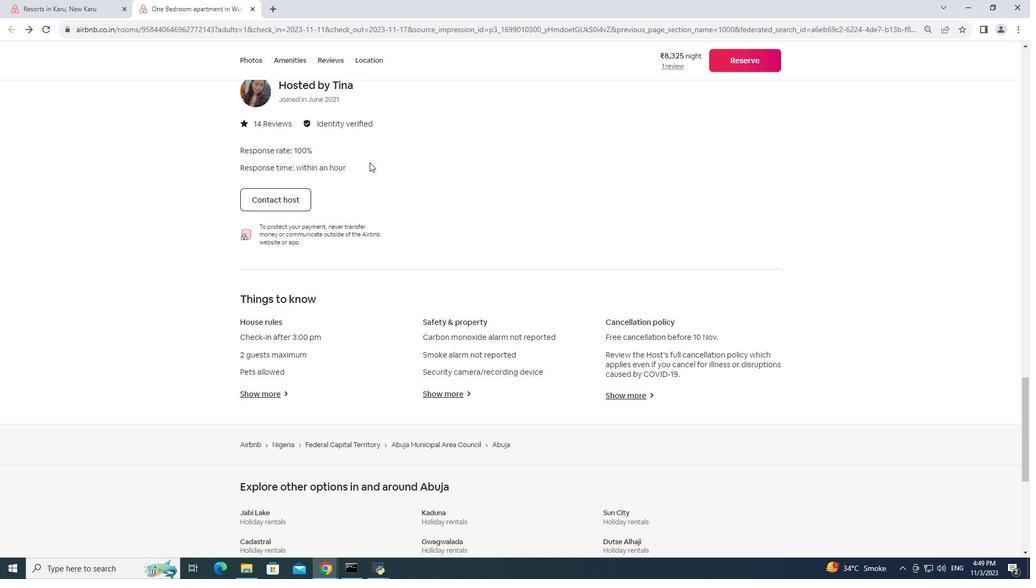 
Action: Mouse scrolled (376, 146) with delta (0, 0)
Screenshot: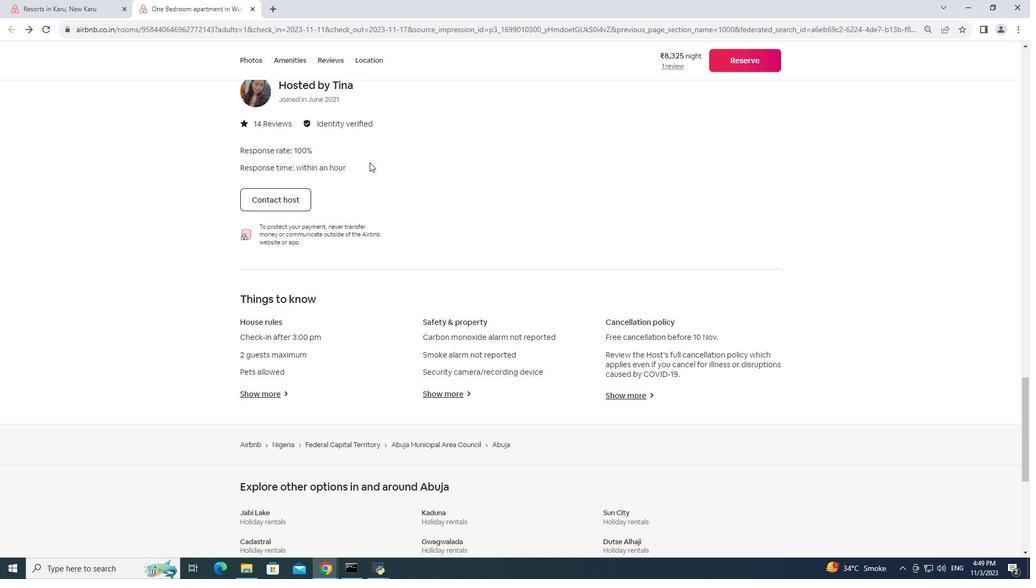 
Action: Mouse moved to (369, 162)
Screenshot: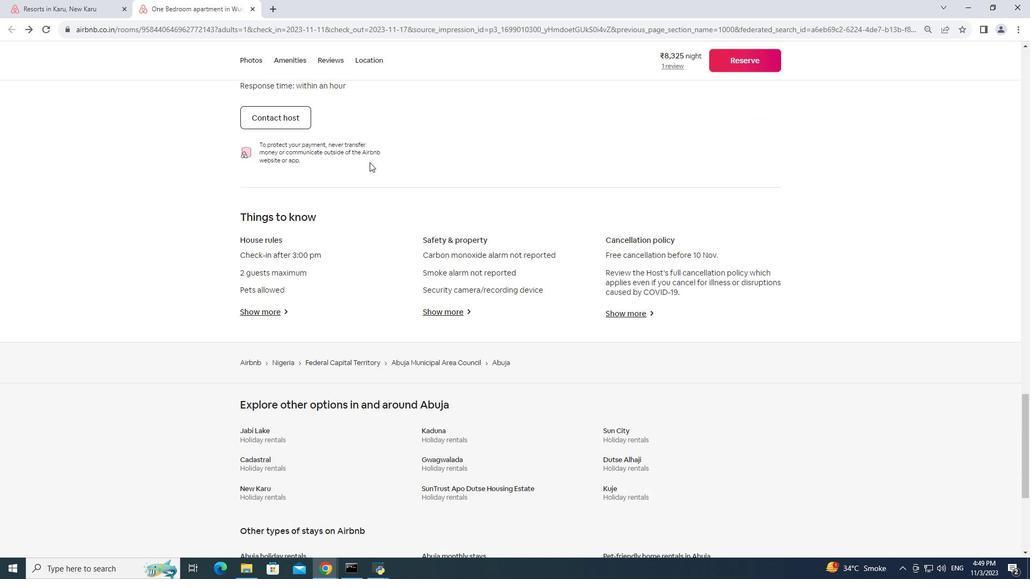 
Action: Mouse scrolled (369, 162) with delta (0, 0)
Screenshot: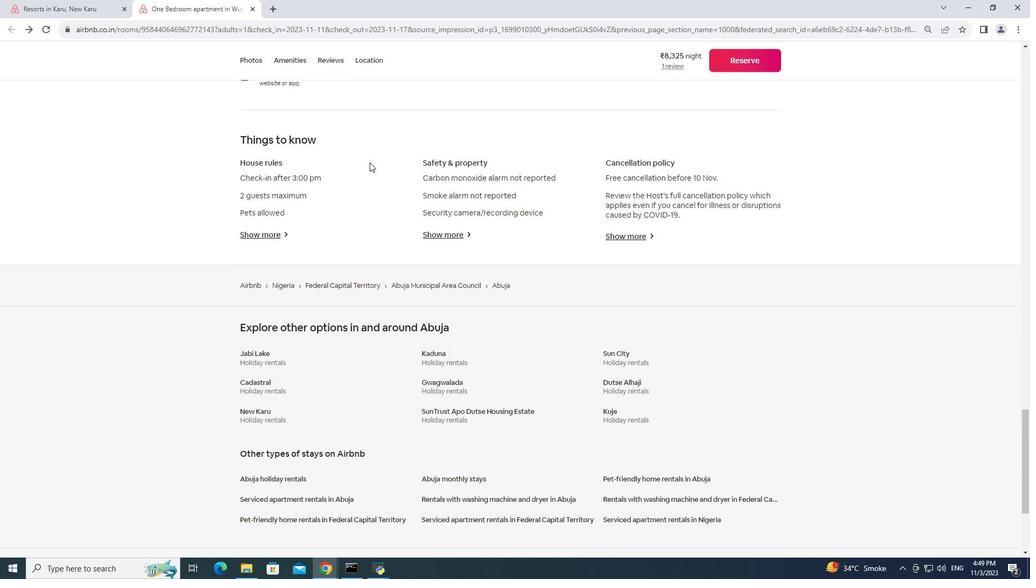 
Action: Mouse scrolled (369, 162) with delta (0, 0)
Screenshot: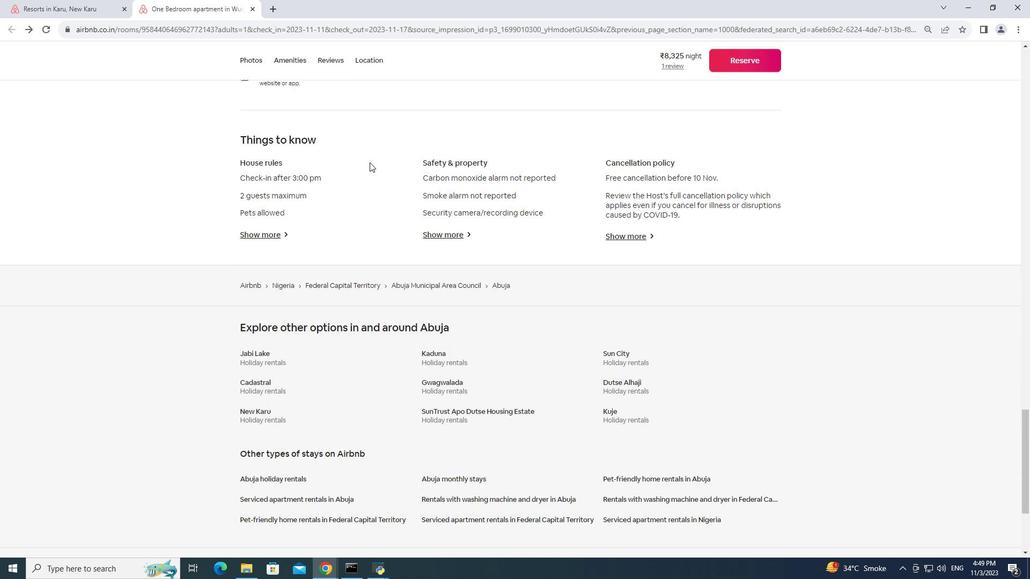 
Action: Mouse moved to (274, 145)
Screenshot: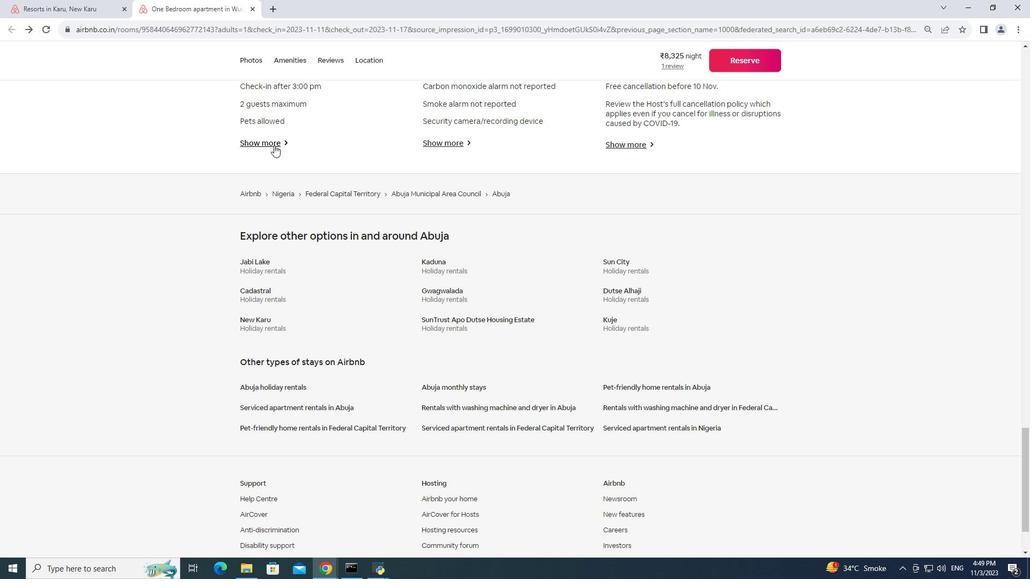 
Action: Mouse pressed left at (274, 145)
Screenshot: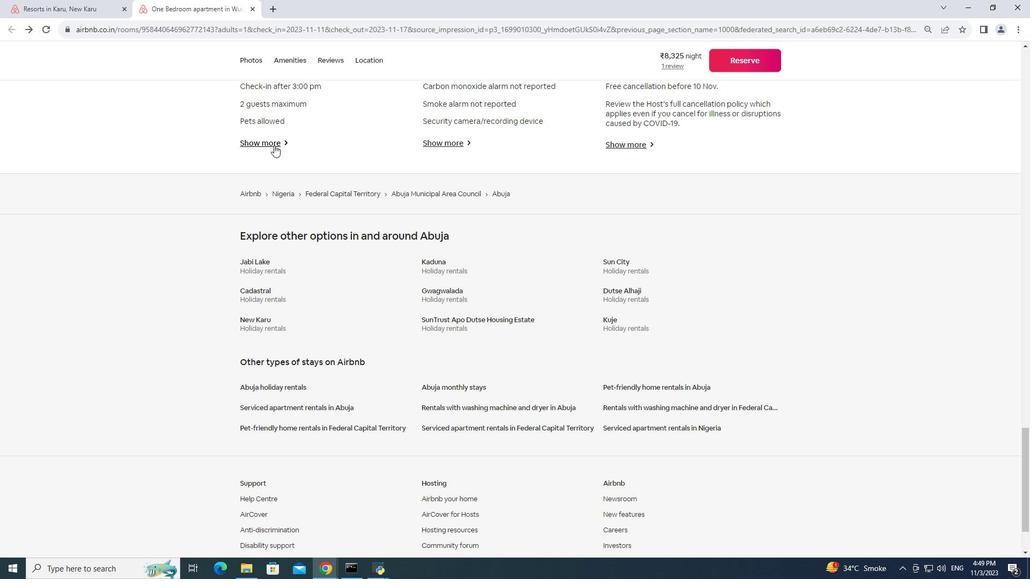 
Action: Mouse moved to (421, 177)
Screenshot: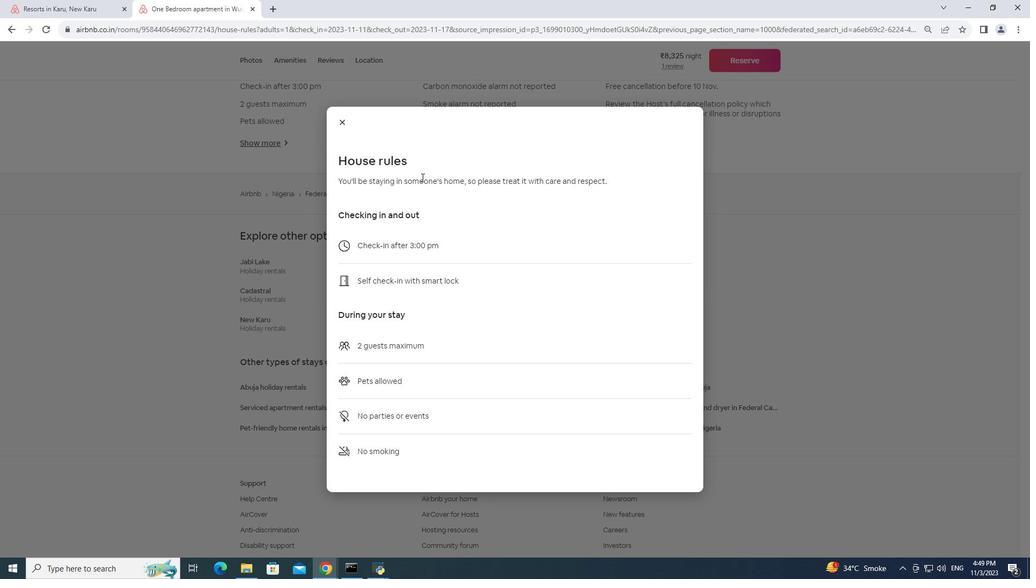 
Action: Mouse scrolled (421, 177) with delta (0, 0)
Screenshot: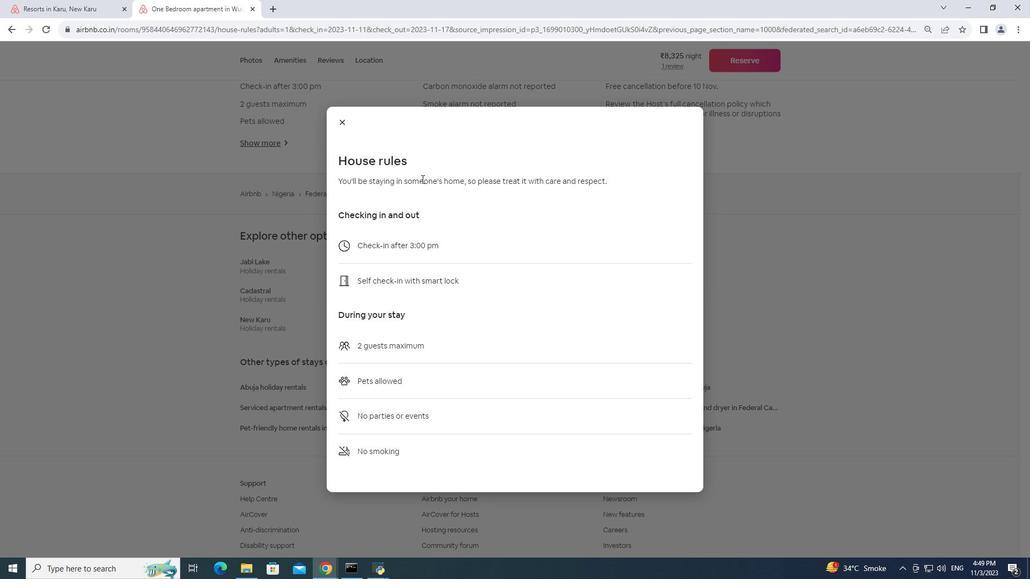 
Action: Mouse moved to (421, 178)
Screenshot: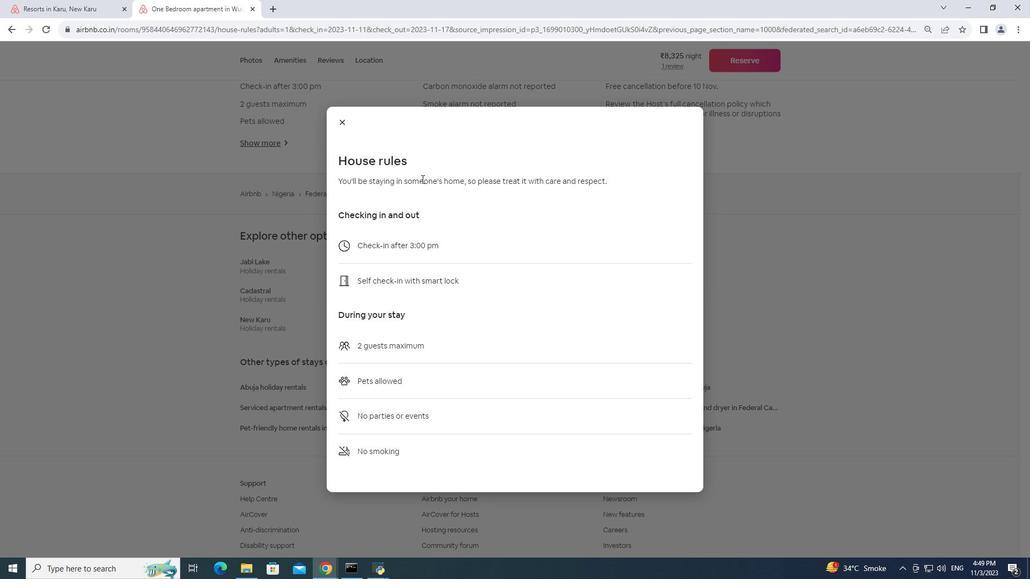 
Action: Mouse scrolled (421, 177) with delta (0, 0)
Screenshot: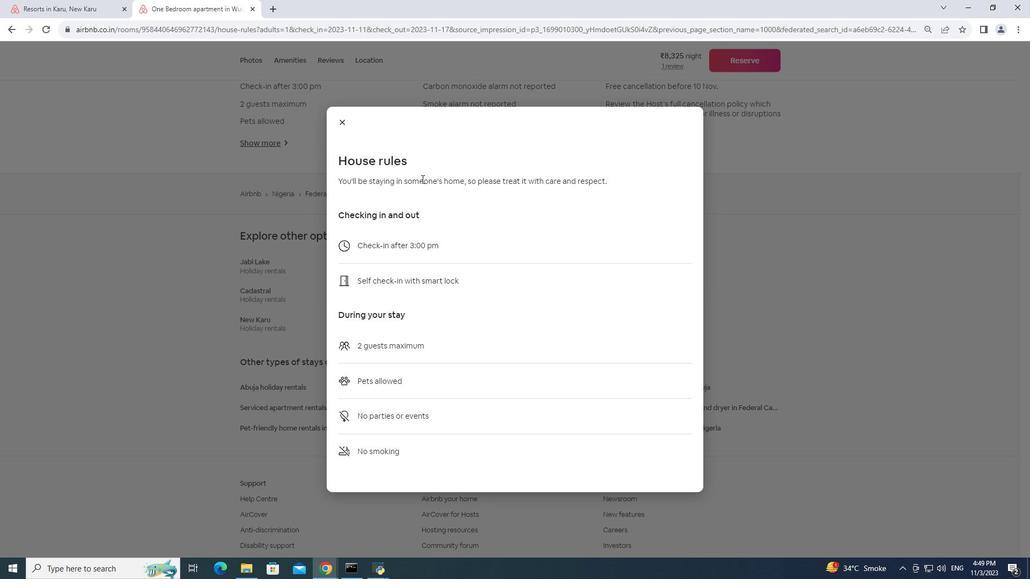 
Action: Mouse moved to (421, 178)
Screenshot: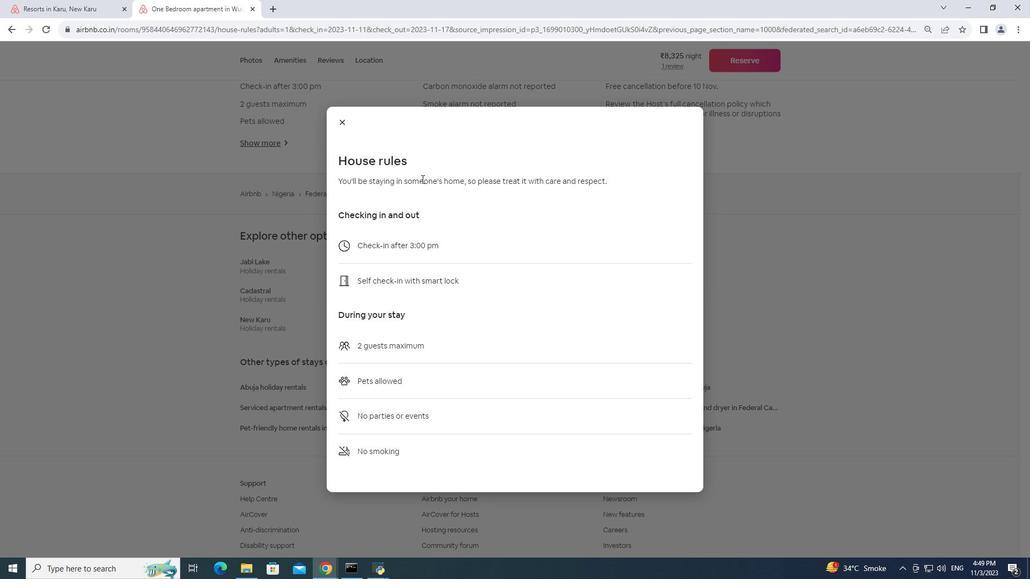 
Action: Mouse scrolled (421, 178) with delta (0, 0)
Screenshot: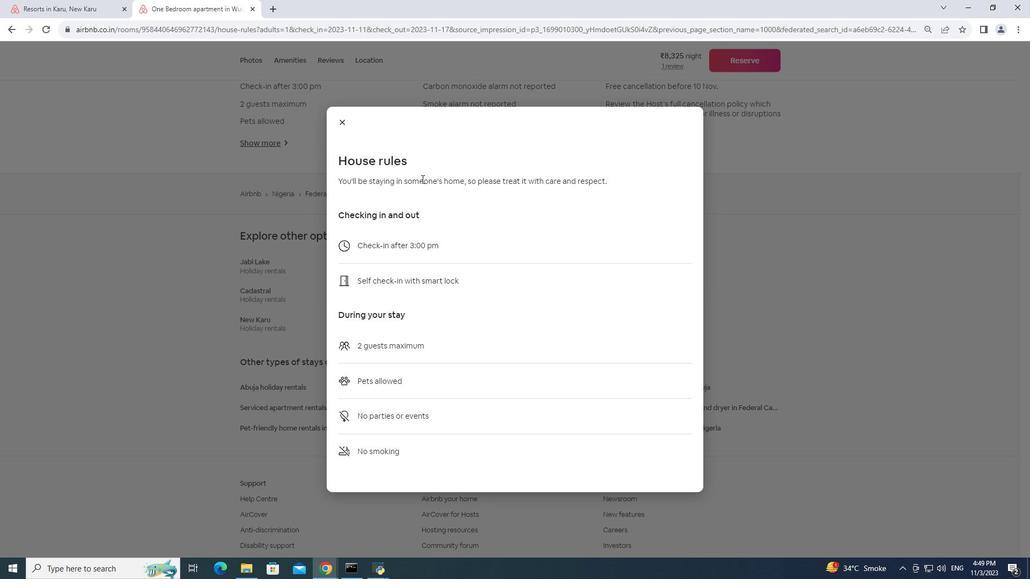 
Action: Mouse moved to (421, 179)
Screenshot: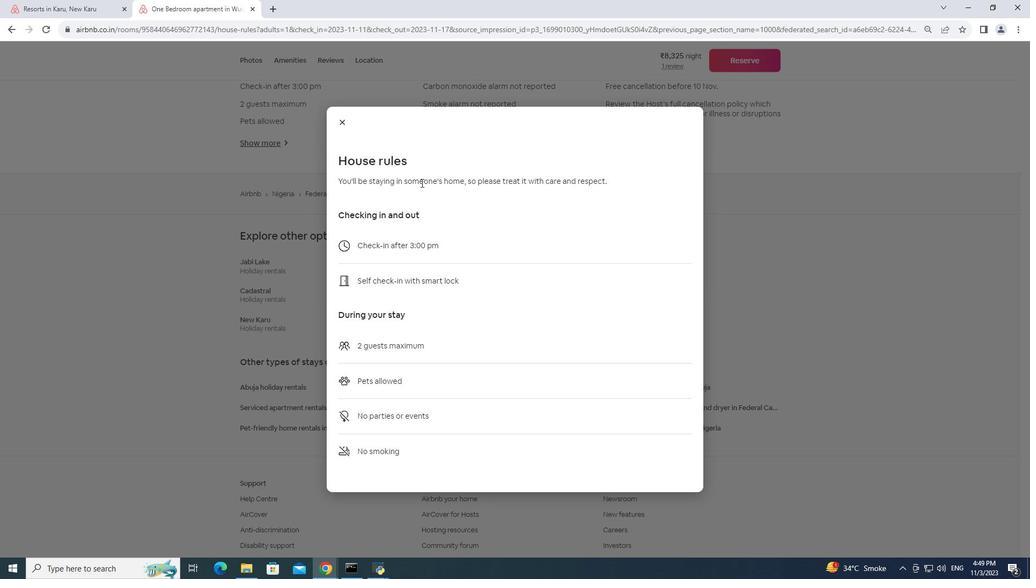 
Action: Mouse scrolled (421, 178) with delta (0, 0)
Screenshot: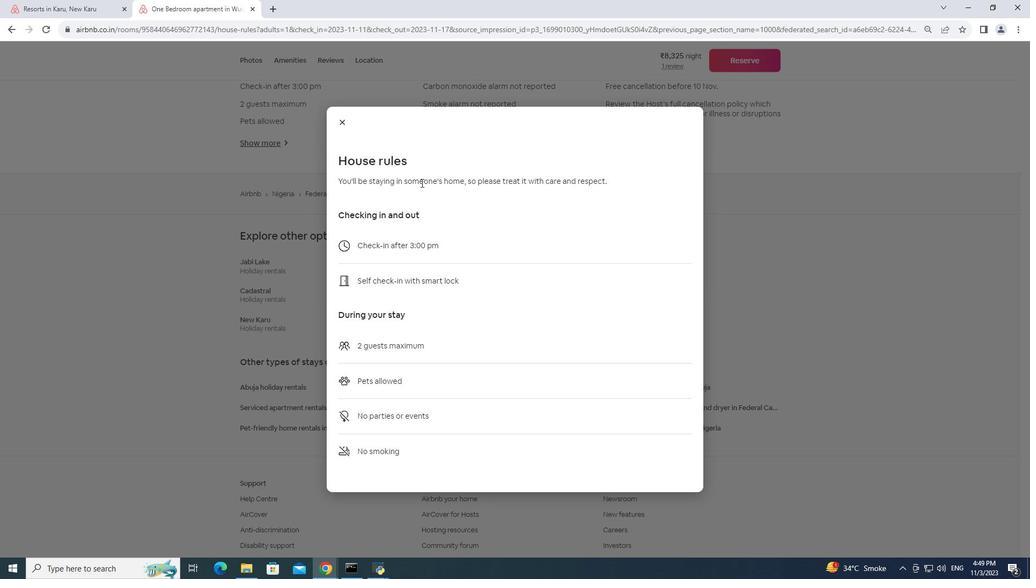 
Action: Mouse moved to (423, 172)
Screenshot: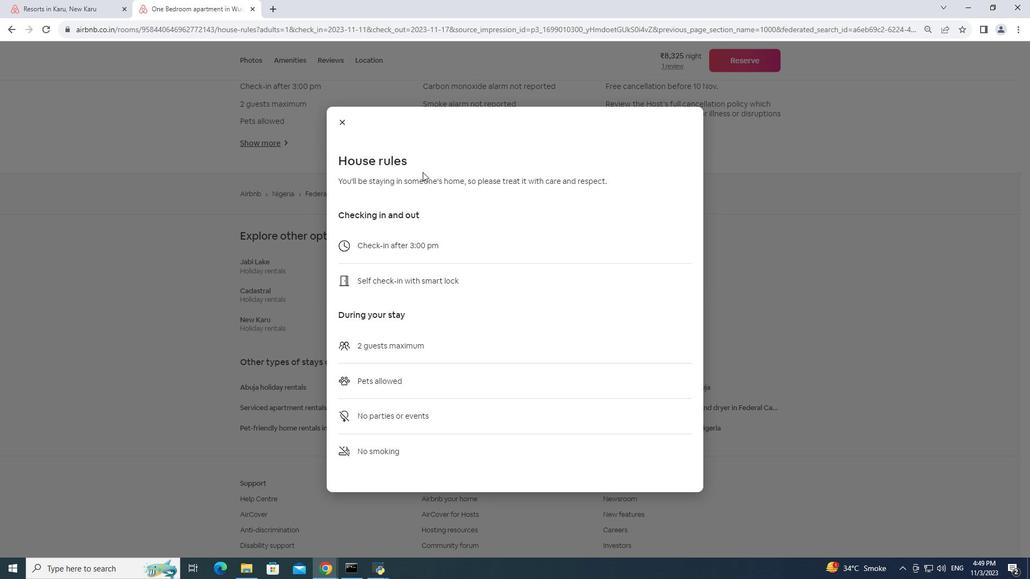 
Action: Mouse scrolled (423, 171) with delta (0, 0)
Screenshot: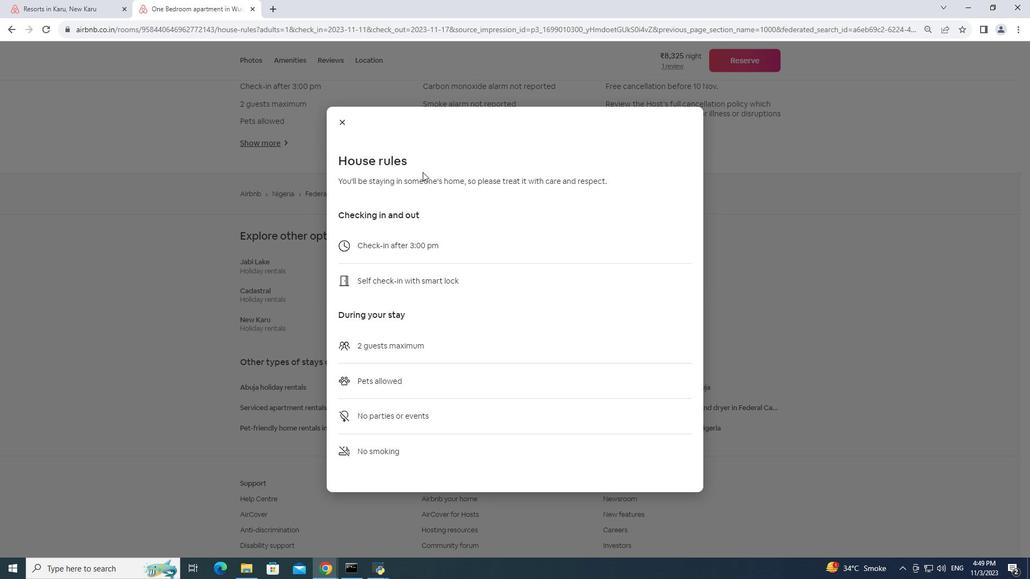 
Action: Mouse moved to (423, 172)
Screenshot: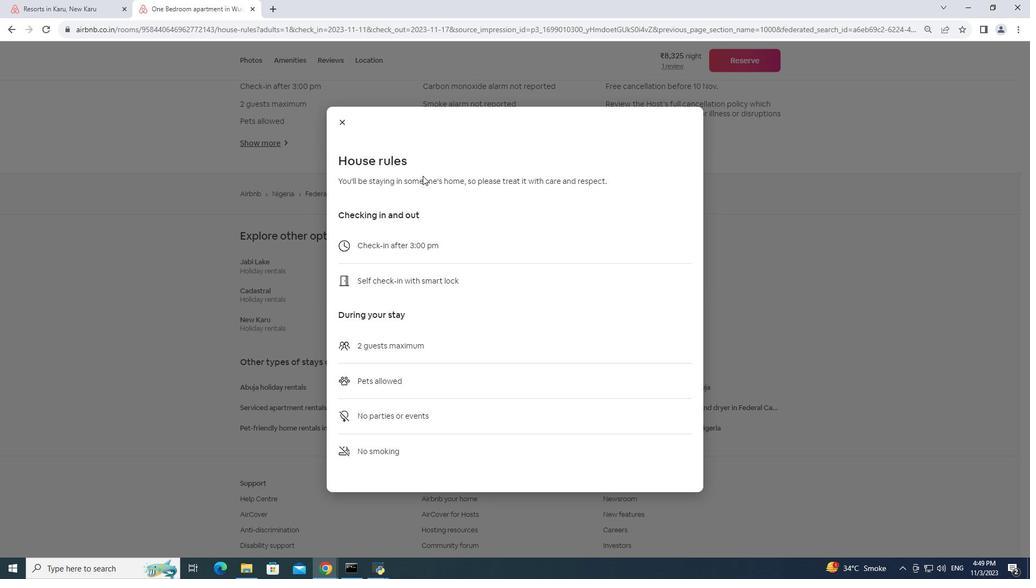 
Action: Mouse scrolled (423, 171) with delta (0, 0)
Screenshot: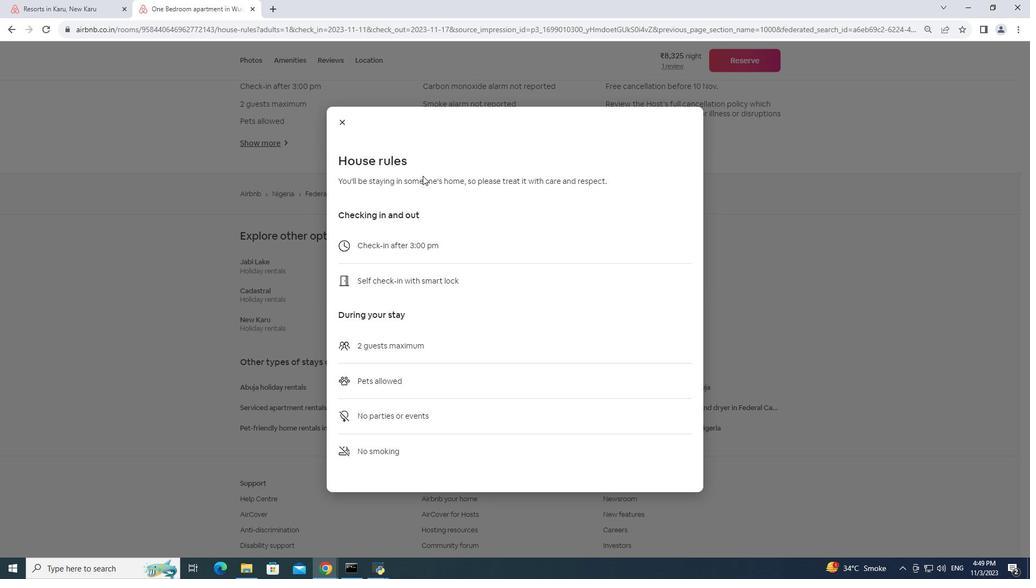 
Action: Mouse moved to (423, 173)
Screenshot: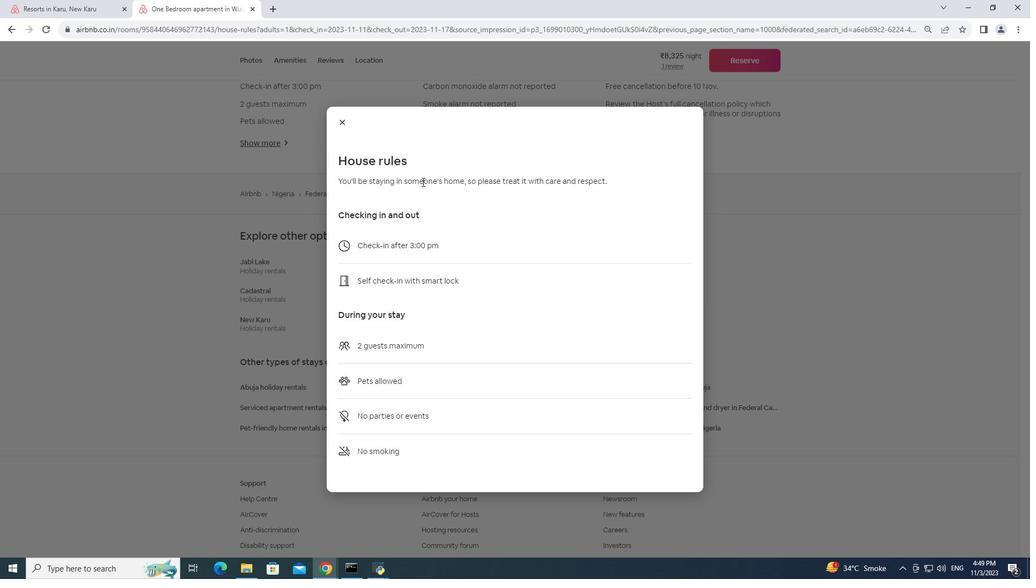 
Action: Mouse scrolled (423, 173) with delta (0, 0)
Screenshot: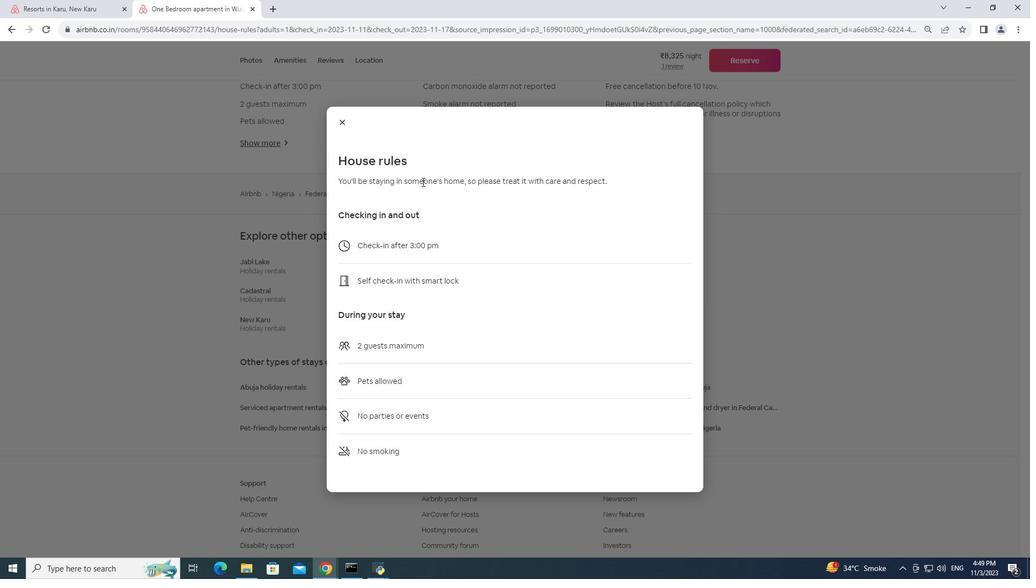 
Action: Mouse moved to (422, 176)
Screenshot: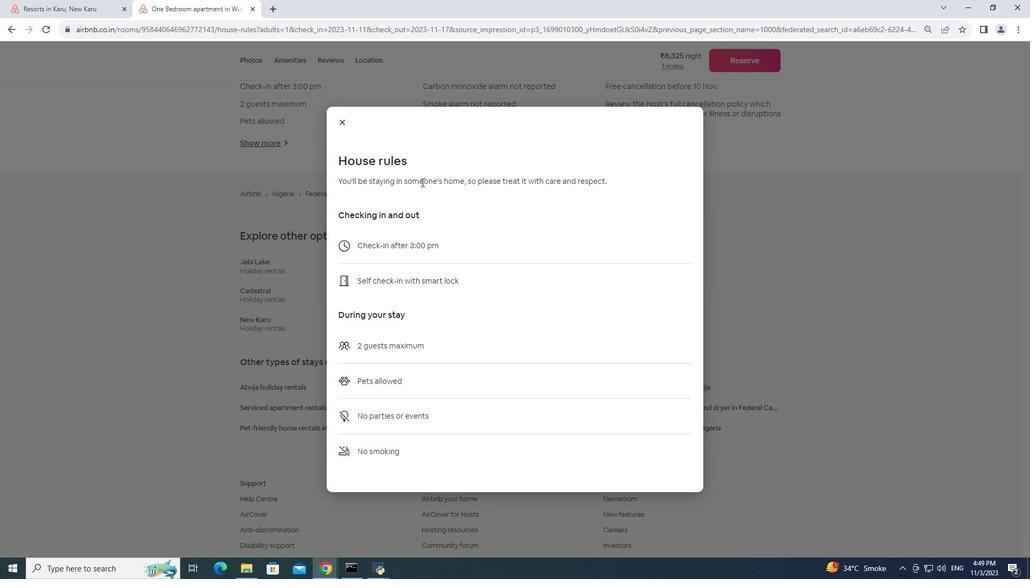
Action: Mouse scrolled (422, 176) with delta (0, 0)
Screenshot: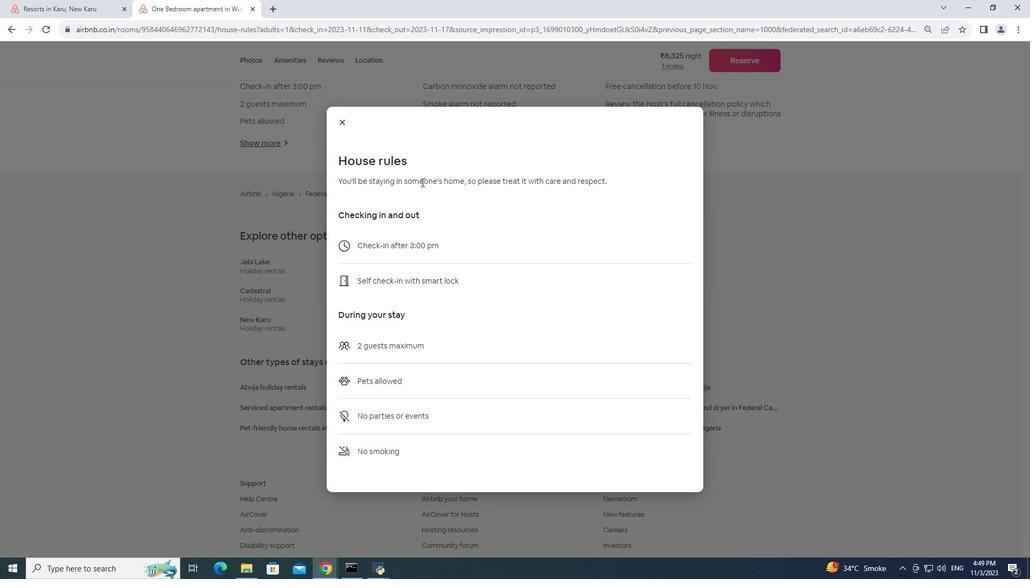 
Action: Mouse moved to (343, 125)
Screenshot: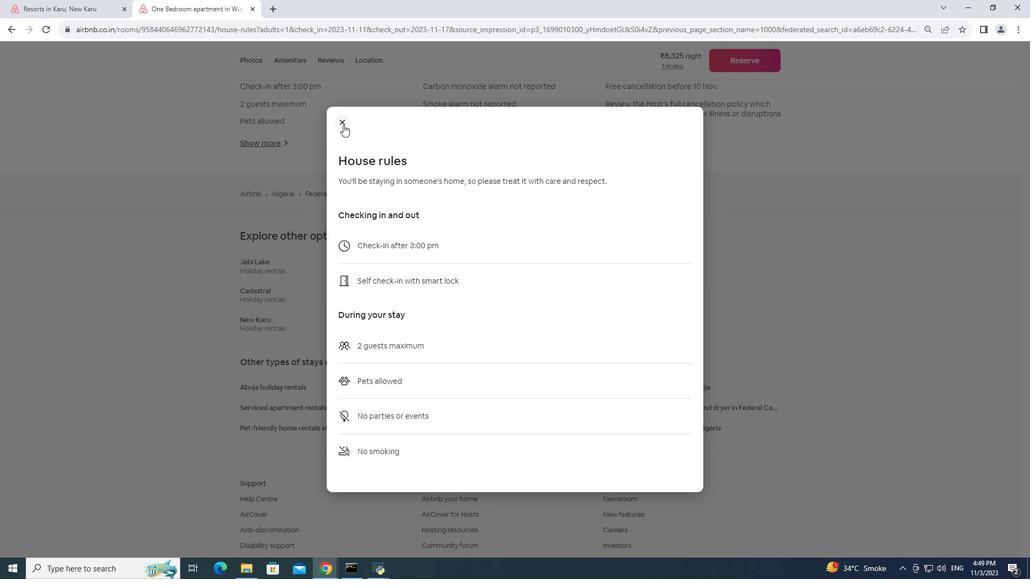 
Action: Mouse pressed left at (343, 125)
Screenshot: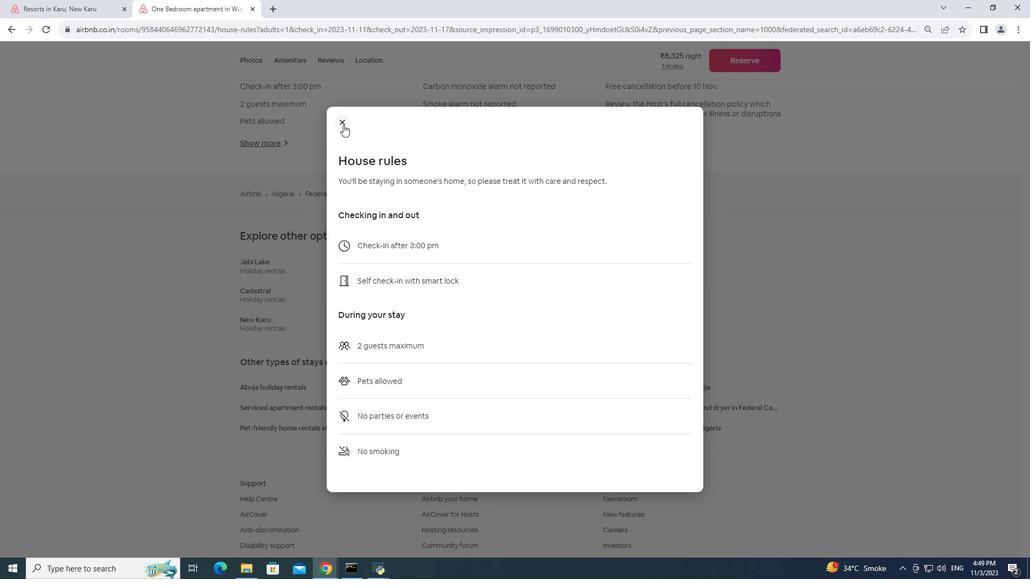 
Action: Mouse moved to (430, 144)
Screenshot: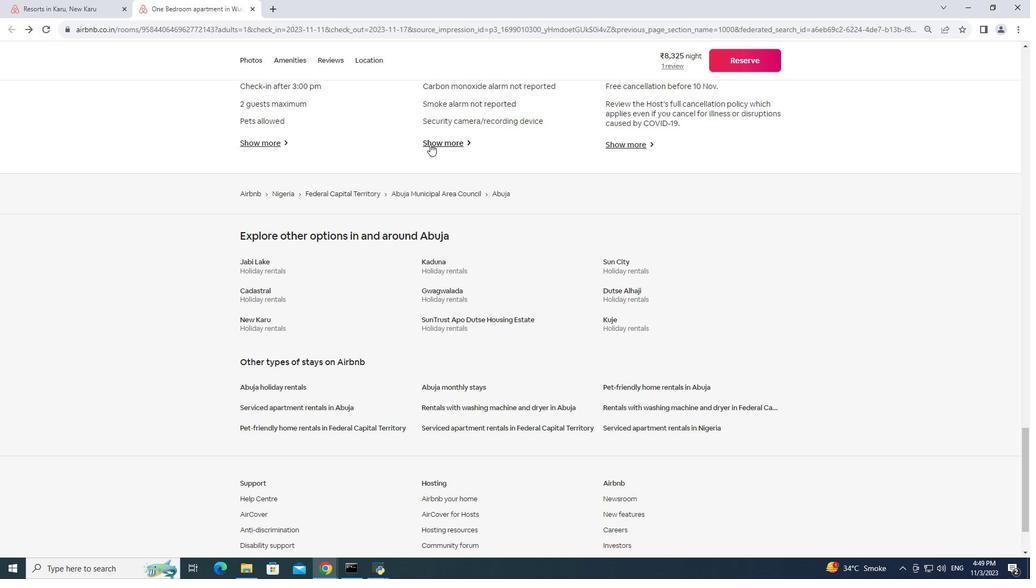 
Action: Mouse pressed left at (430, 144)
Screenshot: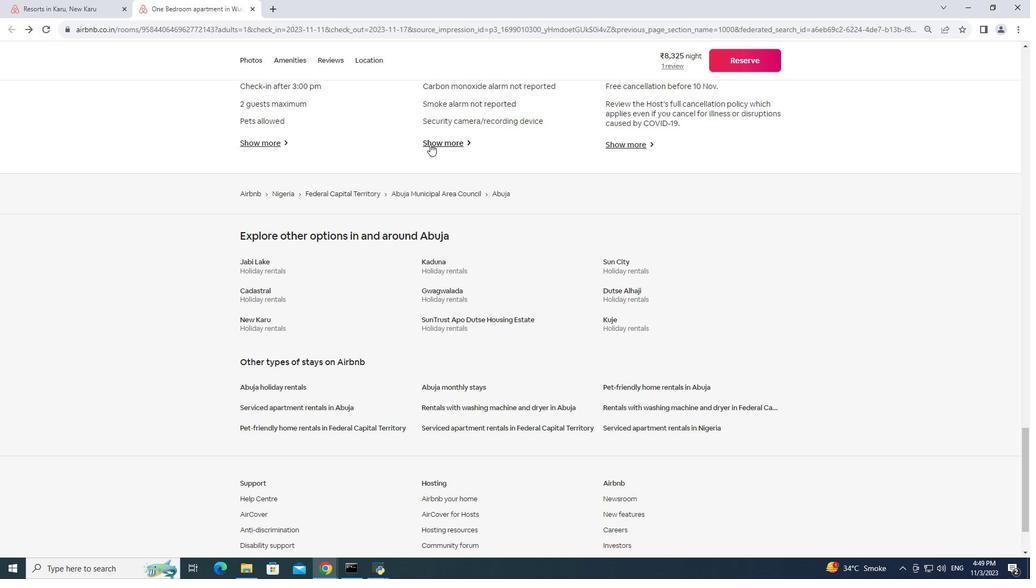 
Action: Mouse moved to (431, 144)
Screenshot: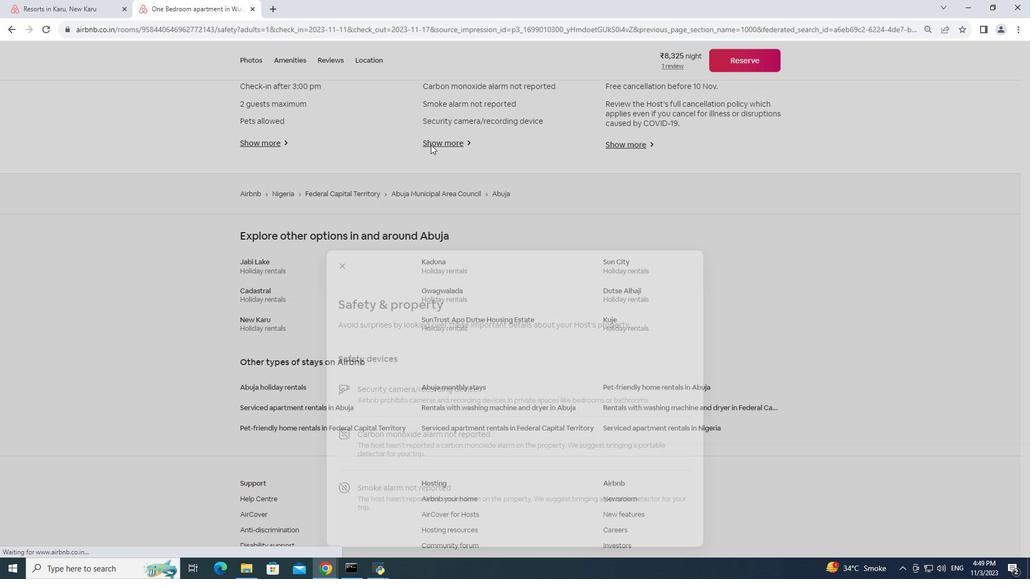 
Action: Mouse scrolled (431, 144) with delta (0, 0)
Screenshot: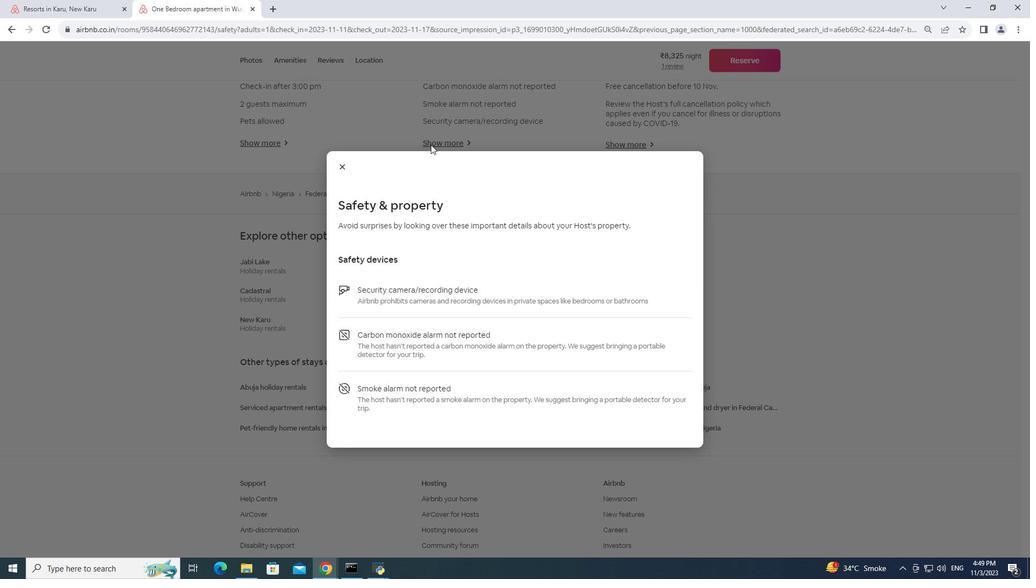 
Action: Mouse scrolled (431, 144) with delta (0, 0)
Screenshot: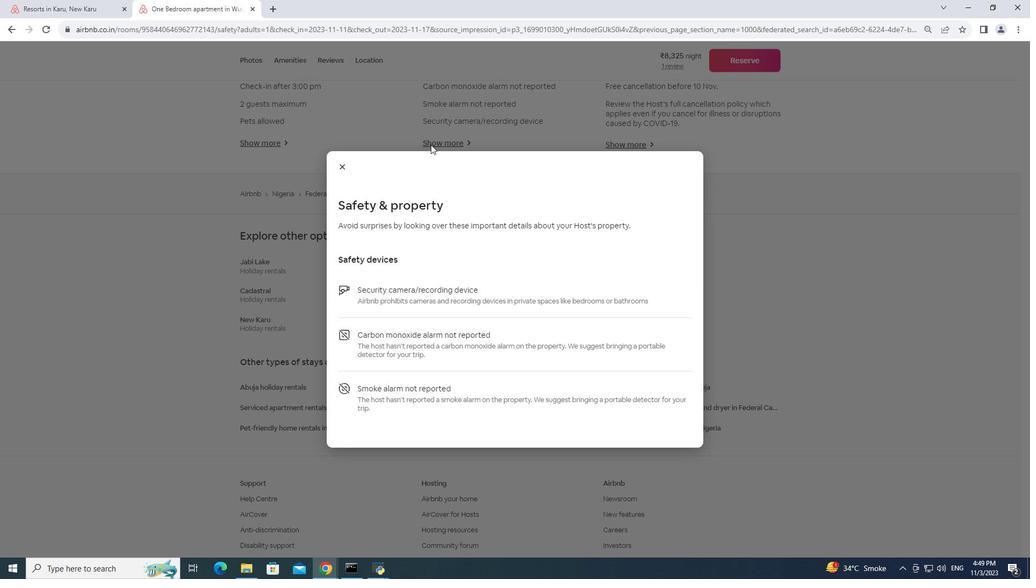 
Action: Mouse scrolled (431, 144) with delta (0, 0)
Screenshot: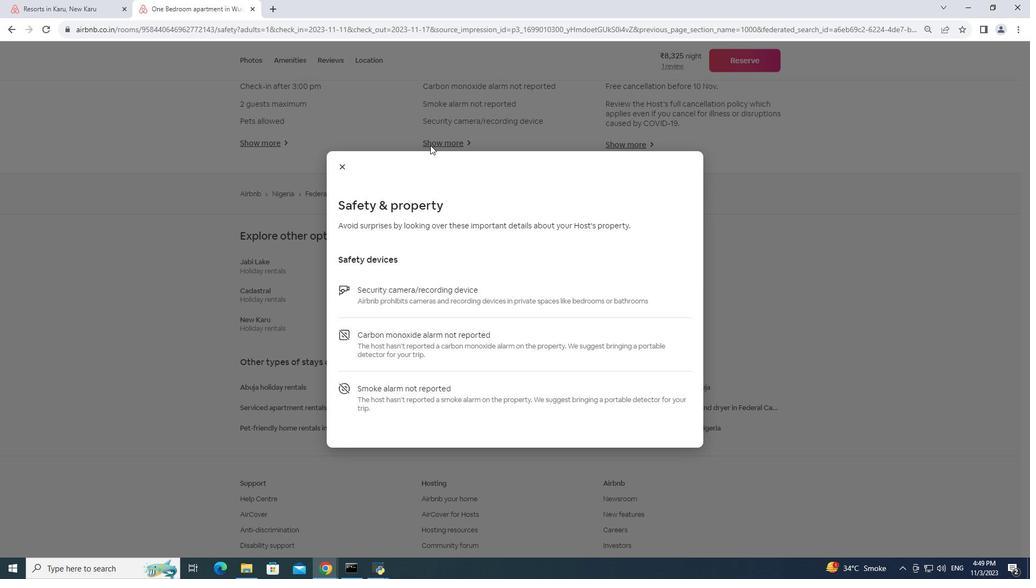 
Action: Mouse moved to (475, 124)
Screenshot: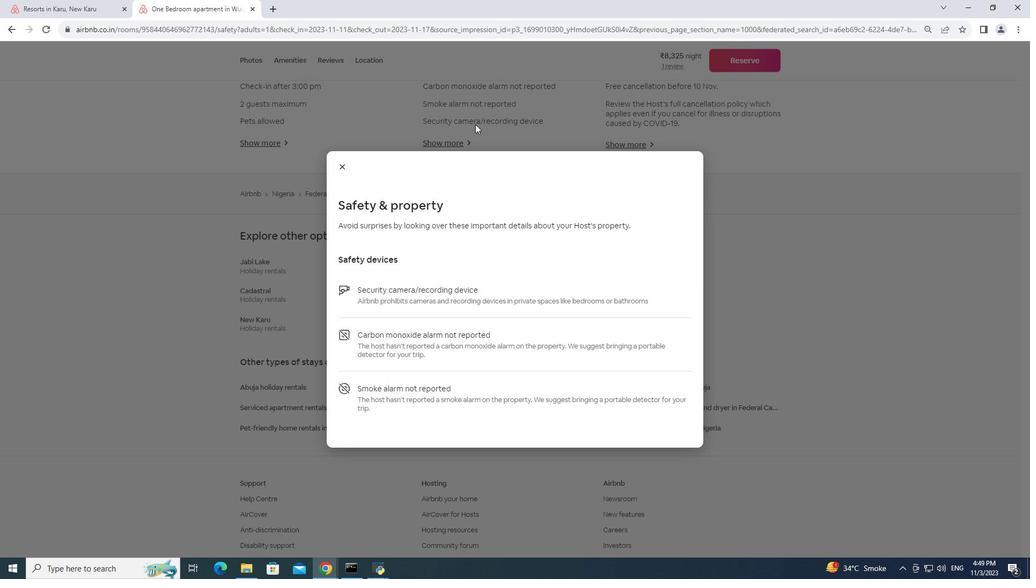 
Action: Mouse pressed left at (475, 124)
